 Task: Play online Dominion games in easy mode.
Action: Mouse moved to (681, 528)
Screenshot: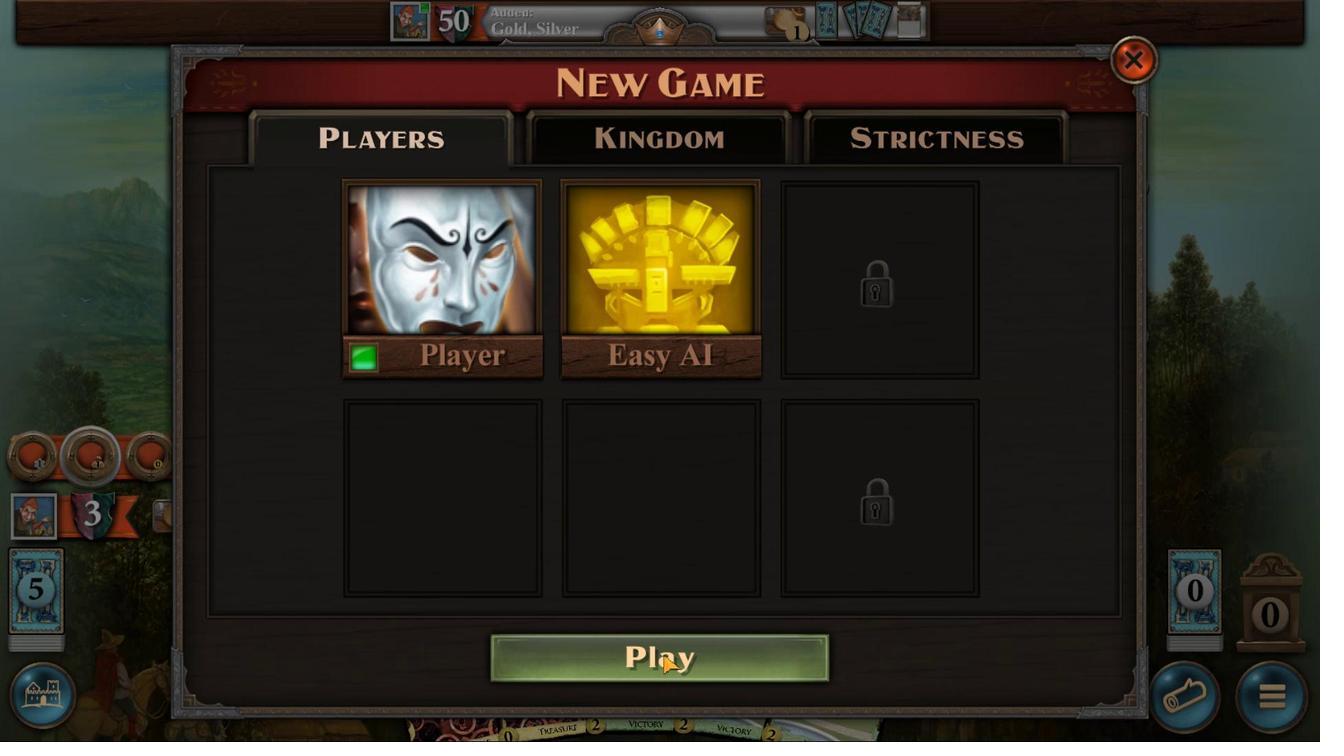 
Action: Mouse pressed left at (681, 528)
Screenshot: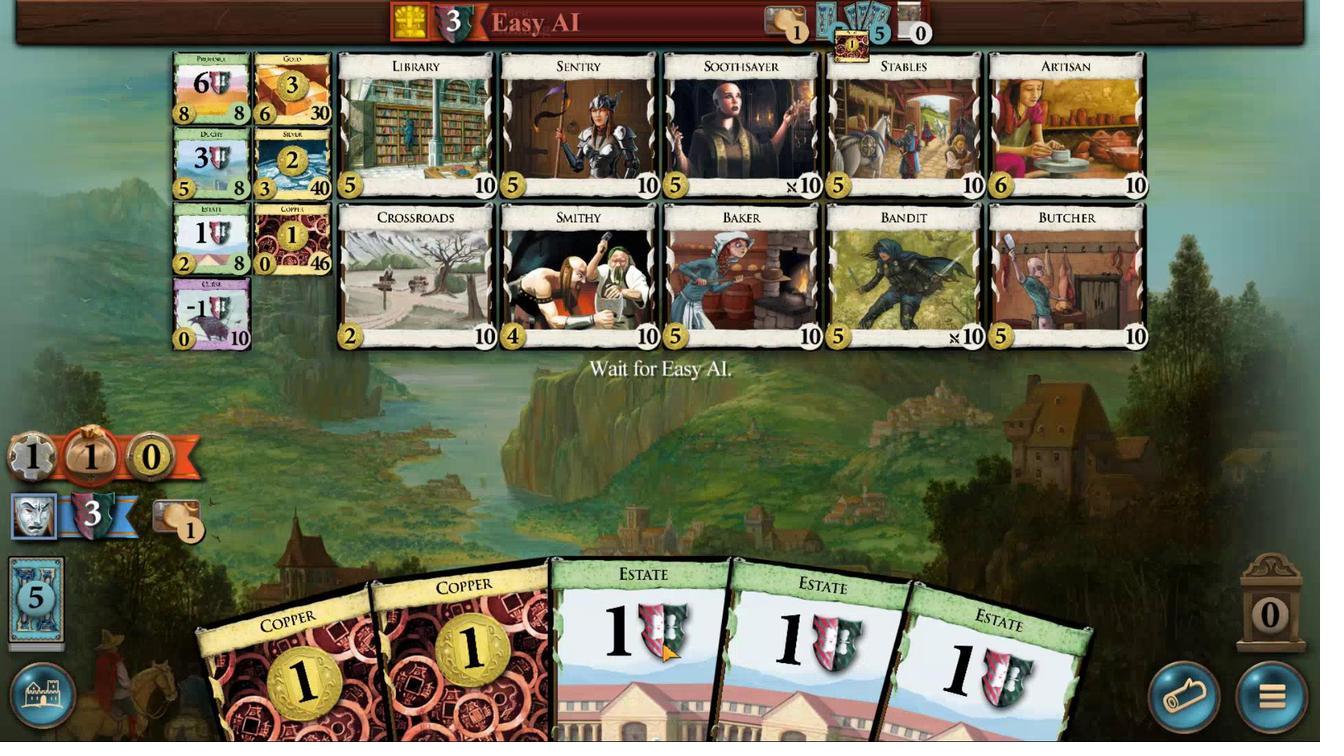 
Action: Mouse moved to (614, 511)
Screenshot: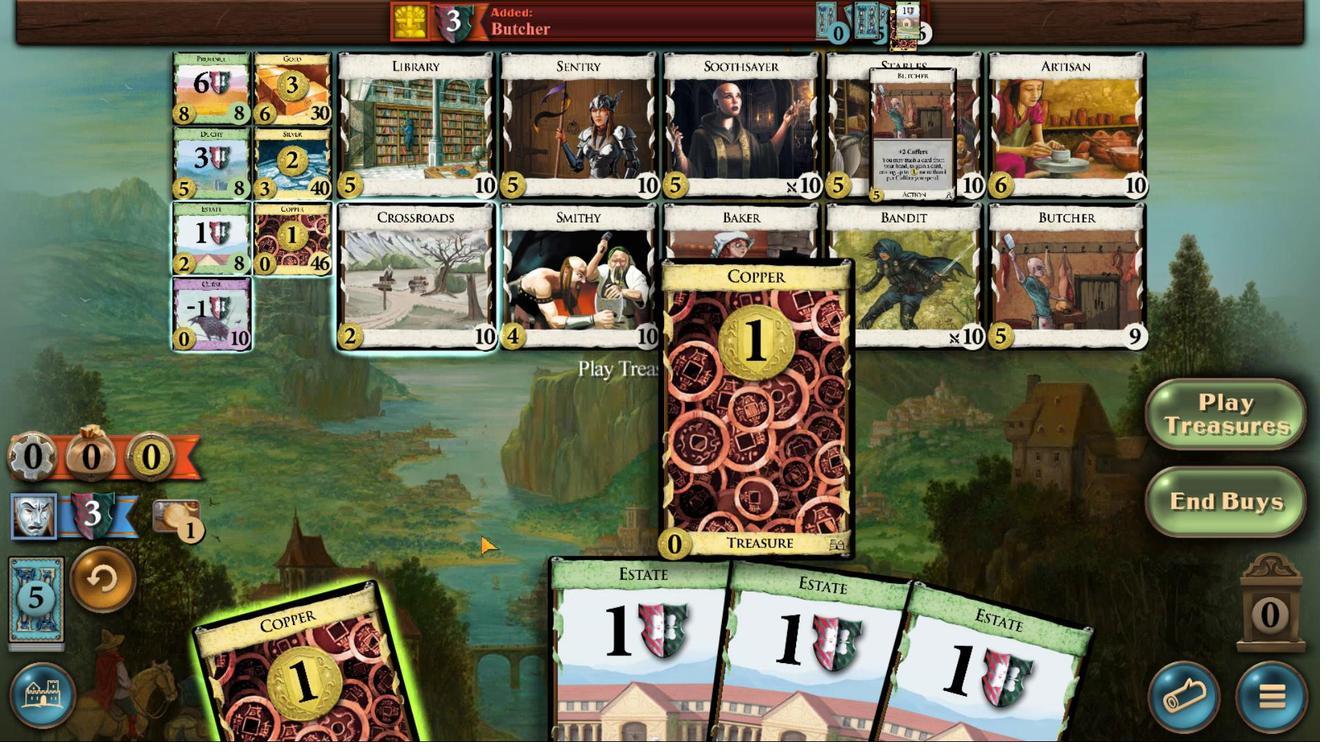 
Action: Mouse pressed left at (614, 511)
Screenshot: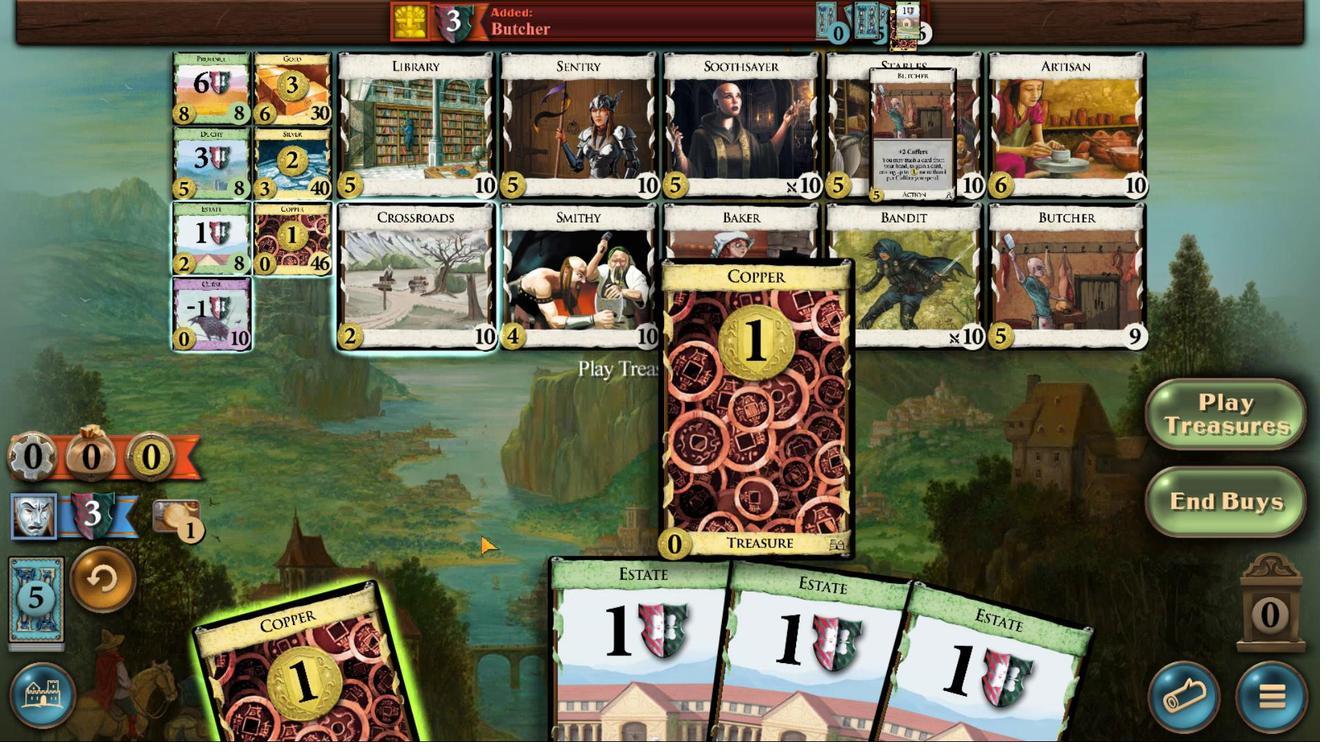 
Action: Mouse moved to (607, 522)
Screenshot: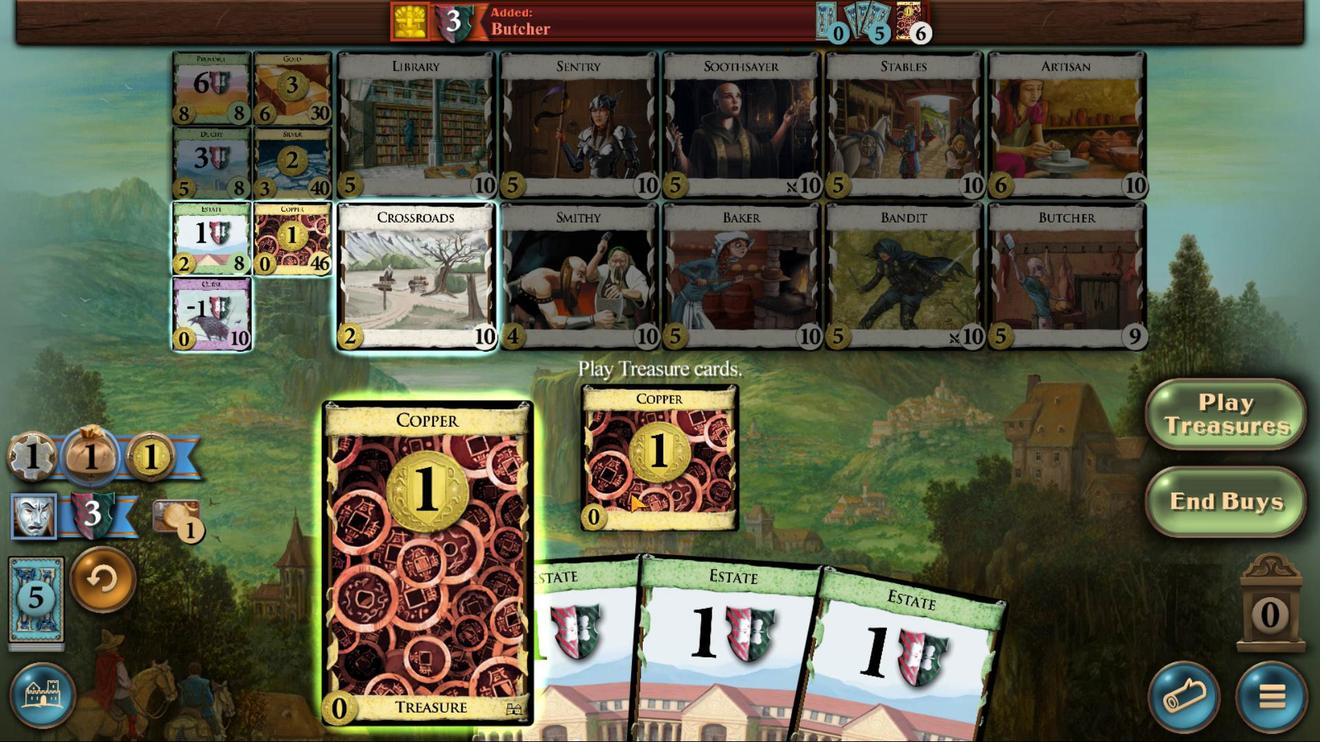
Action: Mouse pressed left at (607, 522)
Screenshot: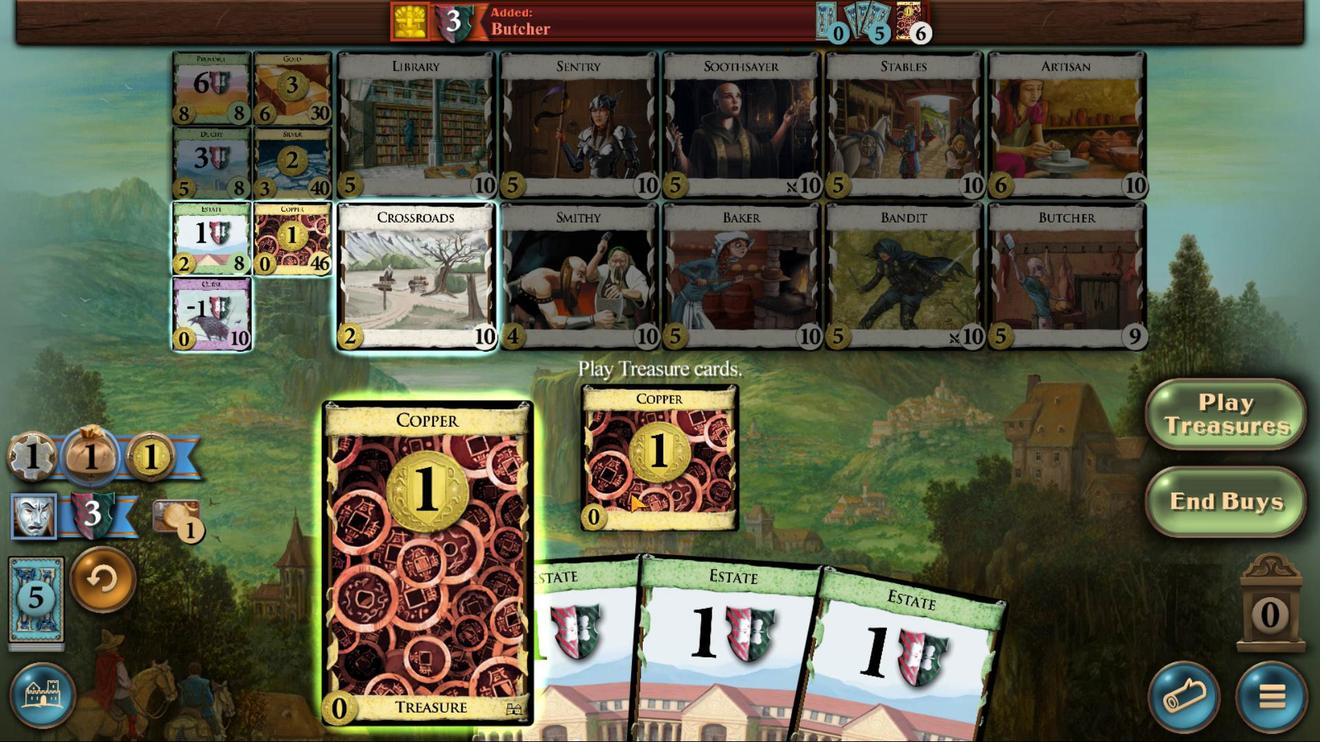 
Action: Mouse moved to (613, 418)
Screenshot: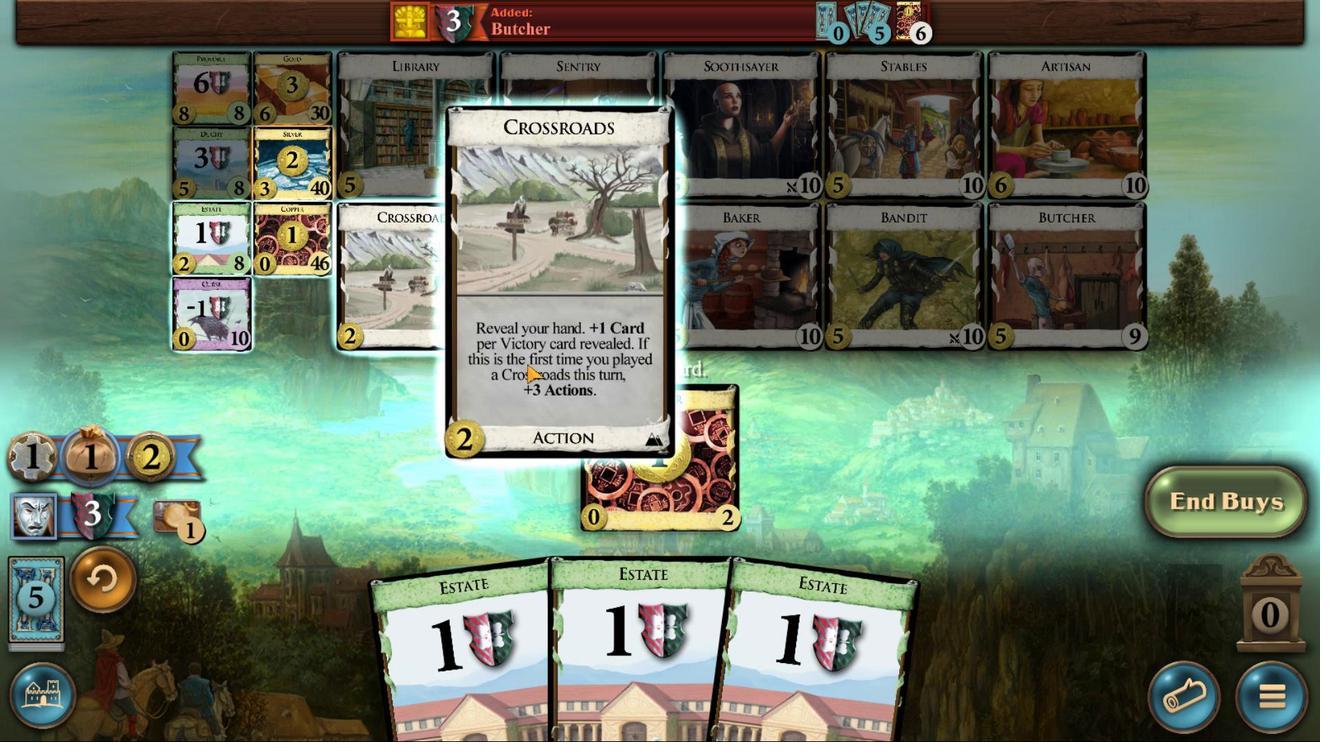 
Action: Mouse pressed left at (613, 418)
Screenshot: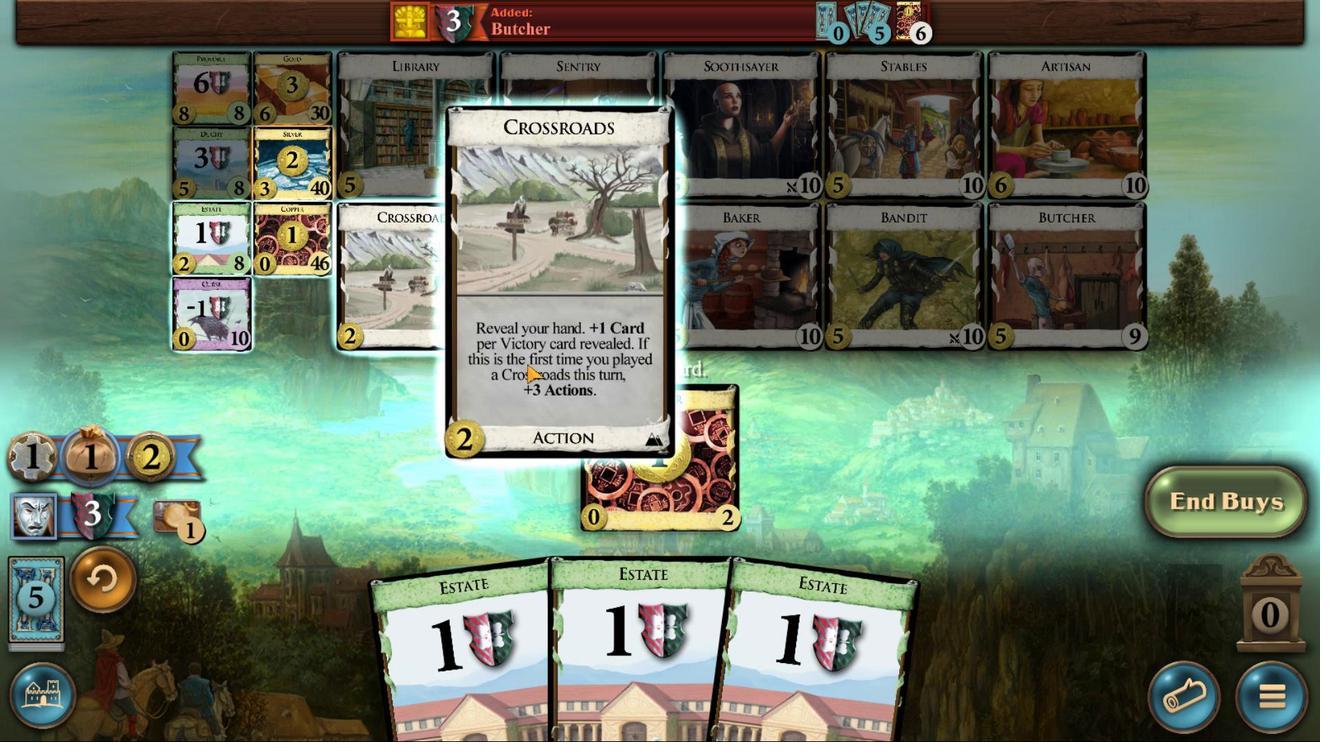 
Action: Mouse moved to (568, 412)
Screenshot: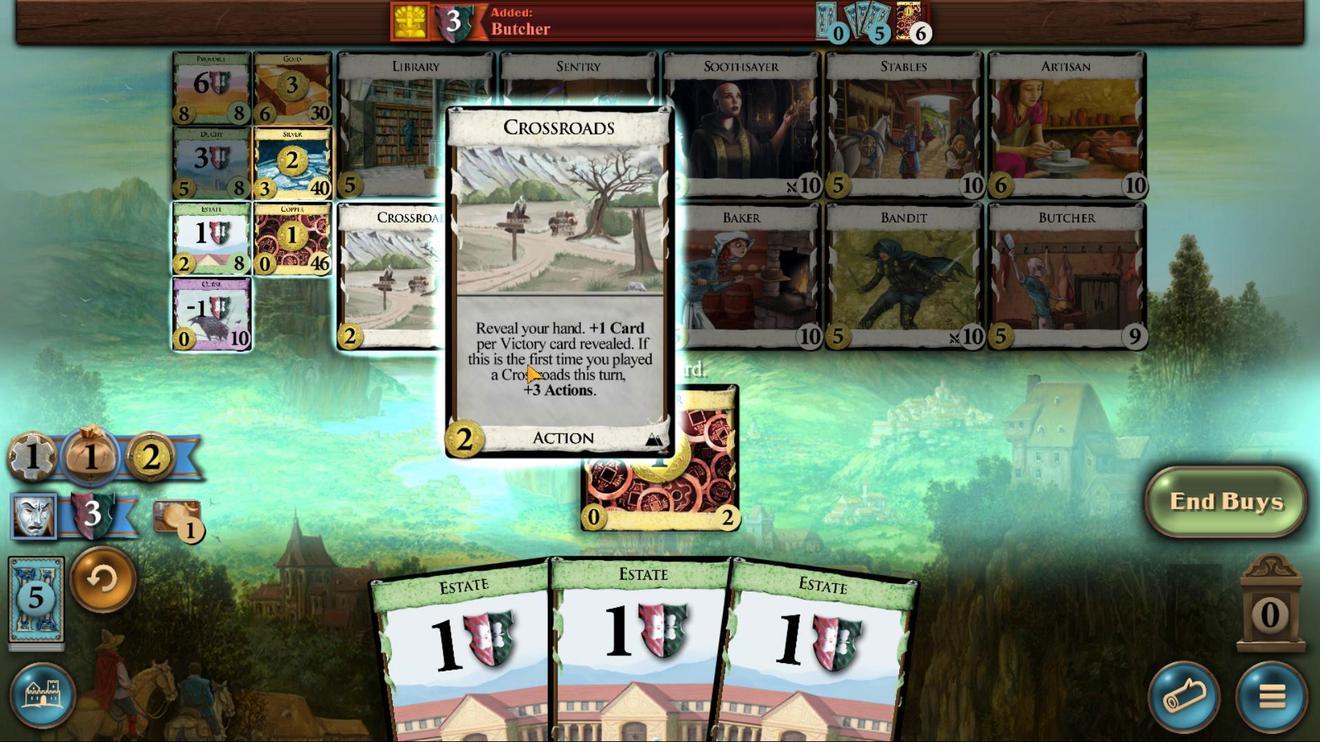 
Action: Mouse pressed left at (568, 412)
Screenshot: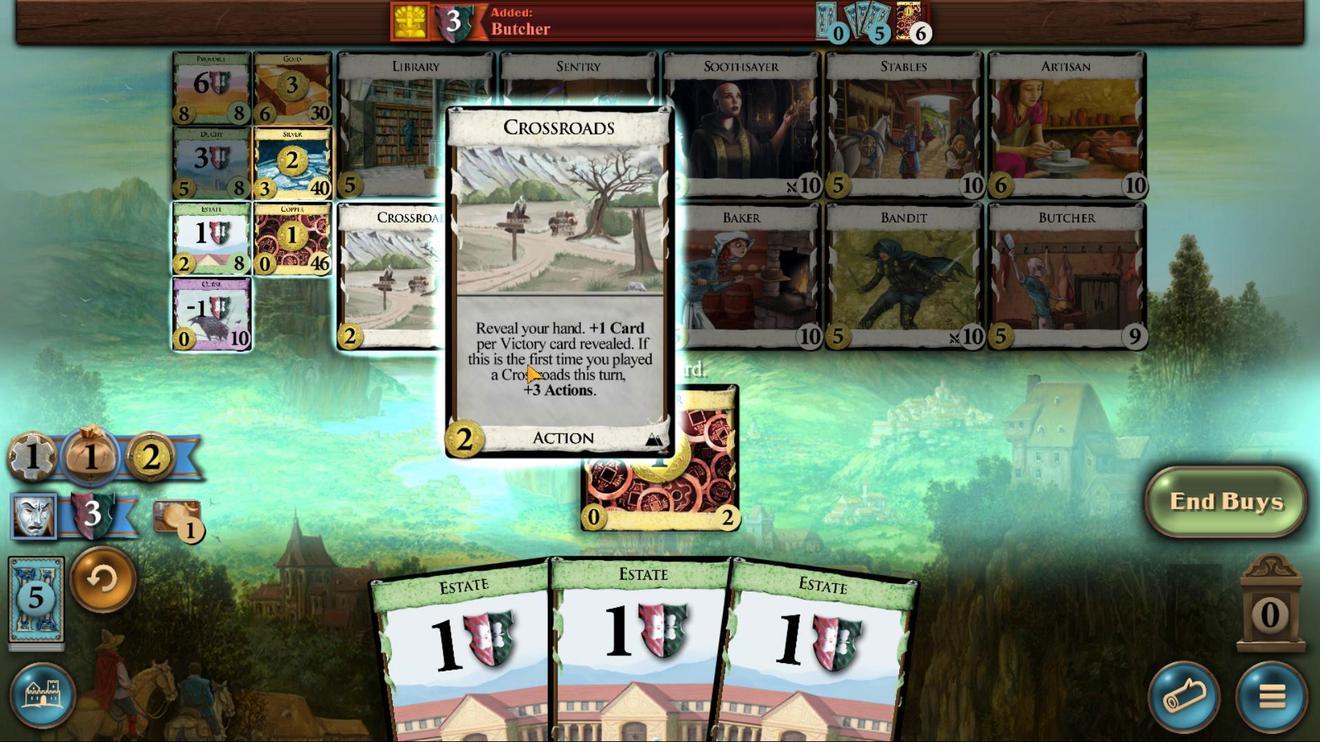 
Action: Mouse moved to (583, 385)
Screenshot: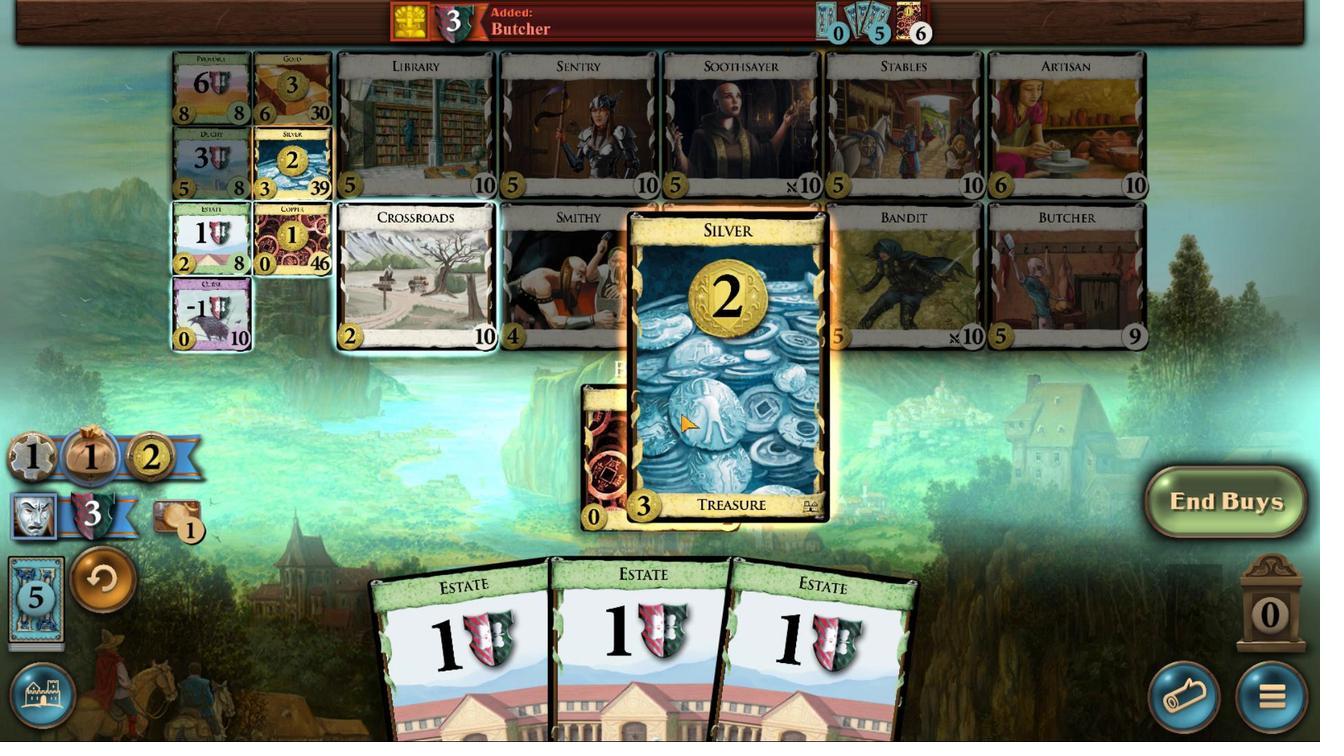 
Action: Mouse pressed left at (583, 385)
Screenshot: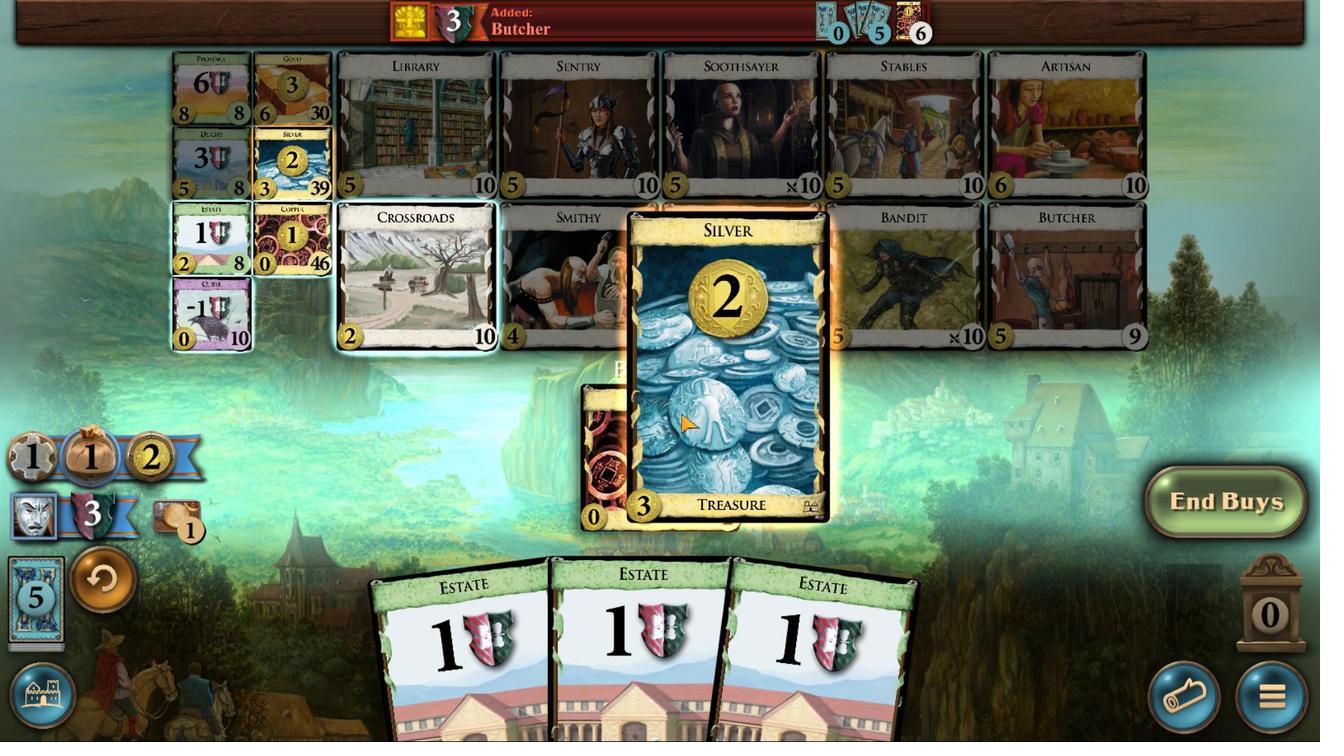 
Action: Mouse moved to (685, 520)
Screenshot: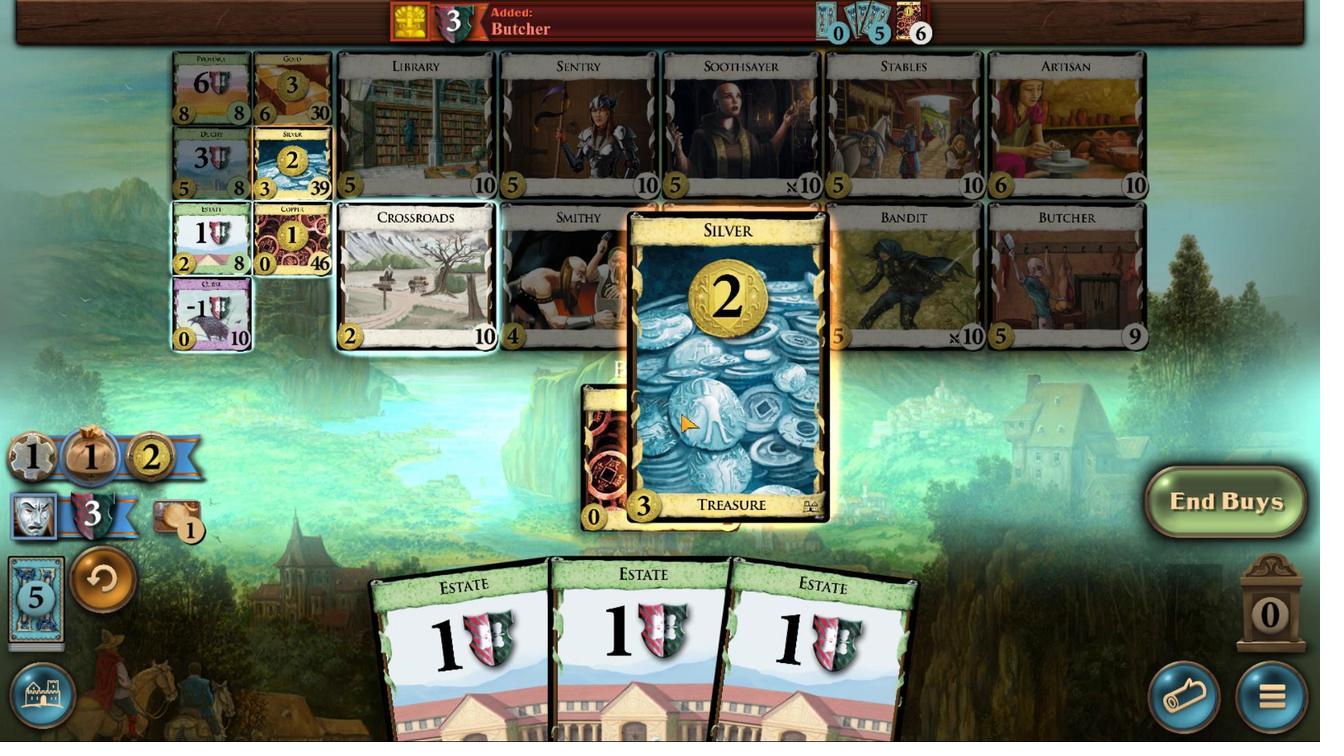 
Action: Mouse pressed left at (685, 520)
Screenshot: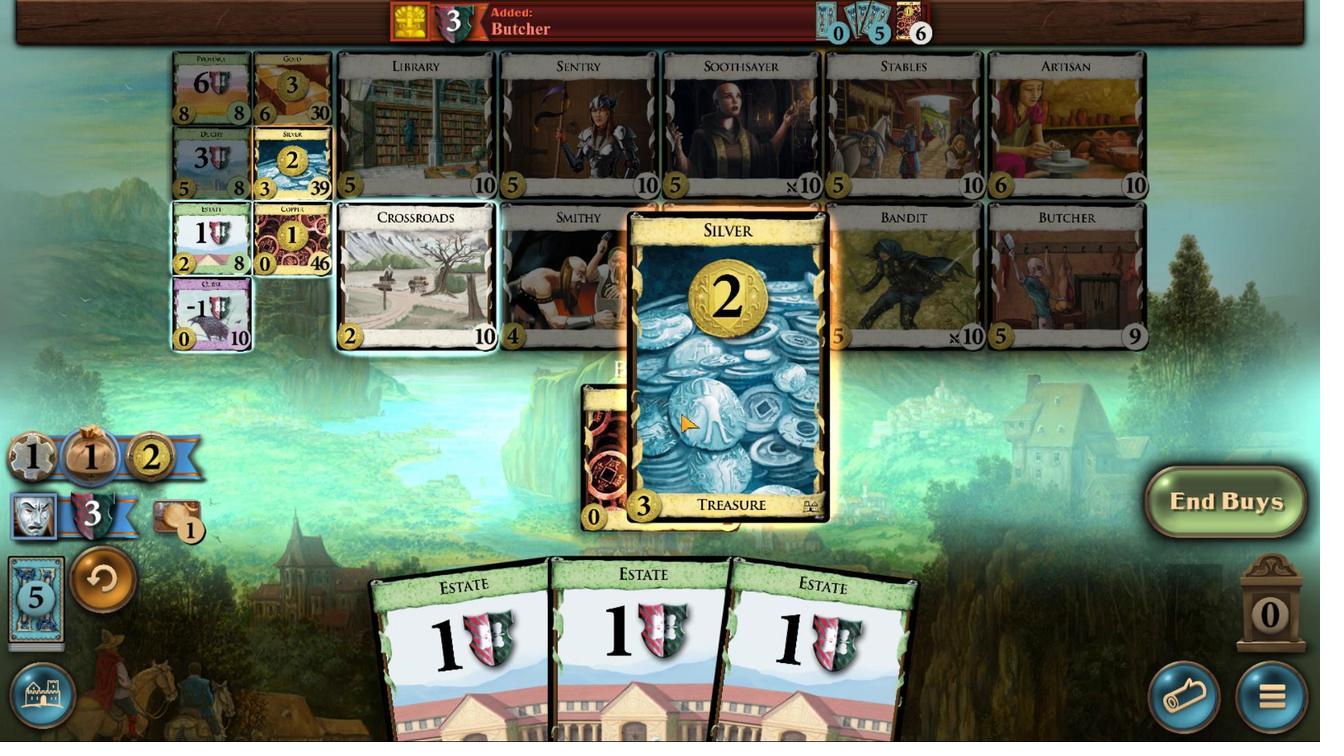 
Action: Mouse moved to (639, 521)
Screenshot: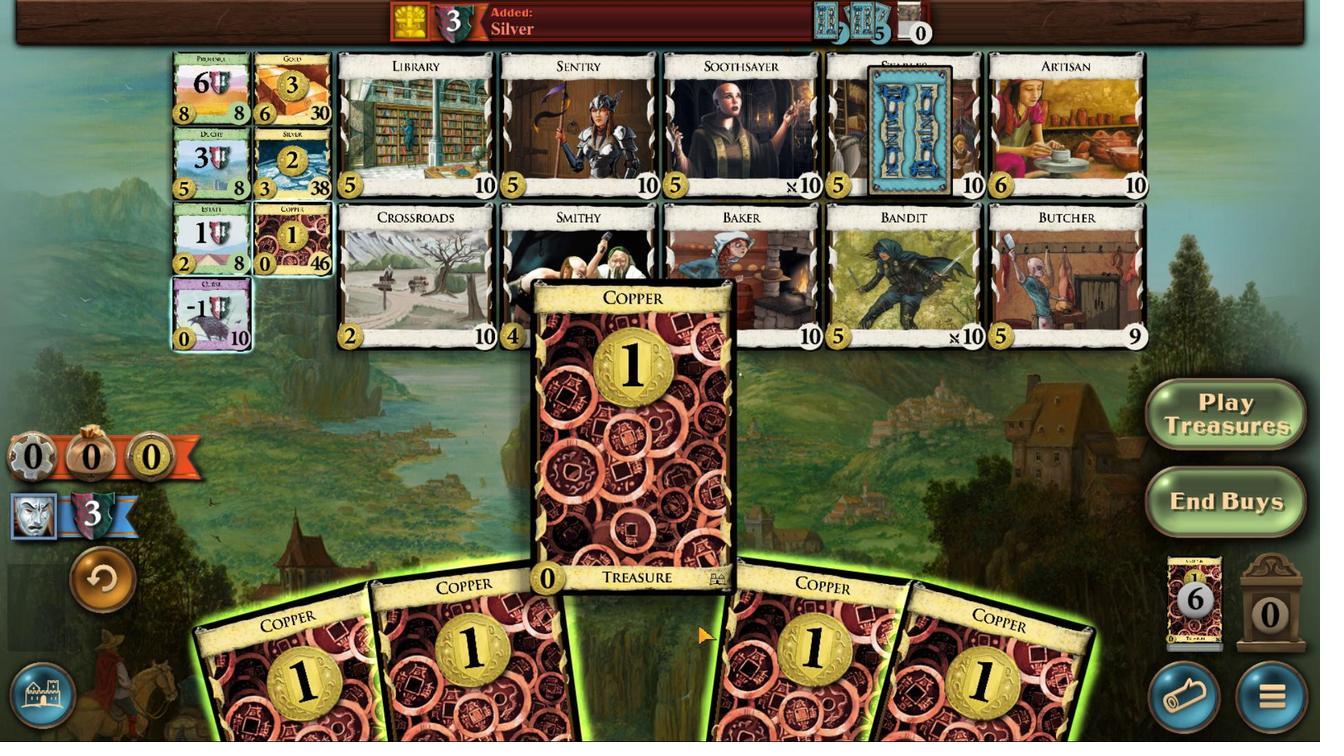 
Action: Mouse pressed left at (639, 522)
Screenshot: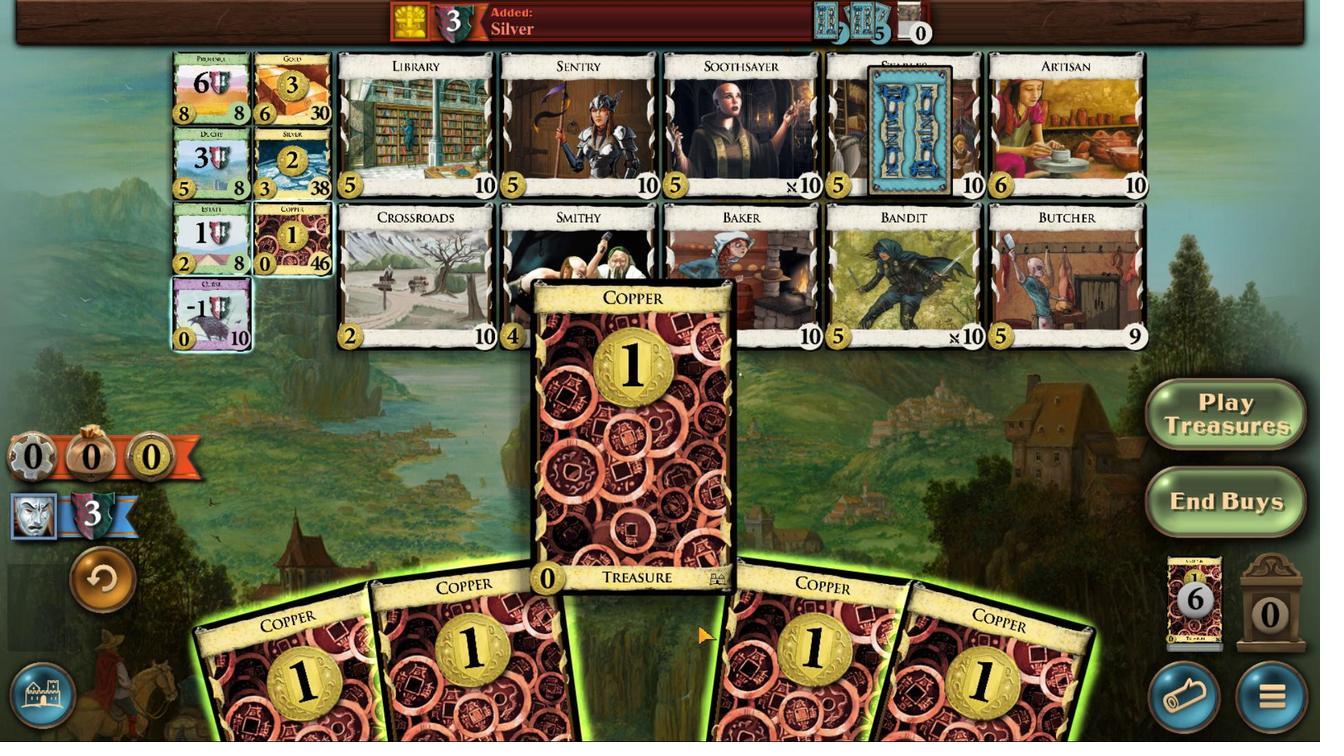 
Action: Mouse moved to (628, 515)
Screenshot: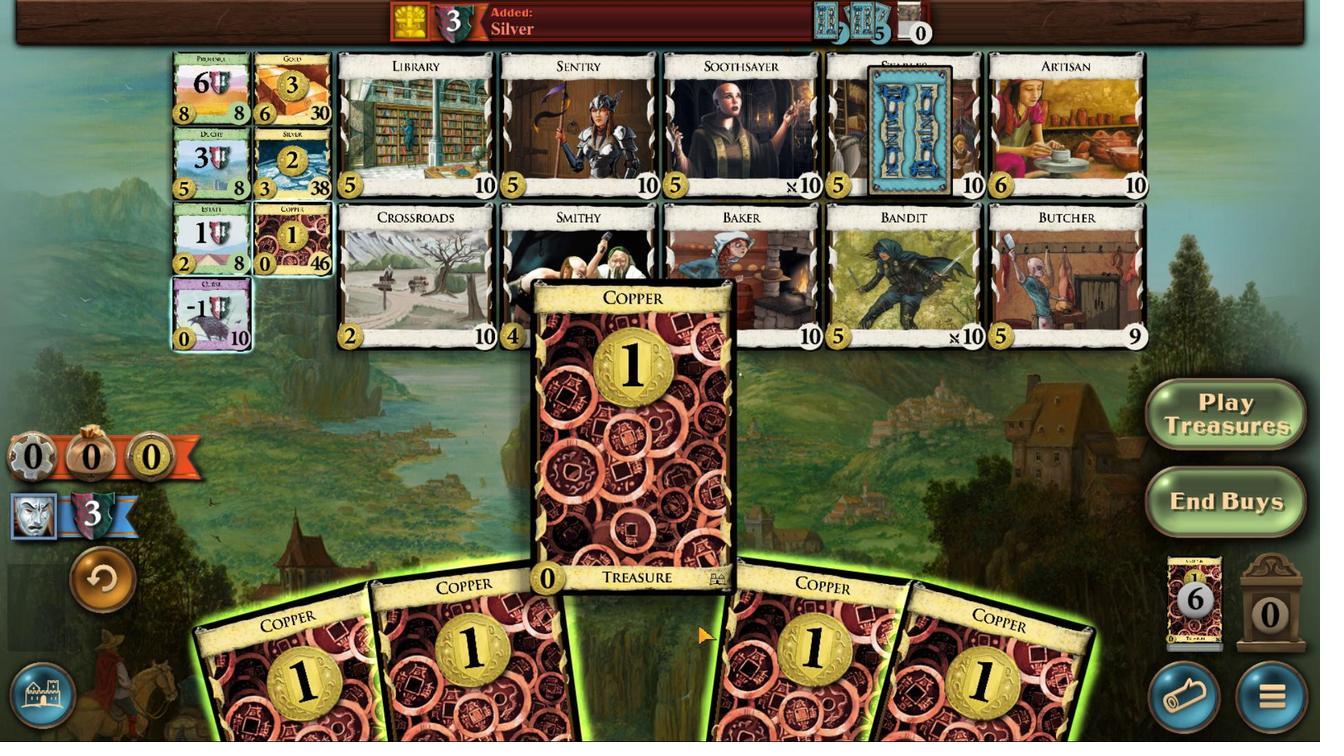 
Action: Mouse pressed left at (628, 515)
Screenshot: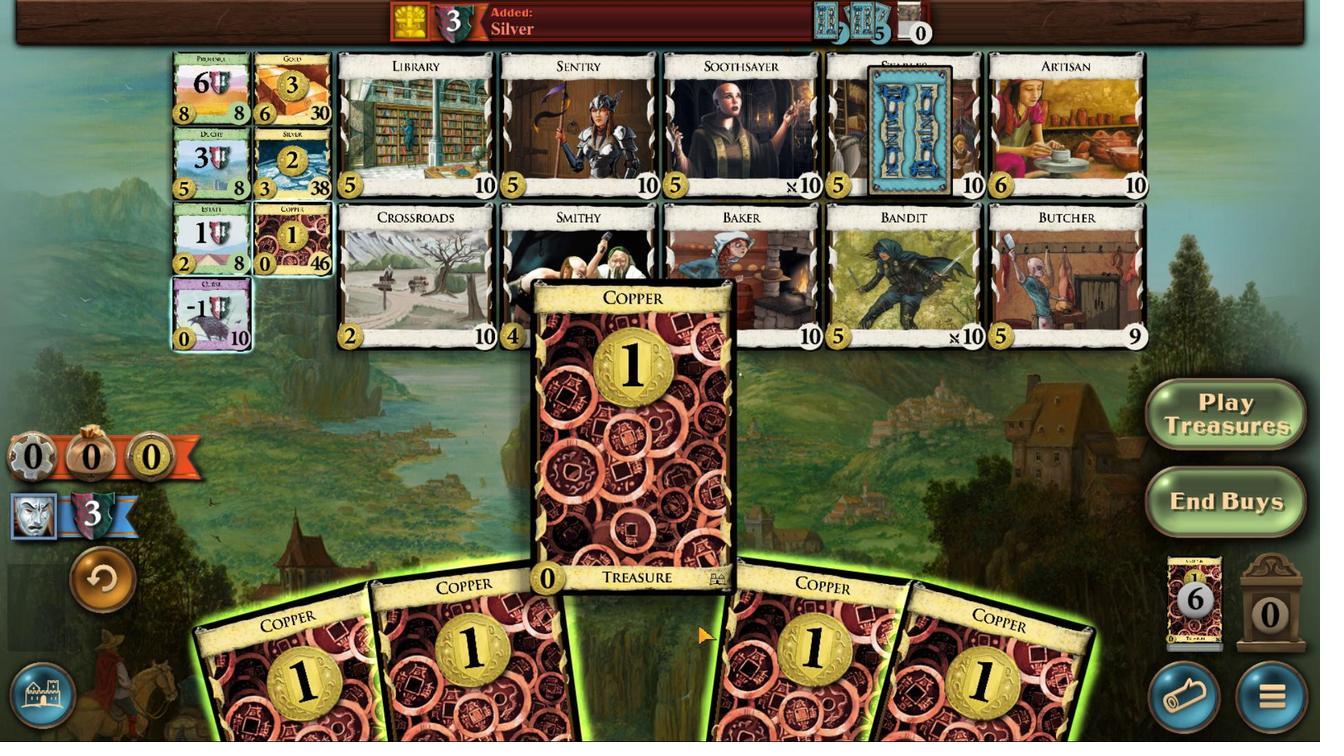 
Action: Mouse moved to (663, 516)
Screenshot: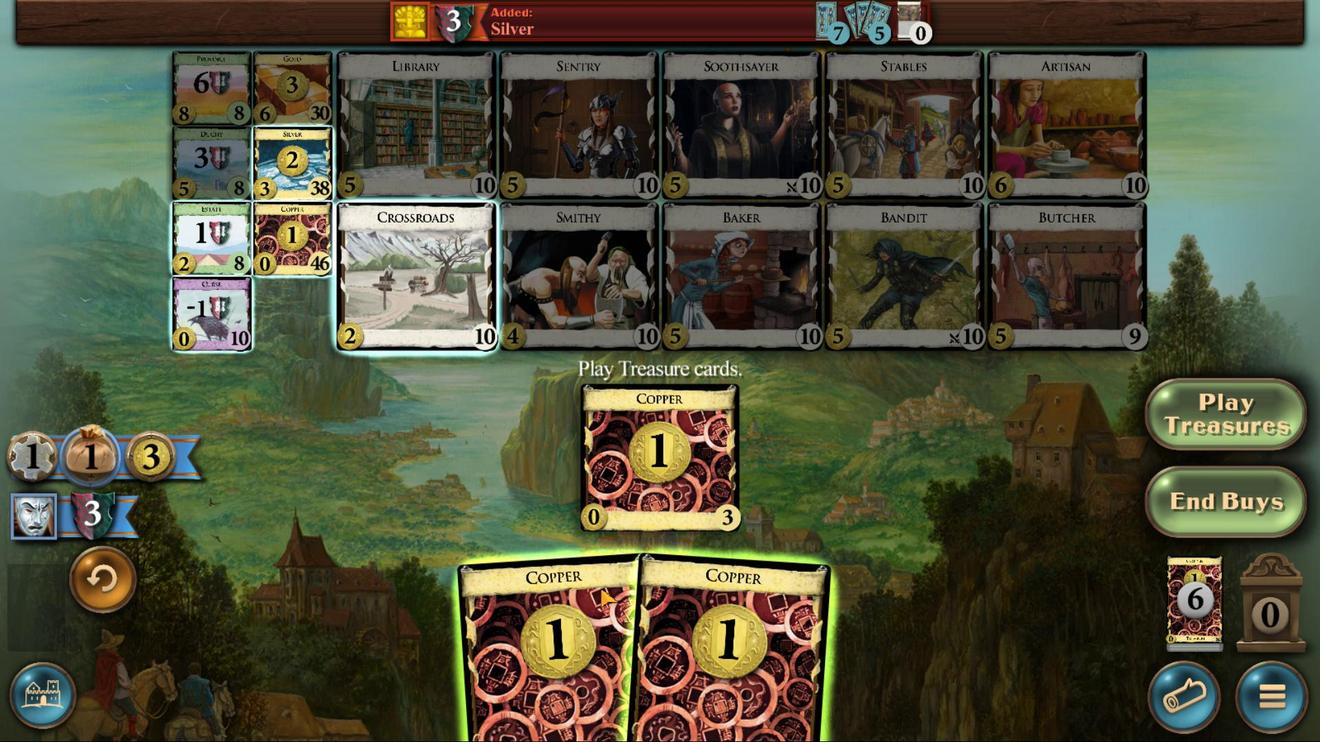 
Action: Mouse pressed left at (663, 516)
Screenshot: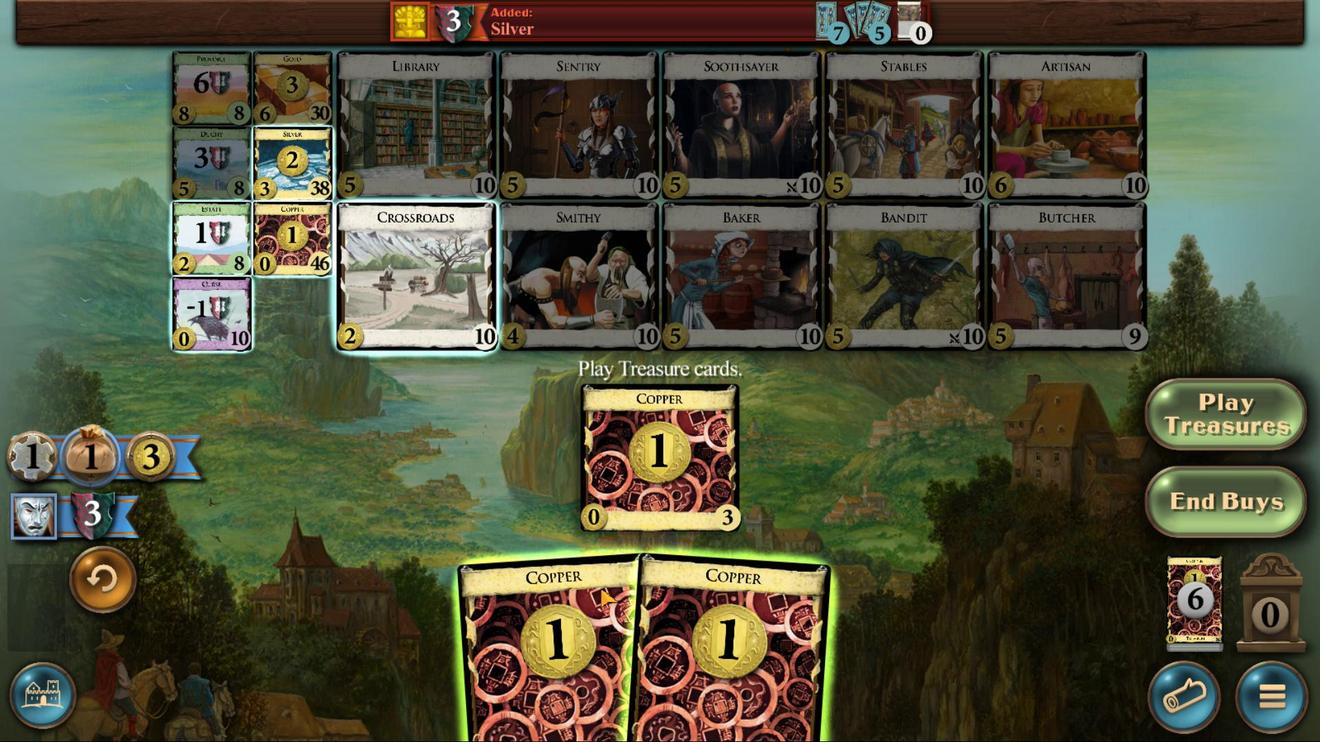 
Action: Mouse moved to (681, 517)
Screenshot: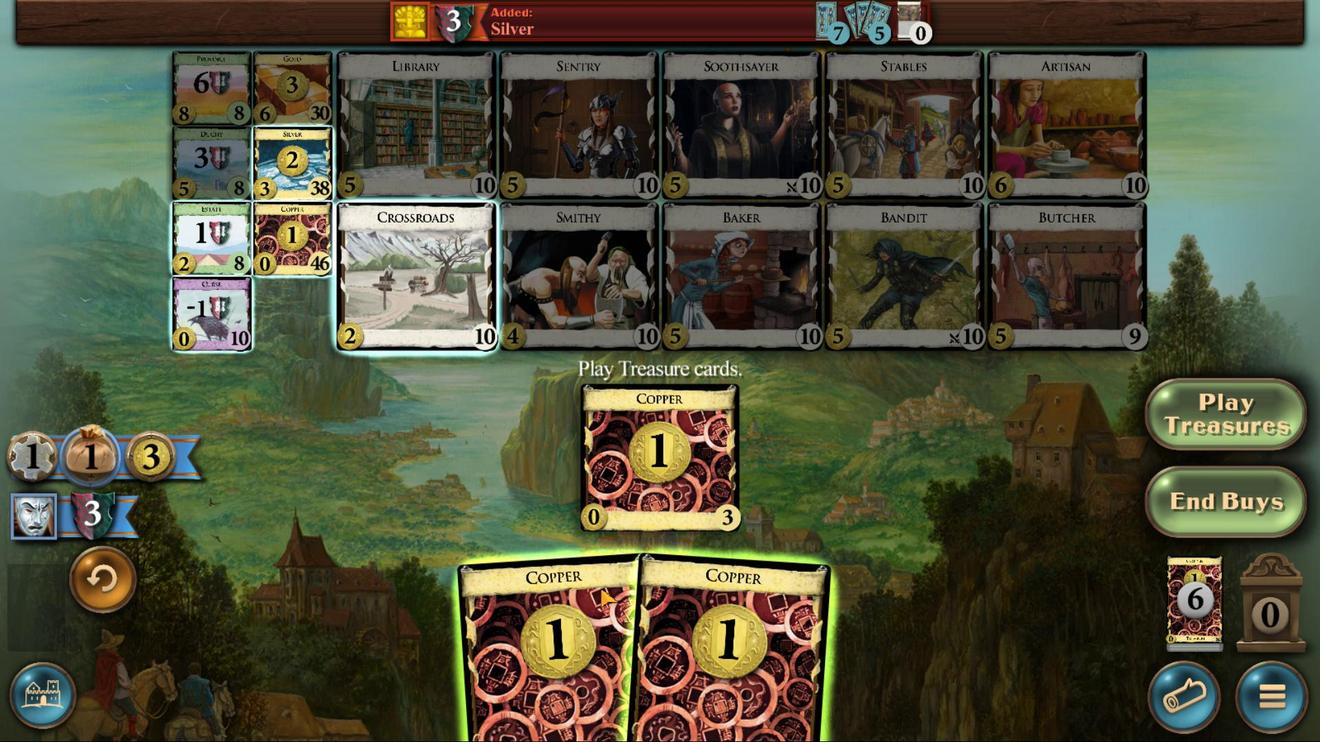 
Action: Mouse pressed left at (681, 517)
Screenshot: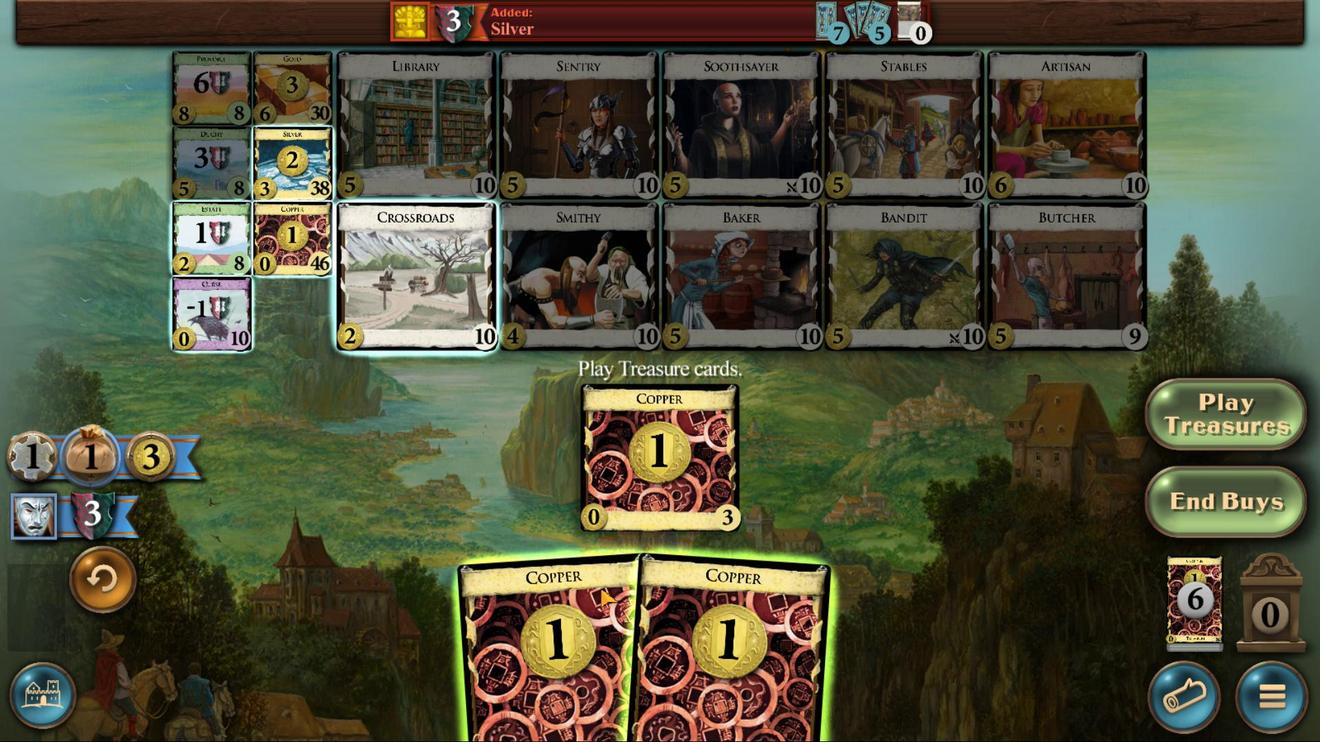 
Action: Mouse moved to (567, 389)
Screenshot: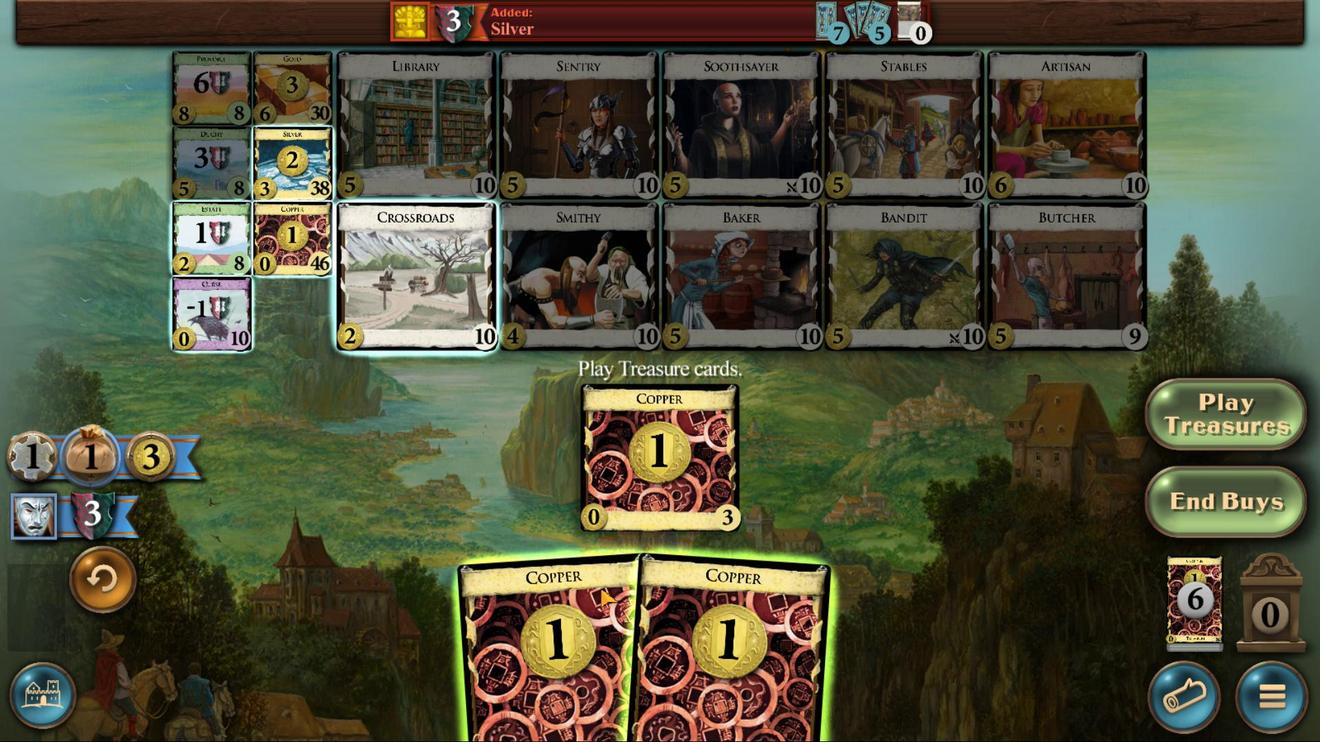 
Action: Mouse pressed left at (566, 389)
Screenshot: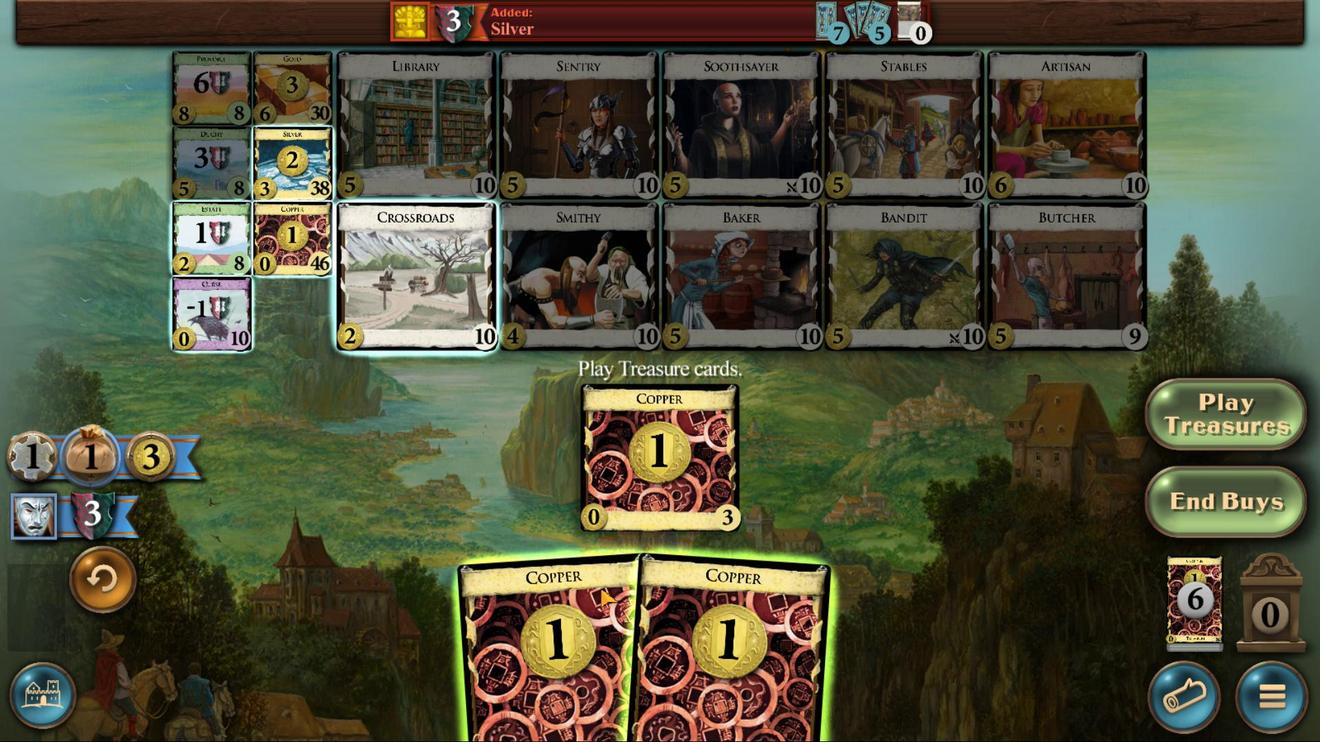 
Action: Mouse moved to (668, 520)
Screenshot: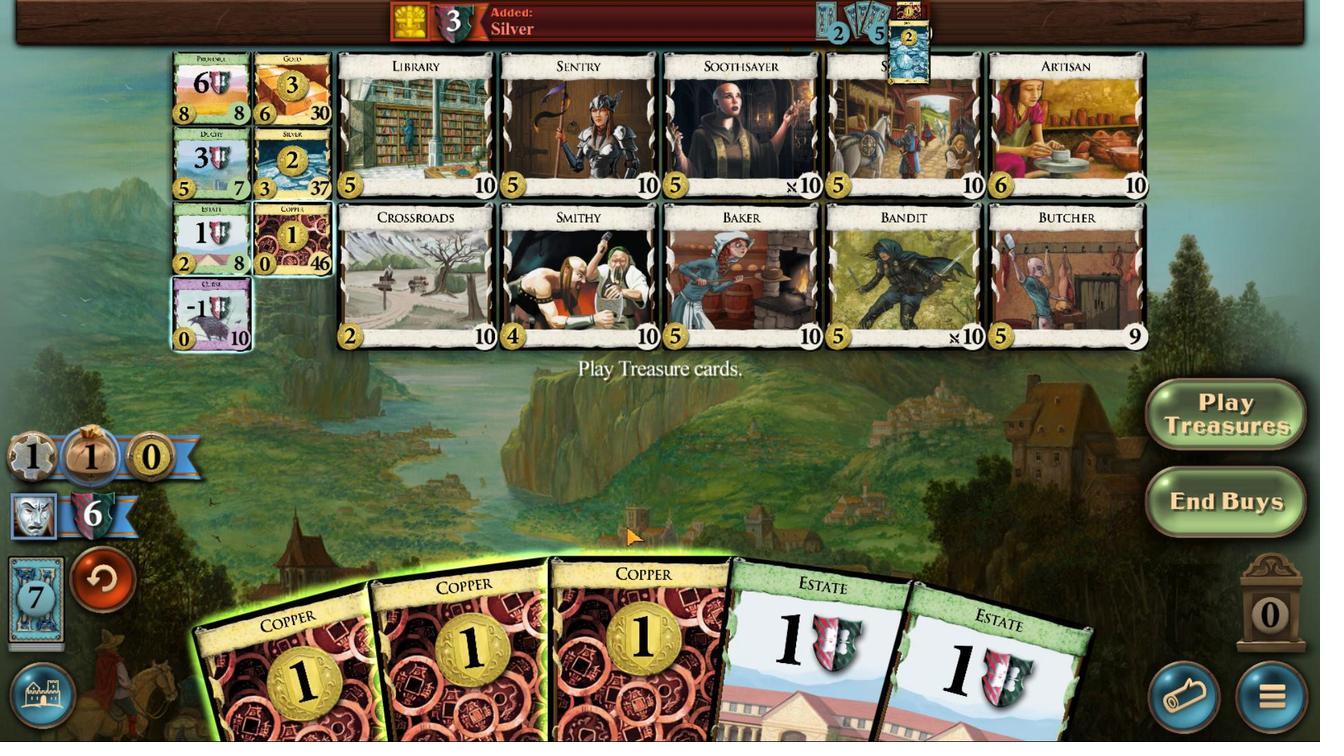 
Action: Mouse pressed left at (668, 520)
Screenshot: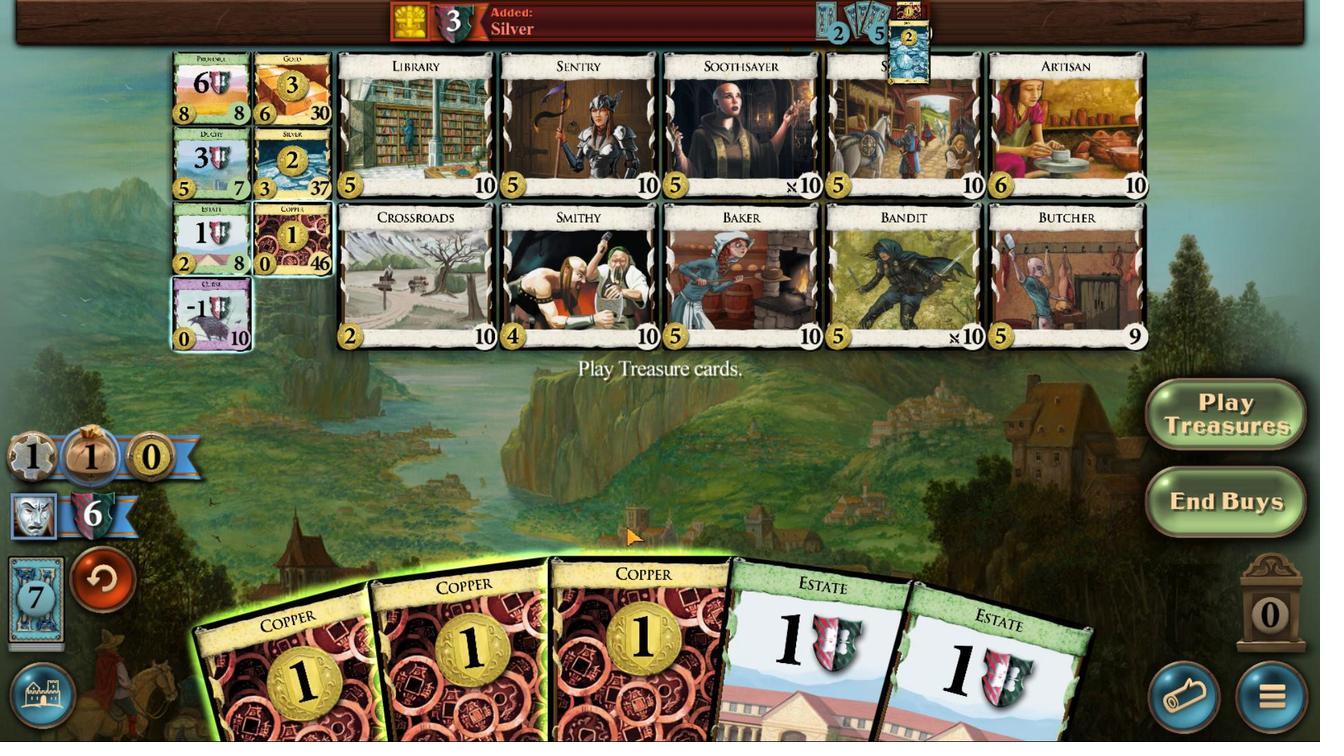 
Action: Mouse moved to (646, 516)
Screenshot: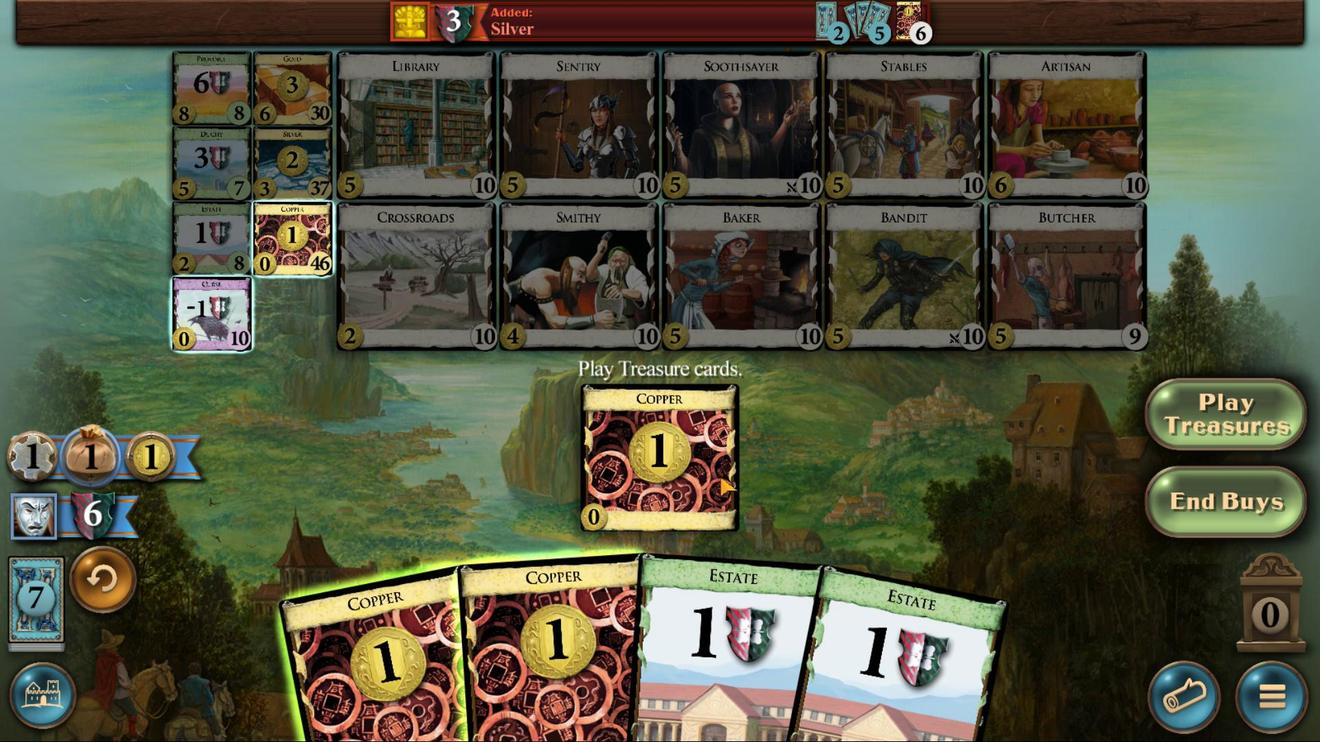 
Action: Mouse pressed left at (646, 516)
Screenshot: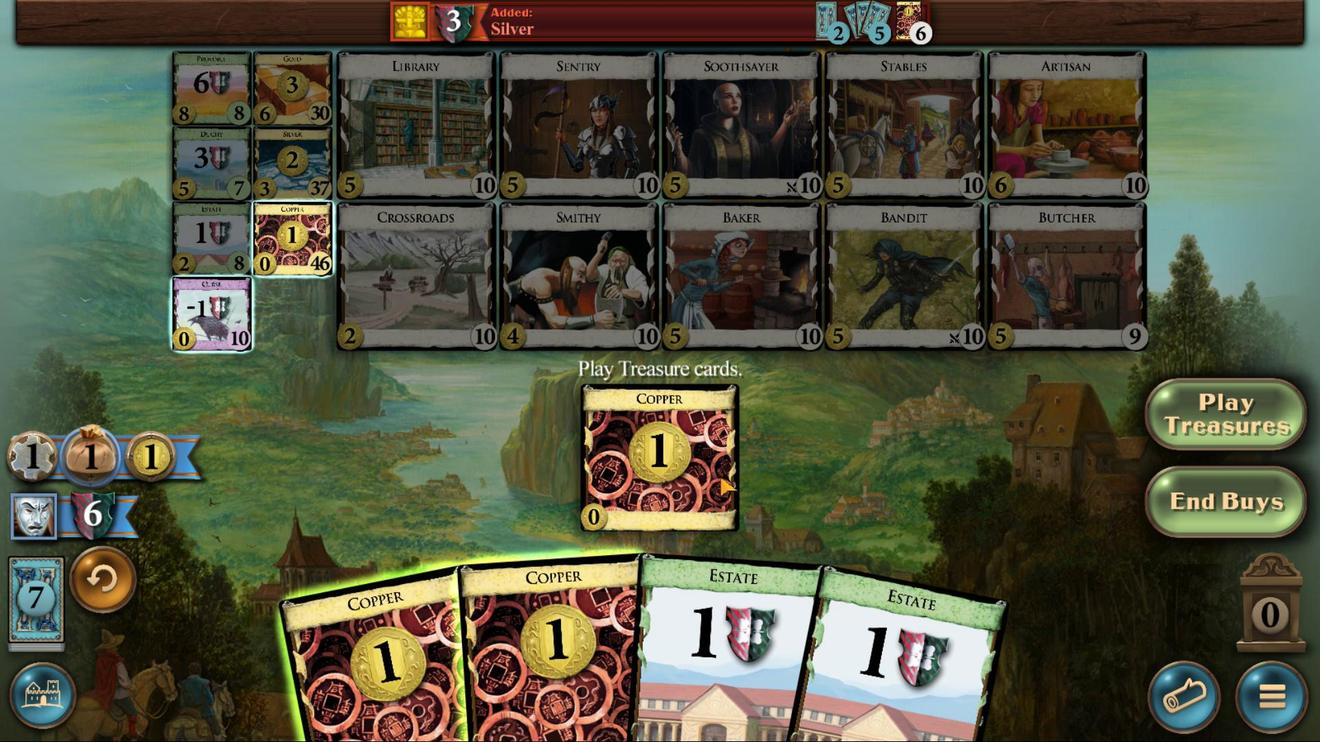 
Action: Mouse moved to (634, 510)
Screenshot: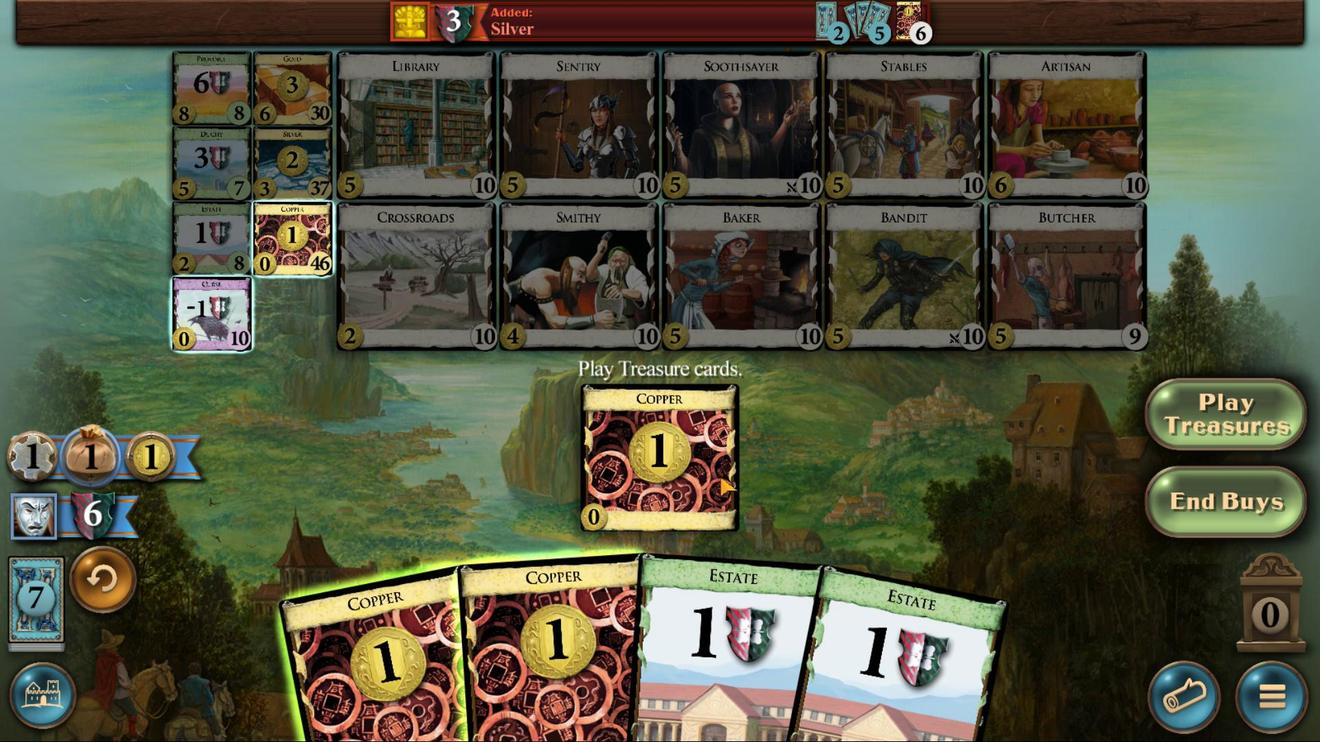 
Action: Mouse pressed left at (634, 510)
Screenshot: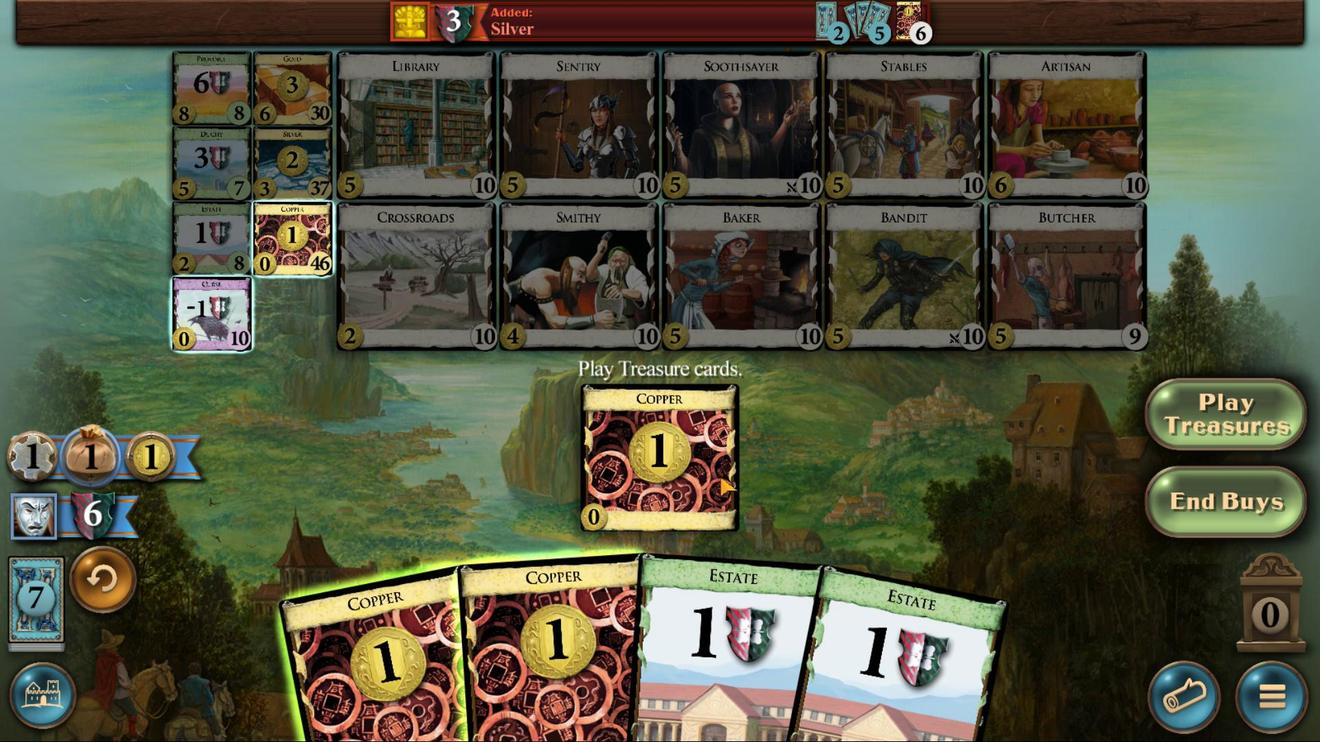 
Action: Mouse moved to (584, 394)
Screenshot: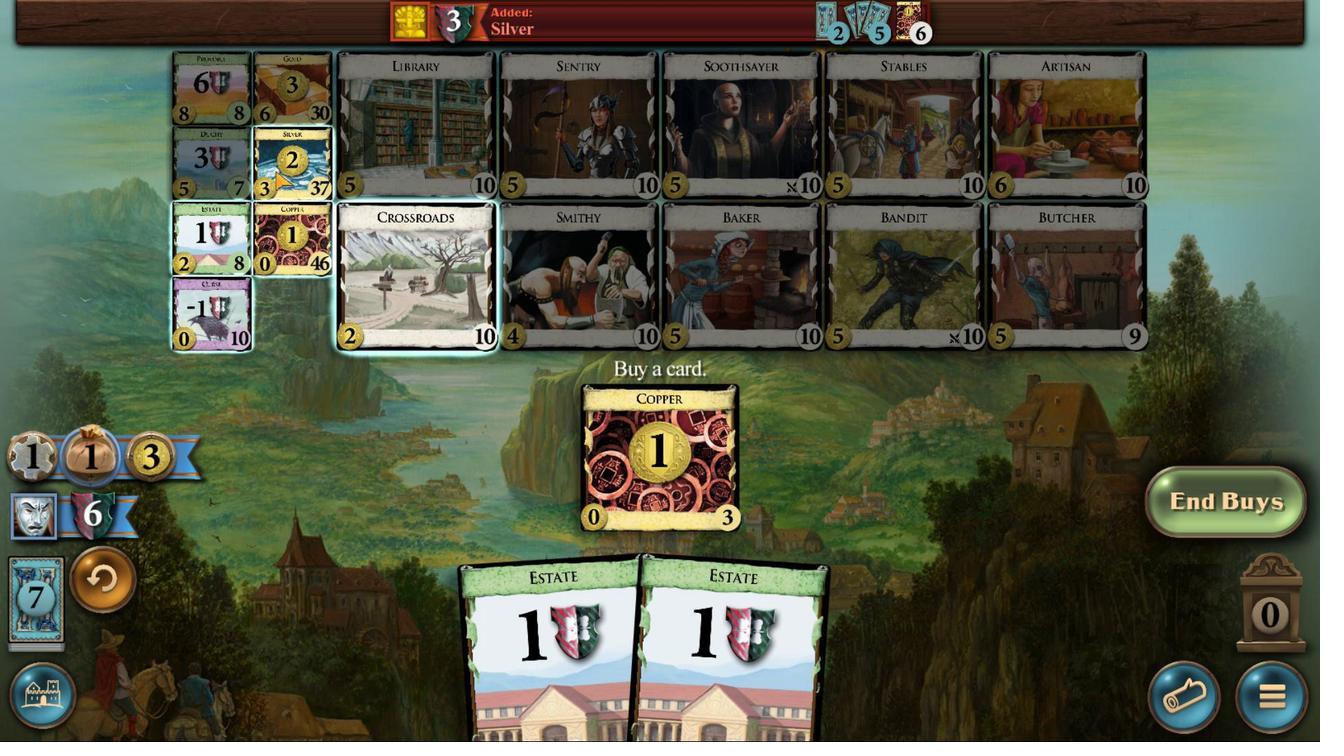 
Action: Mouse pressed left at (584, 394)
Screenshot: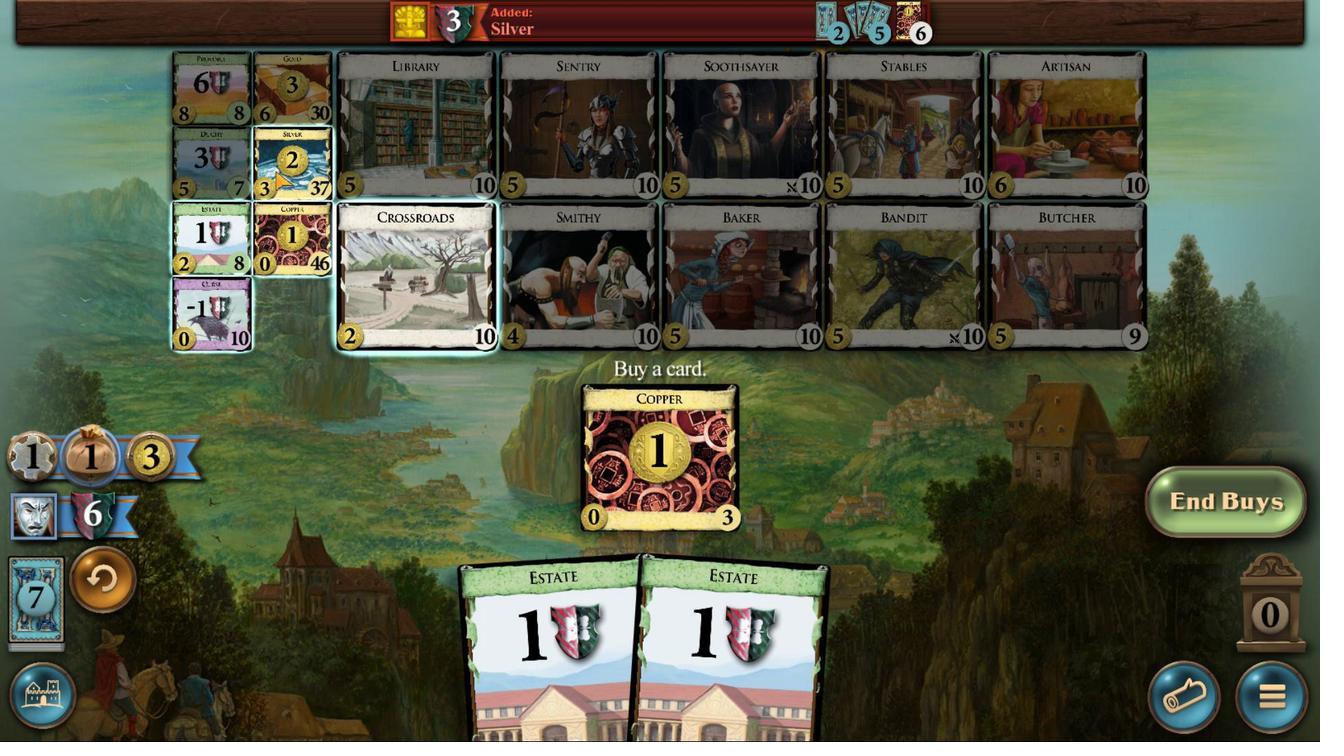 
Action: Mouse moved to (668, 513)
Screenshot: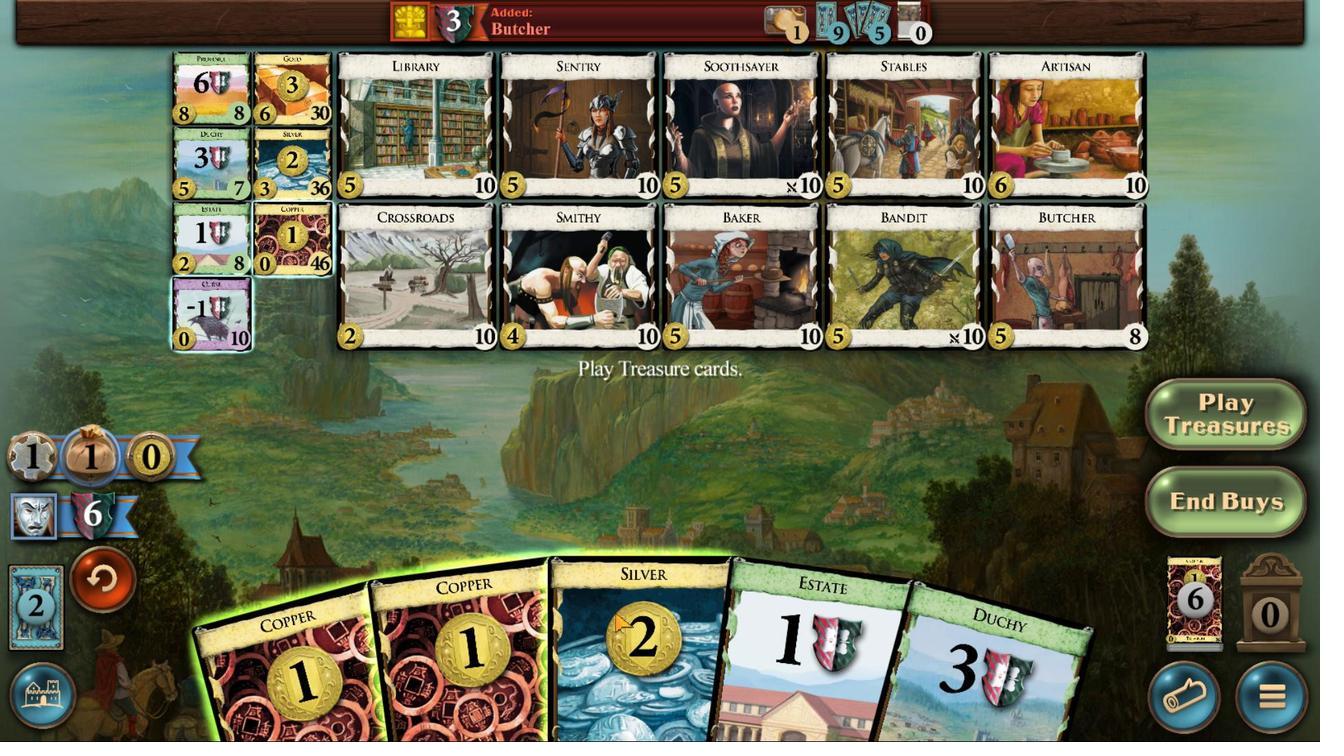 
Action: Mouse pressed left at (668, 513)
Screenshot: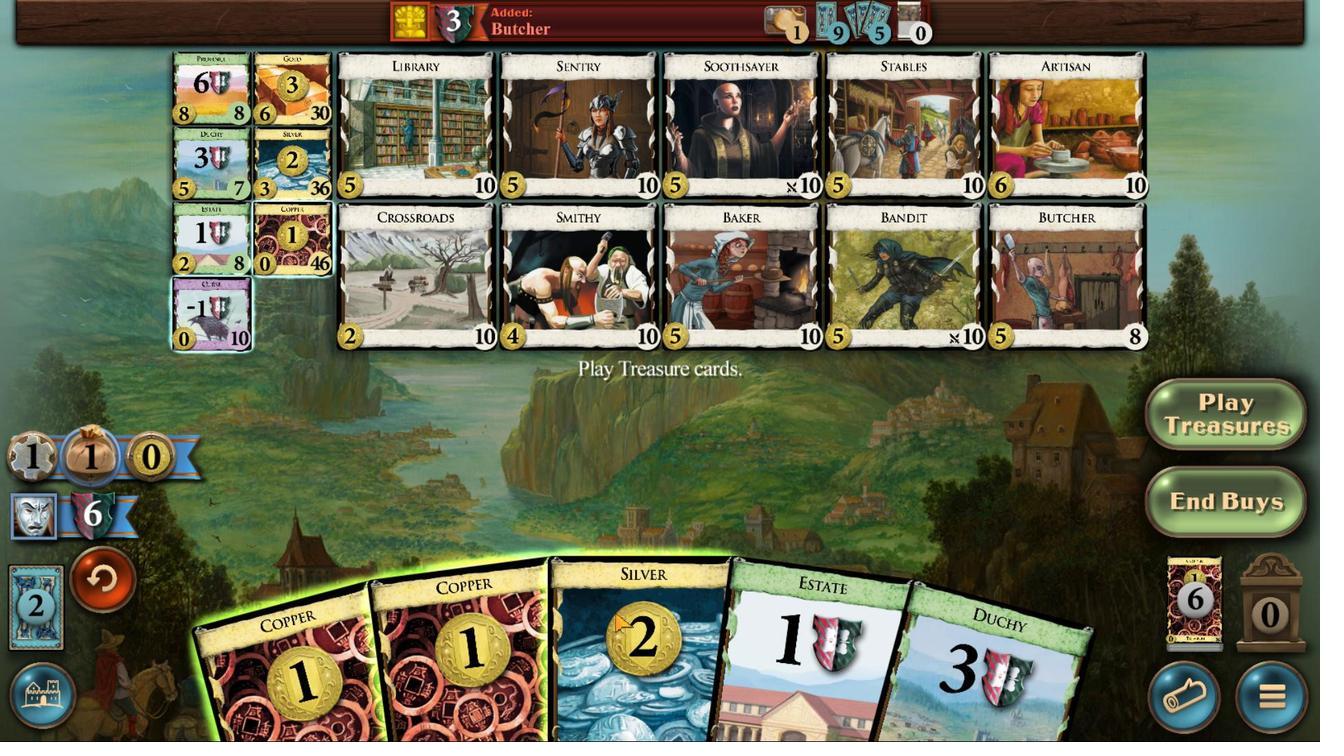
Action: Mouse moved to (654, 516)
Screenshot: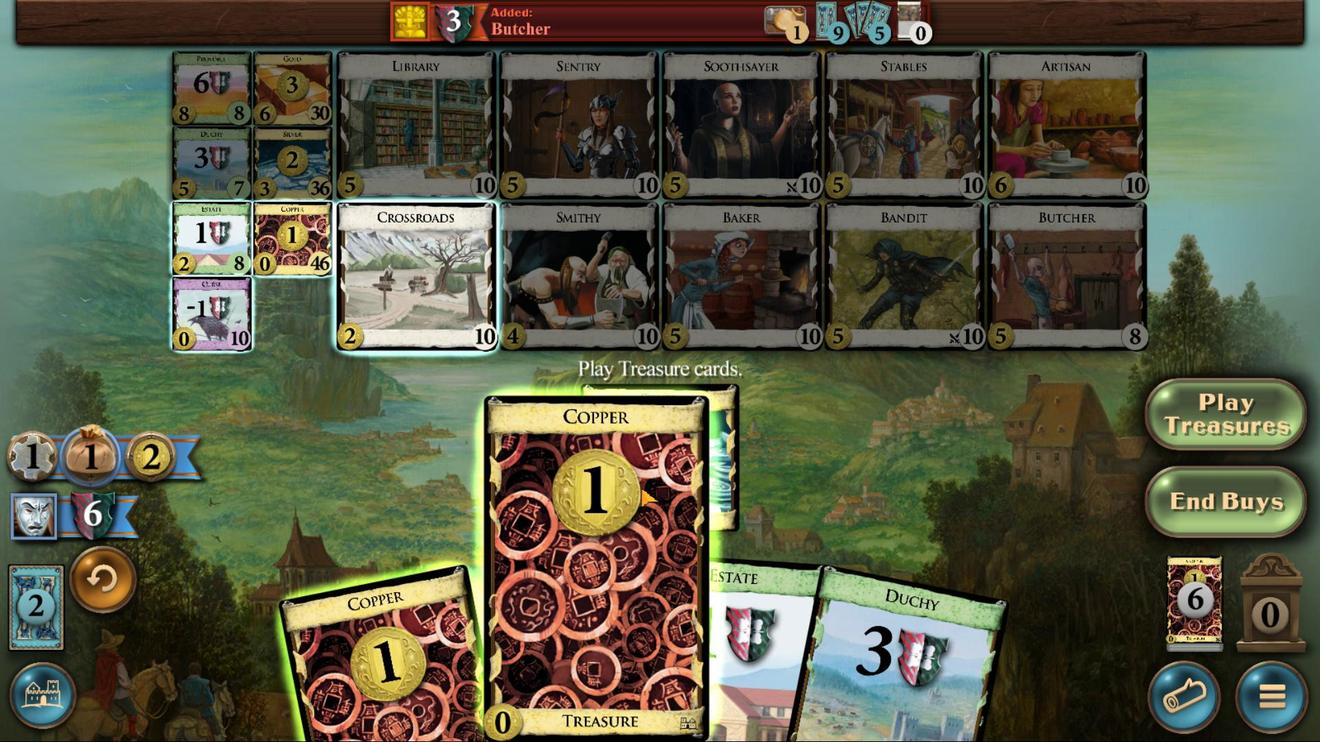 
Action: Mouse pressed left at (654, 516)
Screenshot: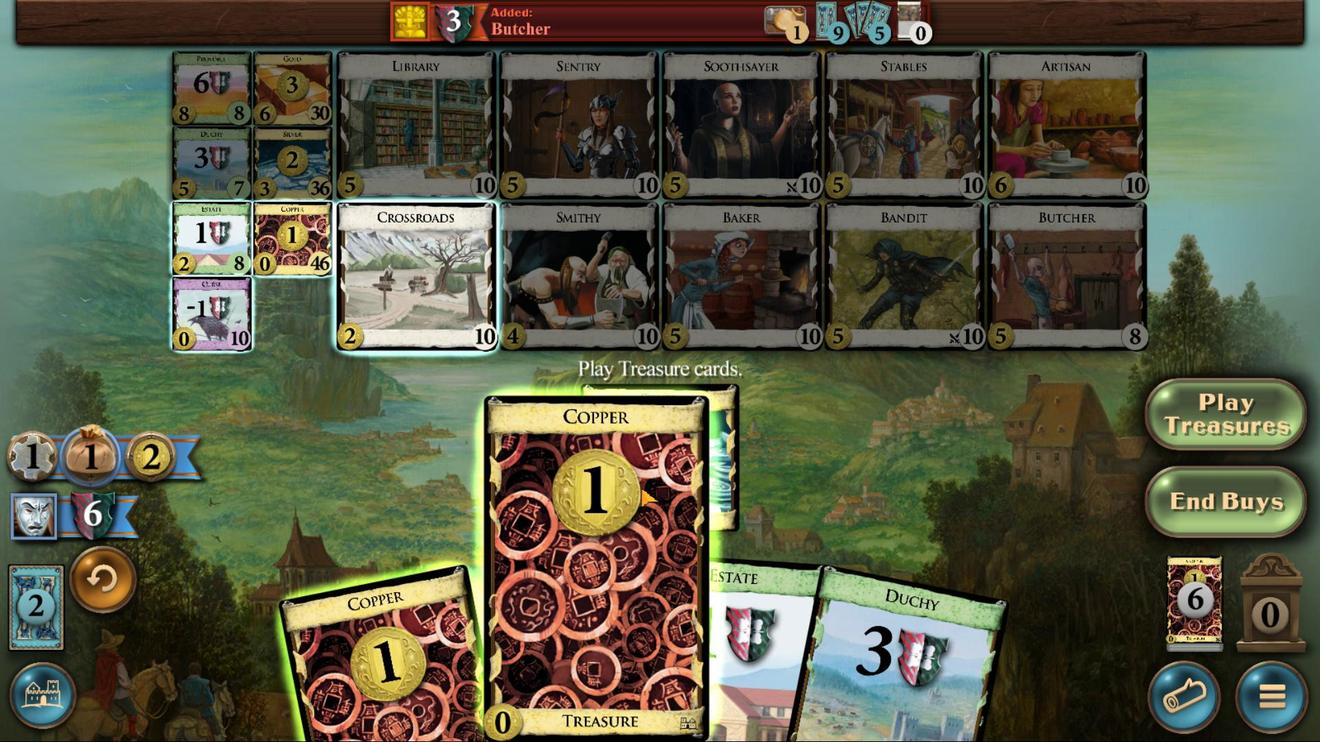 
Action: Mouse moved to (636, 515)
Screenshot: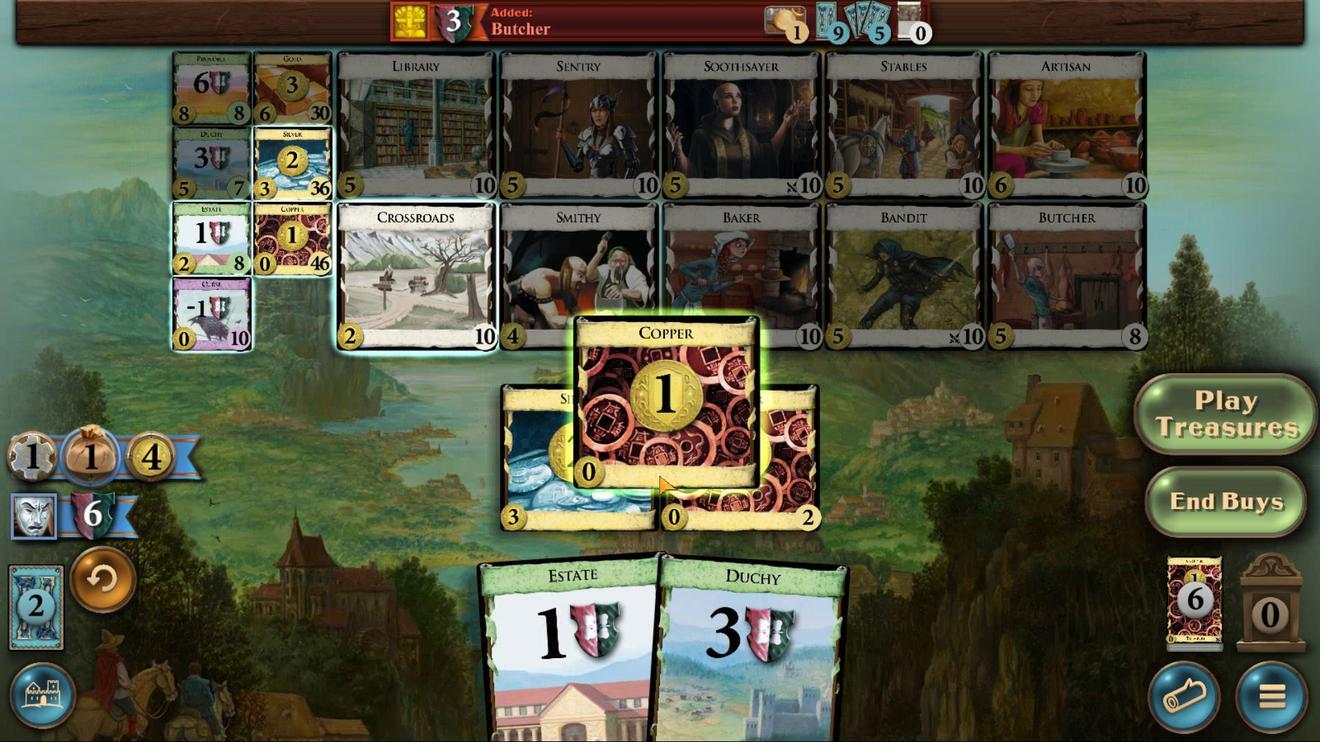 
Action: Mouse pressed left at (636, 515)
Screenshot: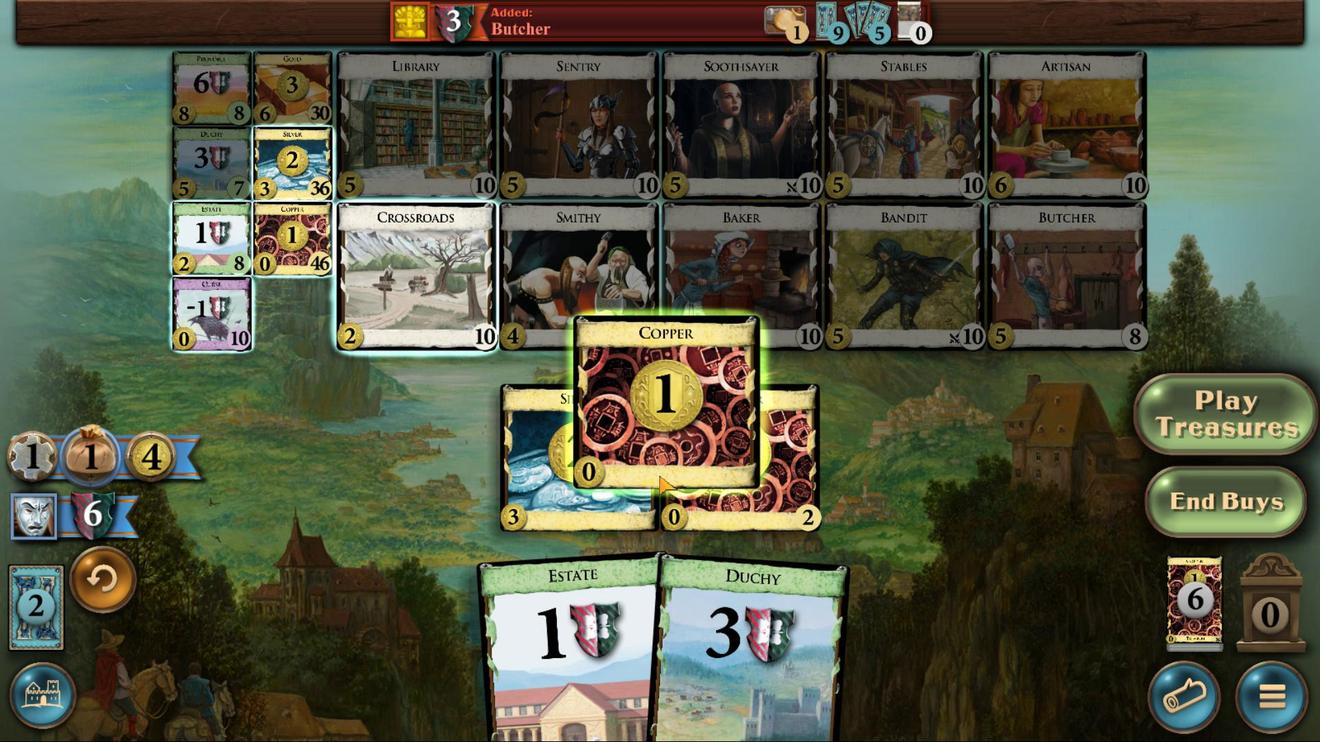 
Action: Mouse moved to (657, 418)
Screenshot: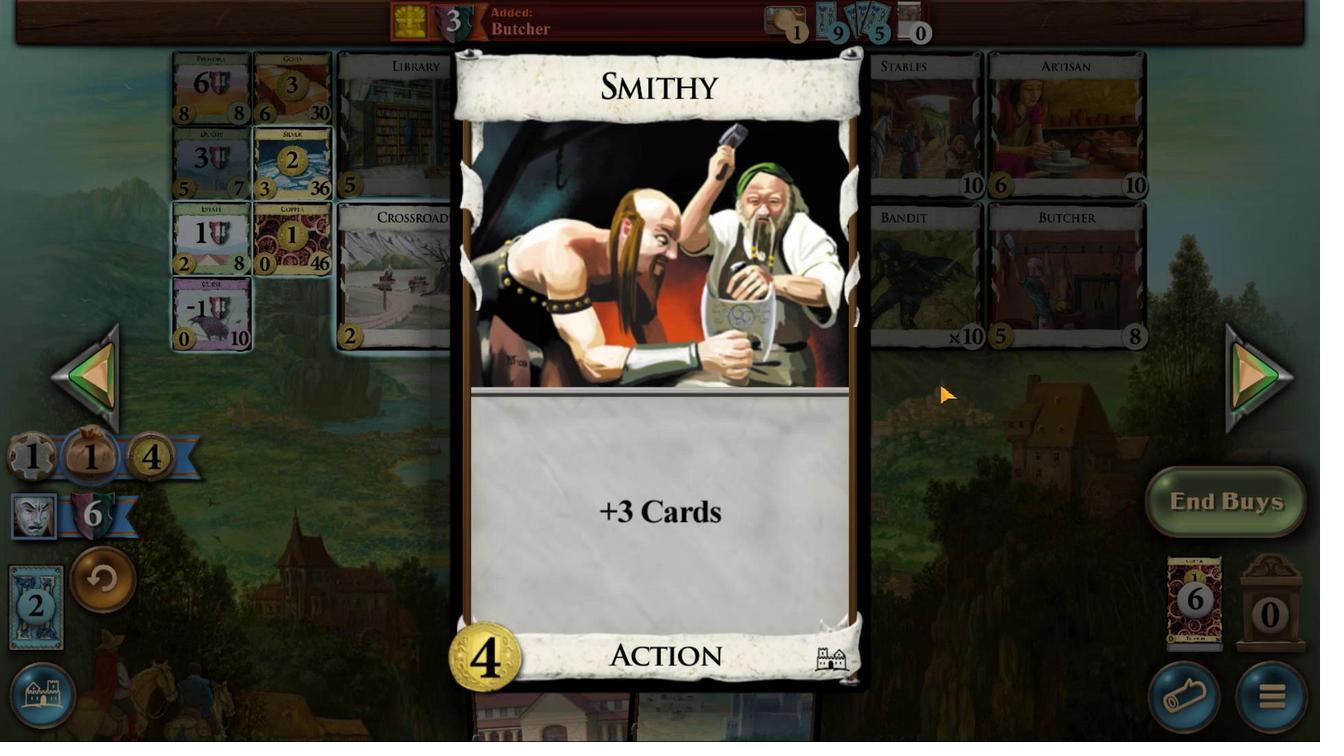 
Action: Mouse pressed left at (657, 418)
Screenshot: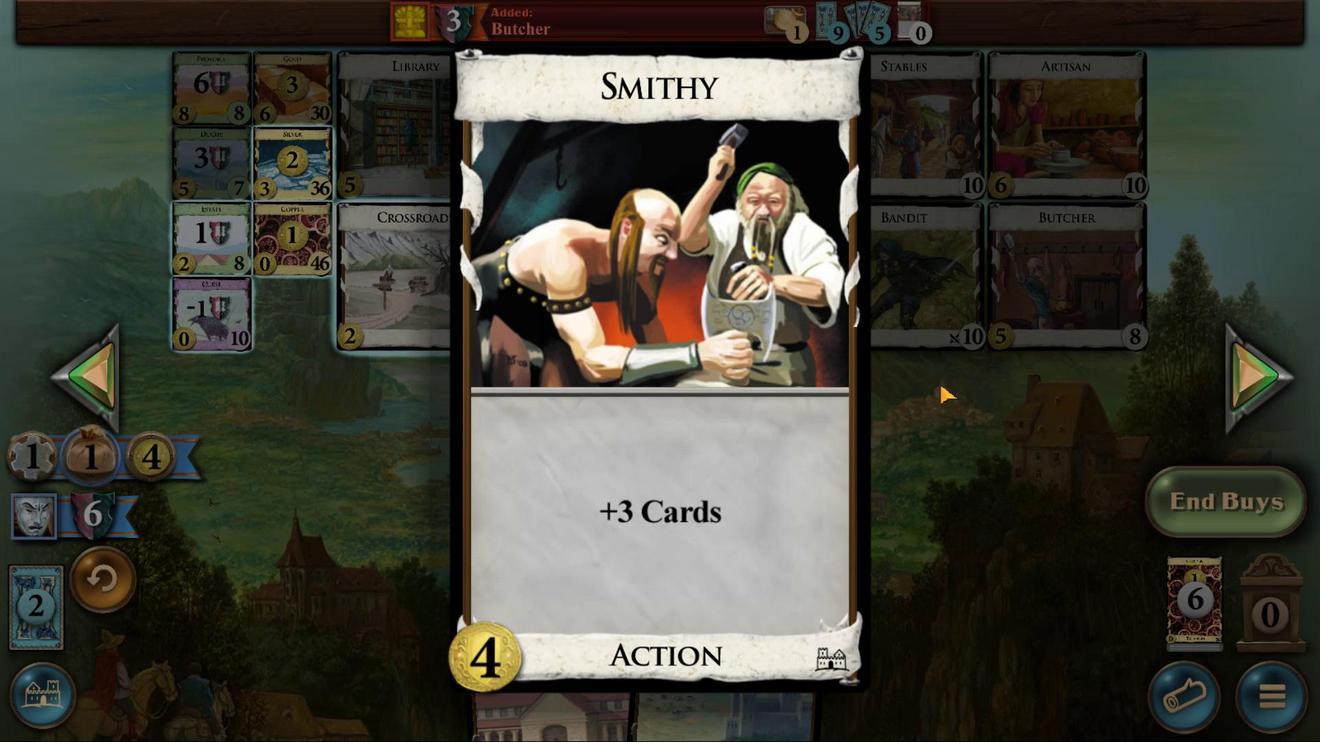 
Action: Mouse moved to (752, 451)
Screenshot: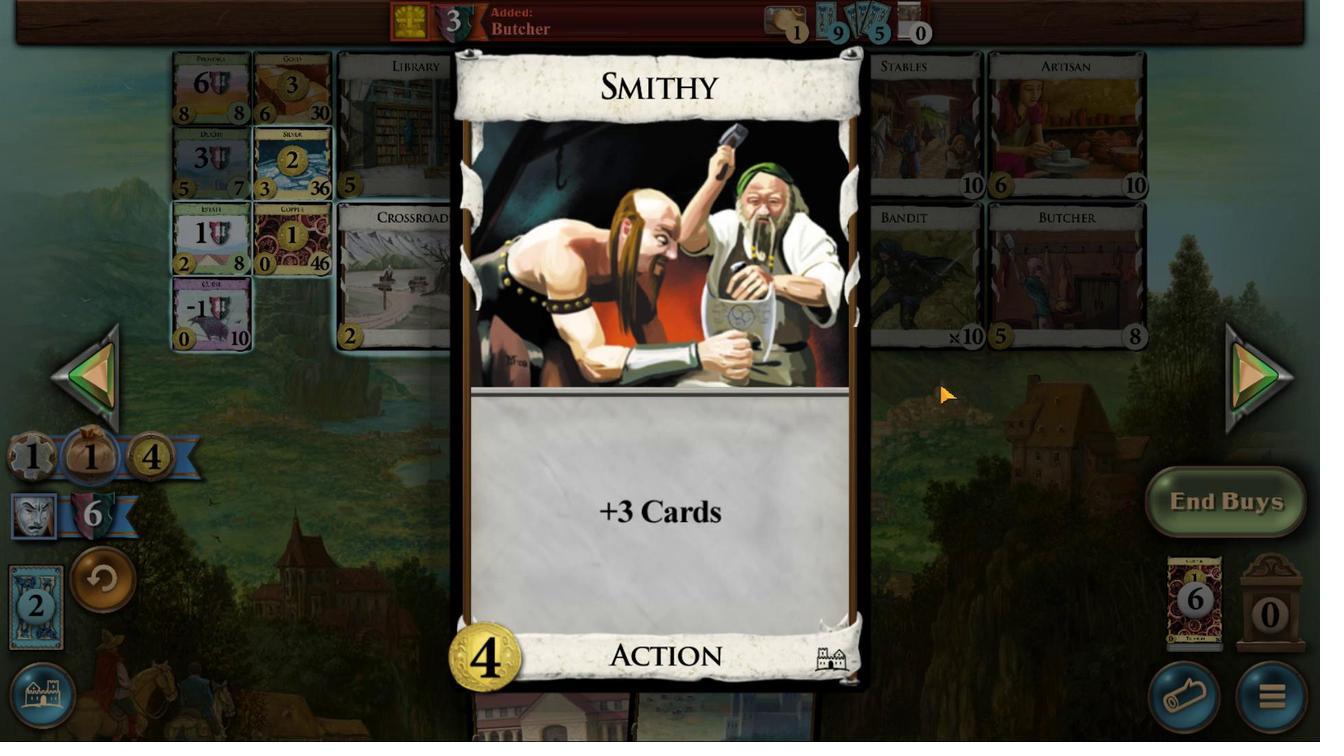 
Action: Mouse pressed left at (752, 451)
Screenshot: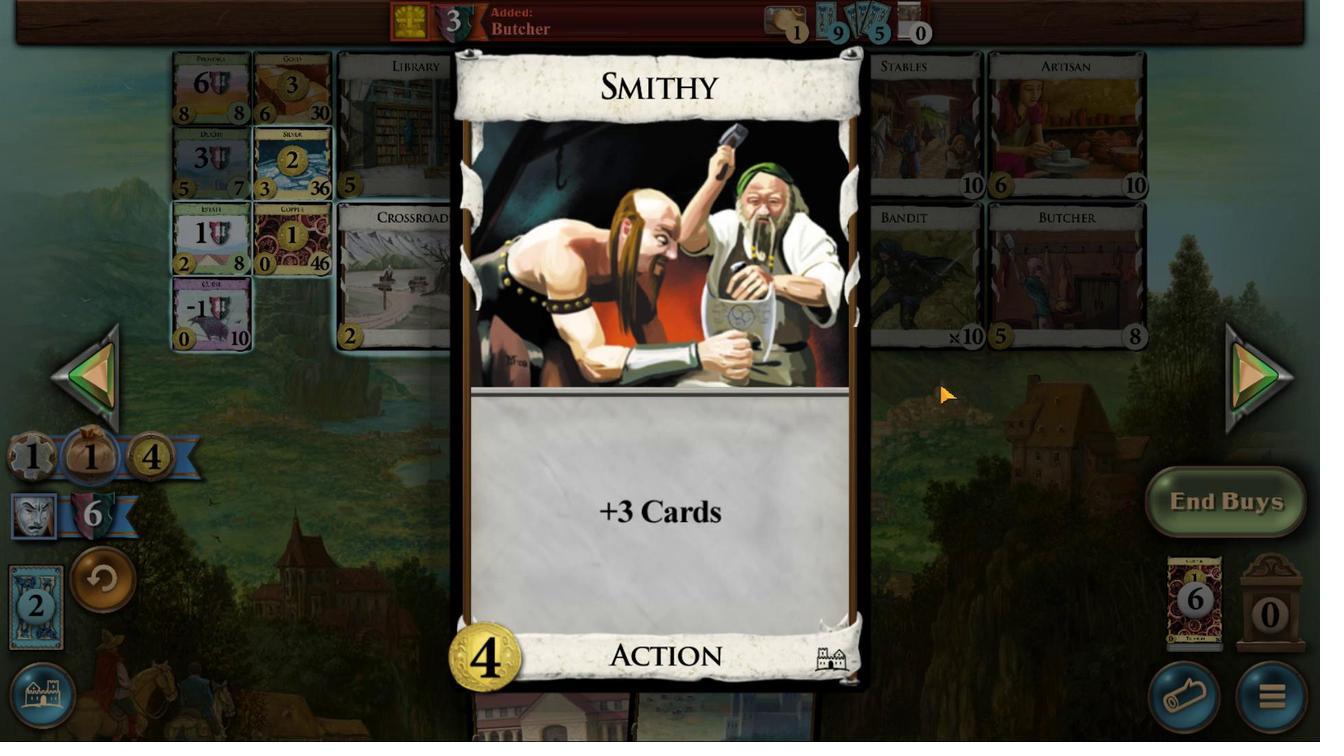 
Action: Mouse moved to (670, 417)
Screenshot: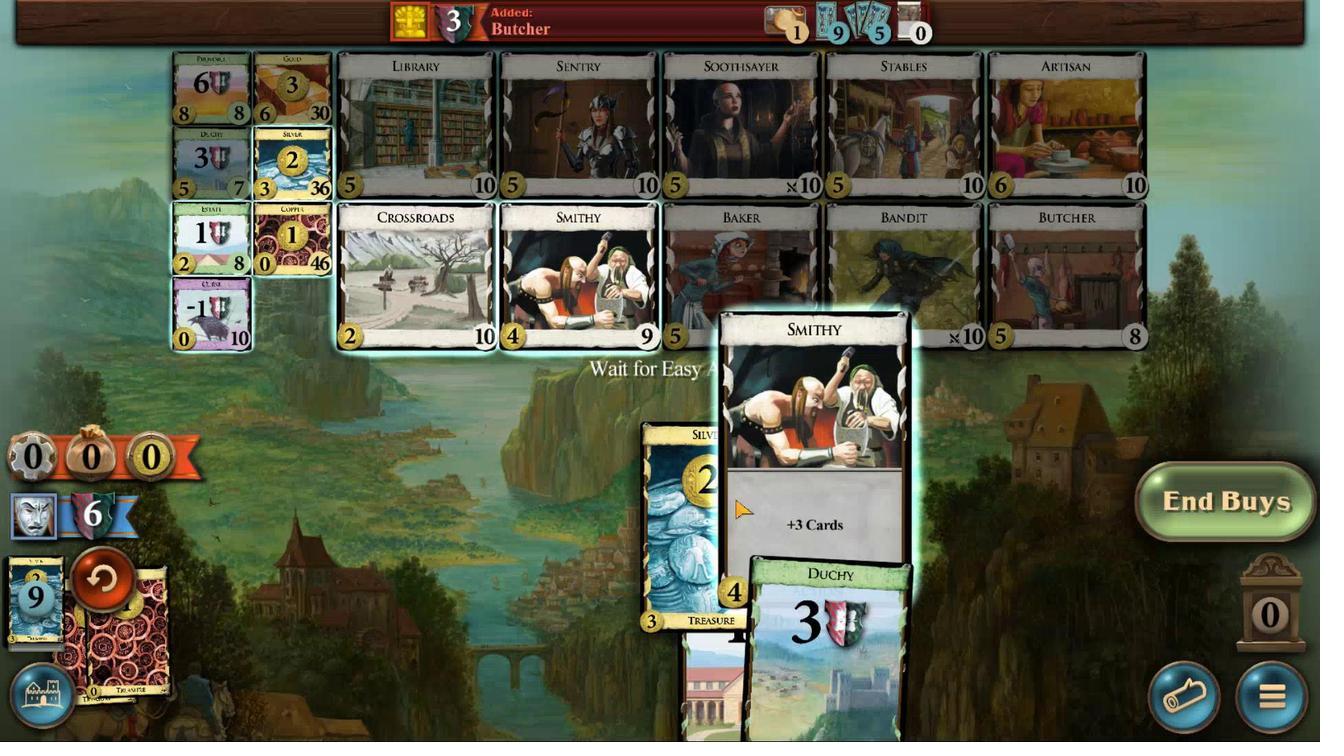 
Action: Mouse pressed left at (670, 417)
Screenshot: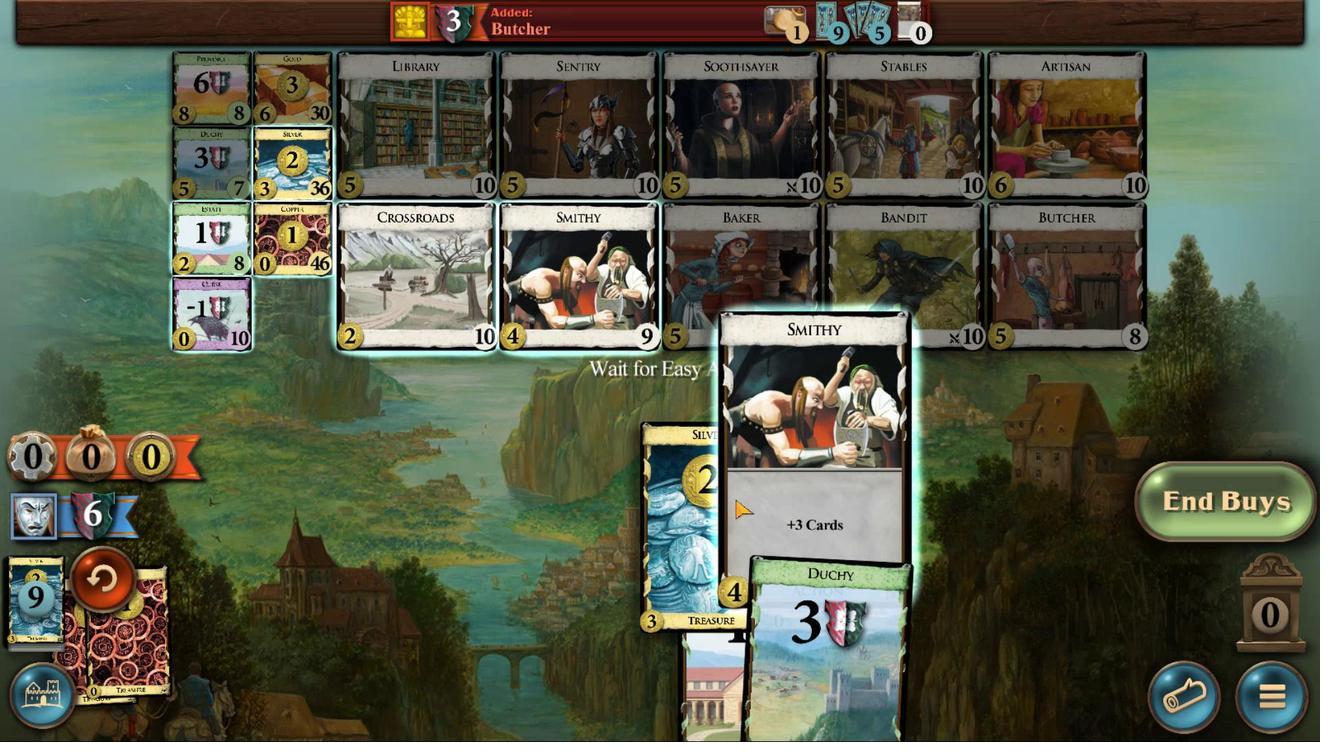 
Action: Mouse moved to (707, 526)
Screenshot: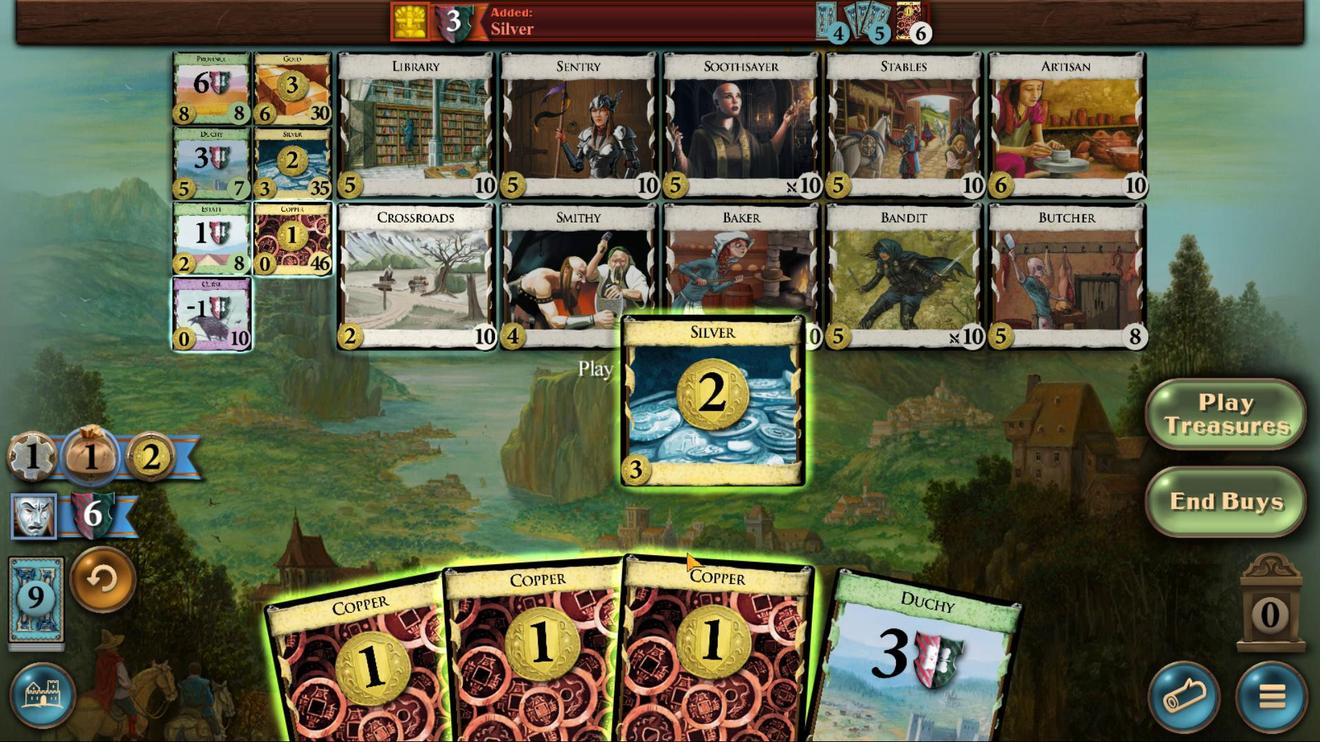
Action: Mouse pressed left at (707, 526)
Screenshot: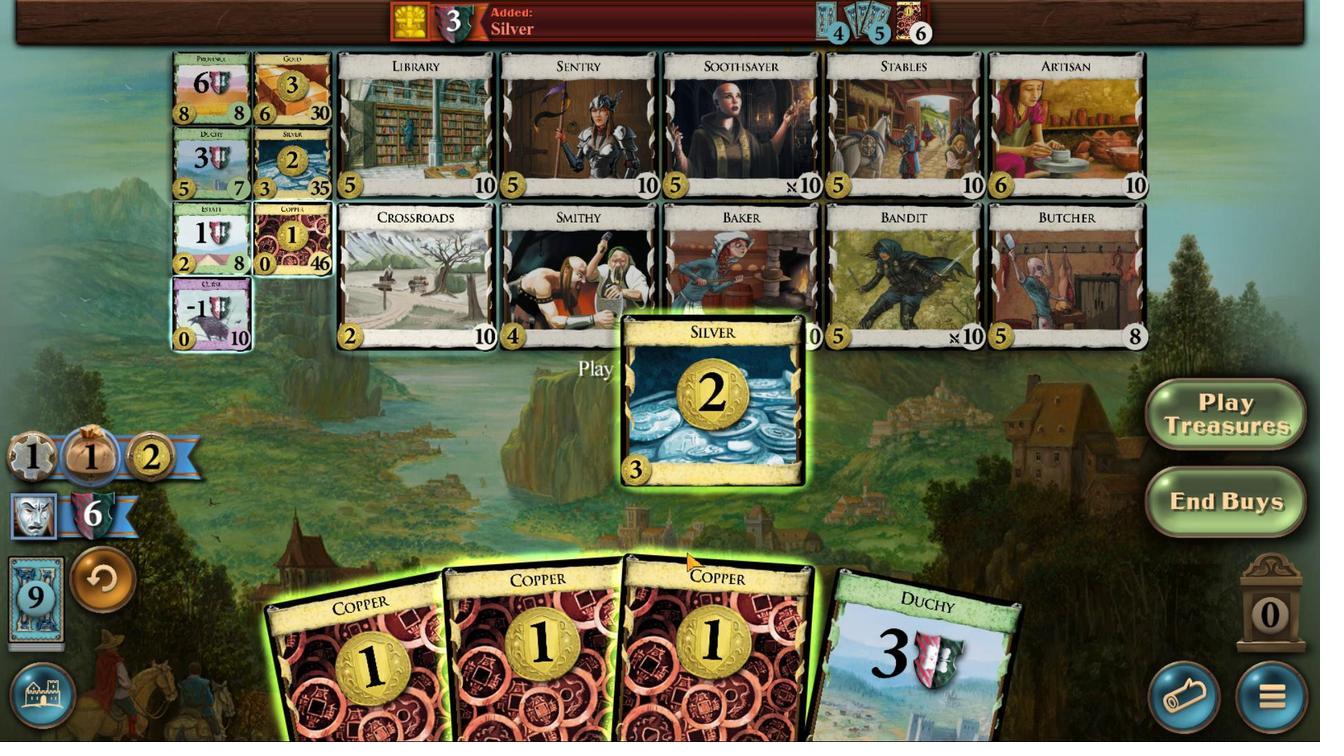 
Action: Mouse moved to (691, 521)
Screenshot: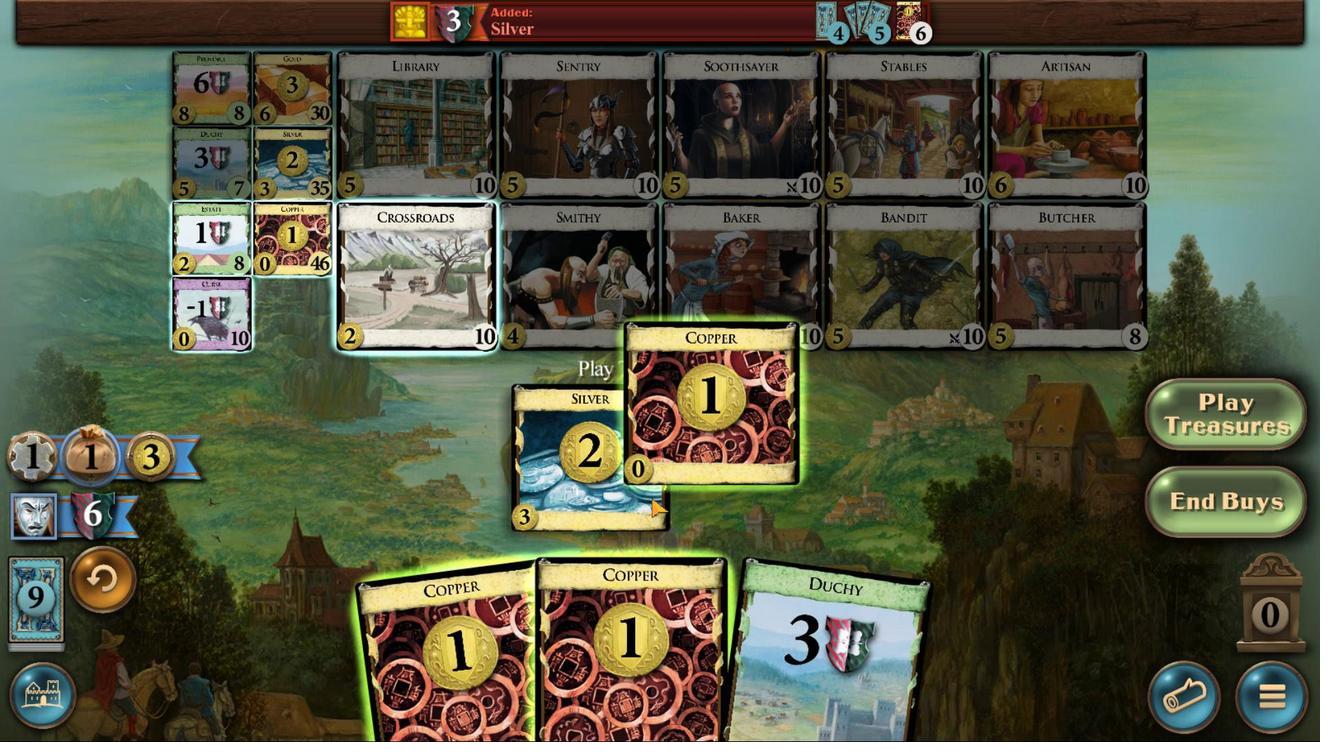 
Action: Mouse pressed left at (691, 521)
Screenshot: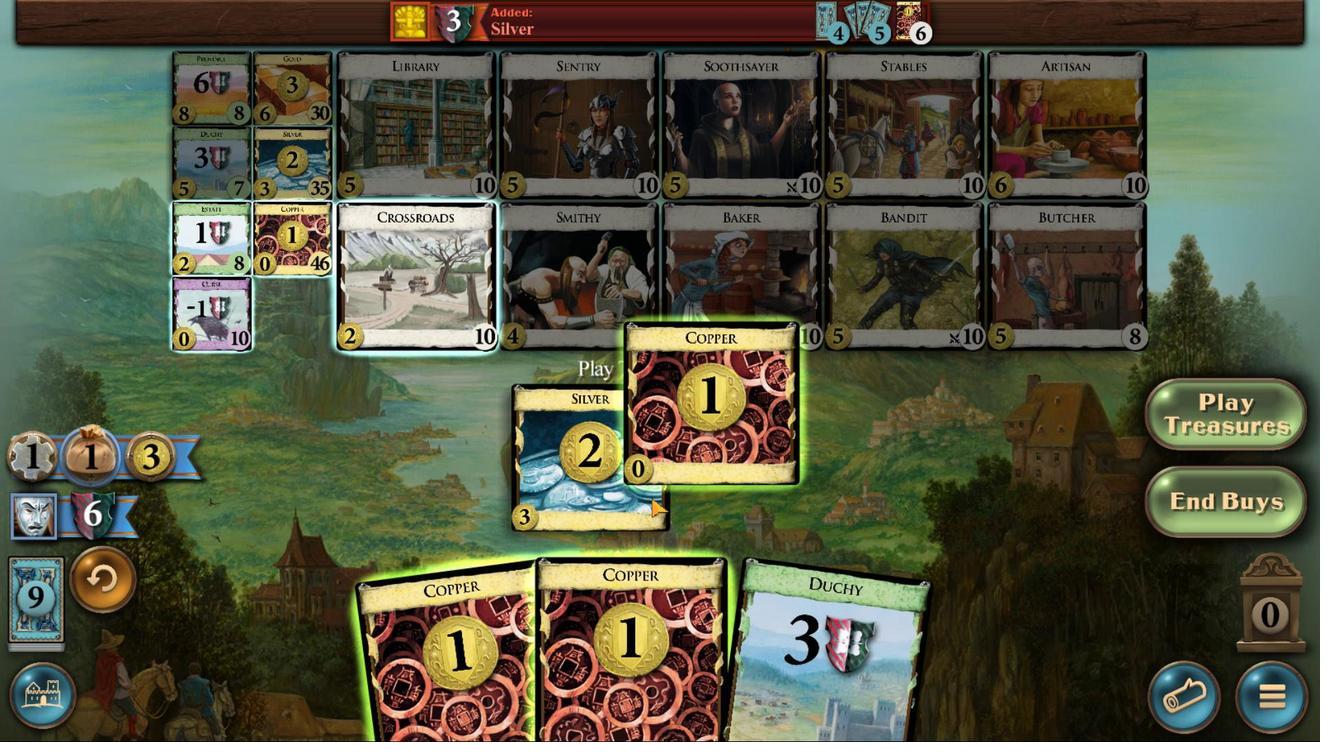 
Action: Mouse moved to (670, 511)
Screenshot: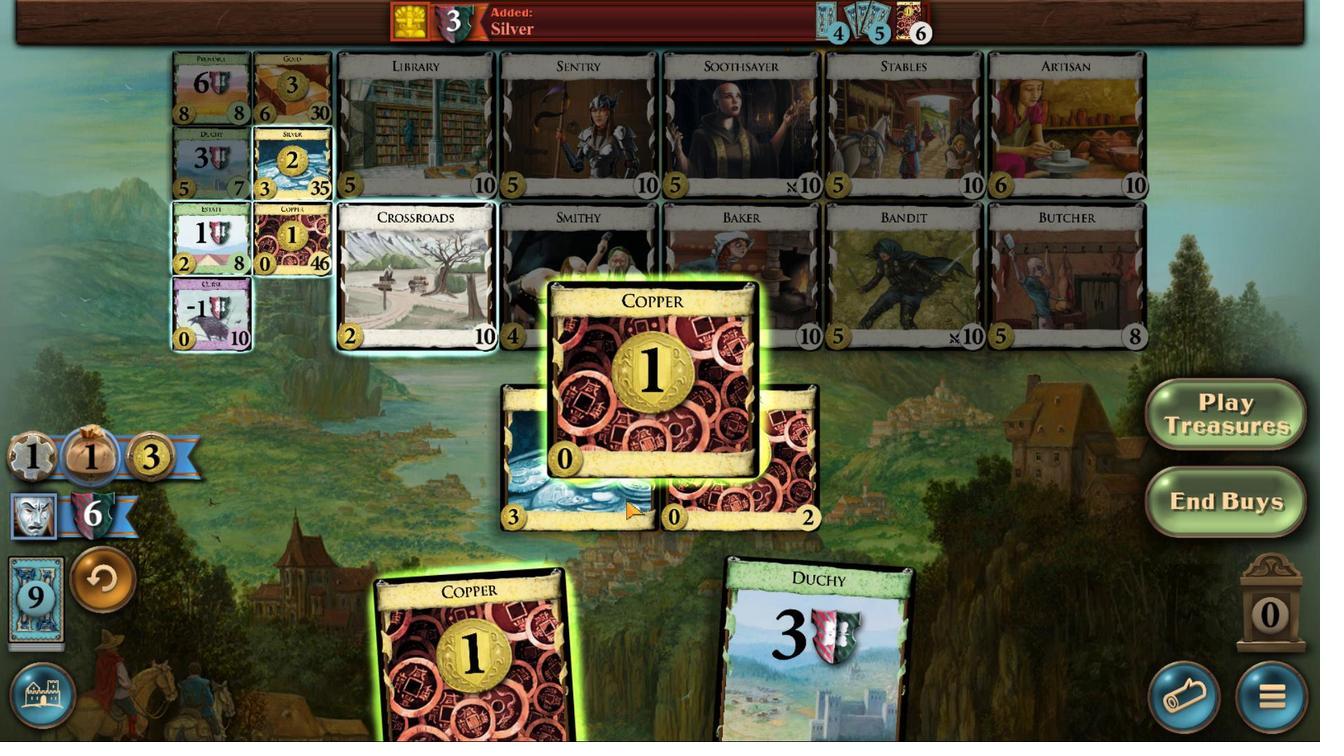 
Action: Mouse pressed left at (670, 511)
Screenshot: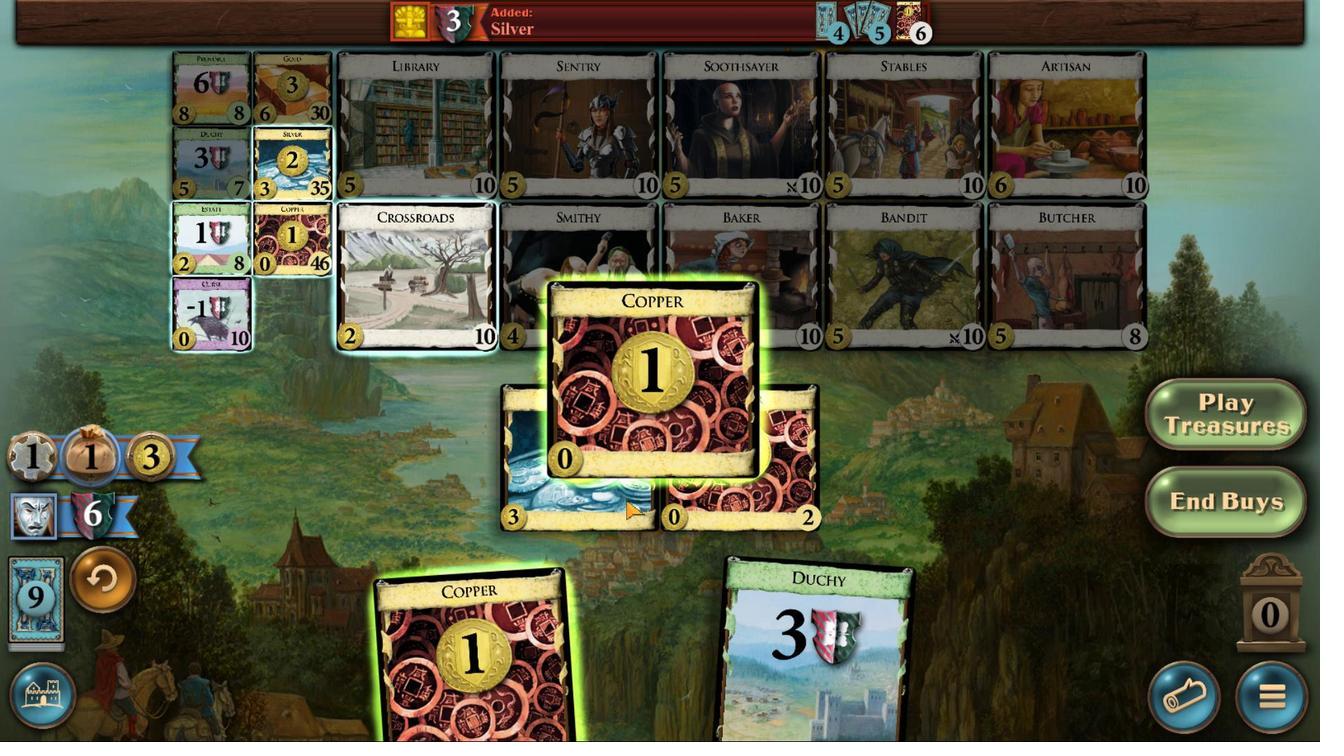 
Action: Mouse moved to (649, 517)
Screenshot: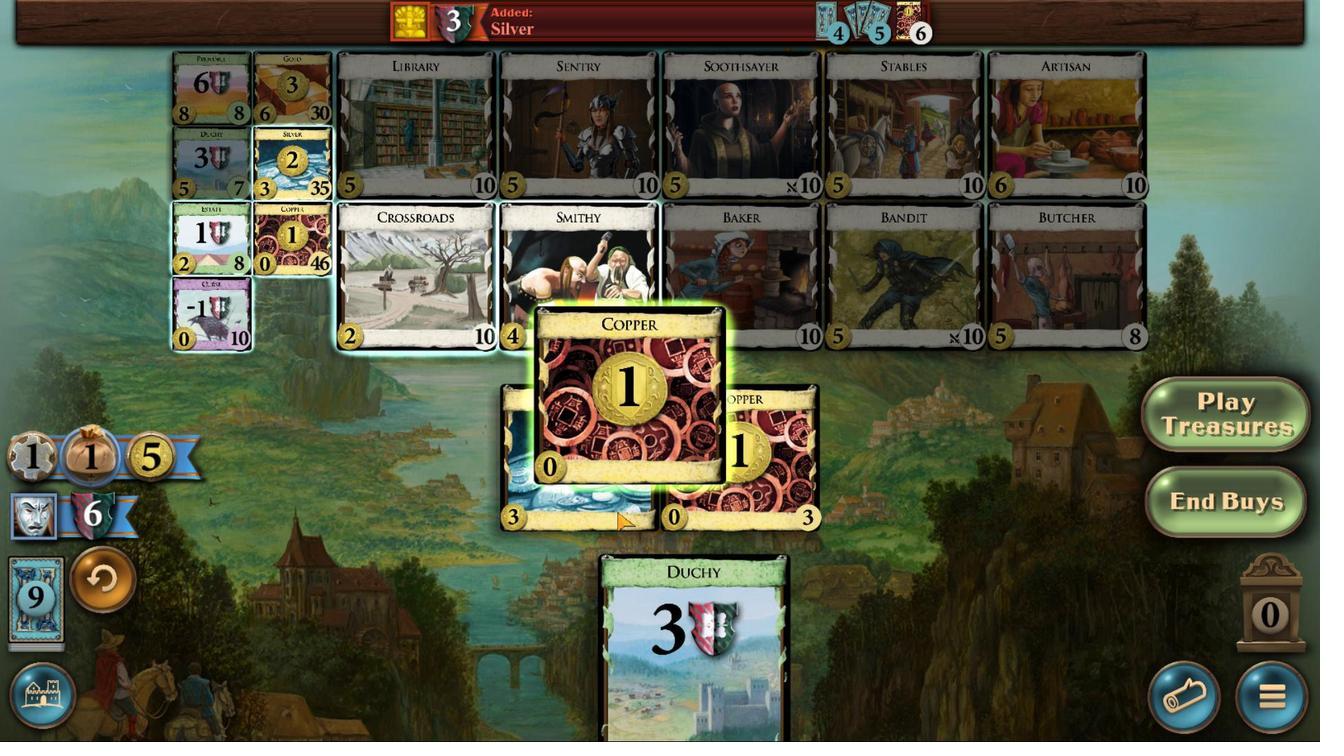 
Action: Mouse pressed left at (649, 517)
Screenshot: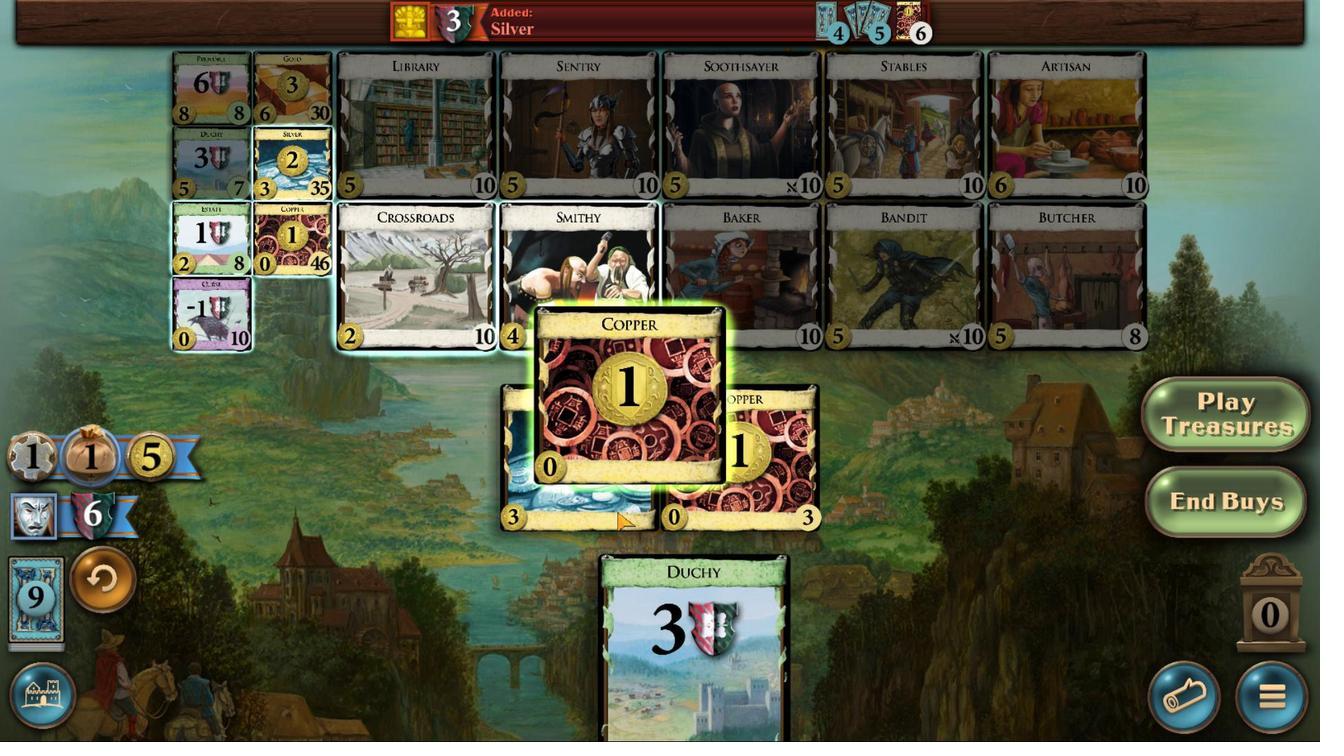 
Action: Mouse moved to (570, 388)
Screenshot: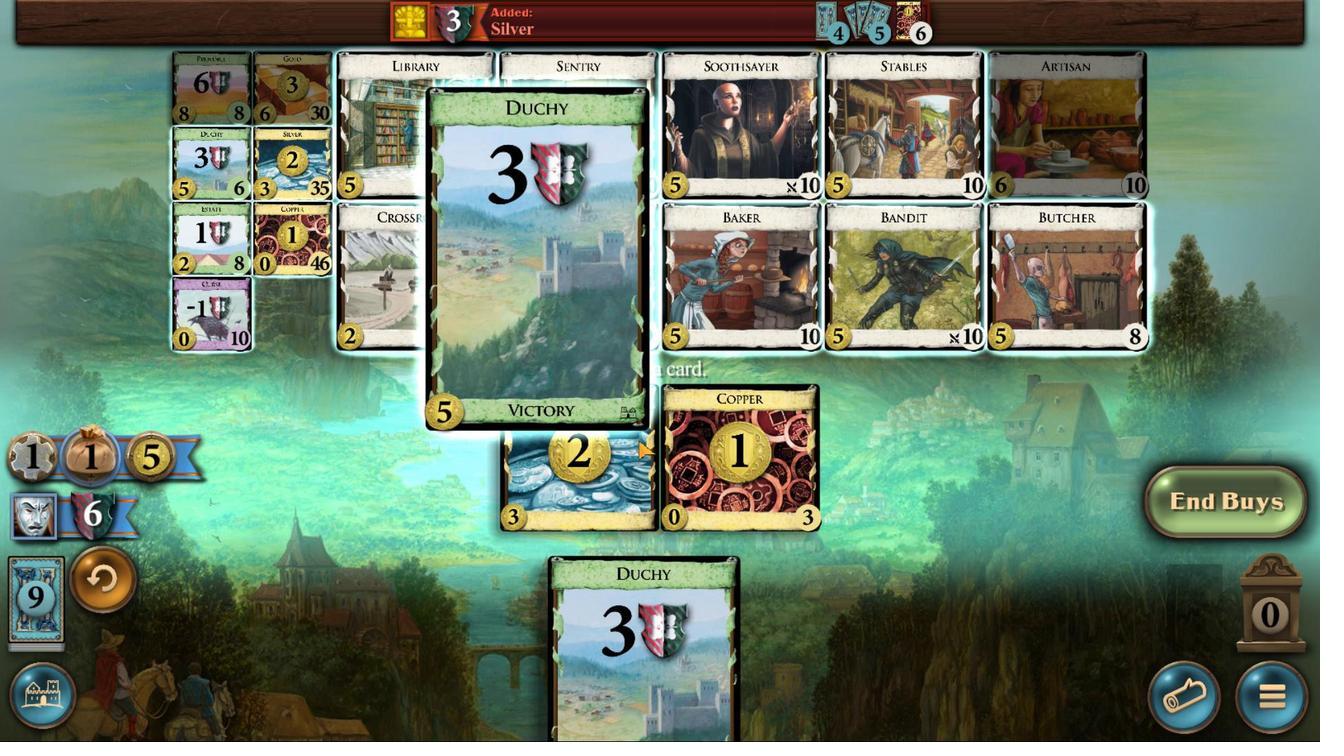 
Action: Mouse pressed left at (570, 388)
Screenshot: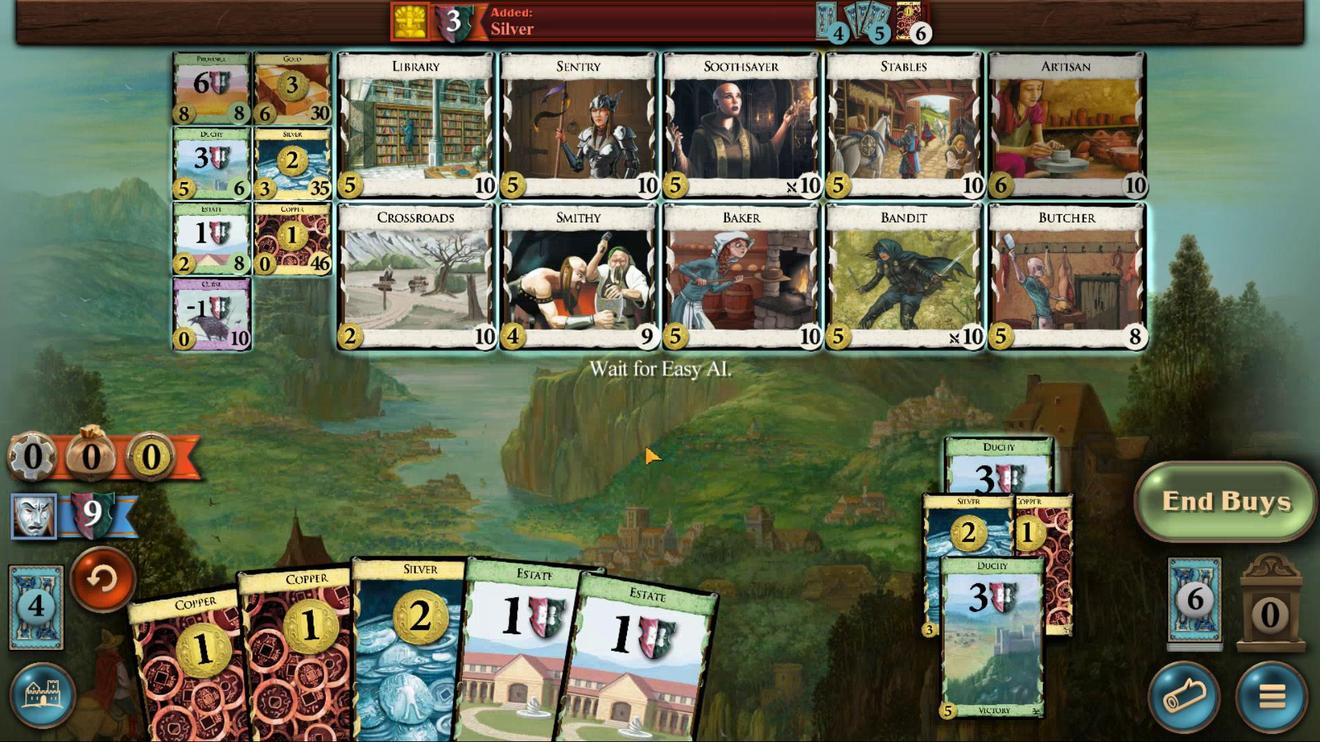 
Action: Mouse moved to (678, 515)
Screenshot: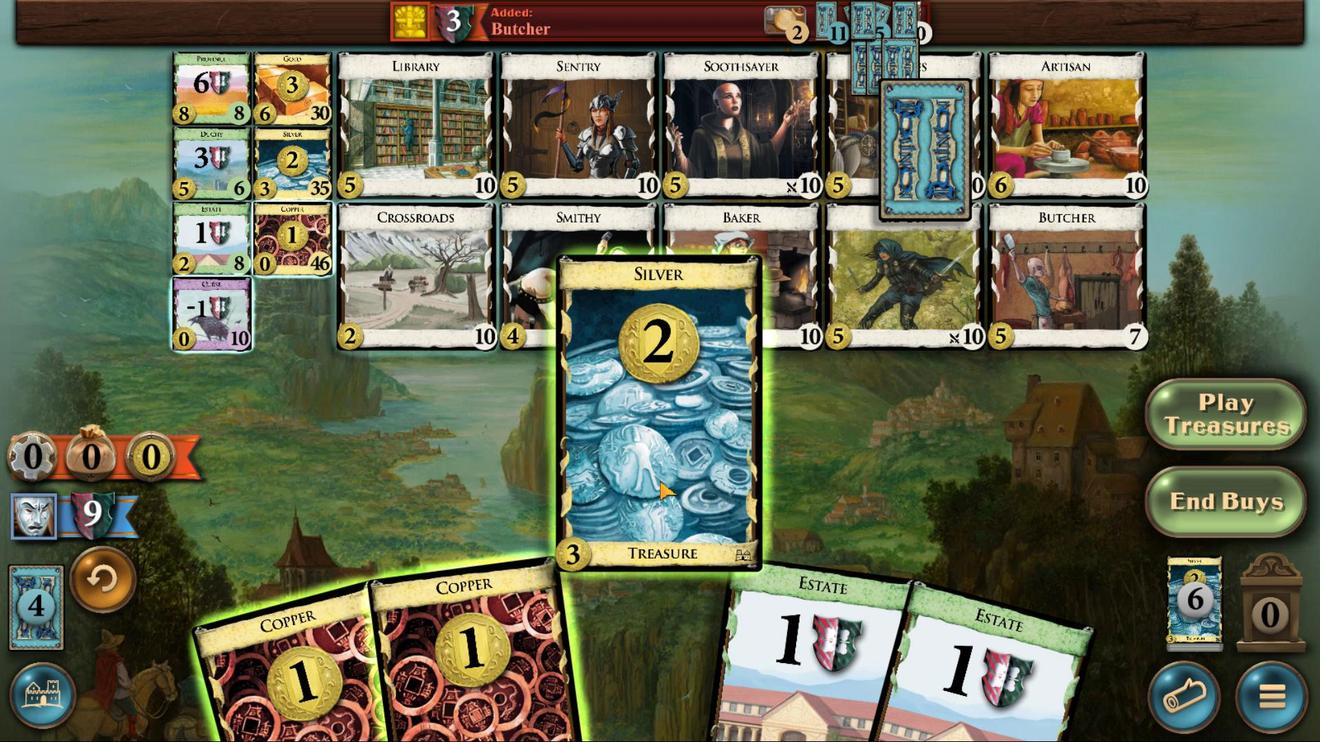 
Action: Mouse pressed left at (678, 515)
Screenshot: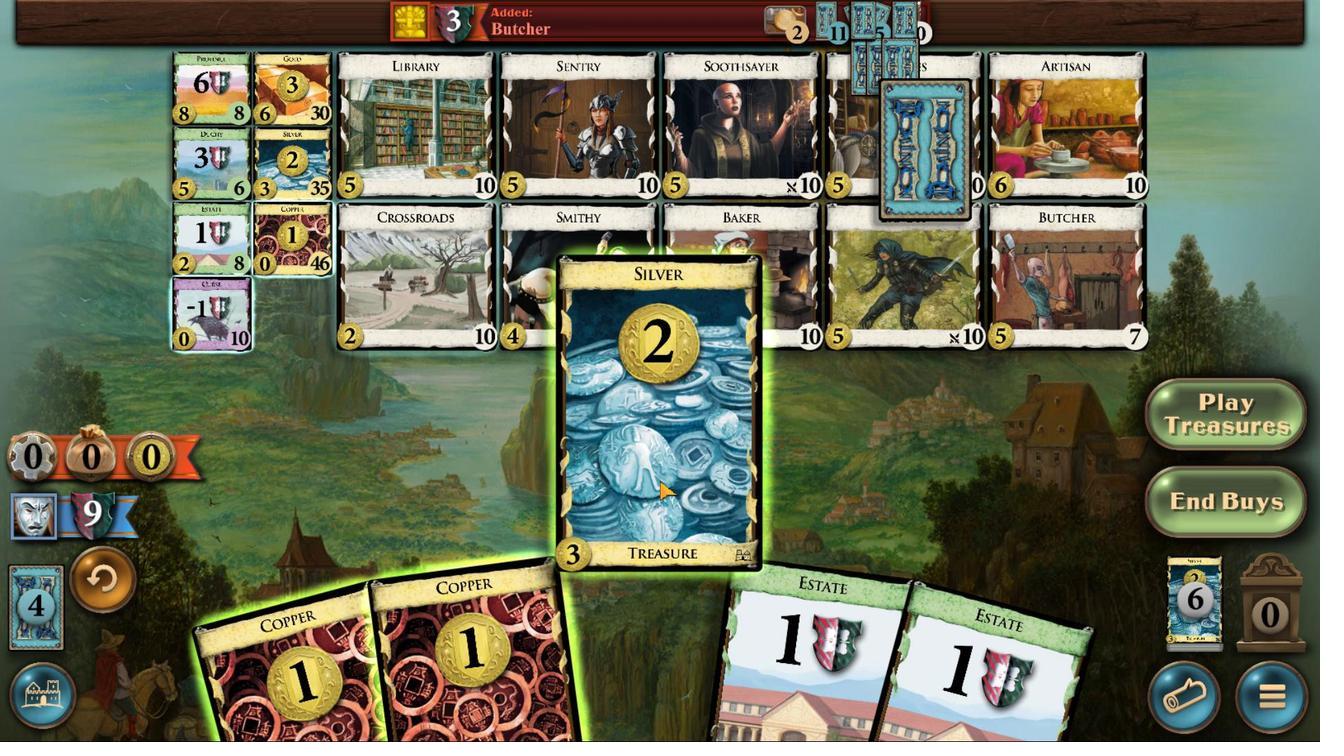 
Action: Mouse moved to (641, 522)
Screenshot: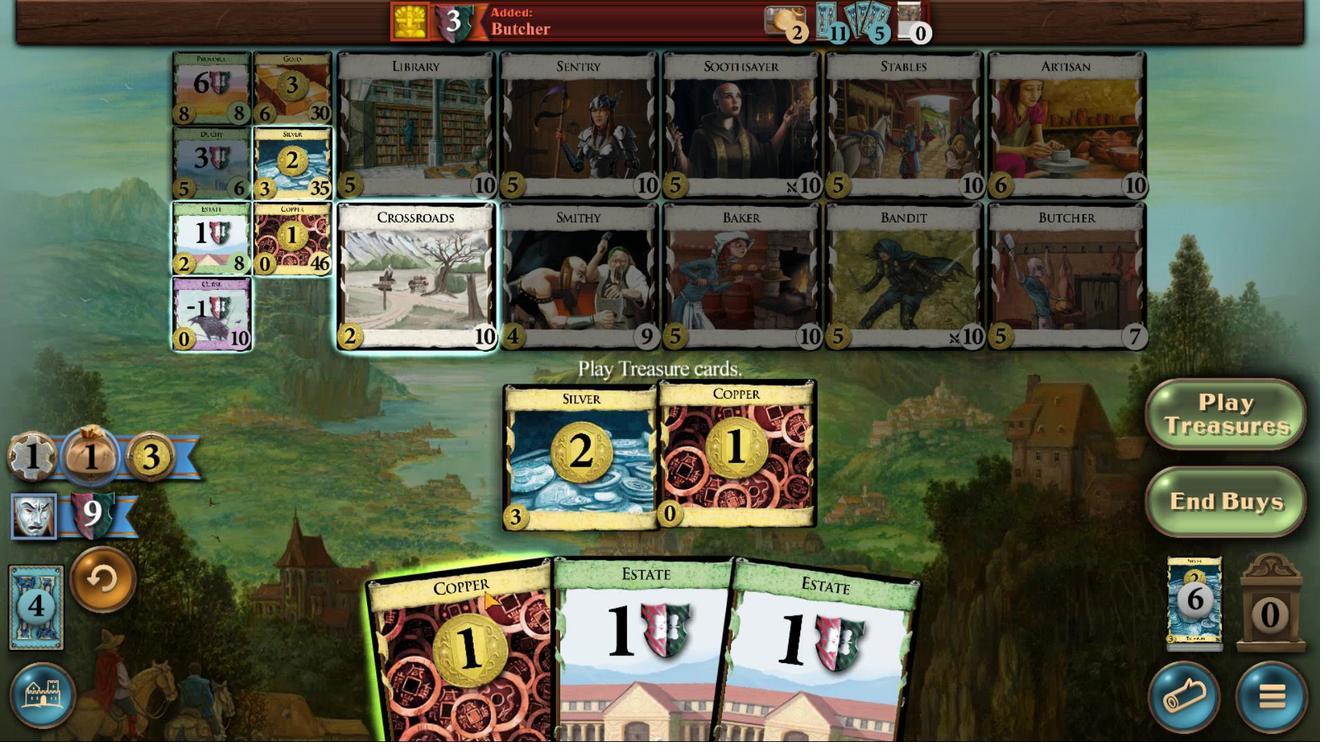 
Action: Mouse pressed left at (641, 522)
Screenshot: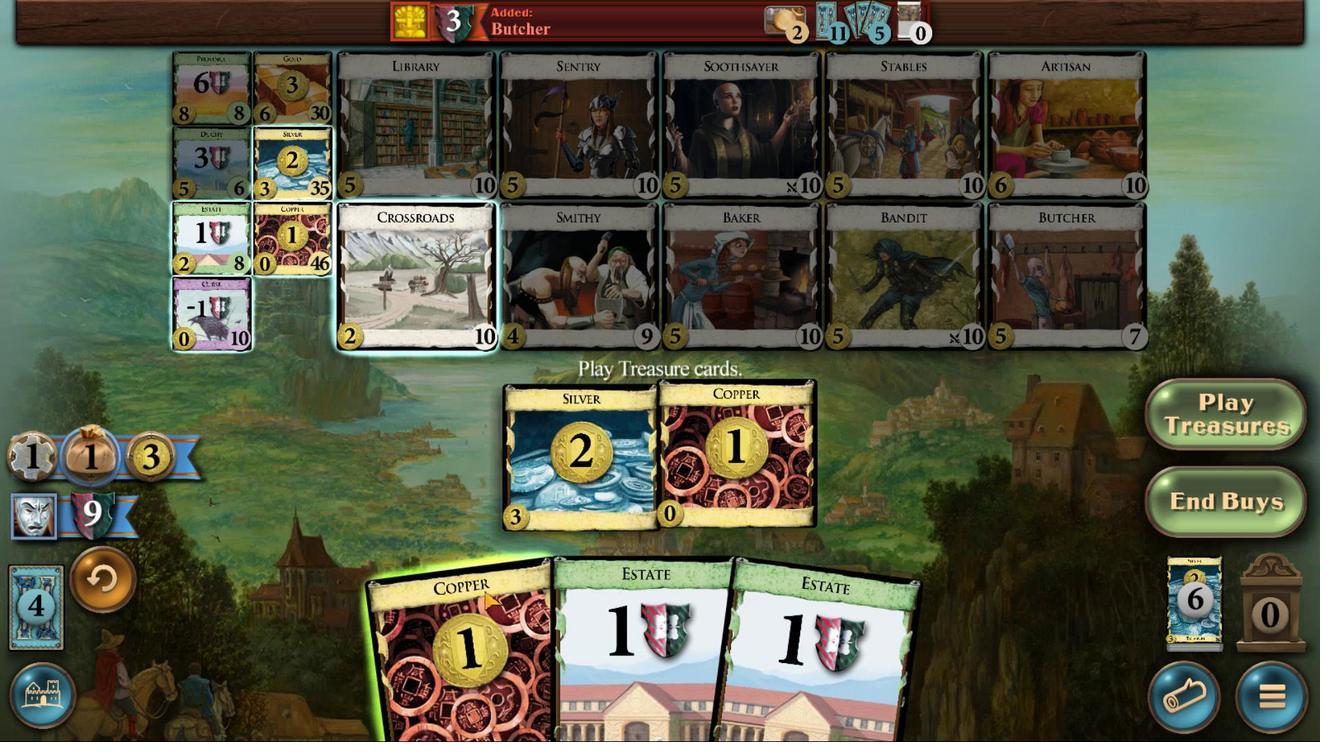 
Action: Mouse moved to (628, 518)
Screenshot: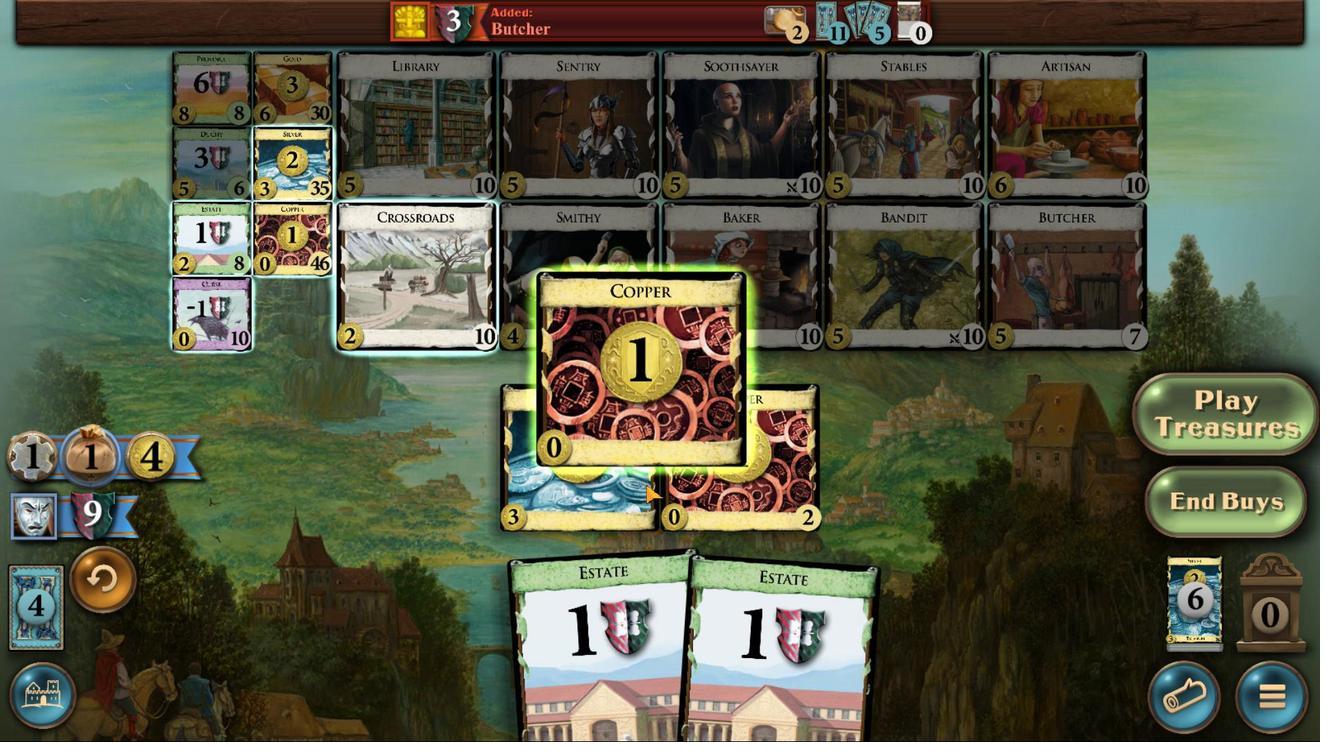 
Action: Mouse pressed left at (628, 518)
Screenshot: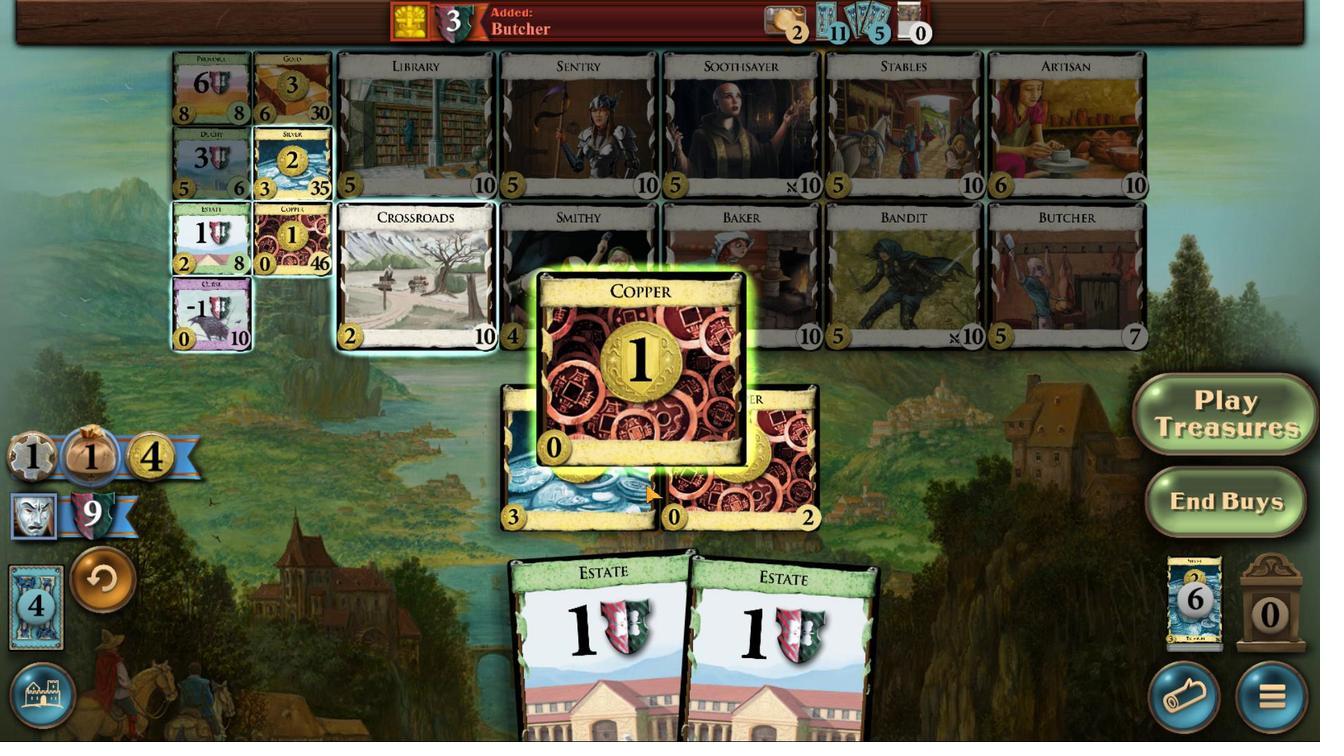 
Action: Mouse moved to (659, 422)
Screenshot: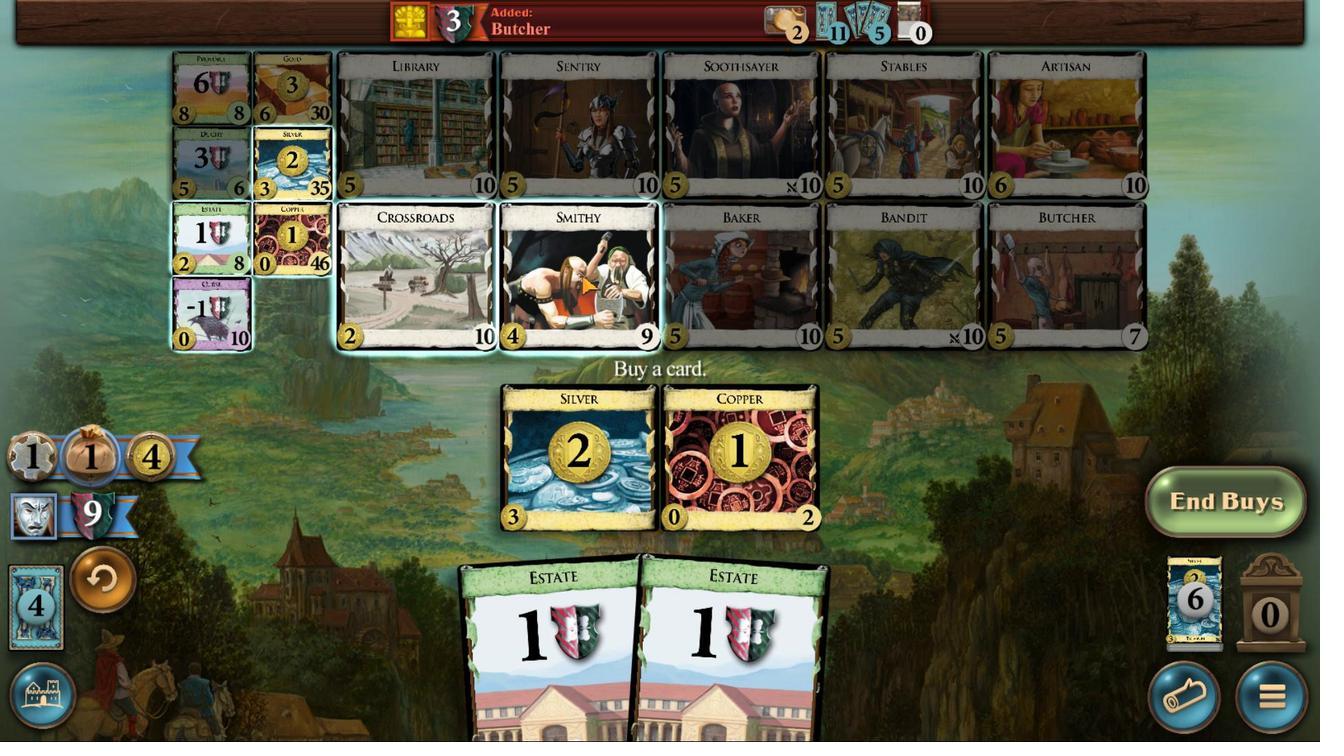 
Action: Mouse pressed left at (659, 422)
Screenshot: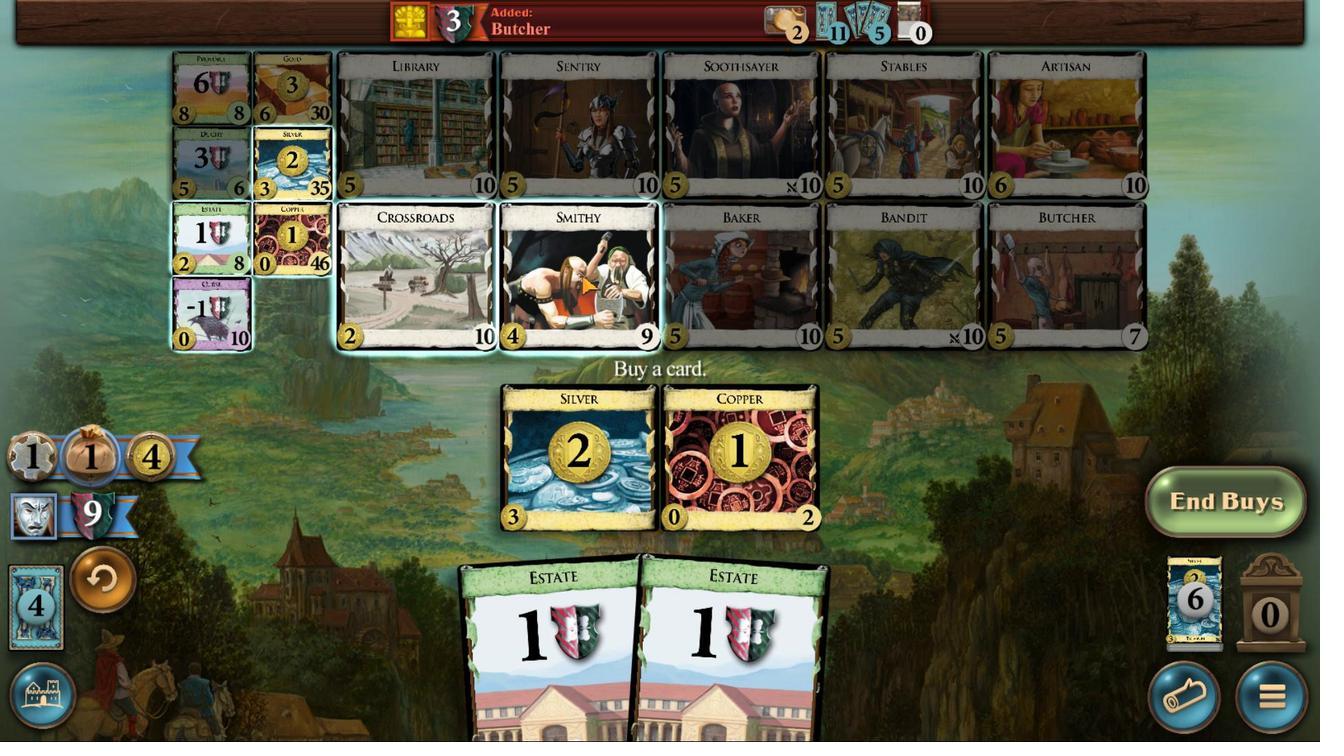 
Action: Mouse moved to (592, 522)
Screenshot: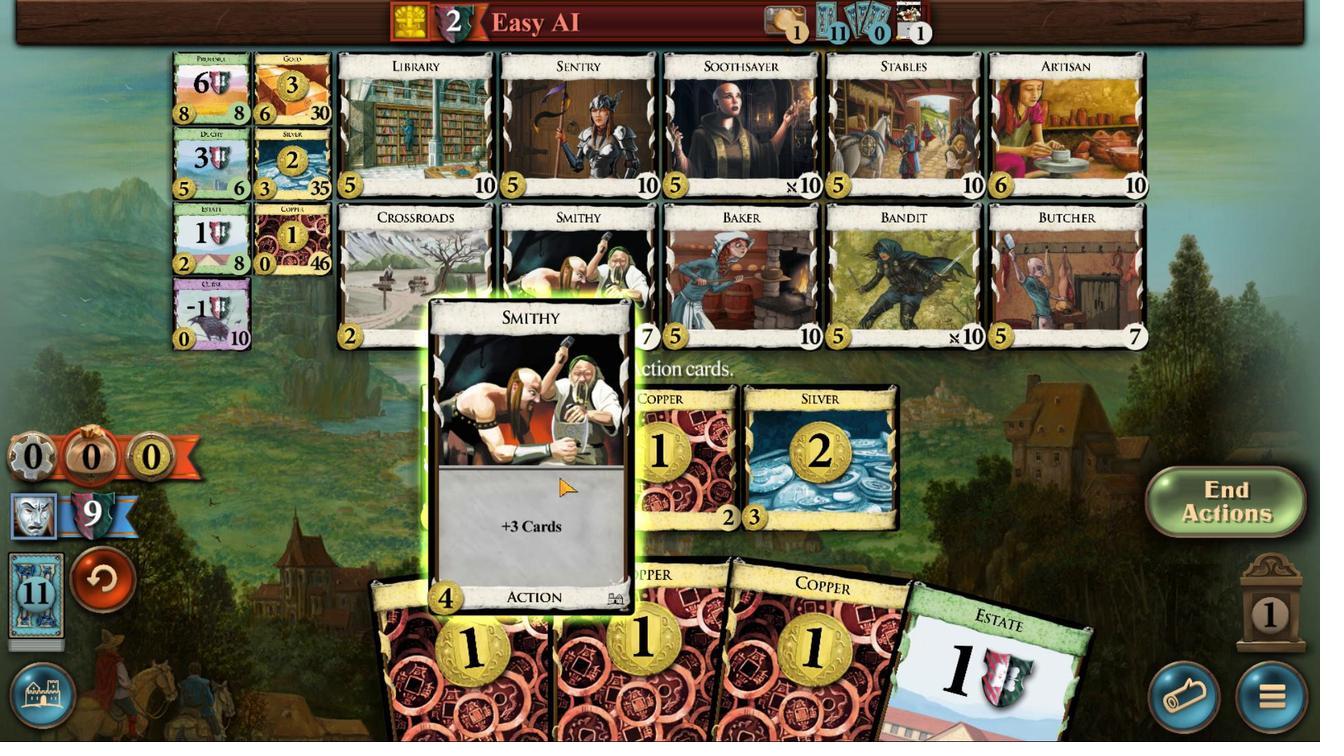
Action: Mouse pressed left at (592, 522)
Screenshot: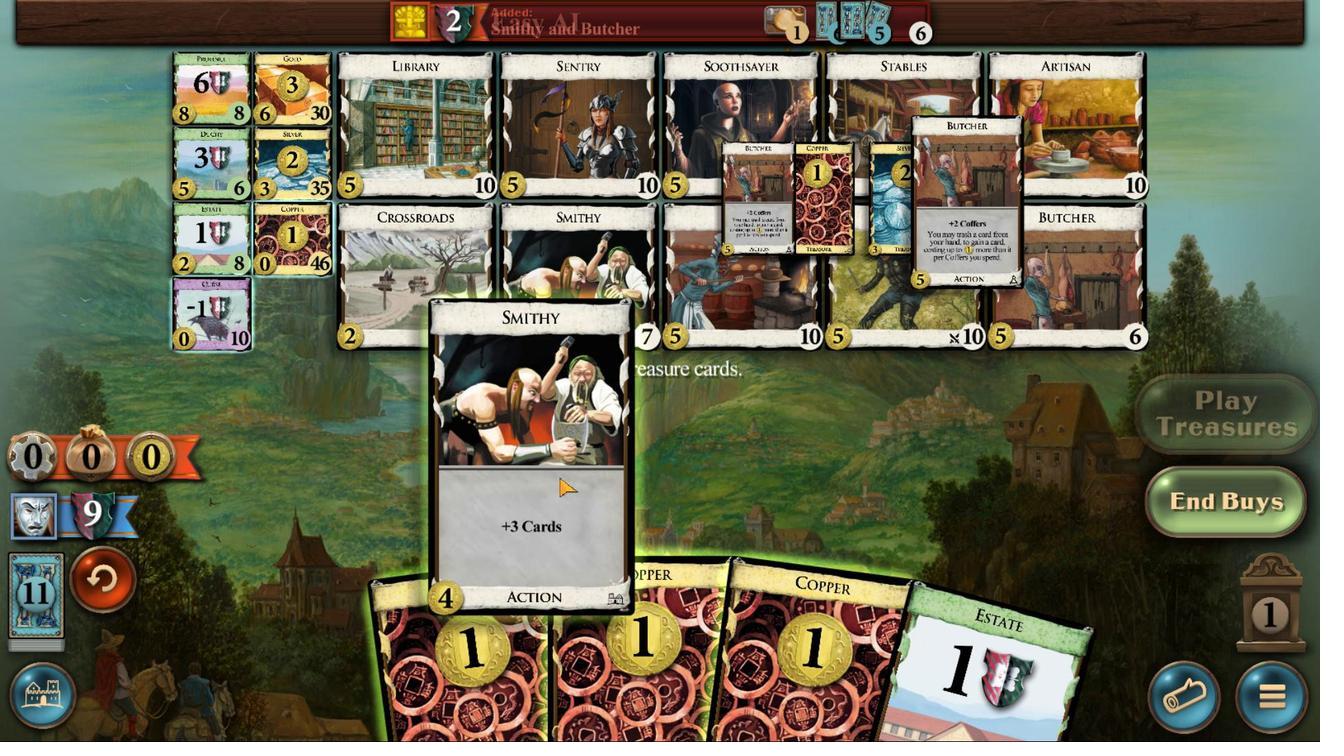 
Action: Mouse moved to (596, 522)
Screenshot: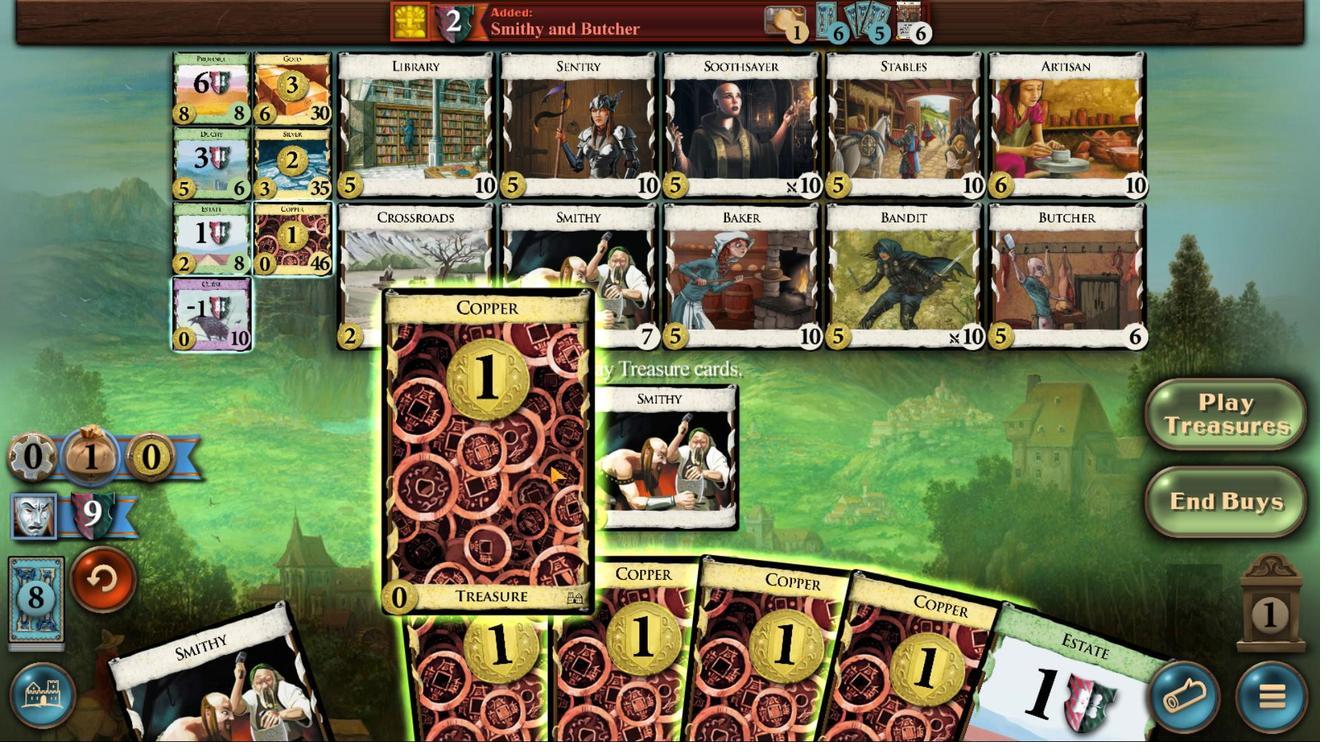 
Action: Mouse pressed left at (596, 522)
Screenshot: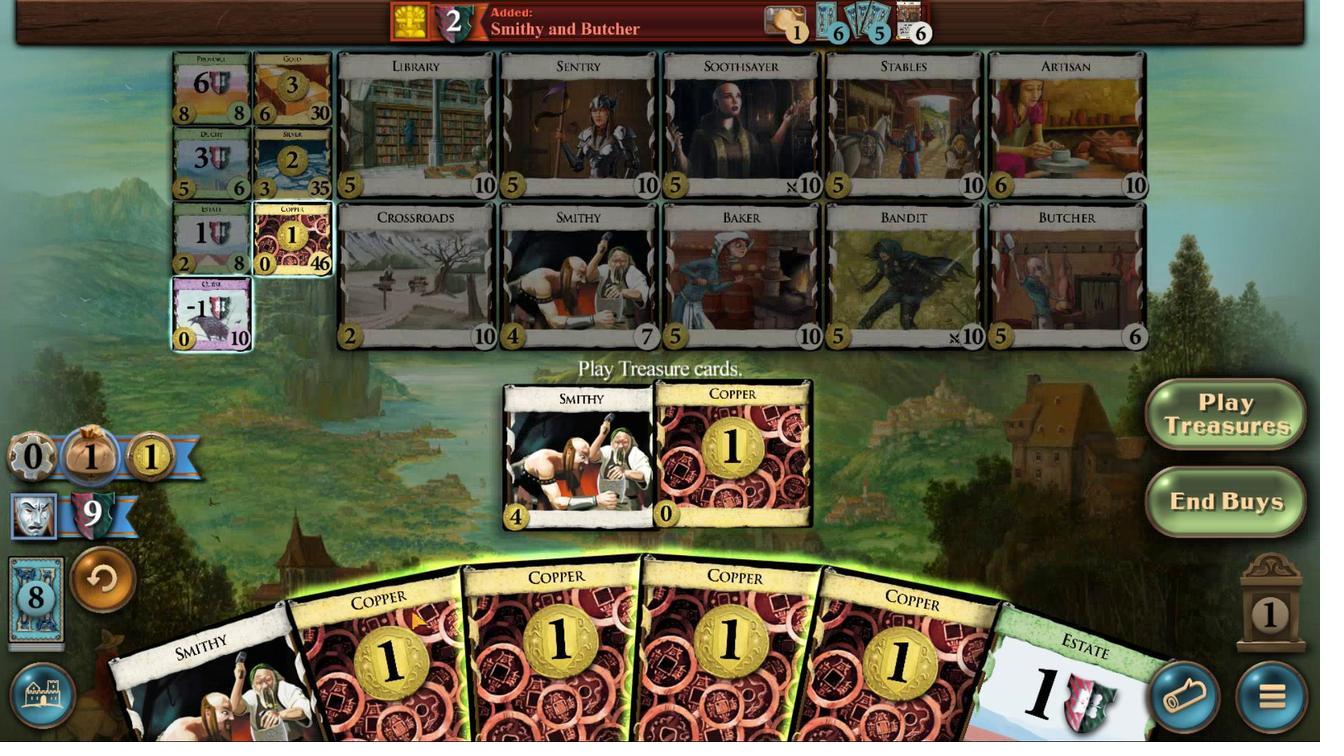 
Action: Mouse moved to (608, 515)
Screenshot: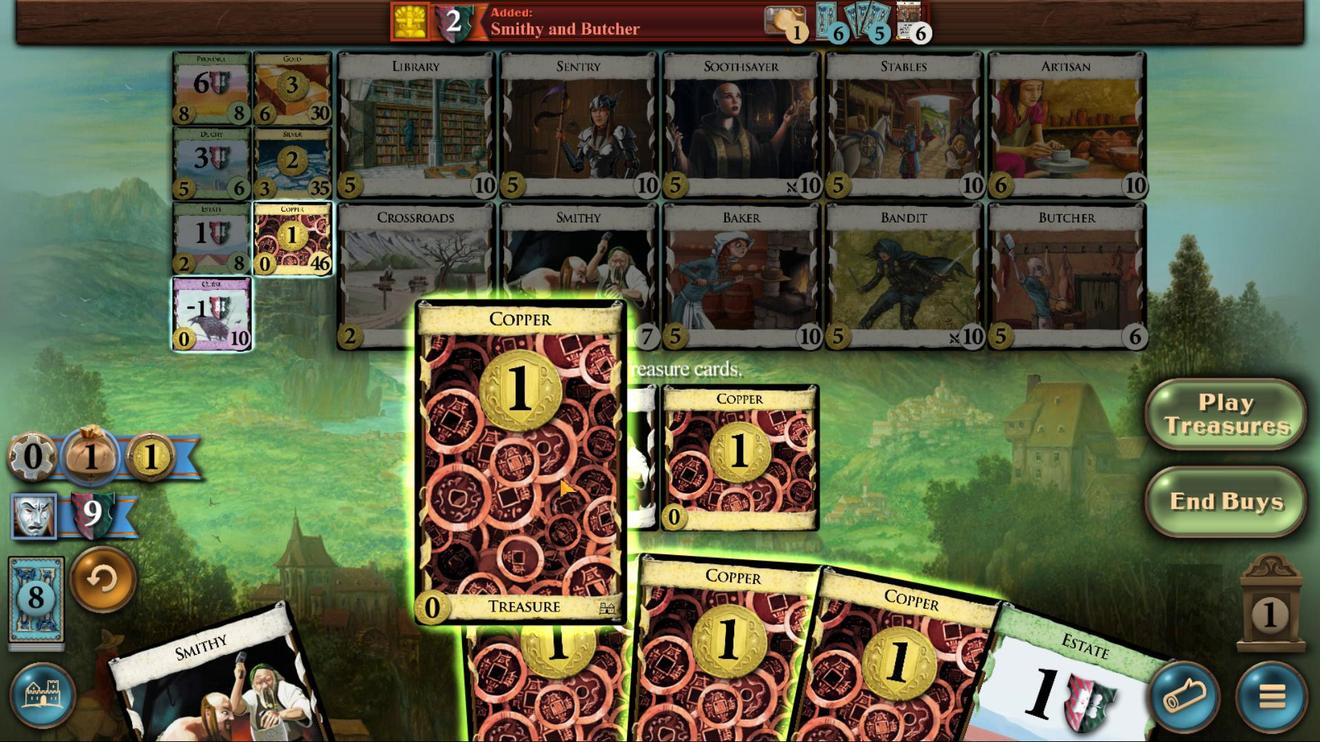 
Action: Mouse pressed left at (608, 515)
Screenshot: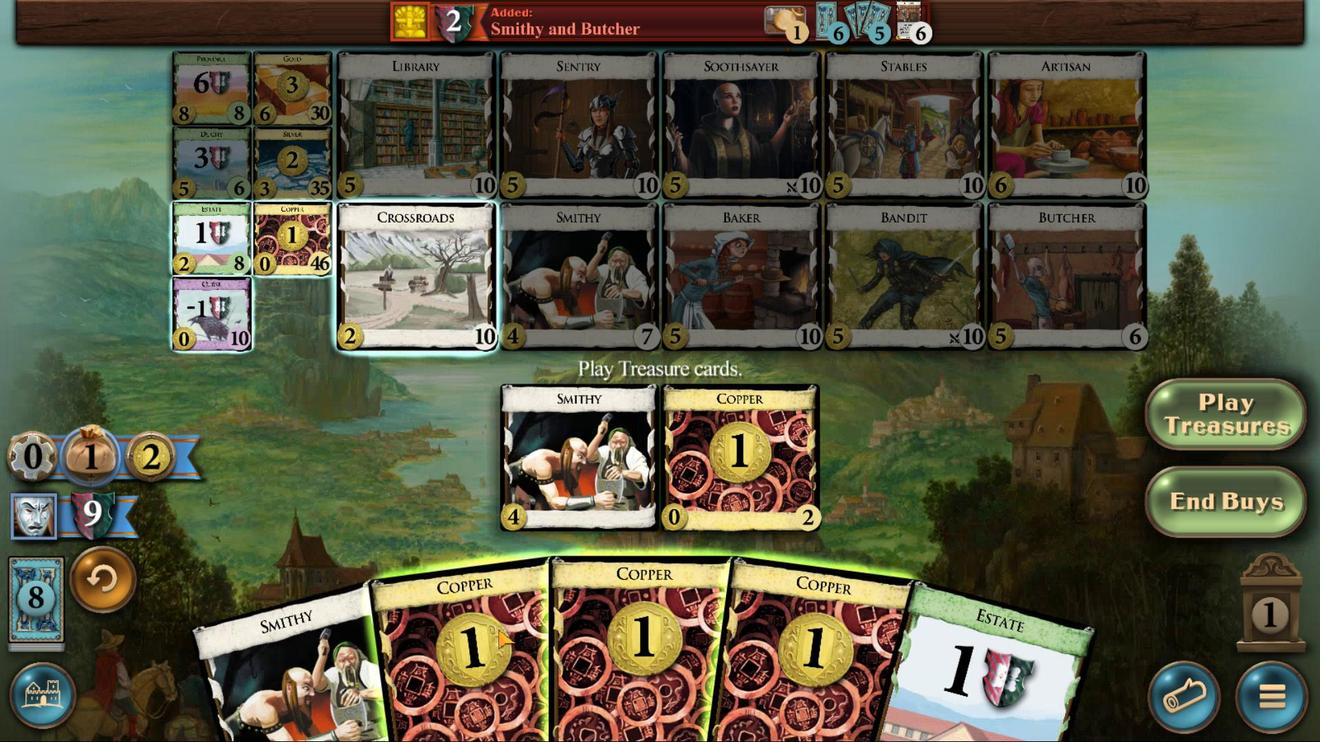 
Action: Mouse moved to (639, 517)
Screenshot: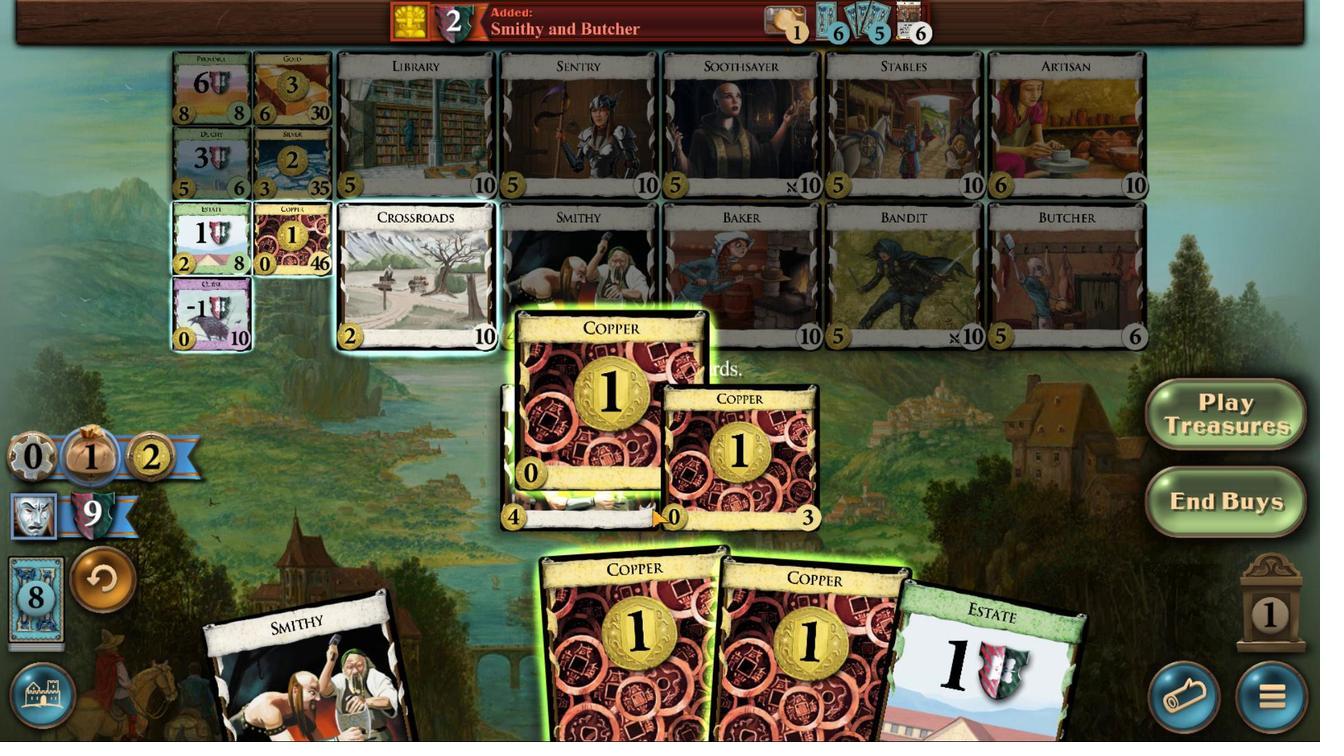 
Action: Mouse pressed left at (639, 517)
Screenshot: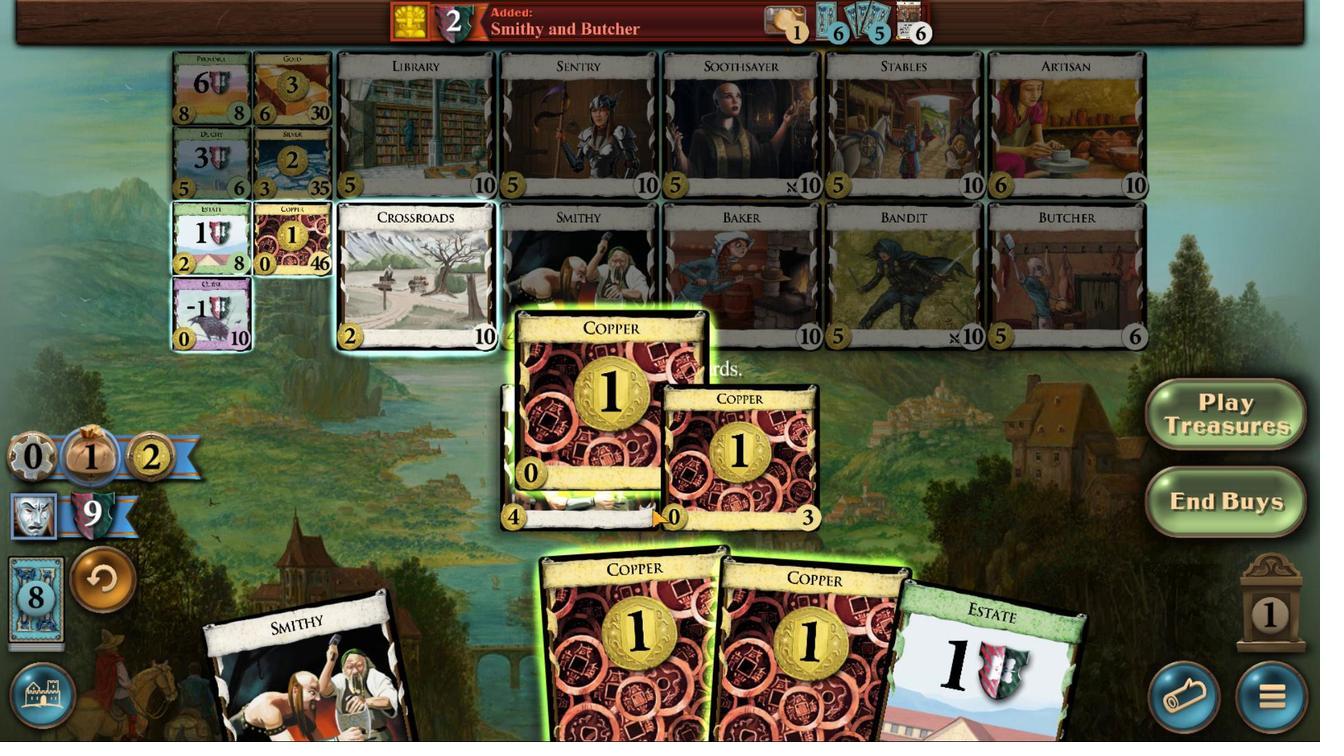 
Action: Mouse moved to (659, 520)
Screenshot: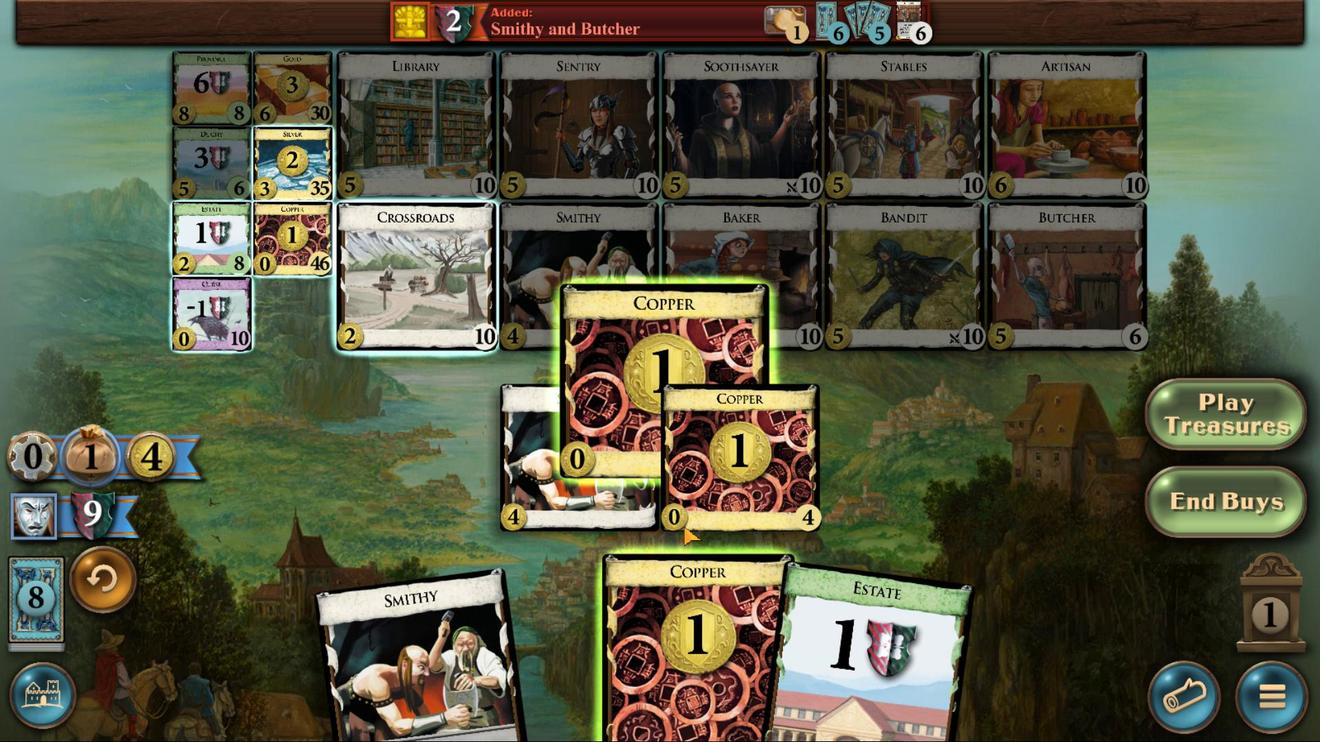 
Action: Mouse pressed left at (659, 520)
Screenshot: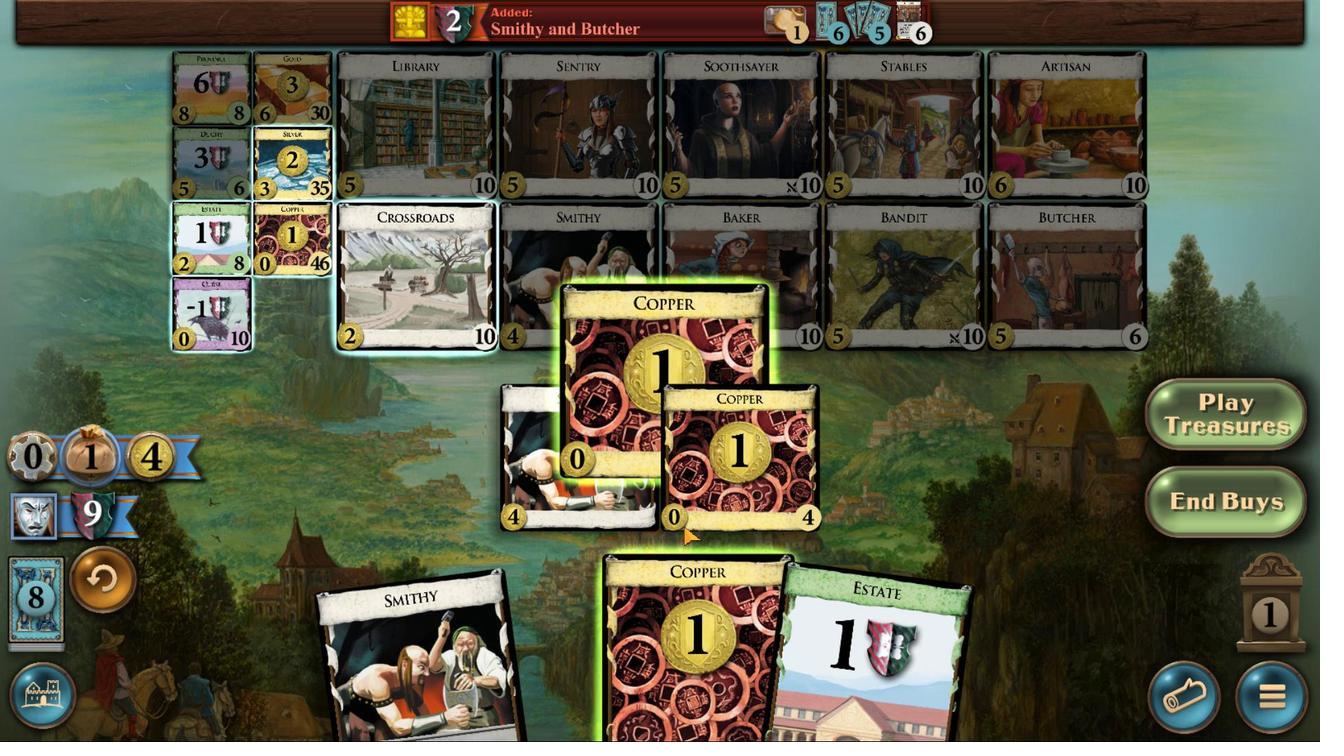 
Action: Mouse moved to (678, 518)
Screenshot: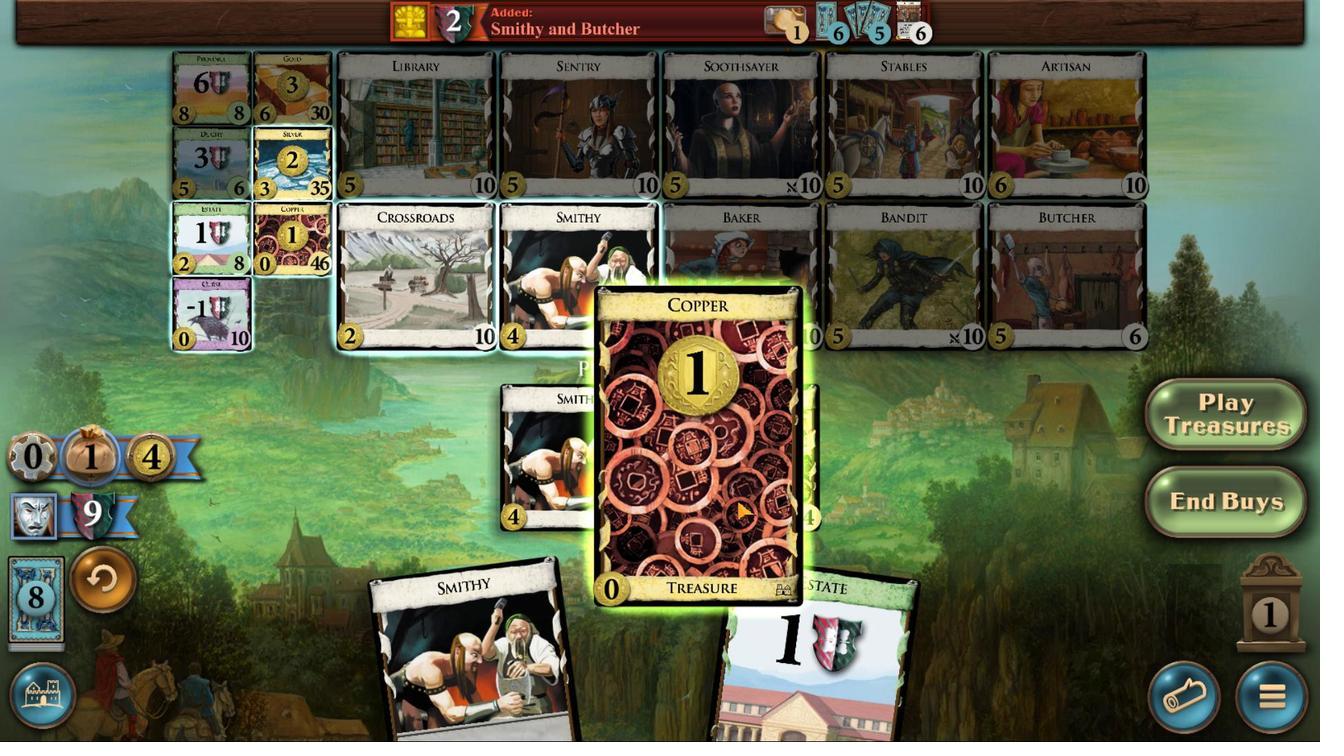 
Action: Mouse pressed left at (678, 518)
Screenshot: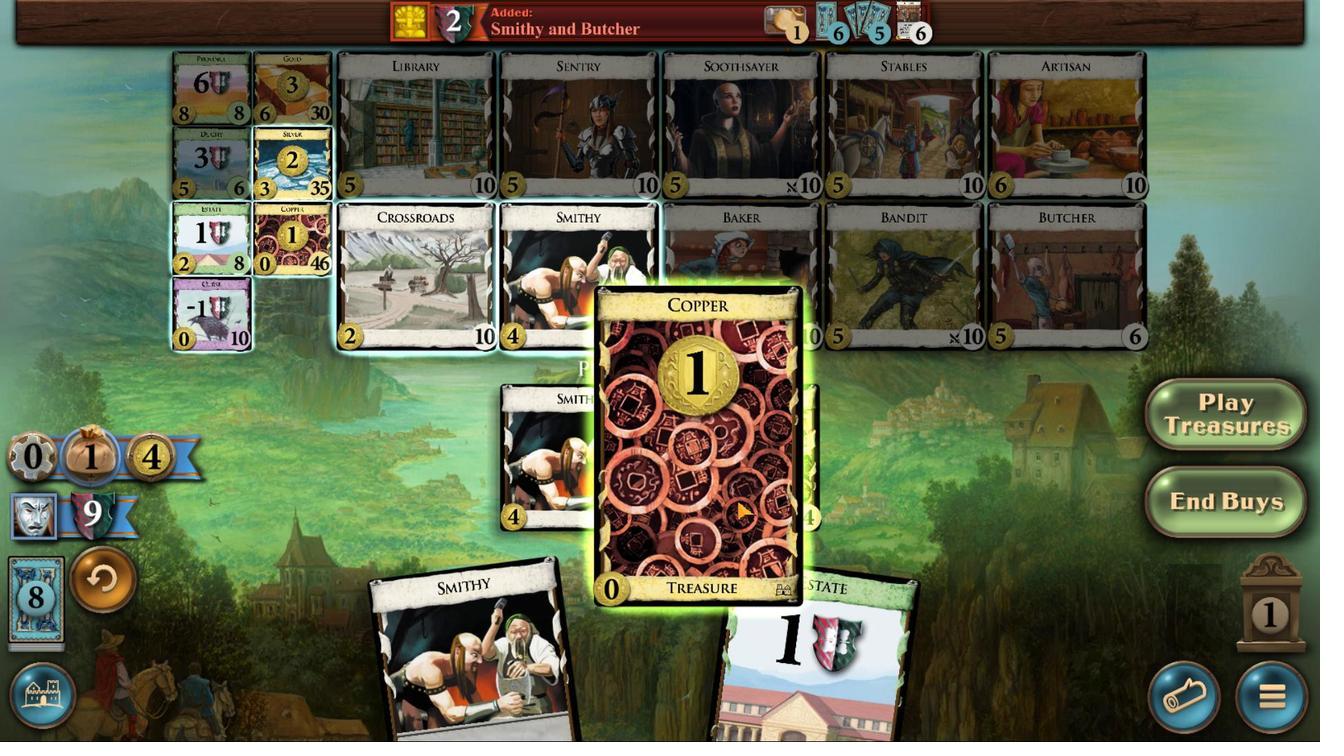 
Action: Mouse moved to (568, 394)
Screenshot: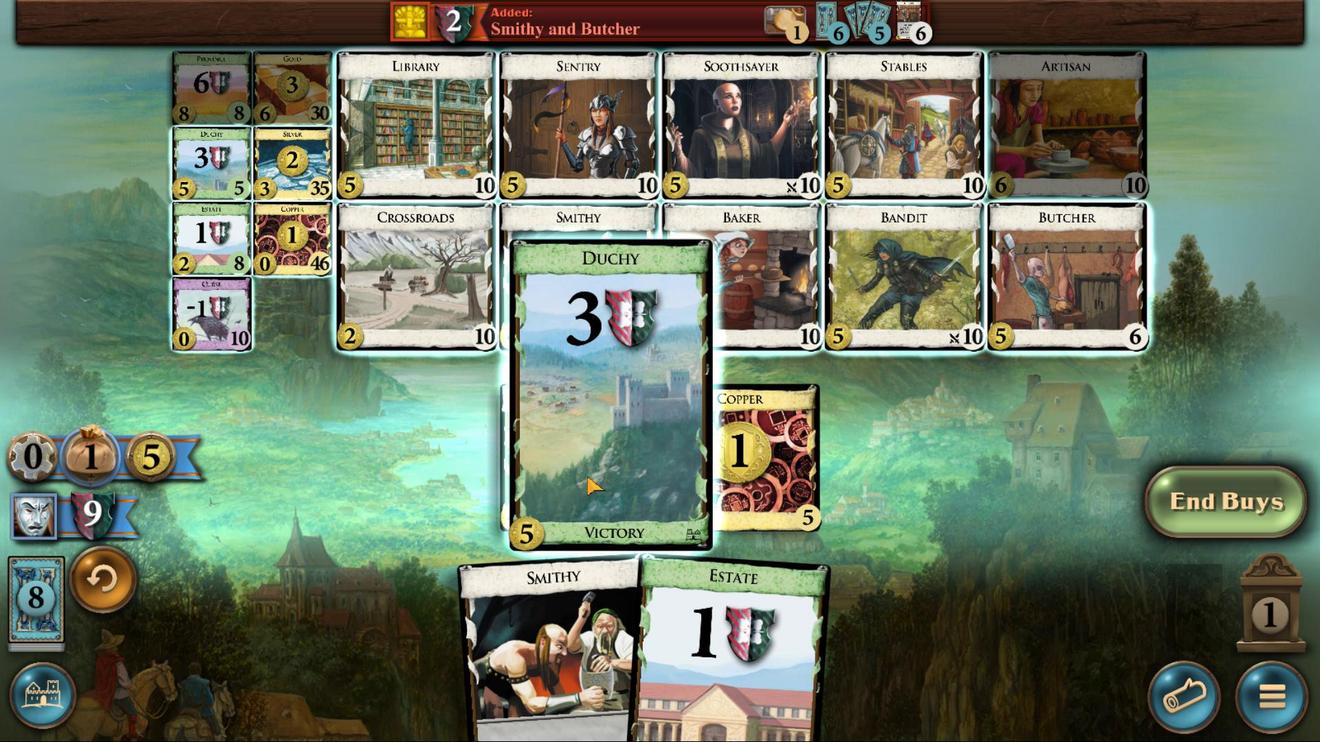 
Action: Mouse pressed left at (568, 394)
Screenshot: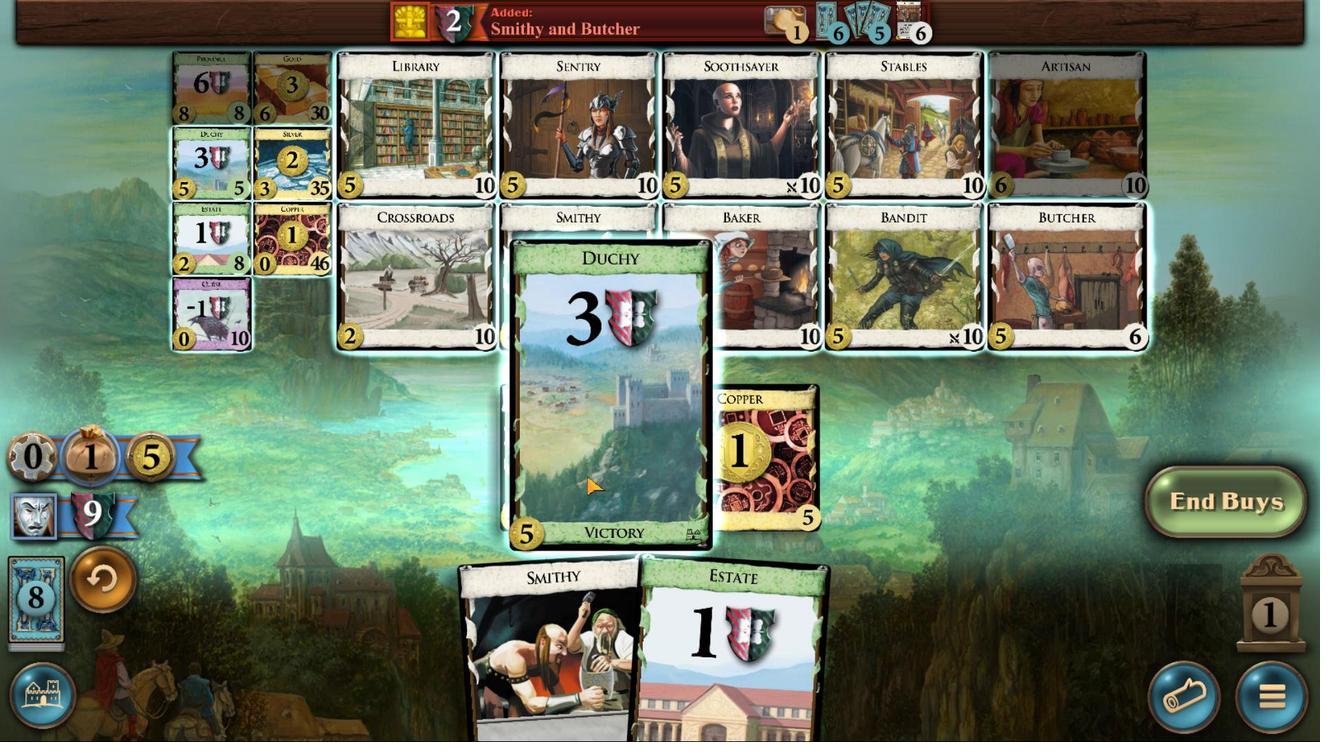 
Action: Mouse moved to (632, 521)
Screenshot: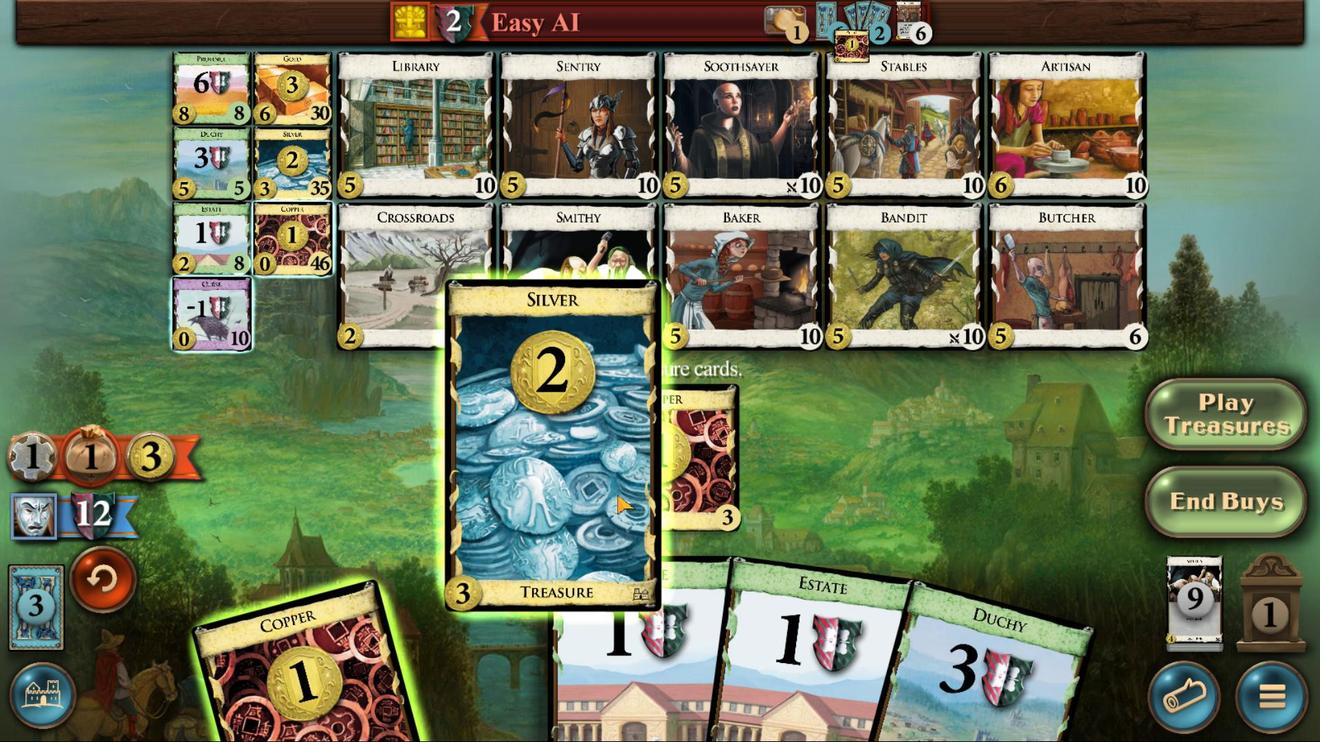
Action: Mouse pressed left at (632, 521)
Screenshot: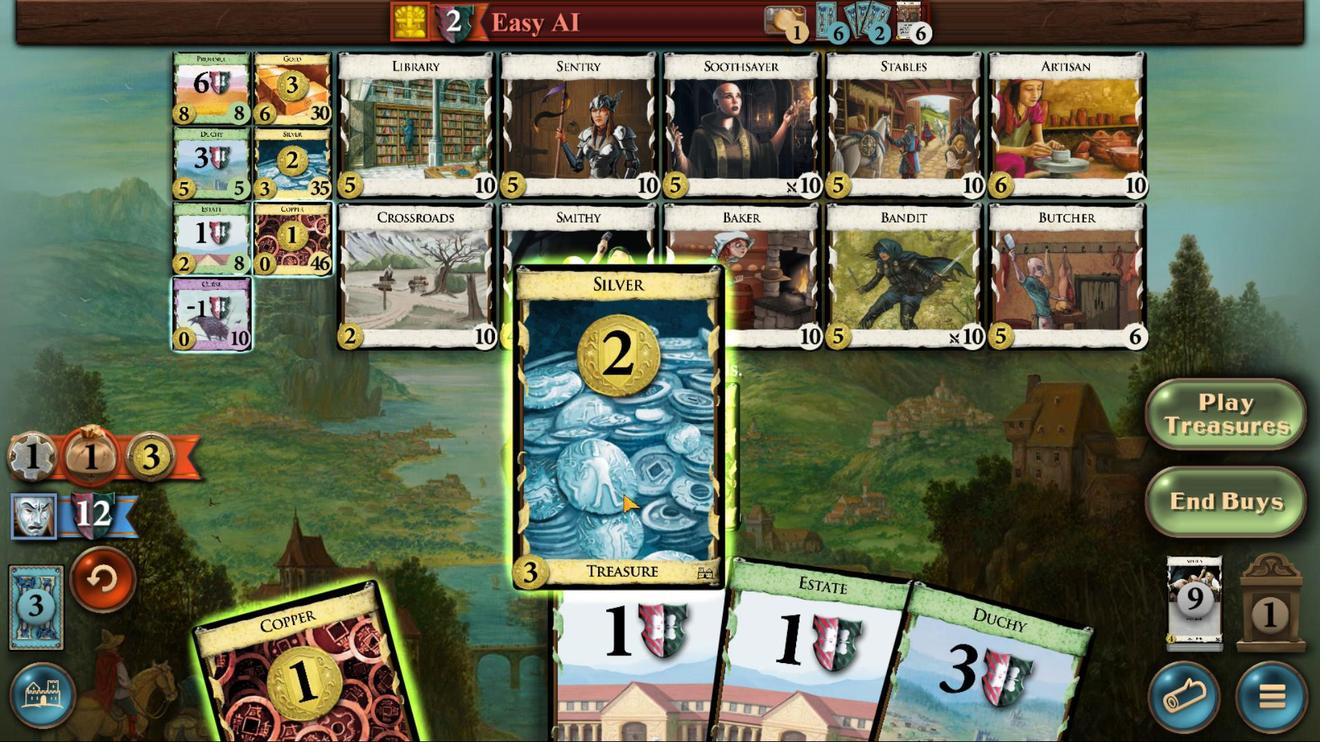 
Action: Mouse moved to (596, 522)
Screenshot: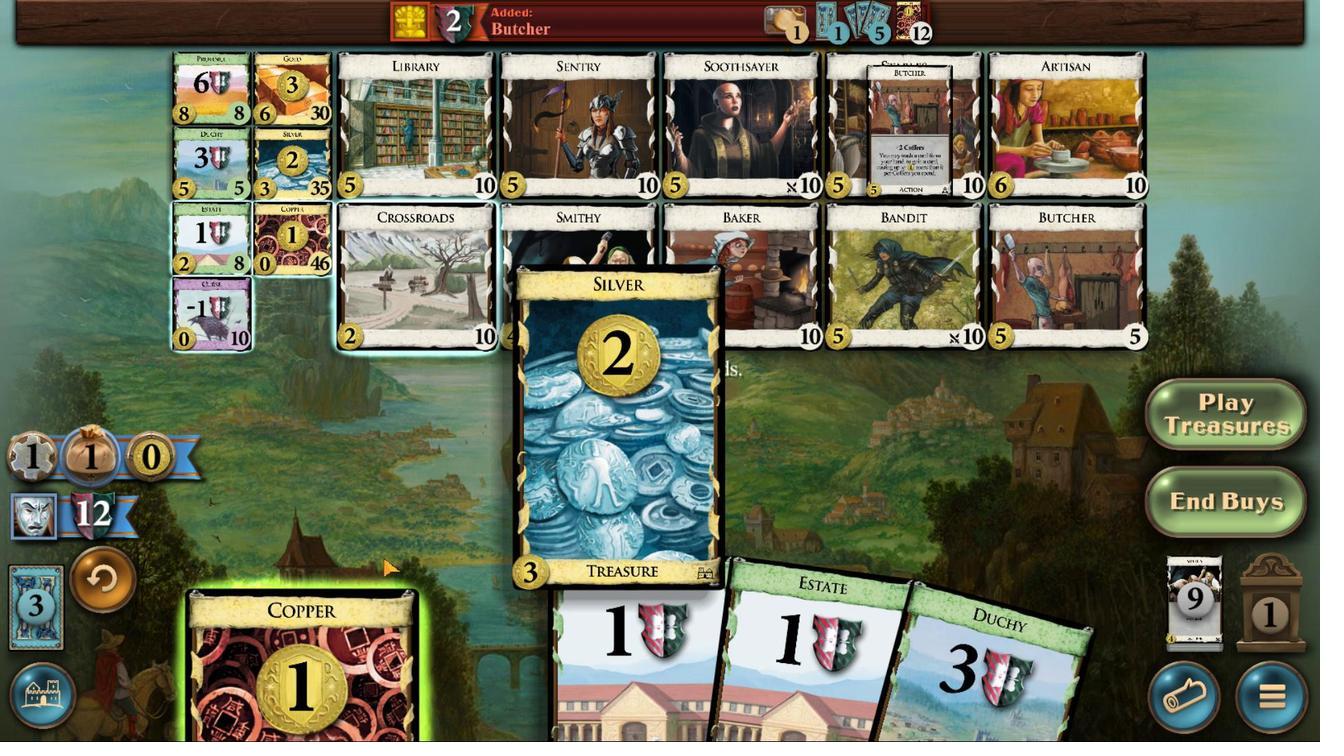 
Action: Mouse pressed left at (596, 522)
Screenshot: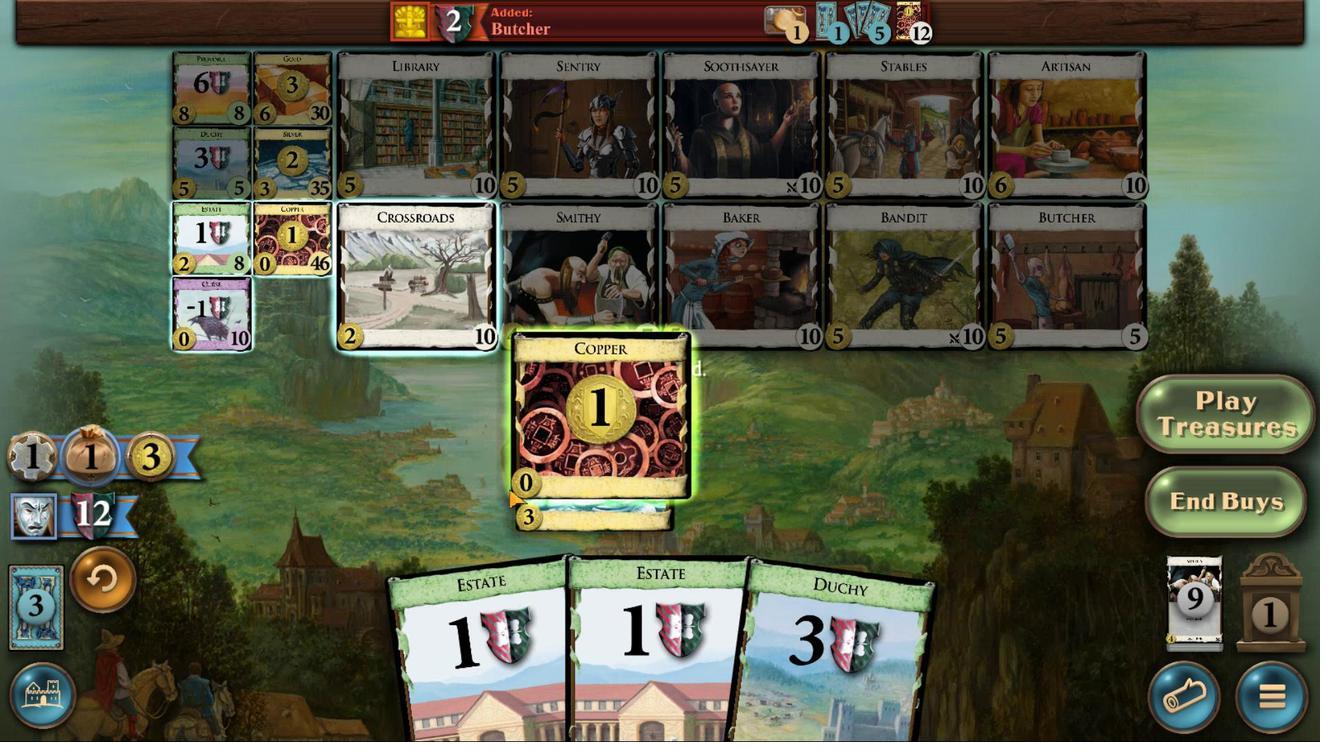 
Action: Mouse moved to (584, 388)
Screenshot: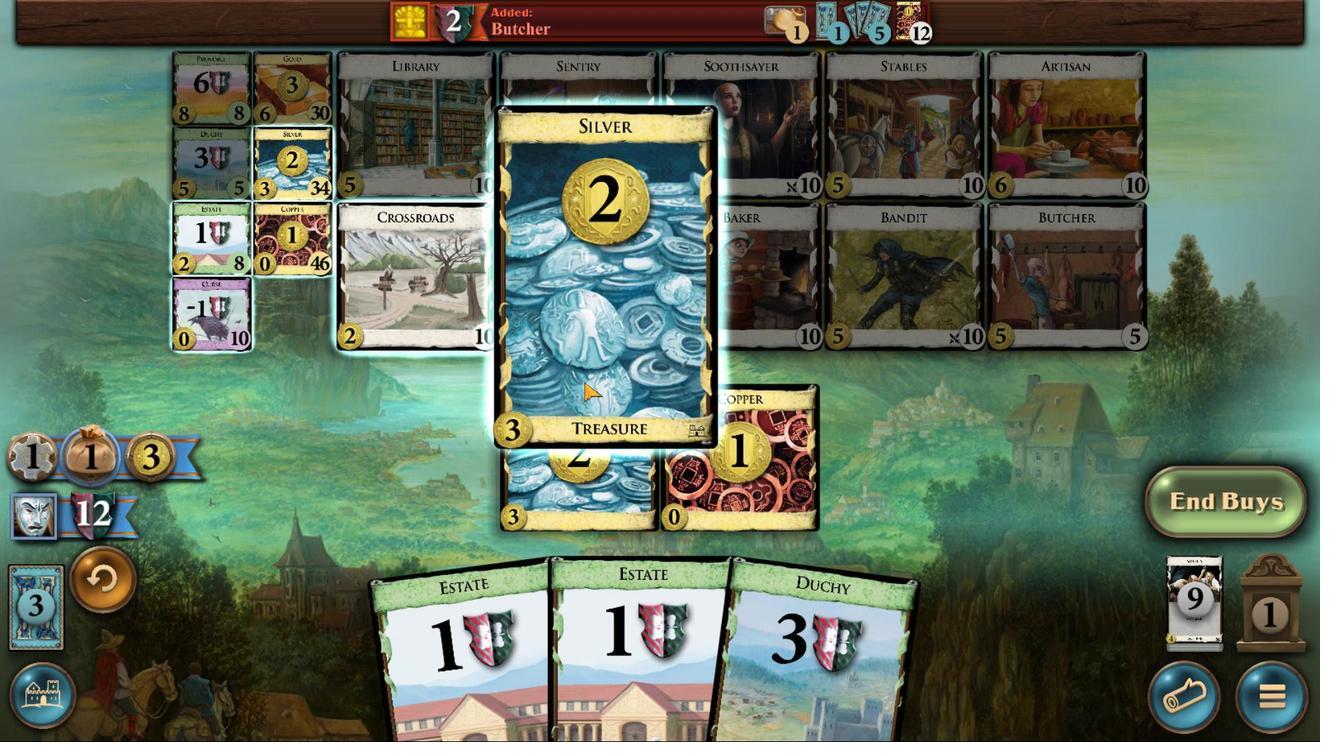 
Action: Mouse pressed left at (584, 388)
Screenshot: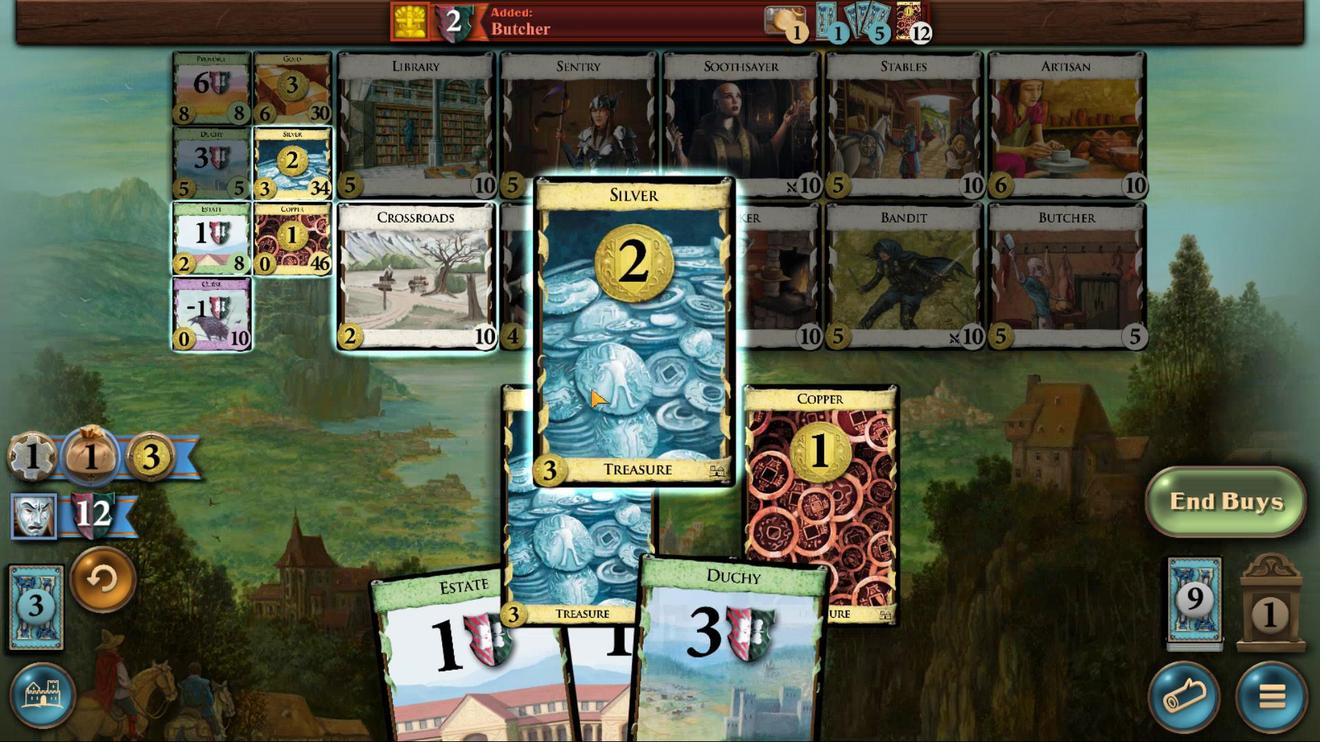 
Action: Mouse moved to (670, 513)
Screenshot: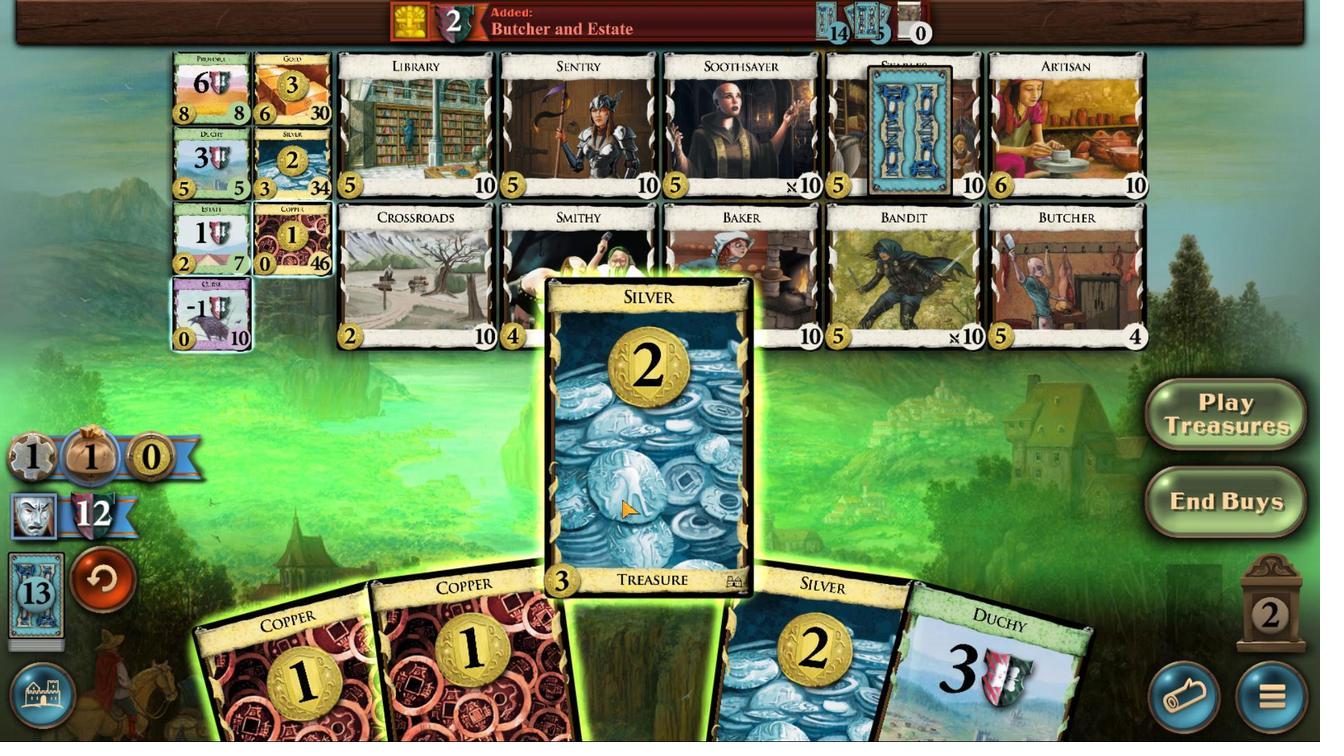 
Action: Mouse pressed left at (670, 513)
Screenshot: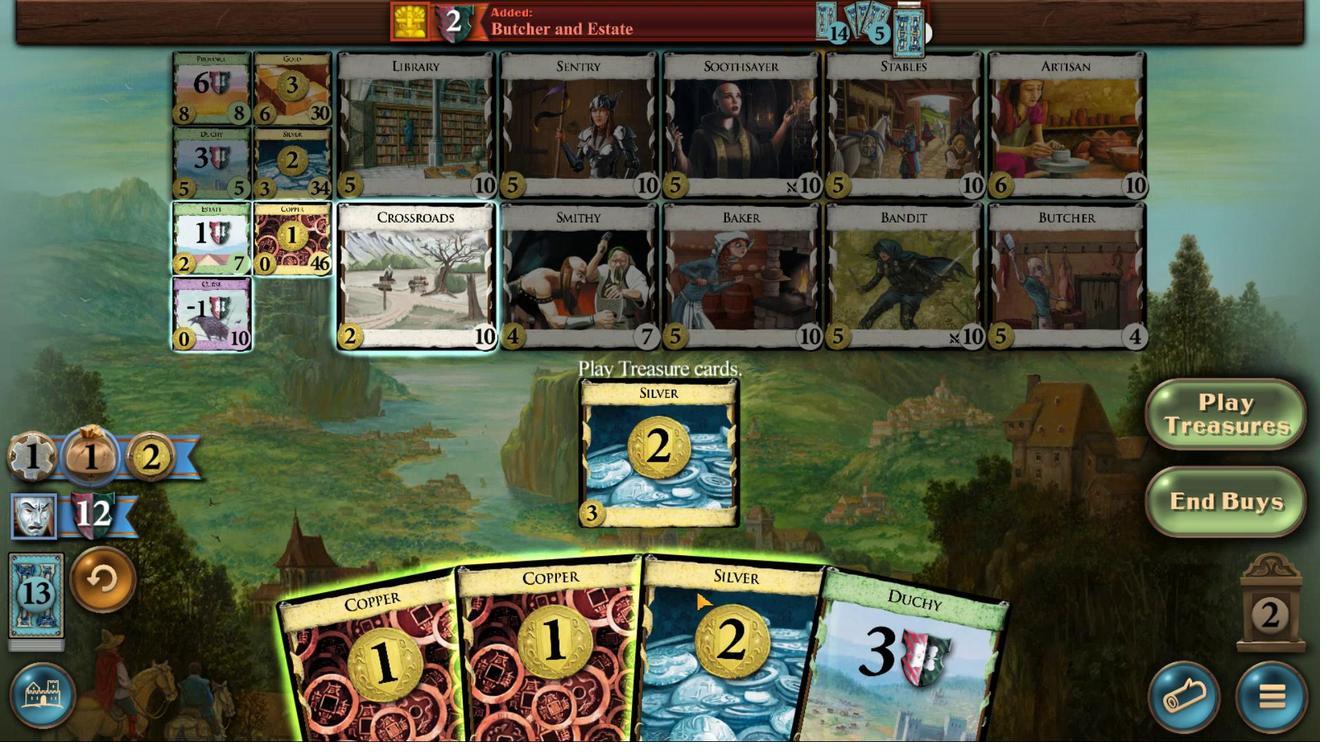 
Action: Mouse moved to (690, 516)
Screenshot: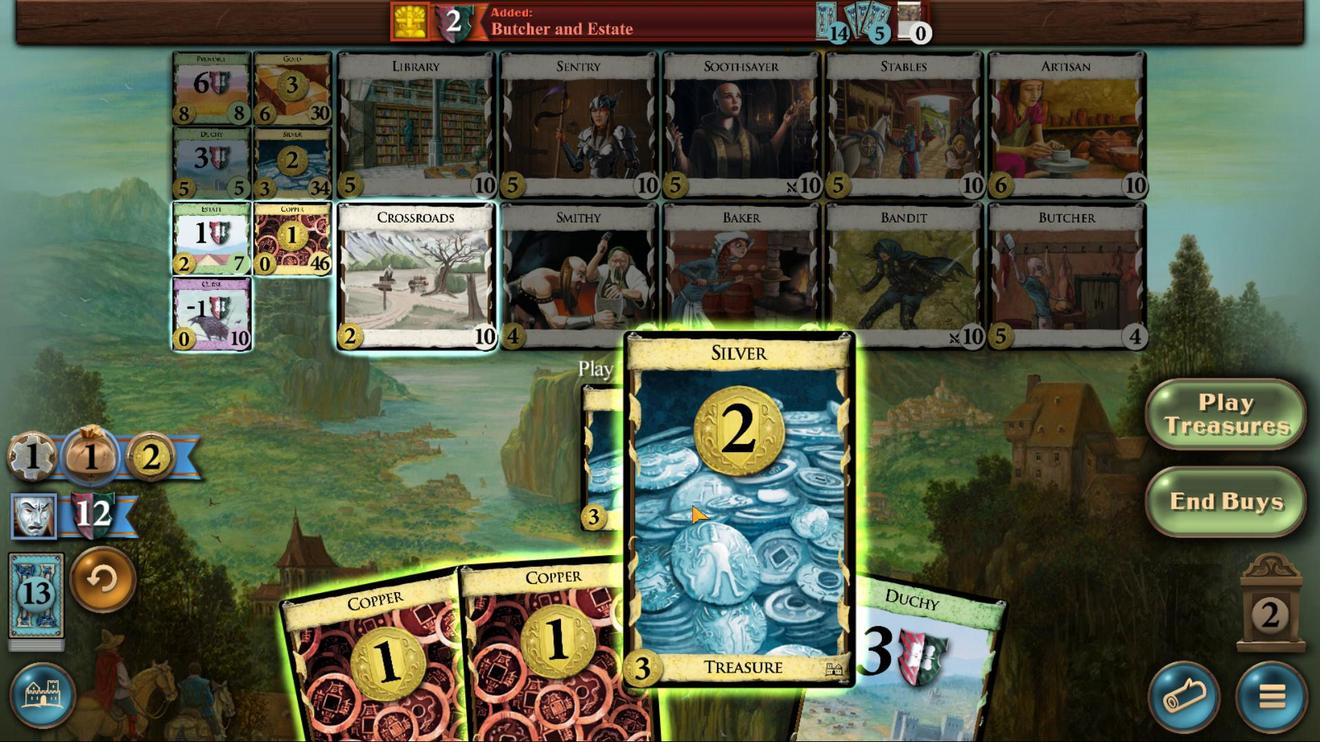 
Action: Mouse pressed left at (690, 516)
Screenshot: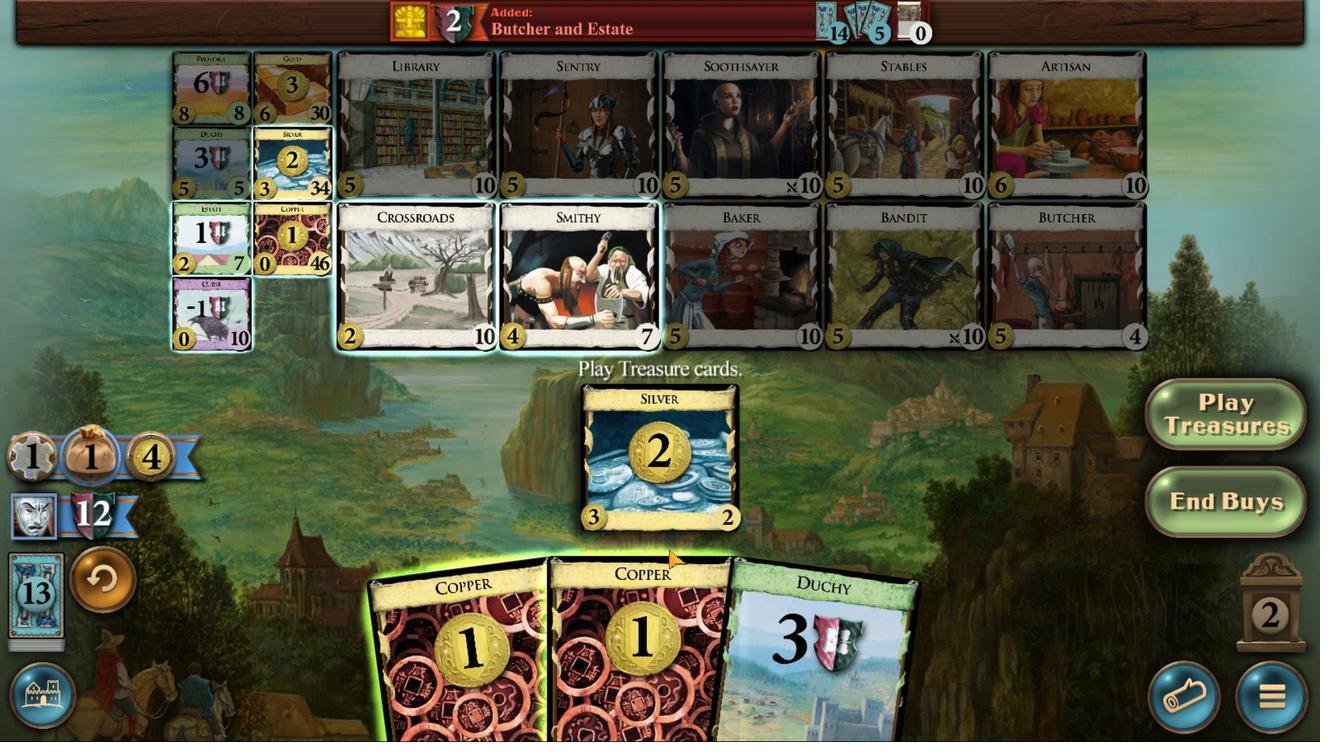 
Action: Mouse moved to (673, 516)
Screenshot: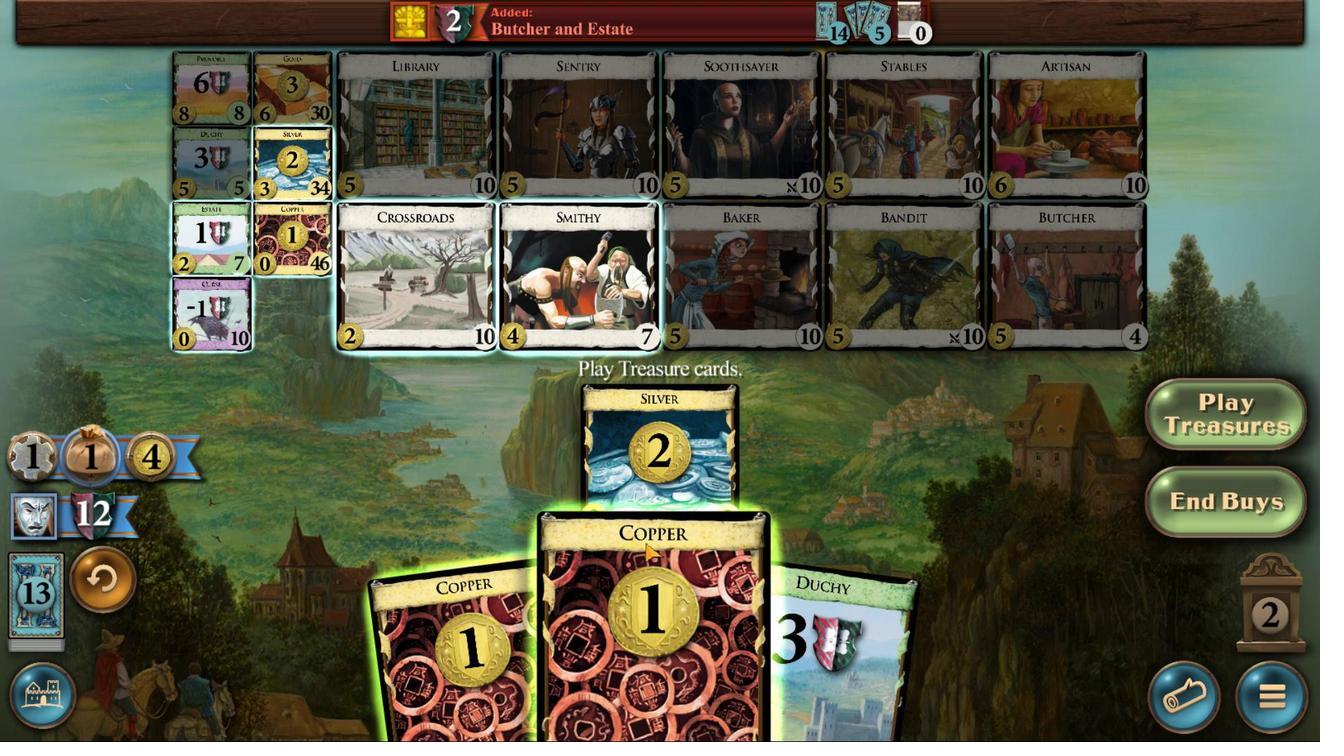 
Action: Mouse pressed left at (673, 516)
Screenshot: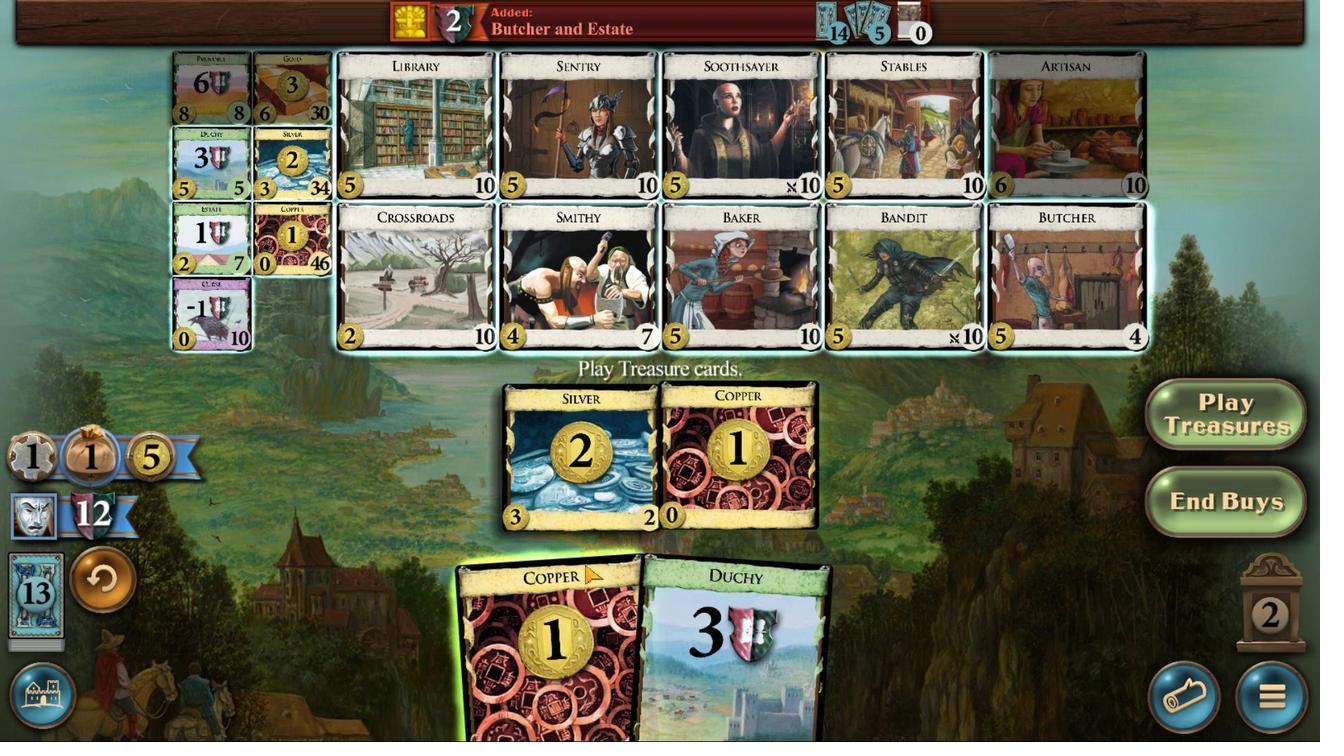 
Action: Mouse moved to (565, 394)
Screenshot: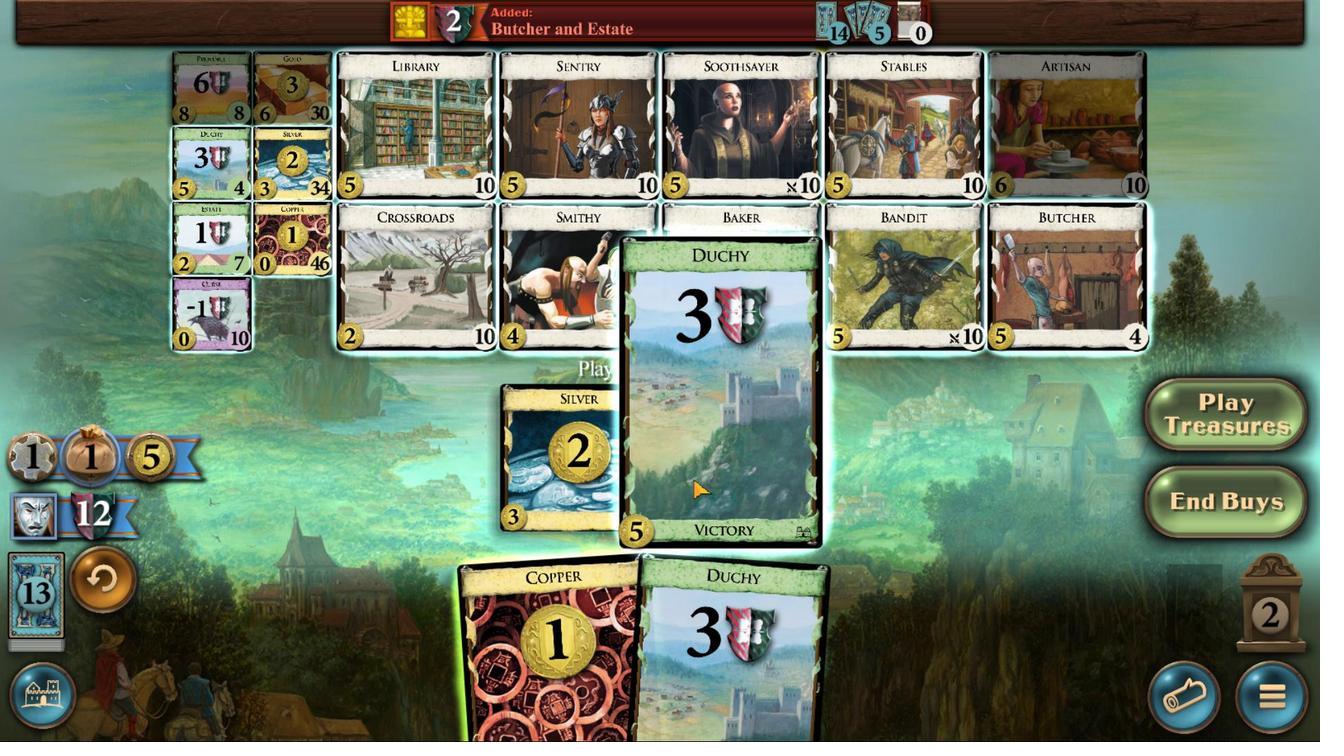 
Action: Mouse pressed left at (565, 394)
Screenshot: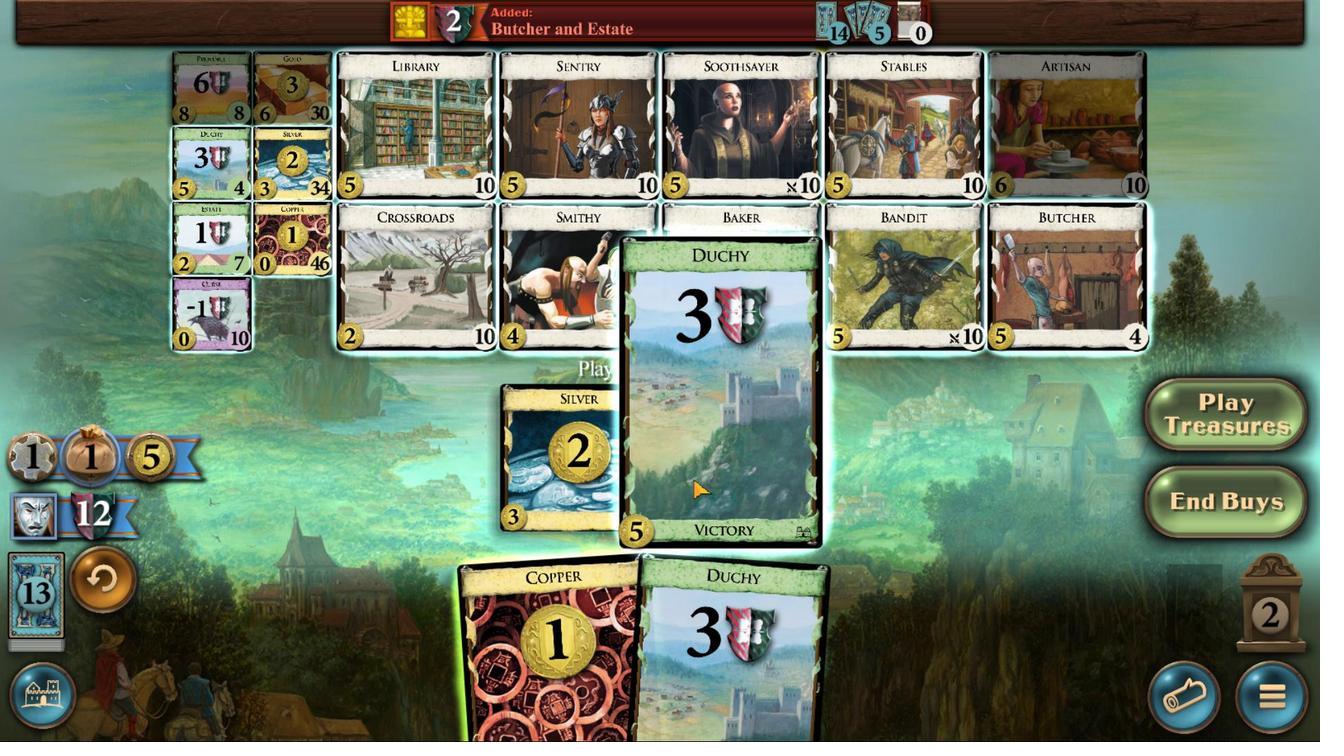 
Action: Mouse moved to (589, 529)
Screenshot: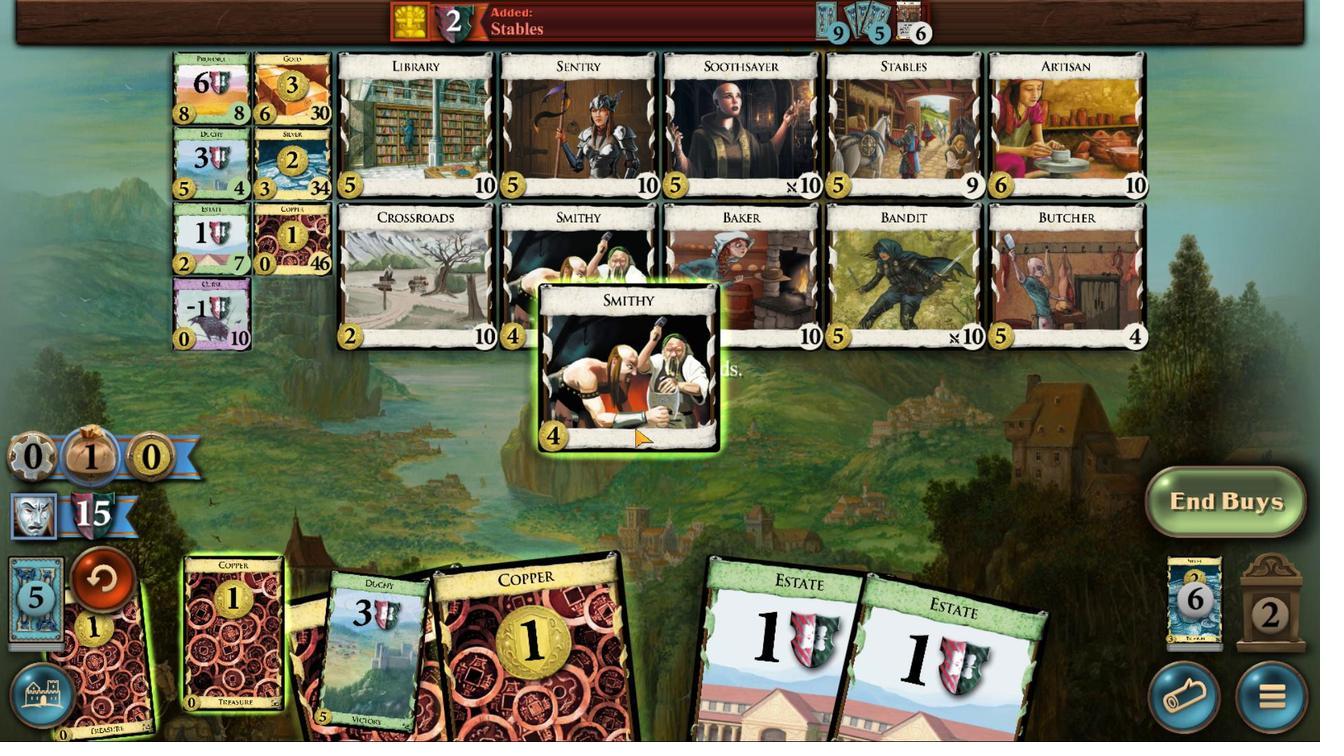 
Action: Mouse pressed left at (589, 529)
Screenshot: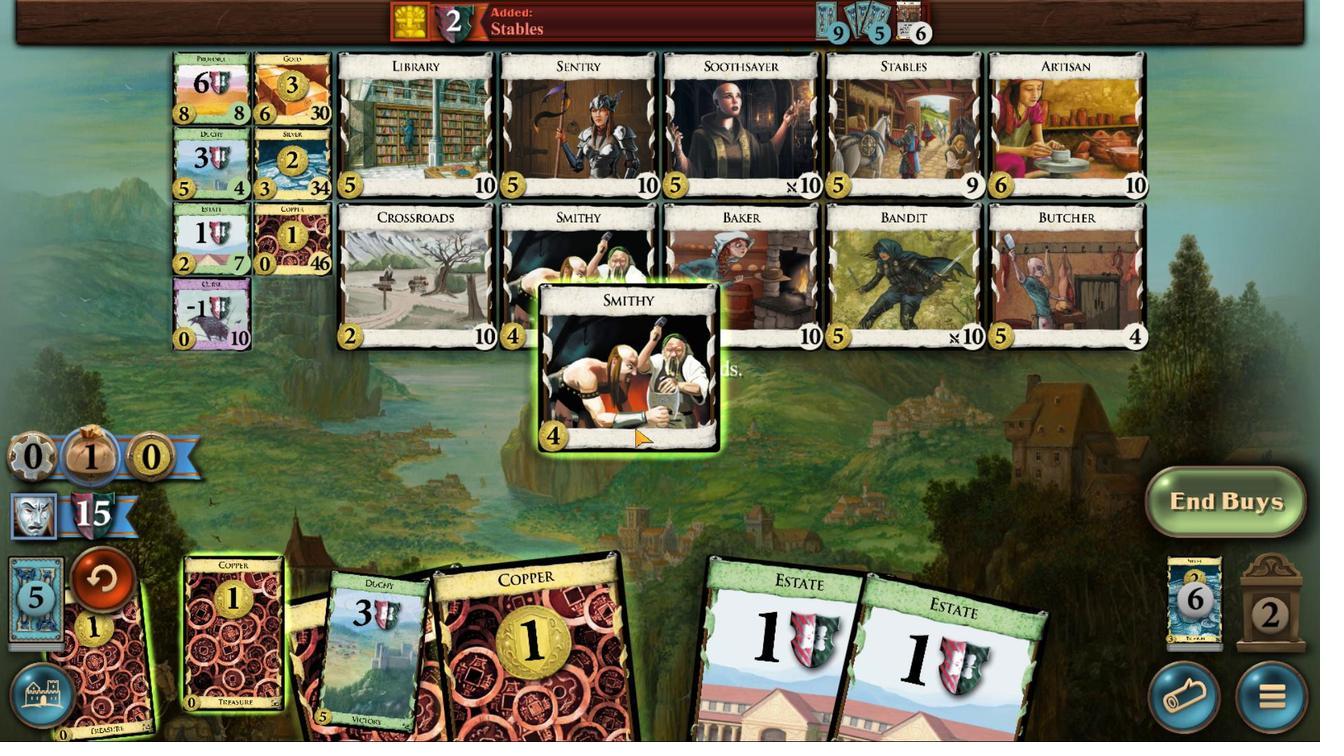 
Action: Mouse moved to (667, 523)
Screenshot: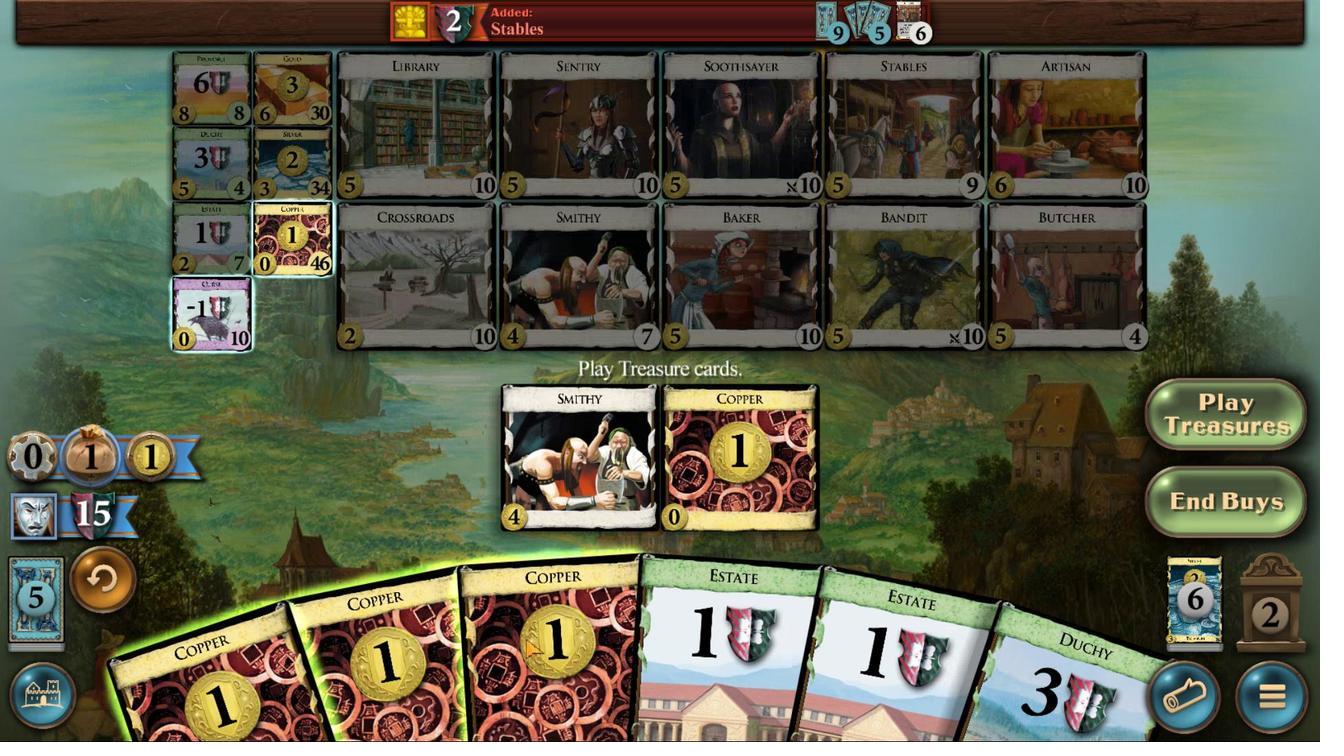 
Action: Mouse pressed left at (667, 523)
Screenshot: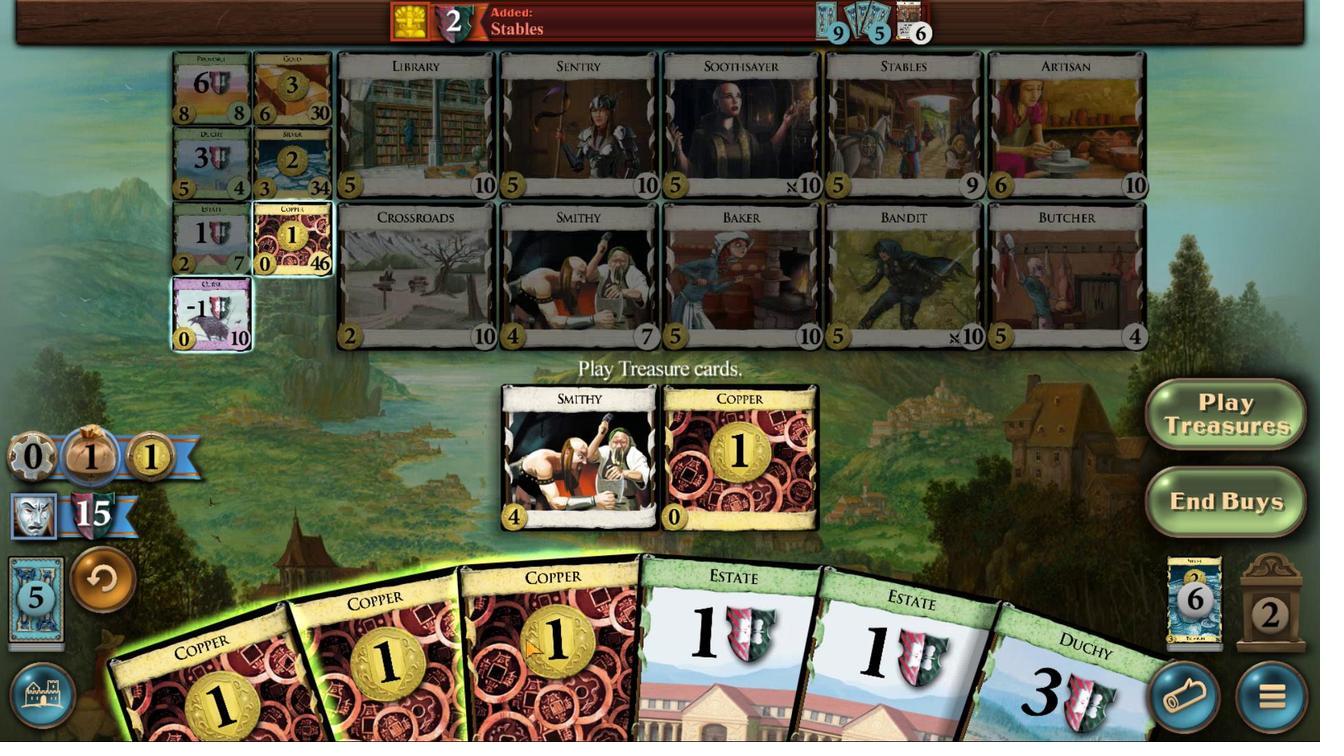 
Action: Mouse moved to (645, 520)
Screenshot: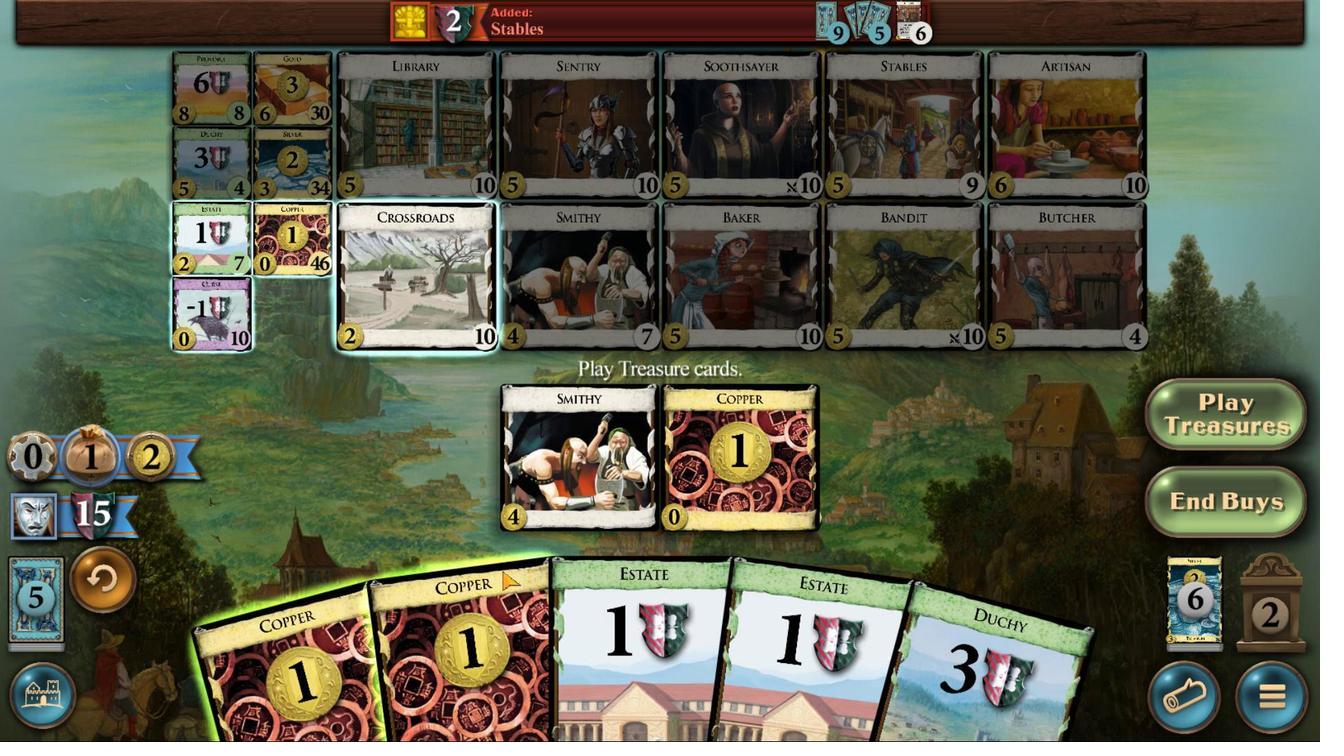 
Action: Mouse pressed left at (645, 520)
Screenshot: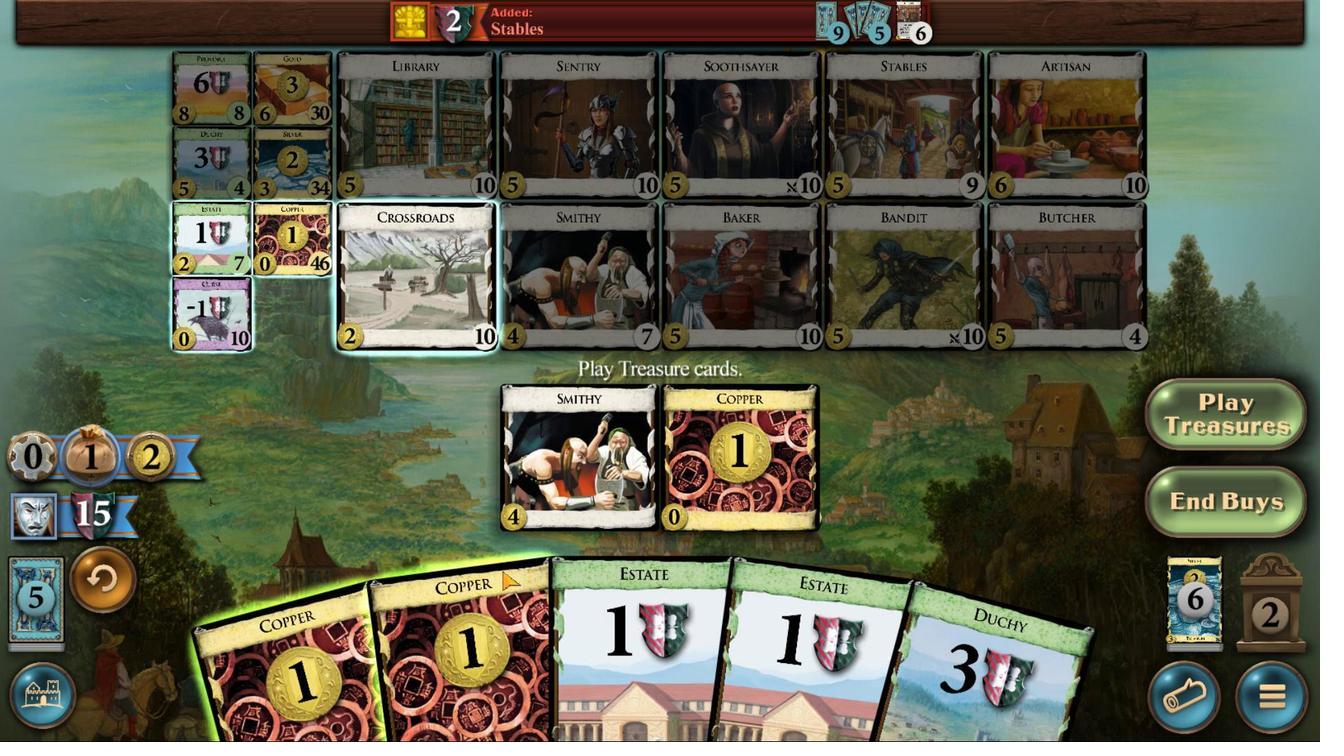 
Action: Mouse moved to (568, 414)
Screenshot: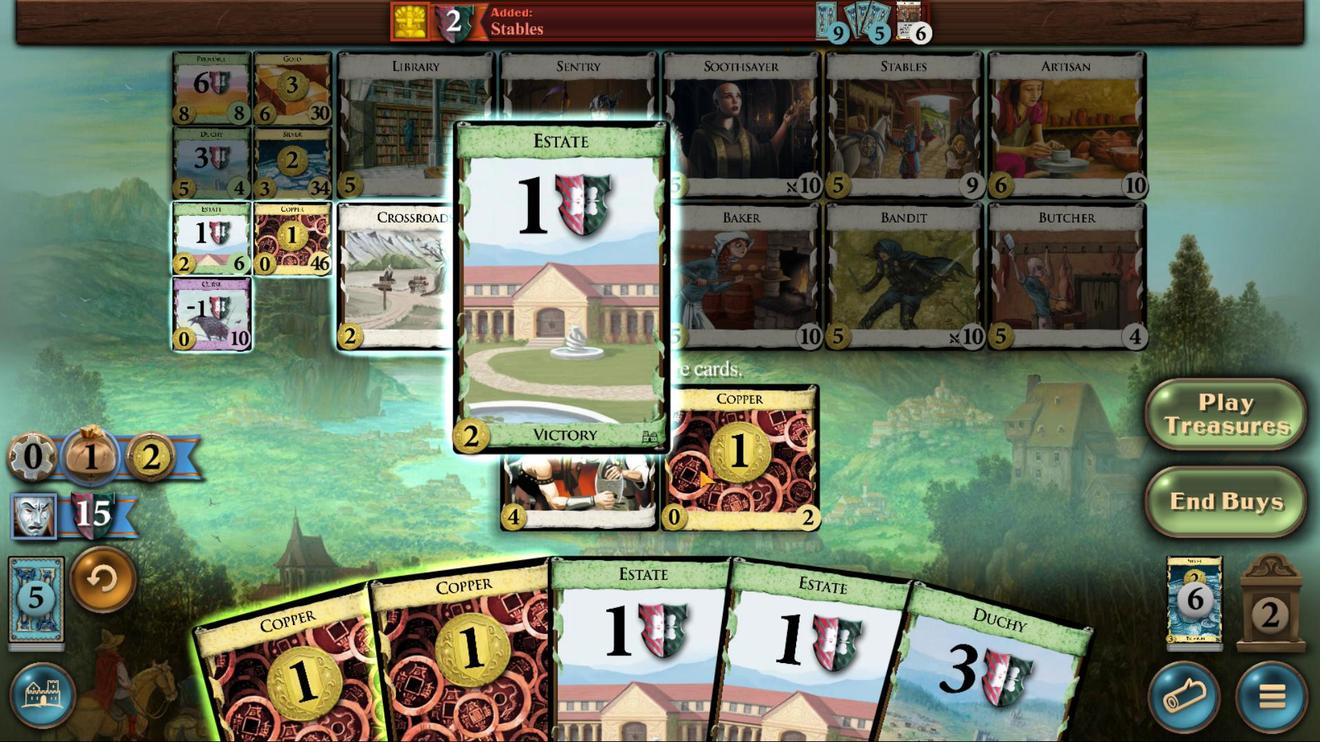 
Action: Mouse pressed left at (568, 414)
Screenshot: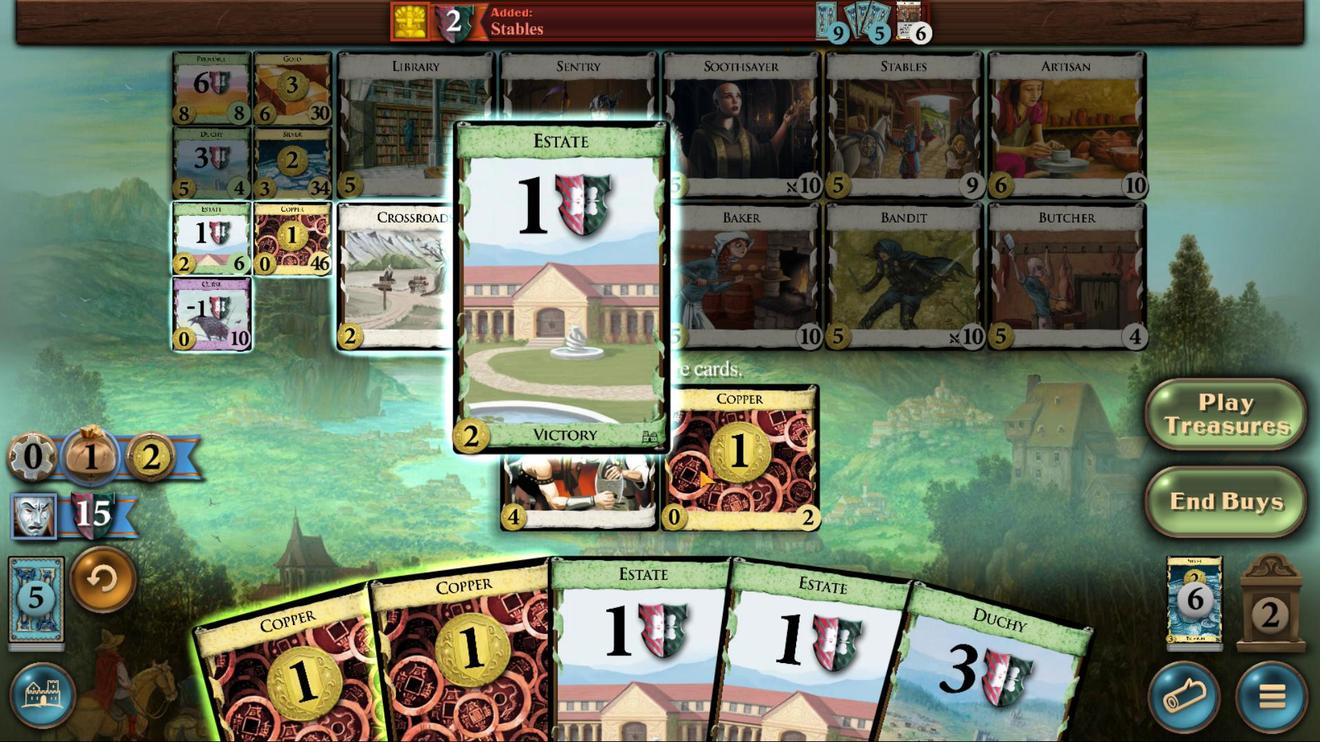 
Action: Mouse moved to (586, 526)
Screenshot: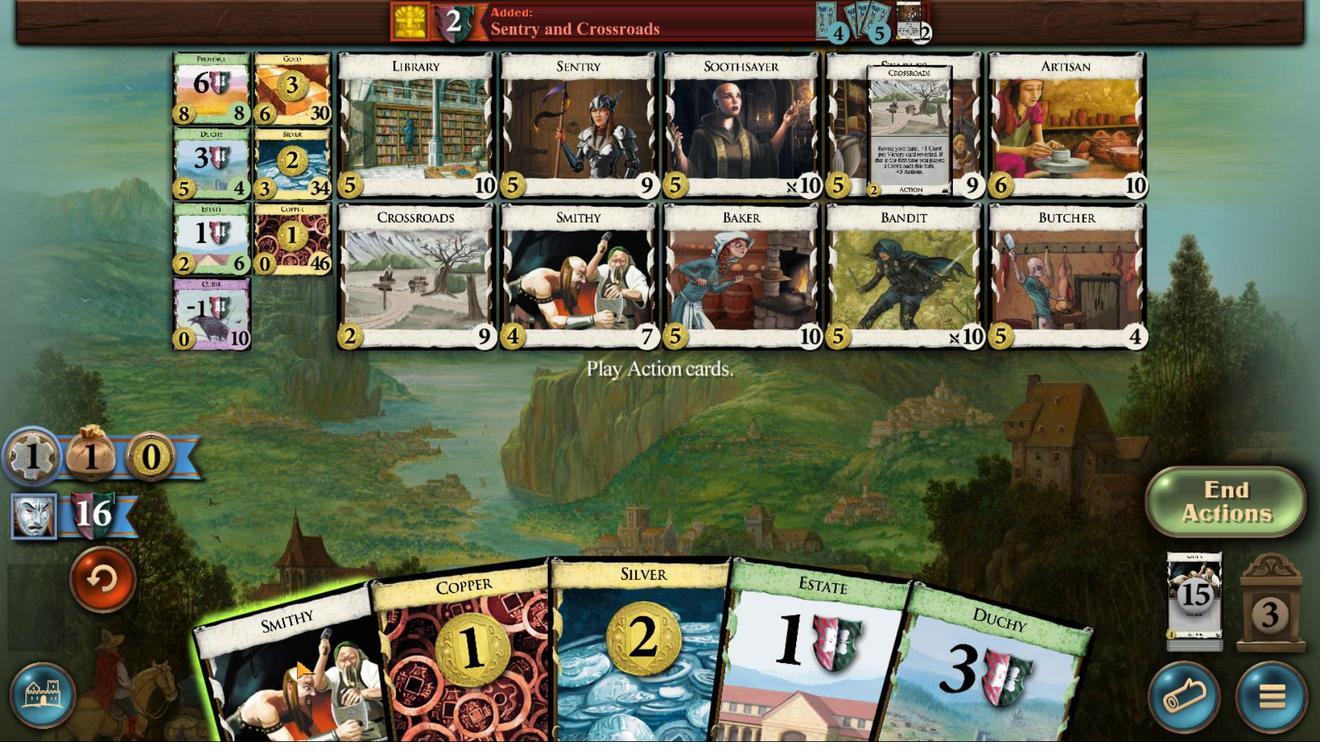 
Action: Mouse pressed left at (586, 526)
Screenshot: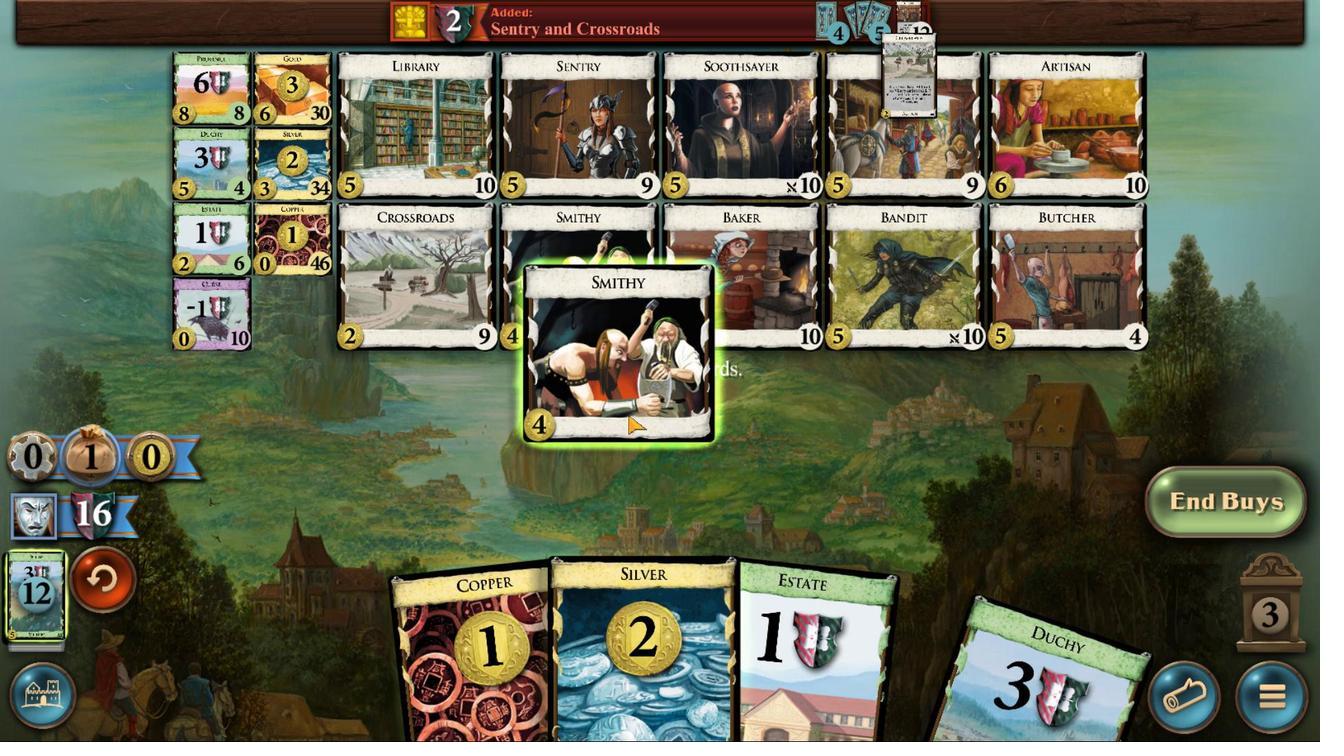
Action: Mouse moved to (664, 512)
Screenshot: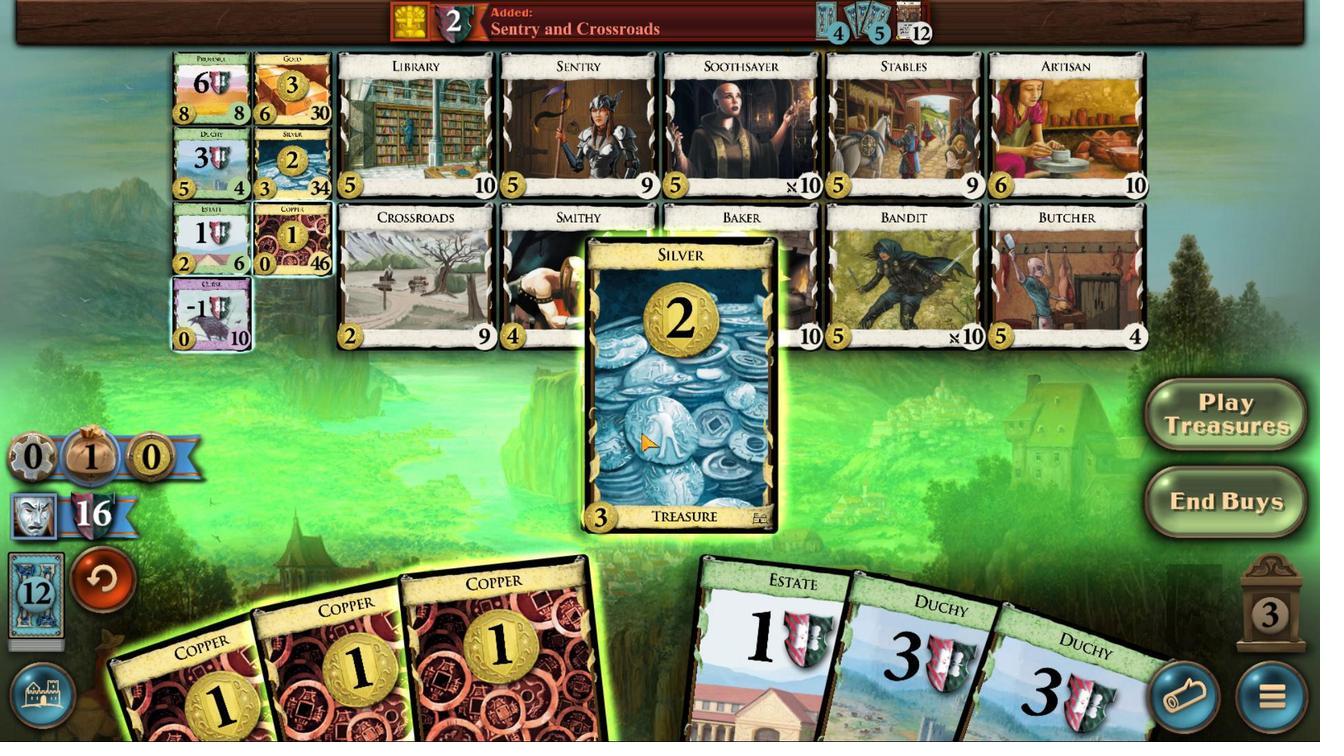 
Action: Mouse pressed left at (664, 512)
Screenshot: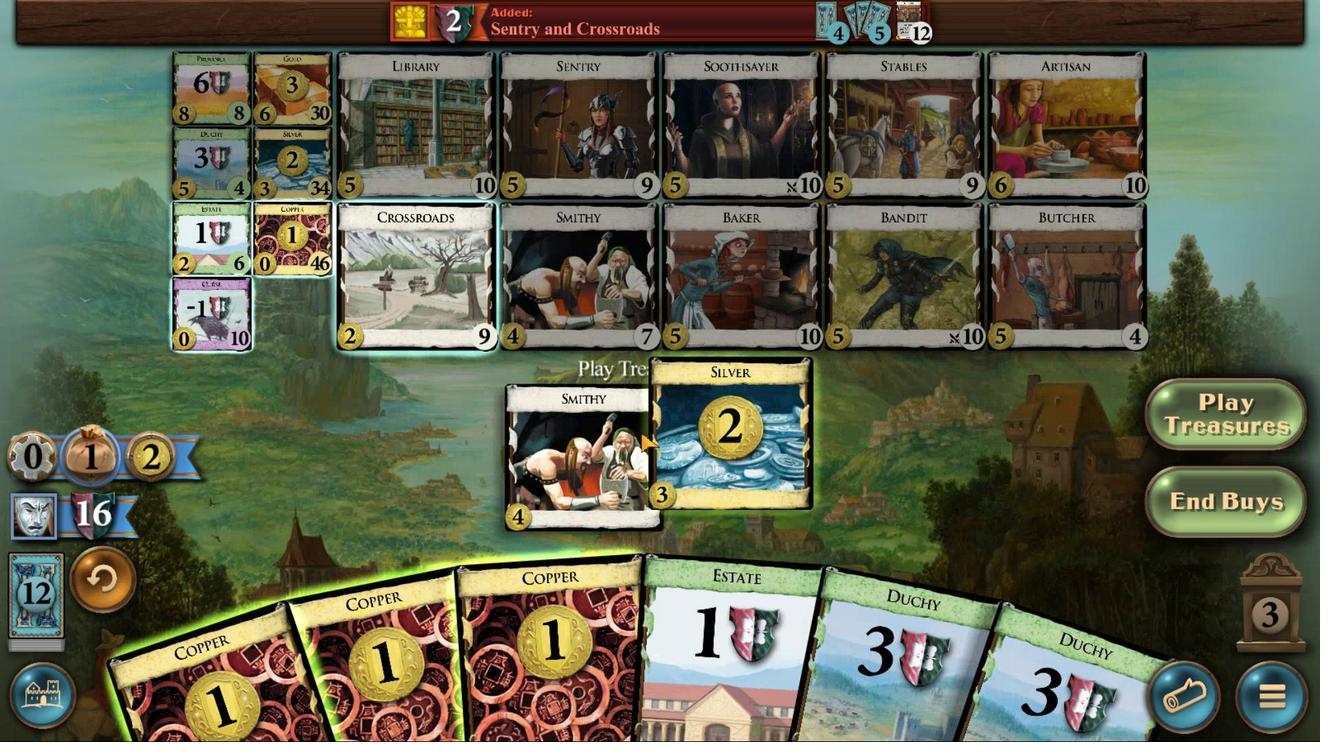 
Action: Mouse moved to (675, 465)
Screenshot: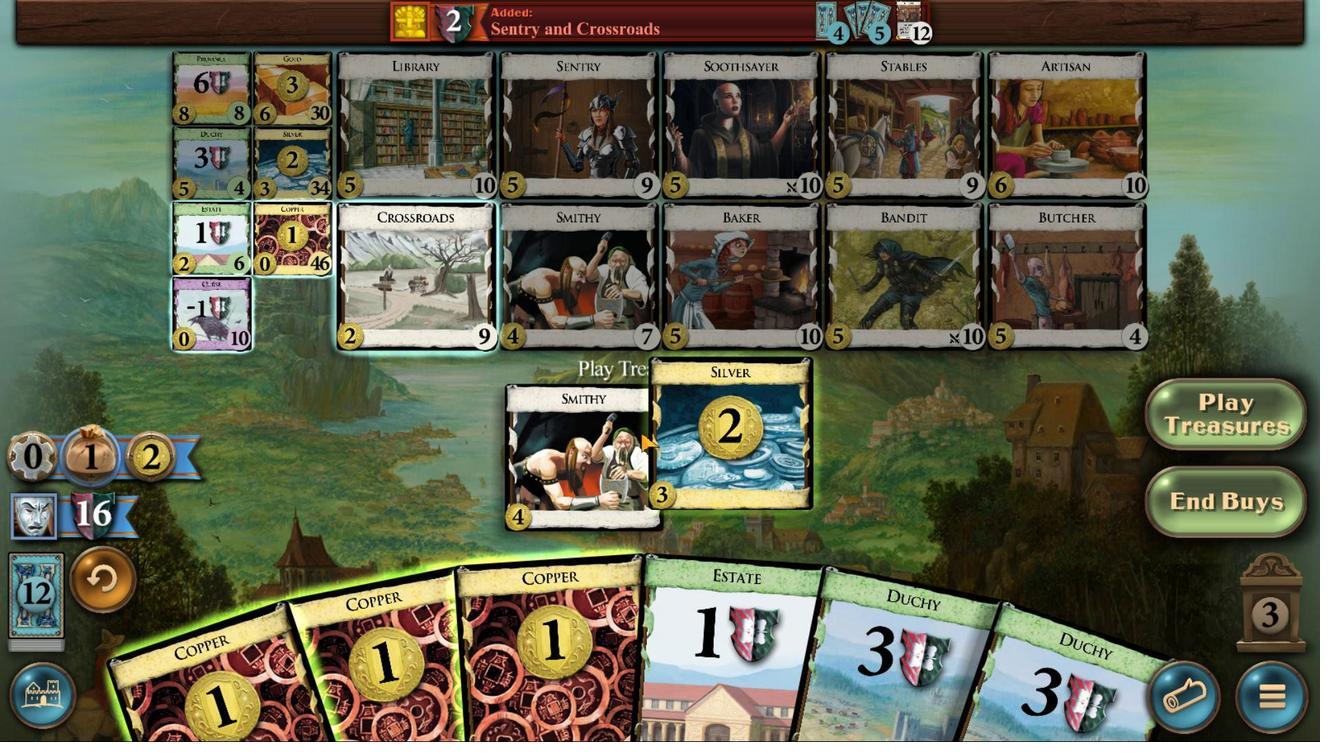 
Action: Mouse pressed left at (675, 465)
Screenshot: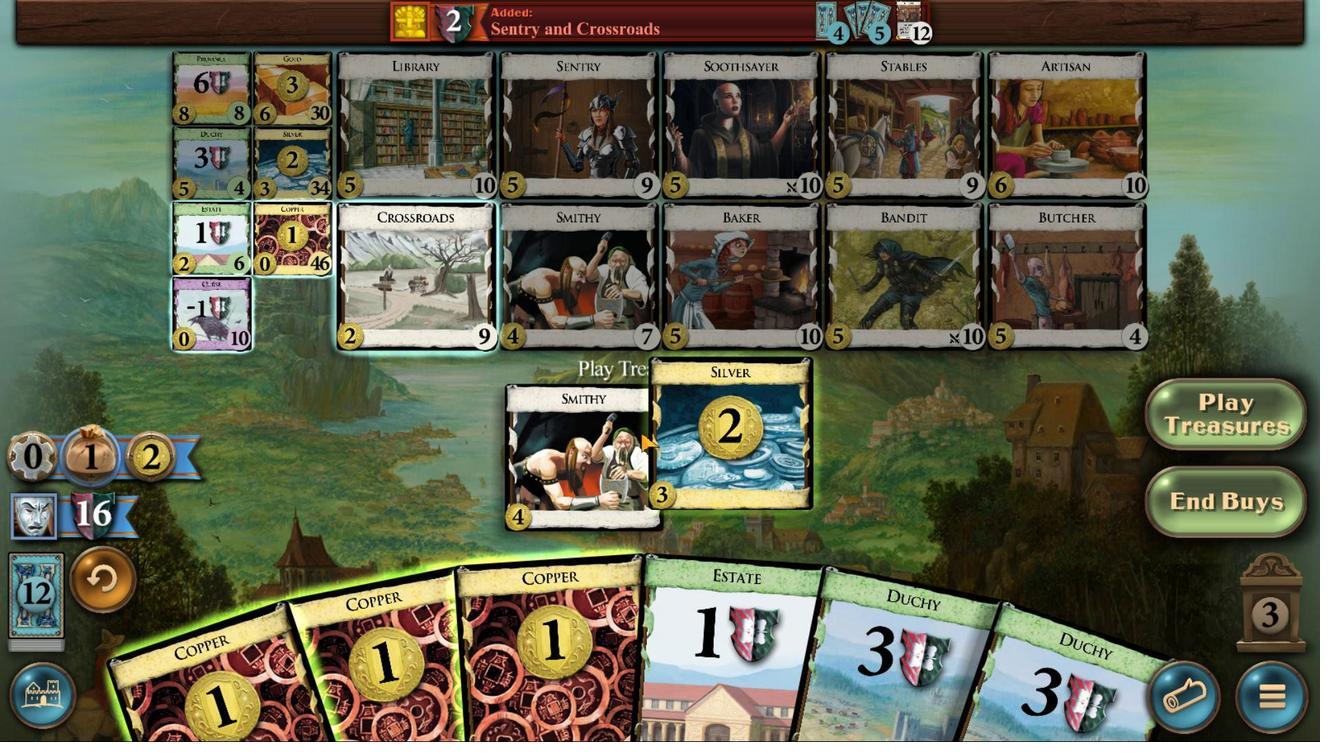 
Action: Mouse moved to (643, 508)
Screenshot: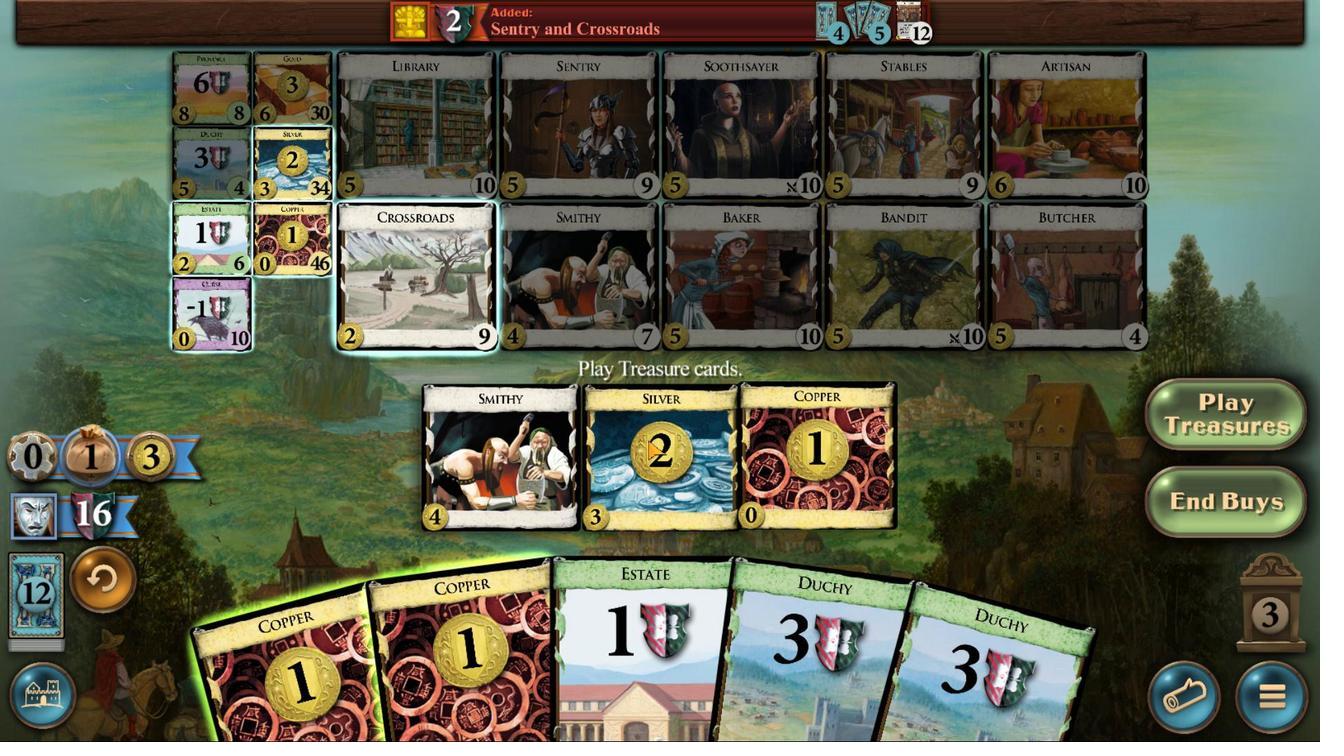 
Action: Mouse pressed left at (643, 508)
Screenshot: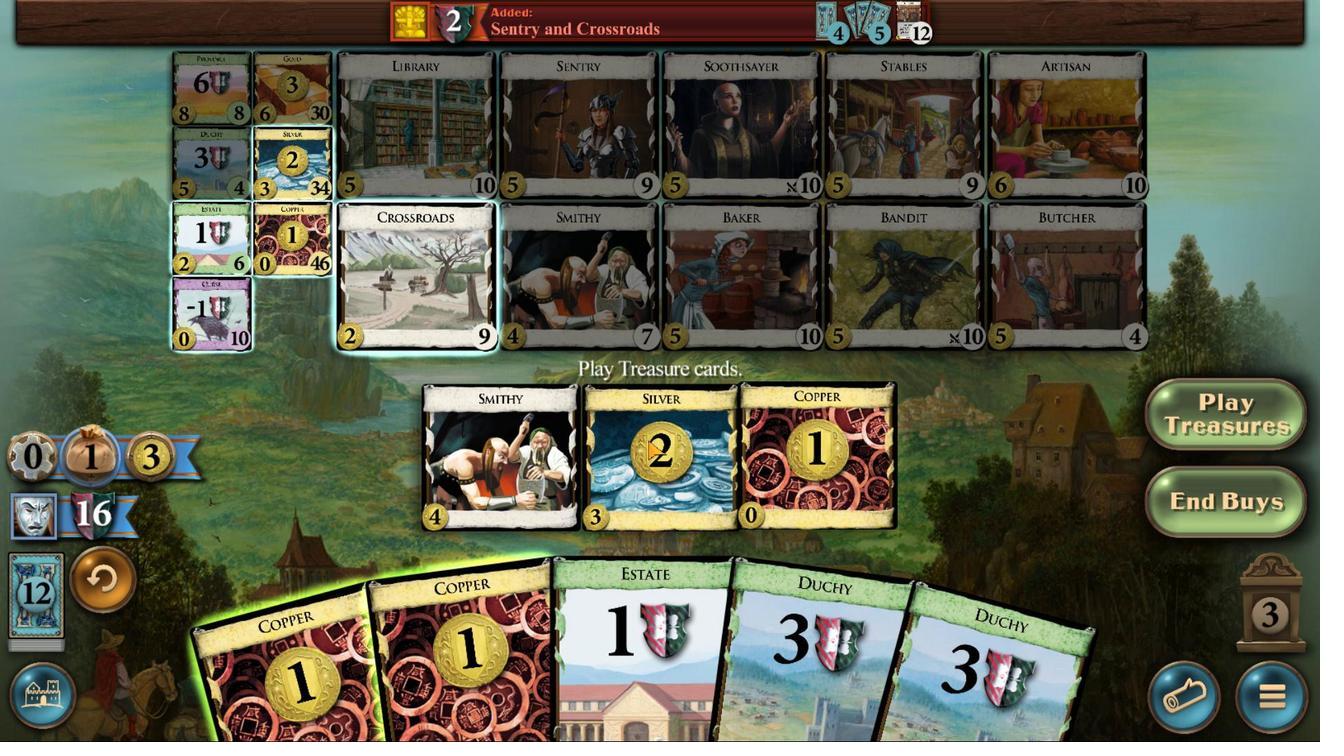 
Action: Mouse moved to (613, 514)
Screenshot: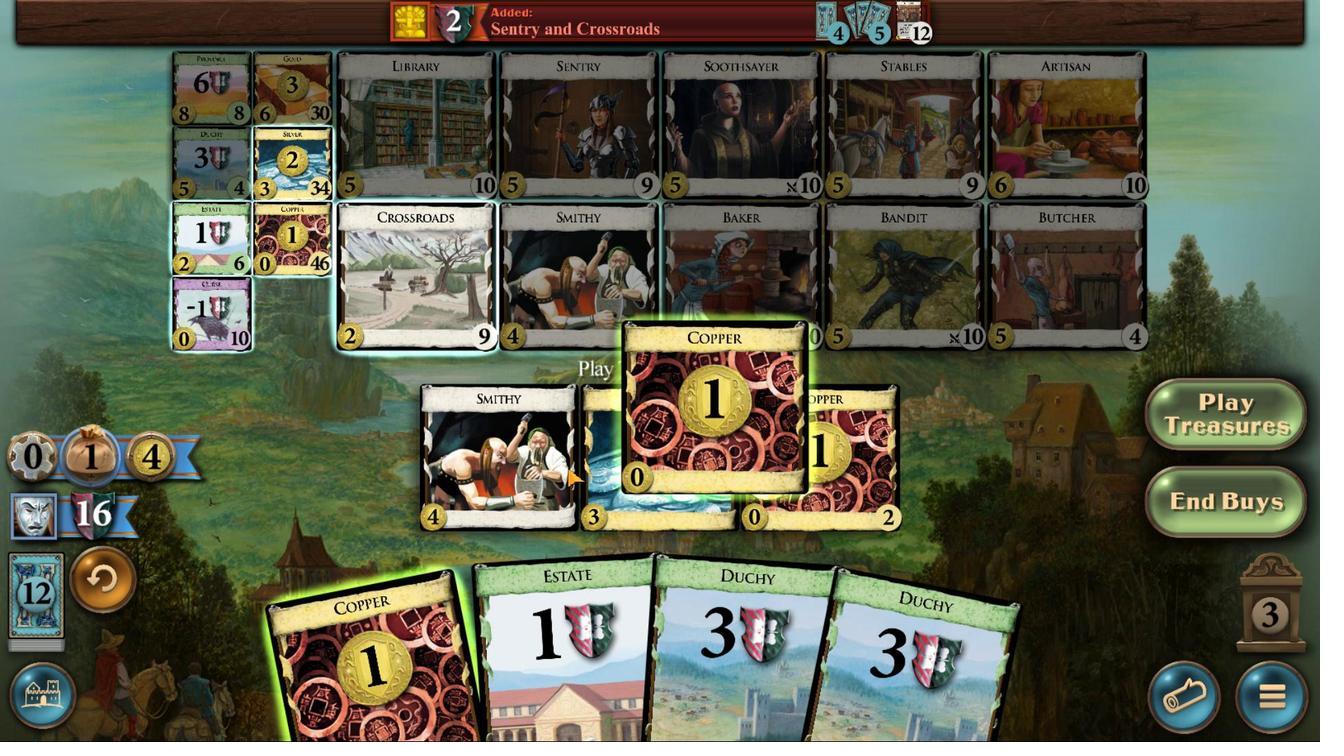 
Action: Mouse pressed left at (613, 514)
Screenshot: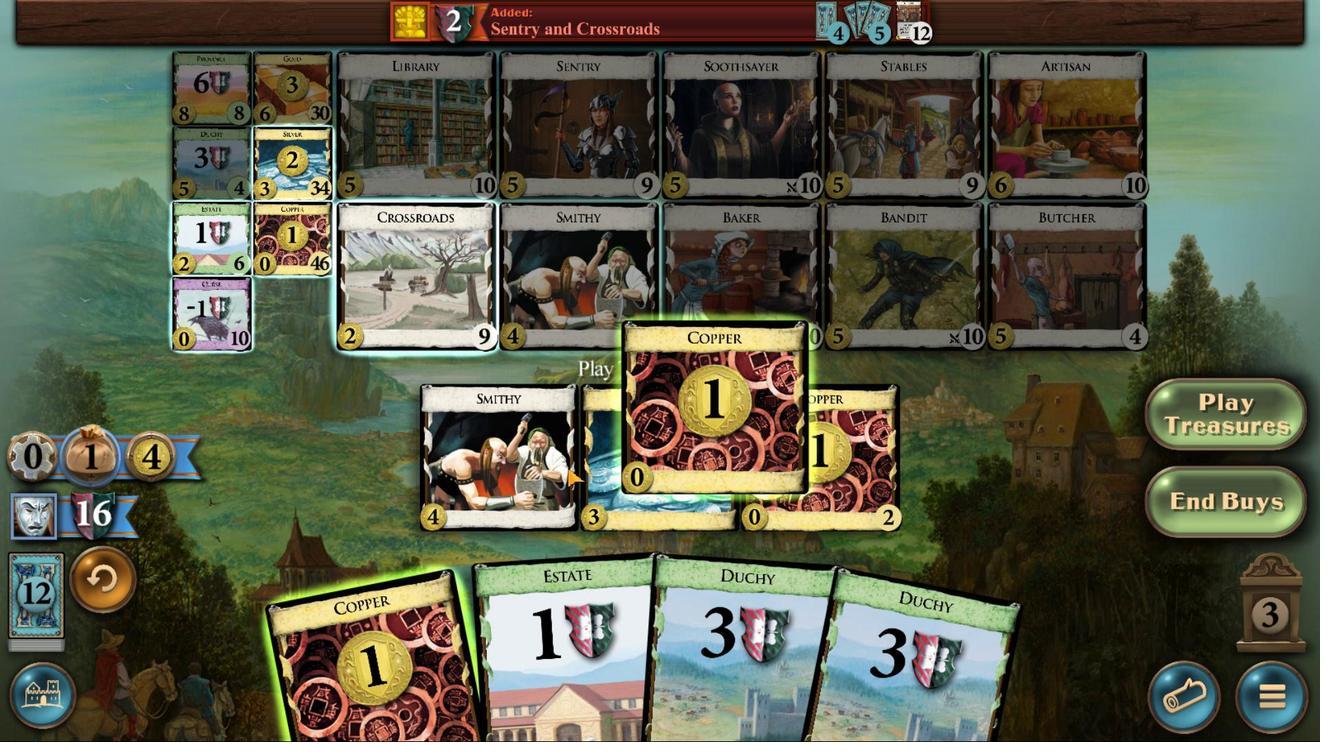 
Action: Mouse moved to (570, 406)
Screenshot: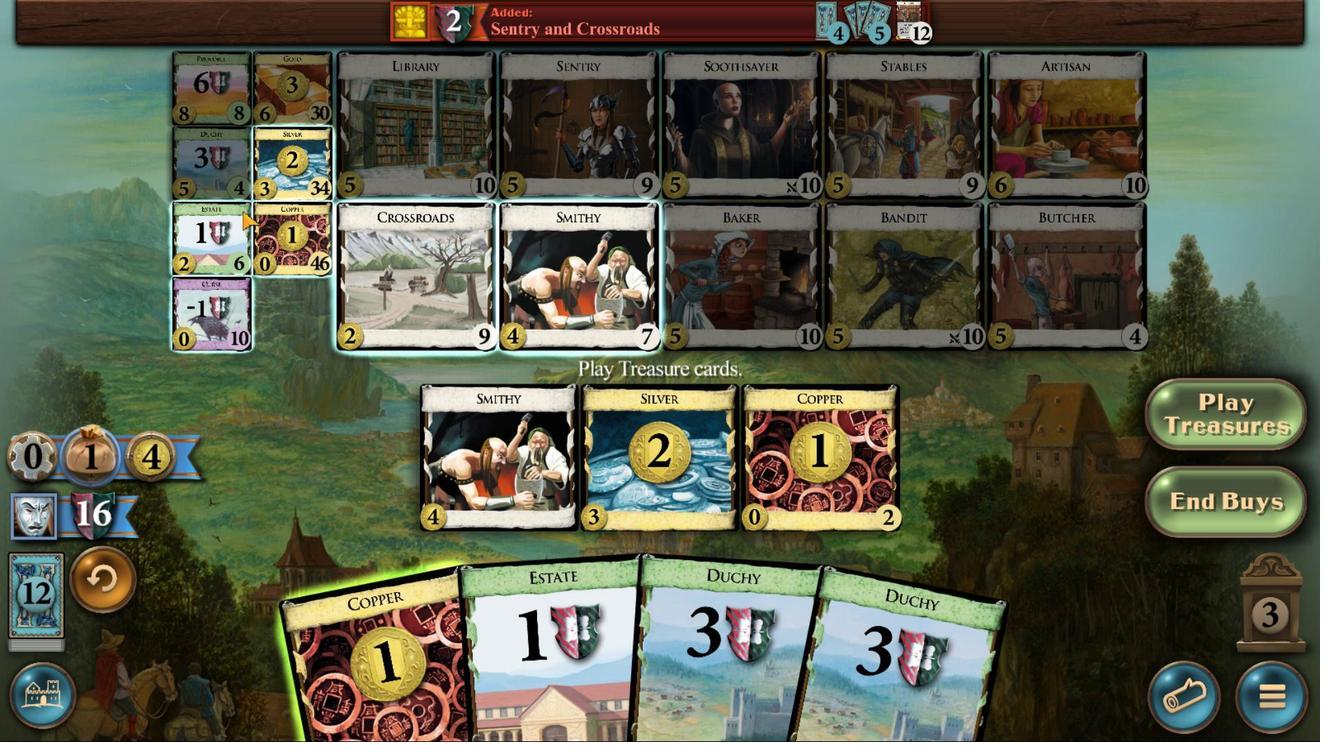 
Action: Mouse pressed left at (570, 406)
Screenshot: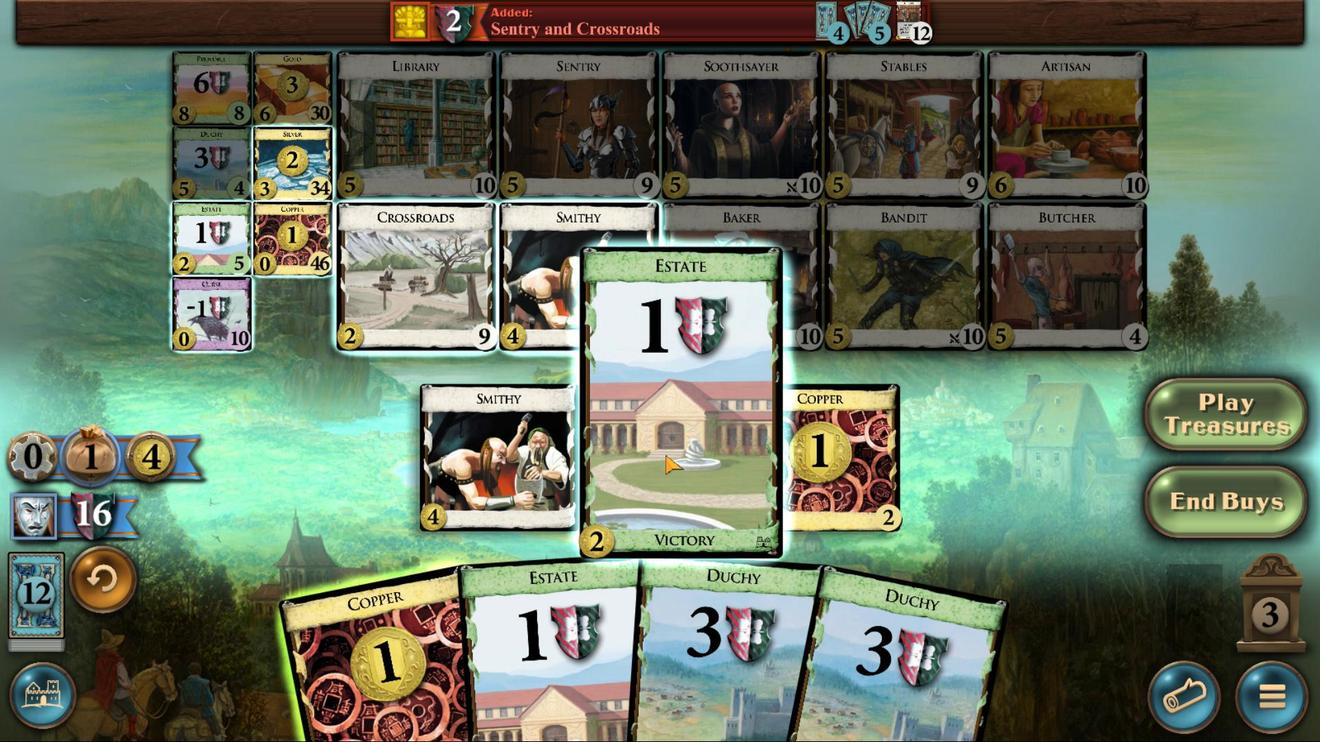 
Action: Mouse moved to (597, 524)
Screenshot: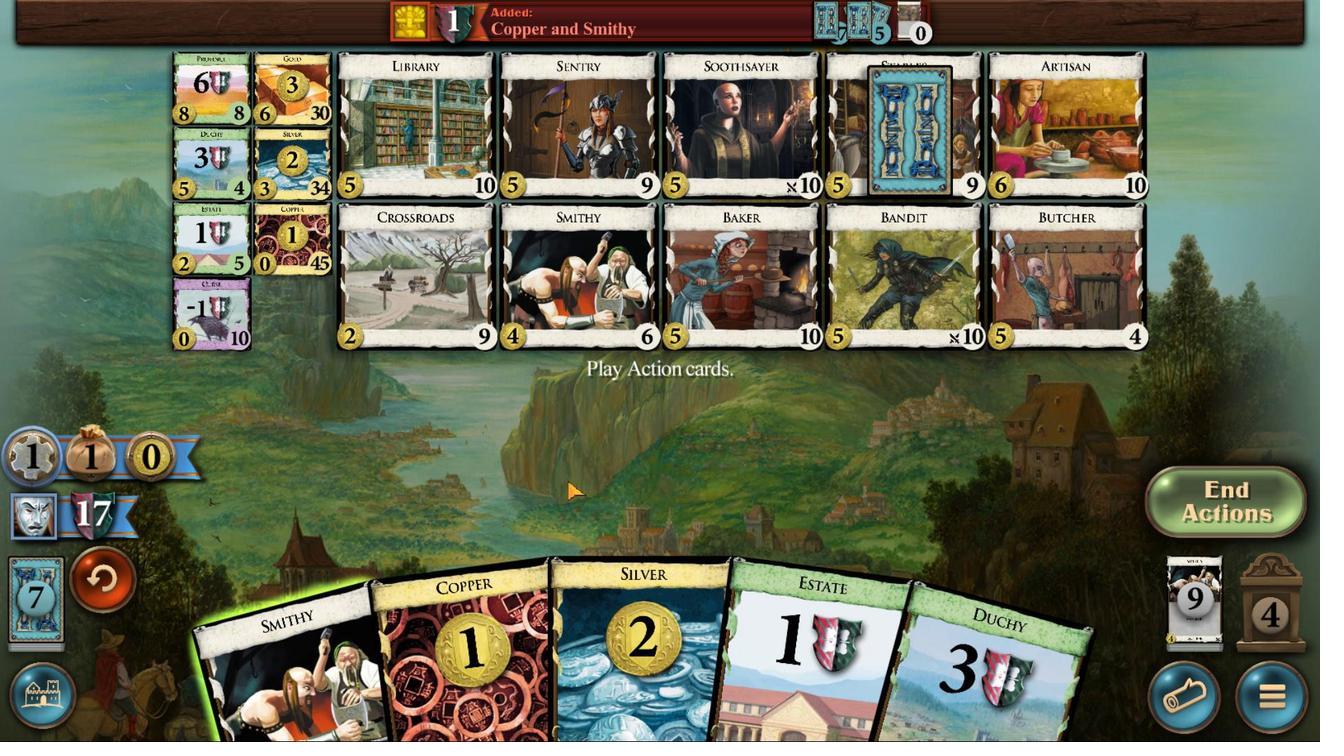
Action: Mouse pressed left at (597, 524)
Screenshot: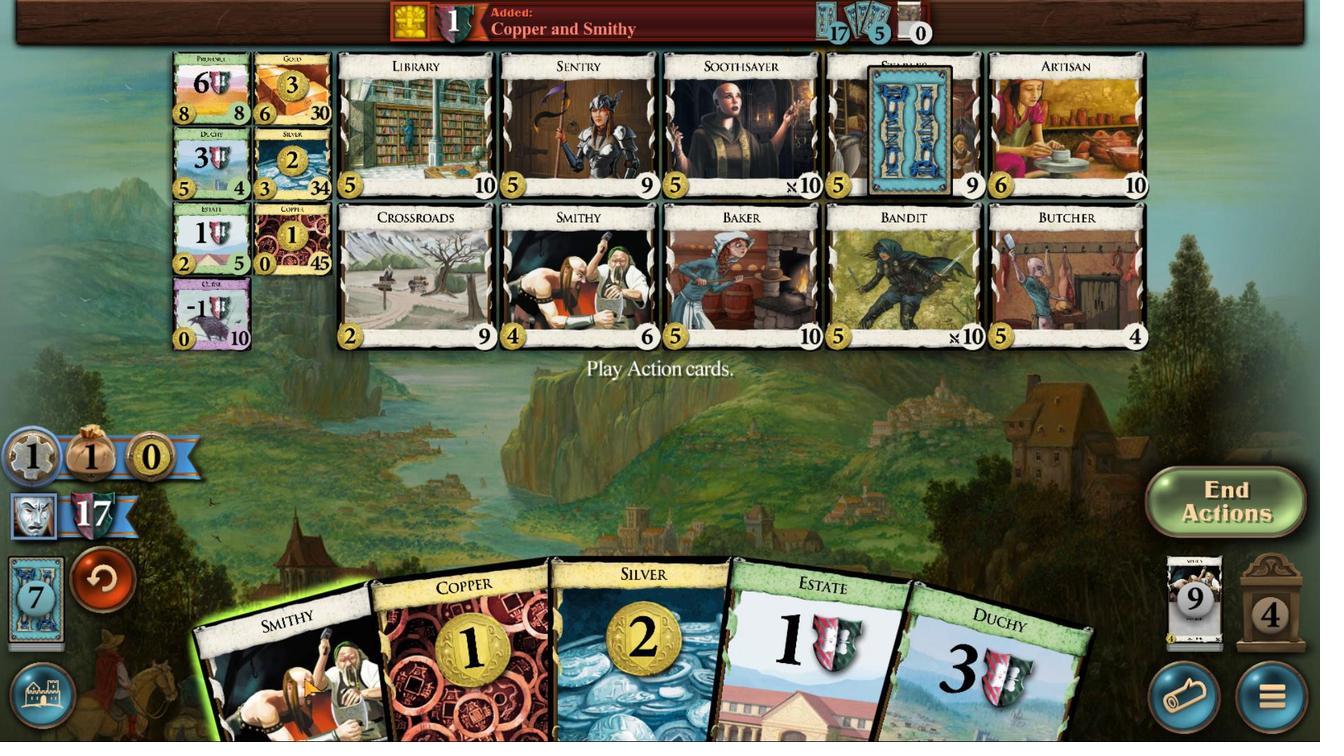 
Action: Mouse moved to (585, 529)
Screenshot: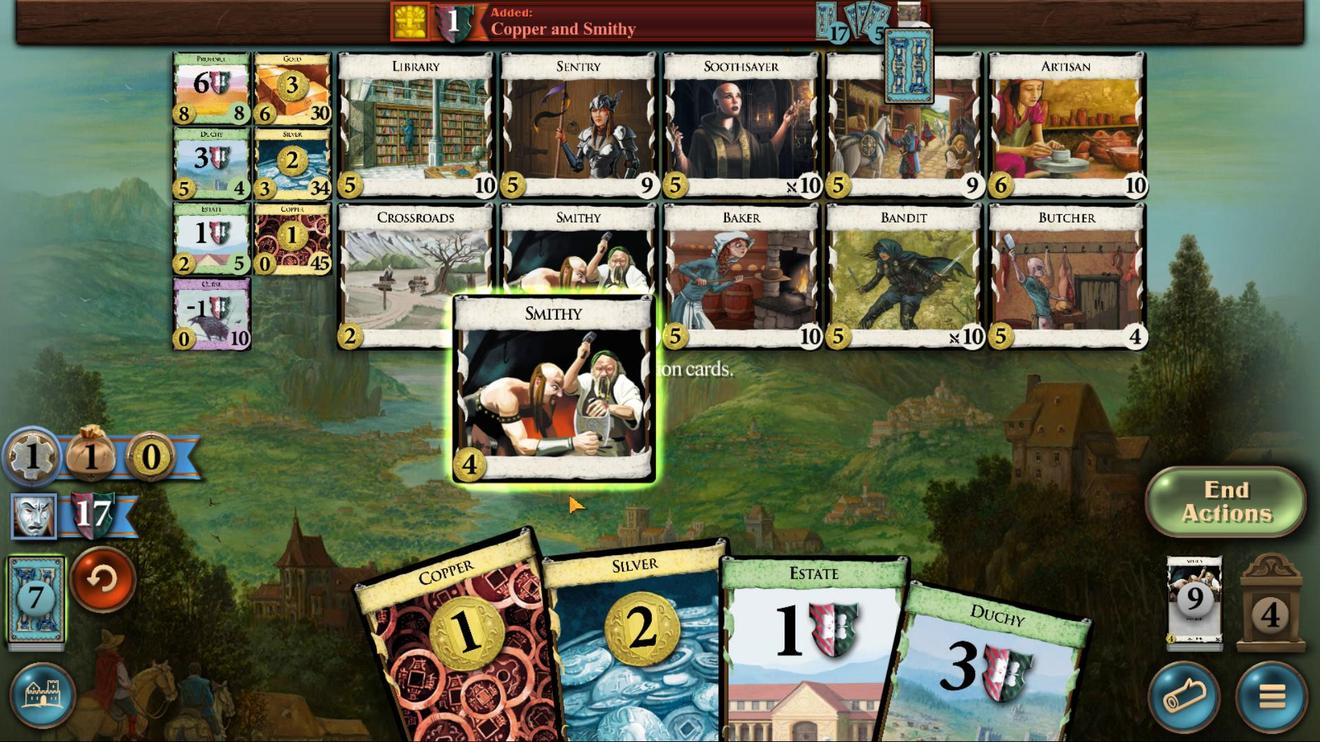 
Action: Mouse pressed left at (585, 529)
Screenshot: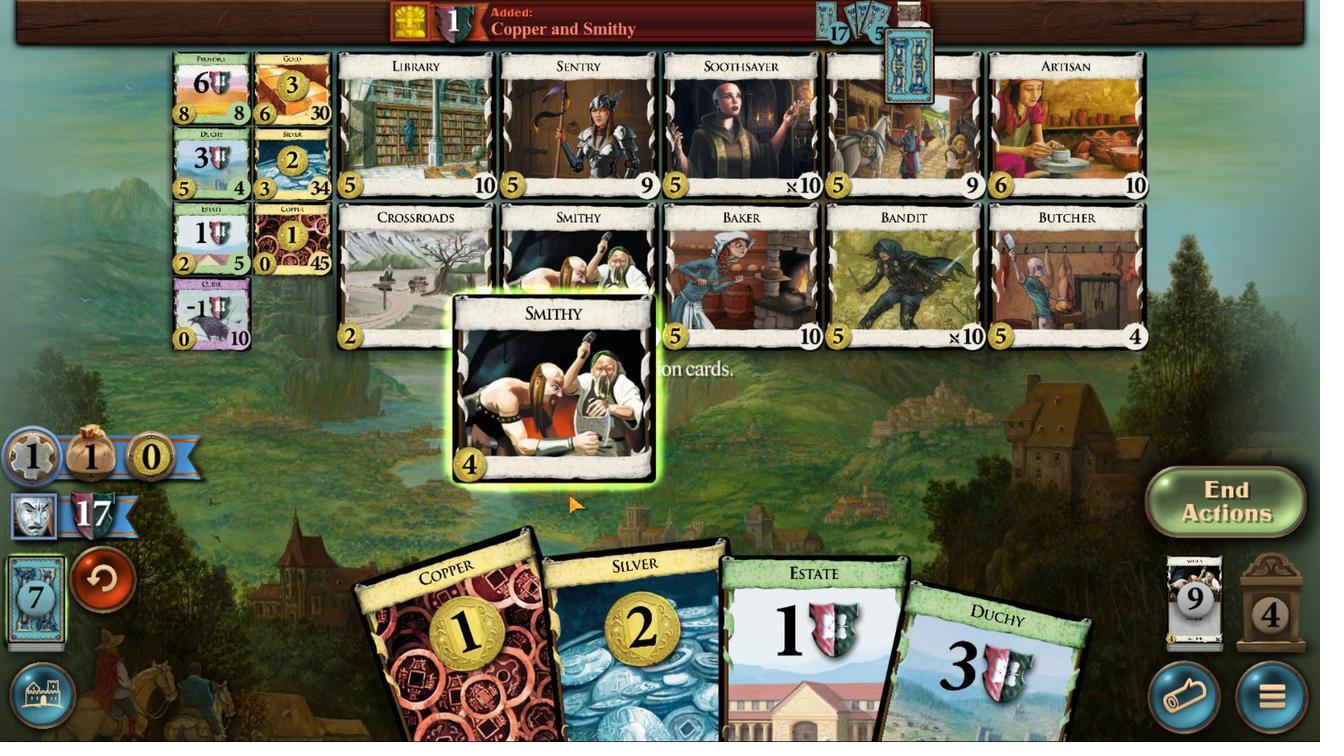 
Action: Mouse moved to (628, 519)
Screenshot: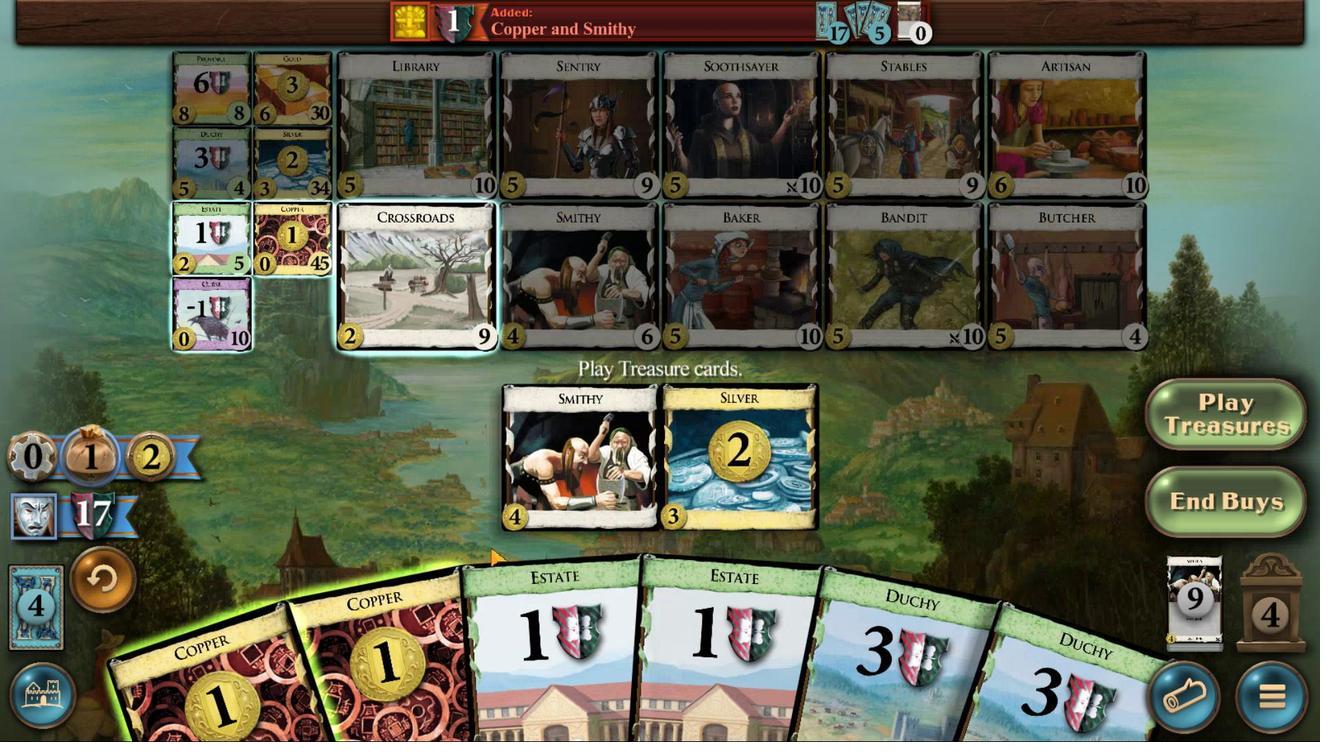 
Action: Mouse pressed left at (628, 519)
Screenshot: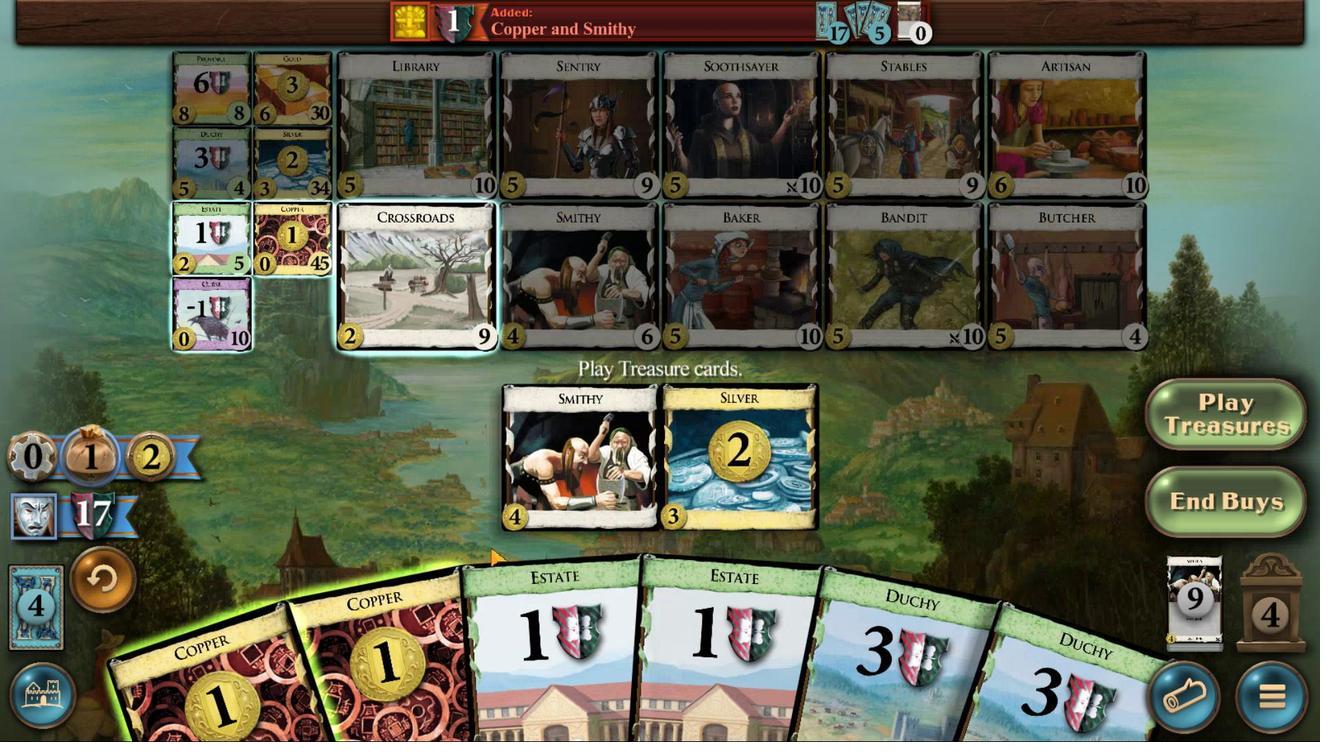 
Action: Mouse moved to (612, 520)
Screenshot: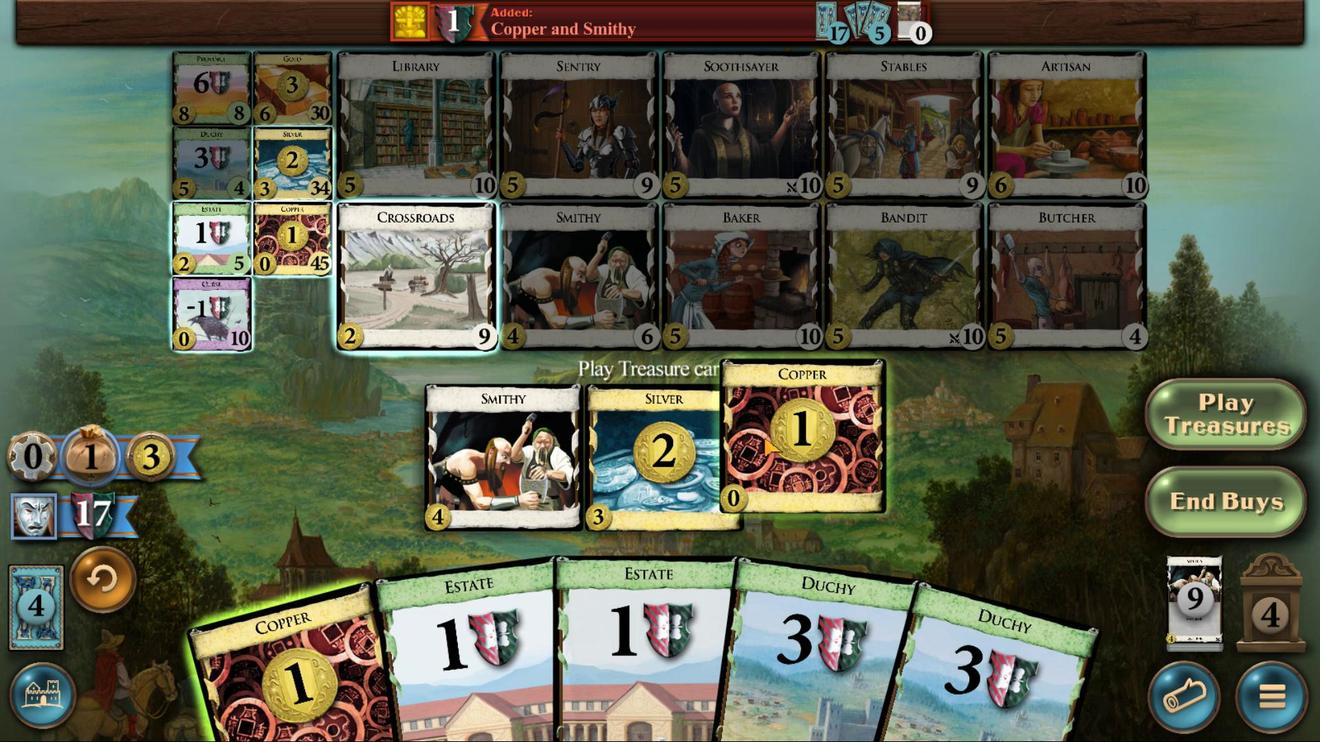 
Action: Mouse pressed left at (612, 520)
Screenshot: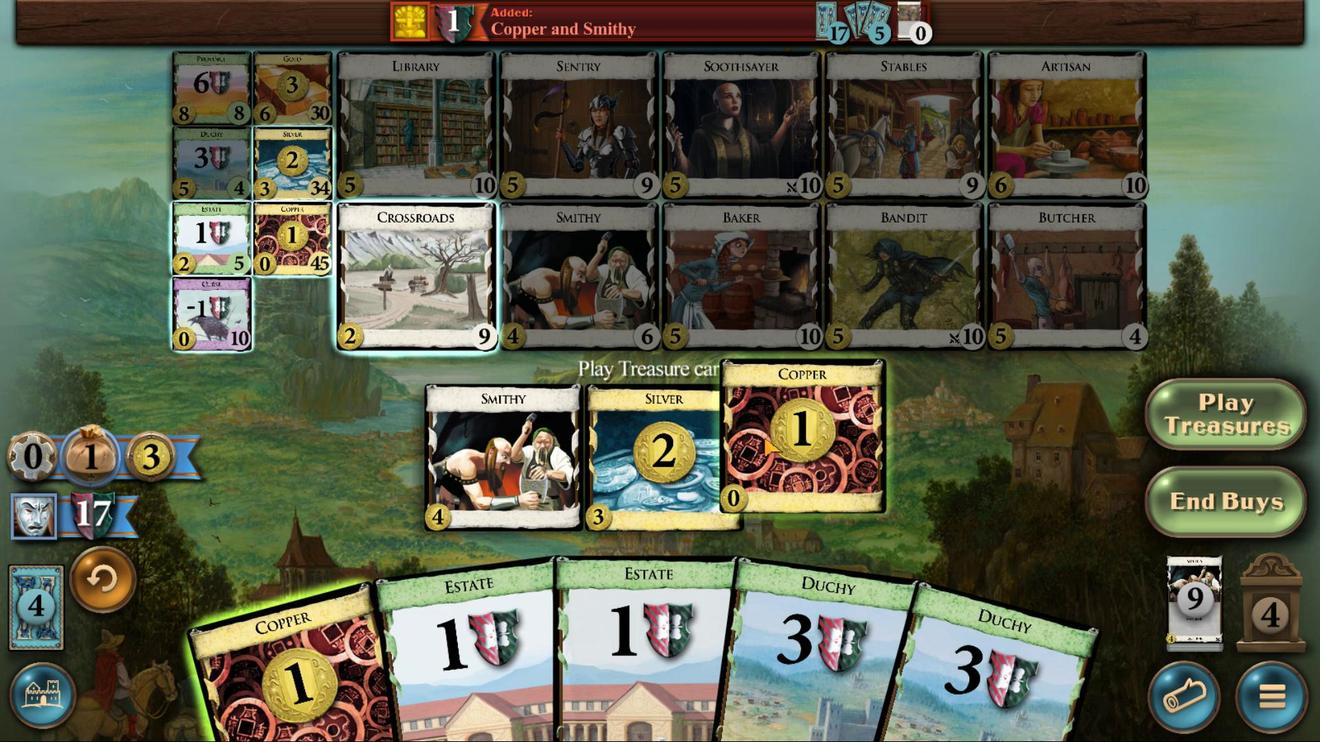 
Action: Mouse moved to (591, 523)
Screenshot: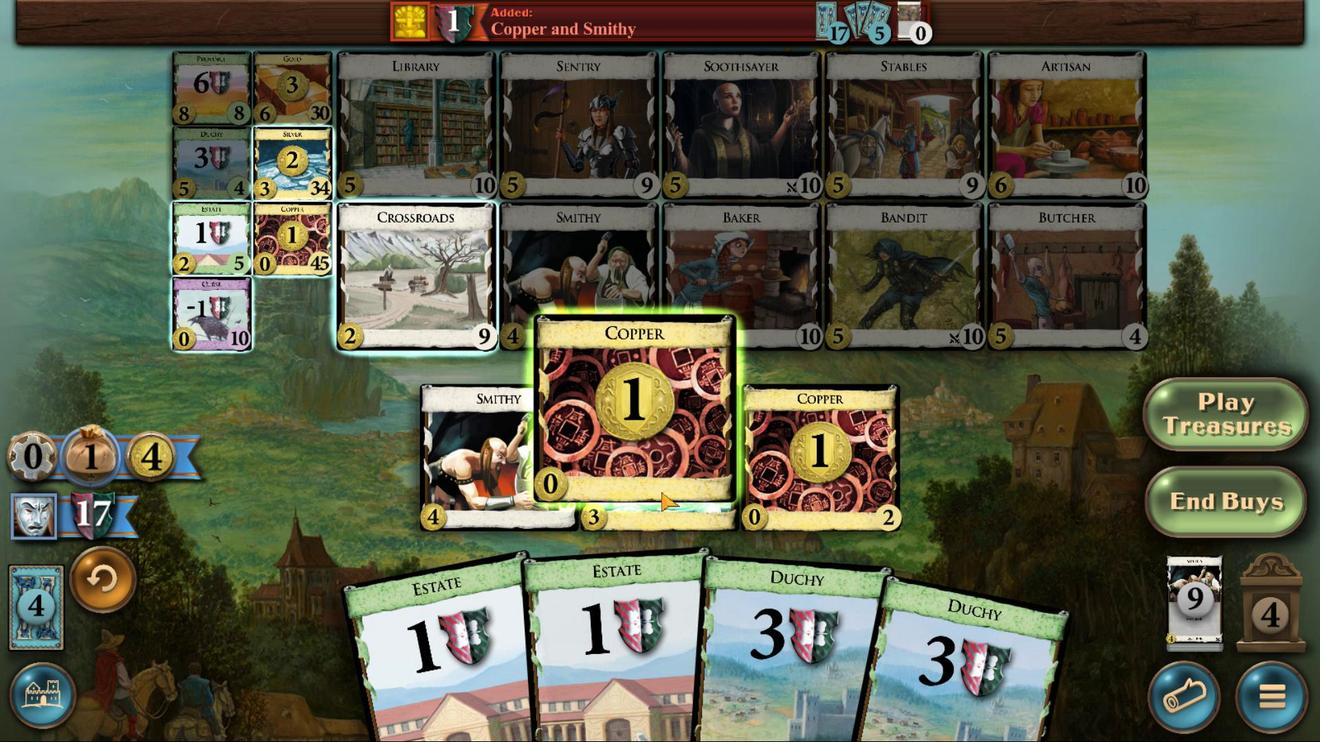 
Action: Mouse pressed left at (591, 523)
Screenshot: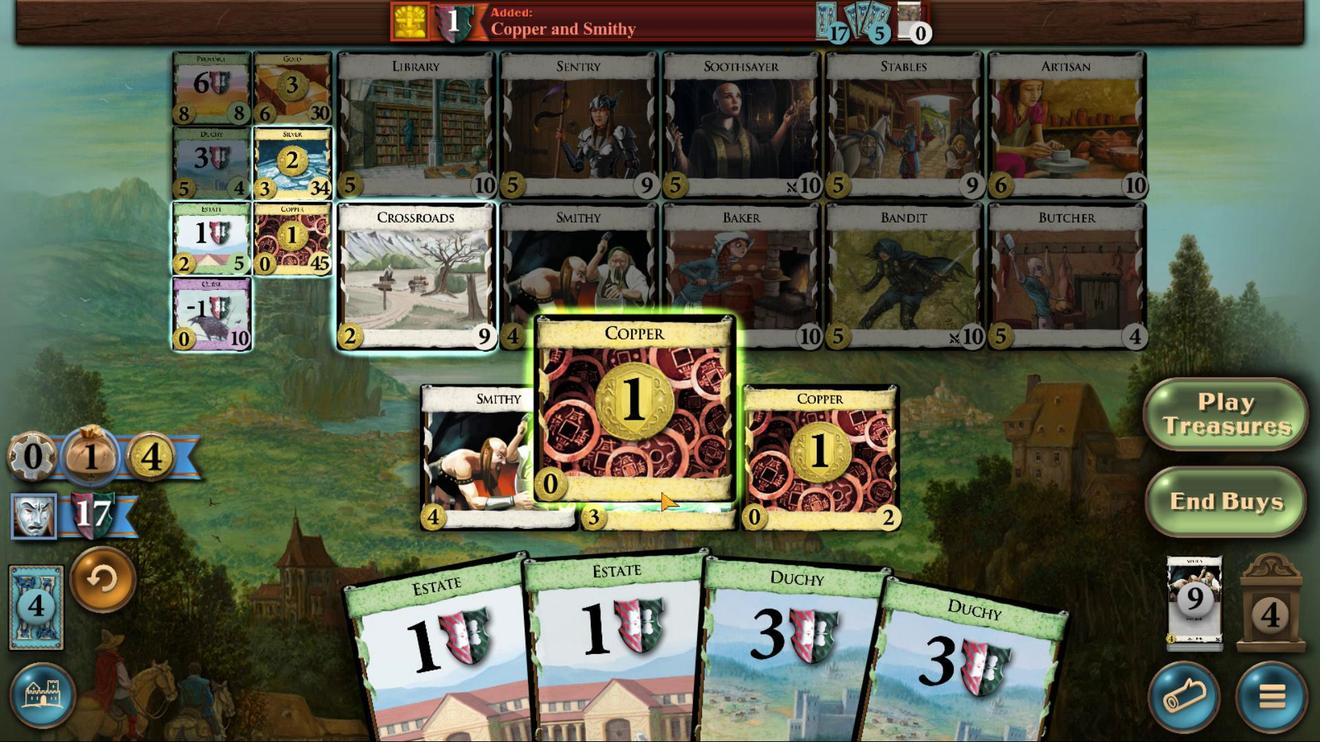 
Action: Mouse moved to (654, 425)
Screenshot: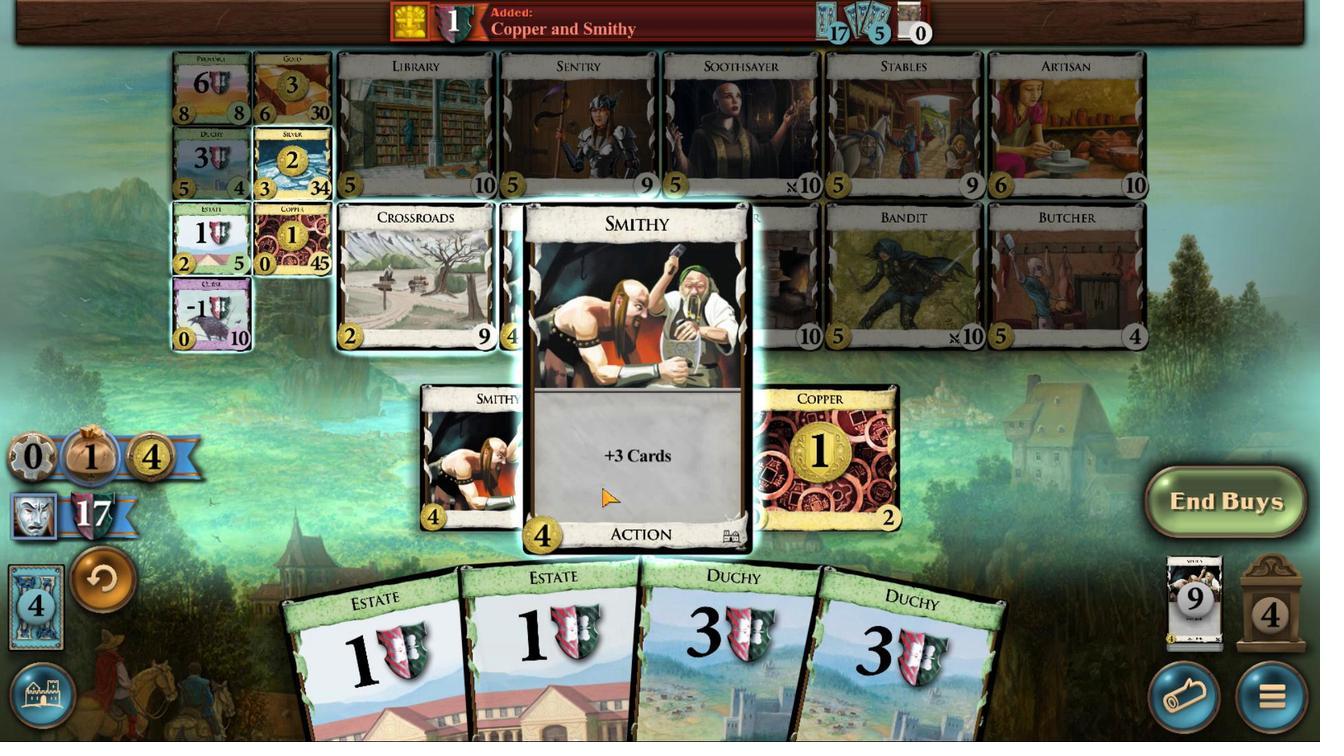 
Action: Mouse pressed left at (654, 425)
Screenshot: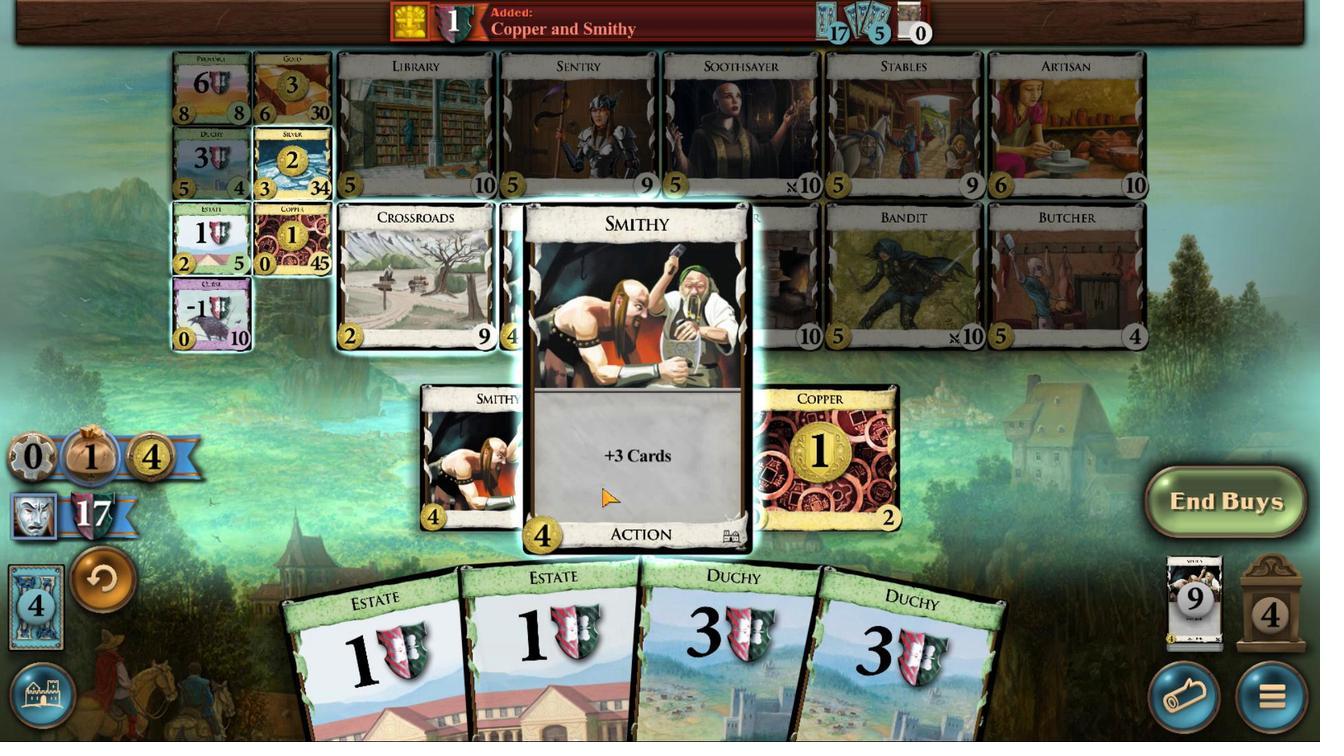
Action: Mouse moved to (670, 518)
Screenshot: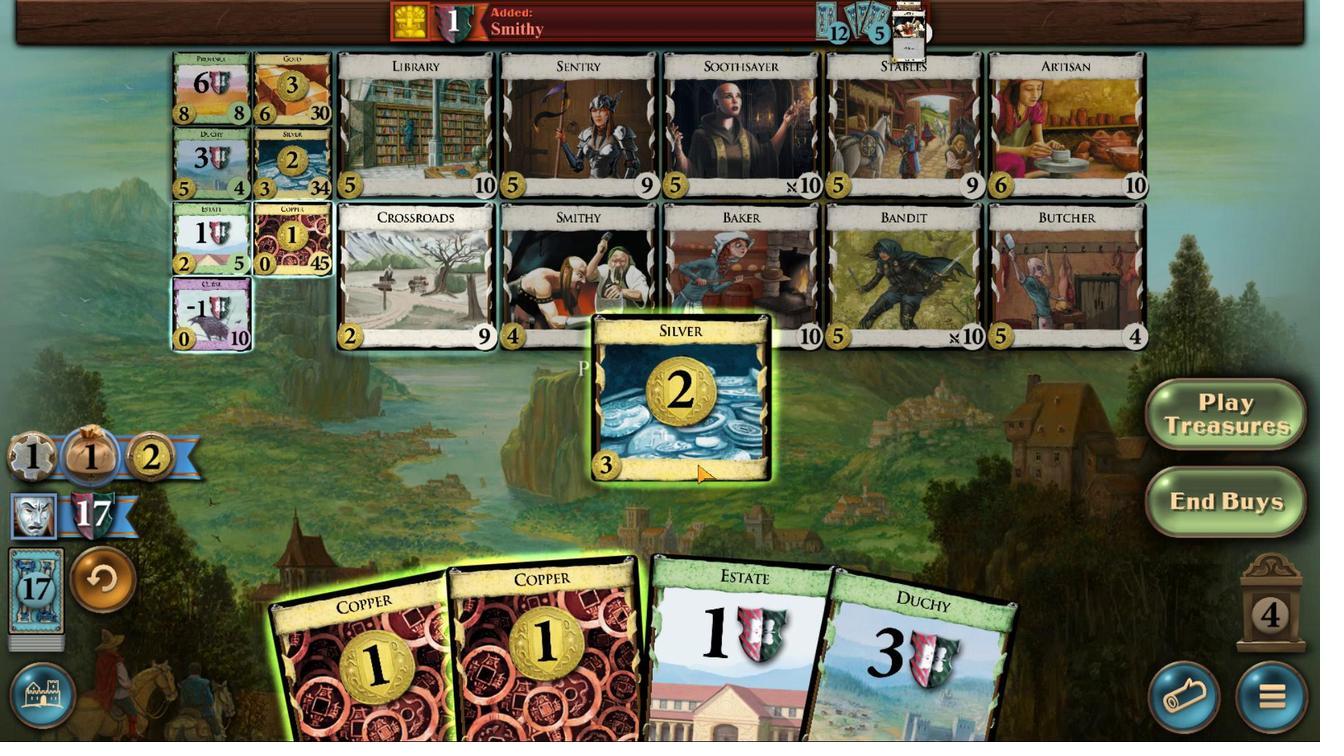 
Action: Mouse pressed left at (670, 518)
Screenshot: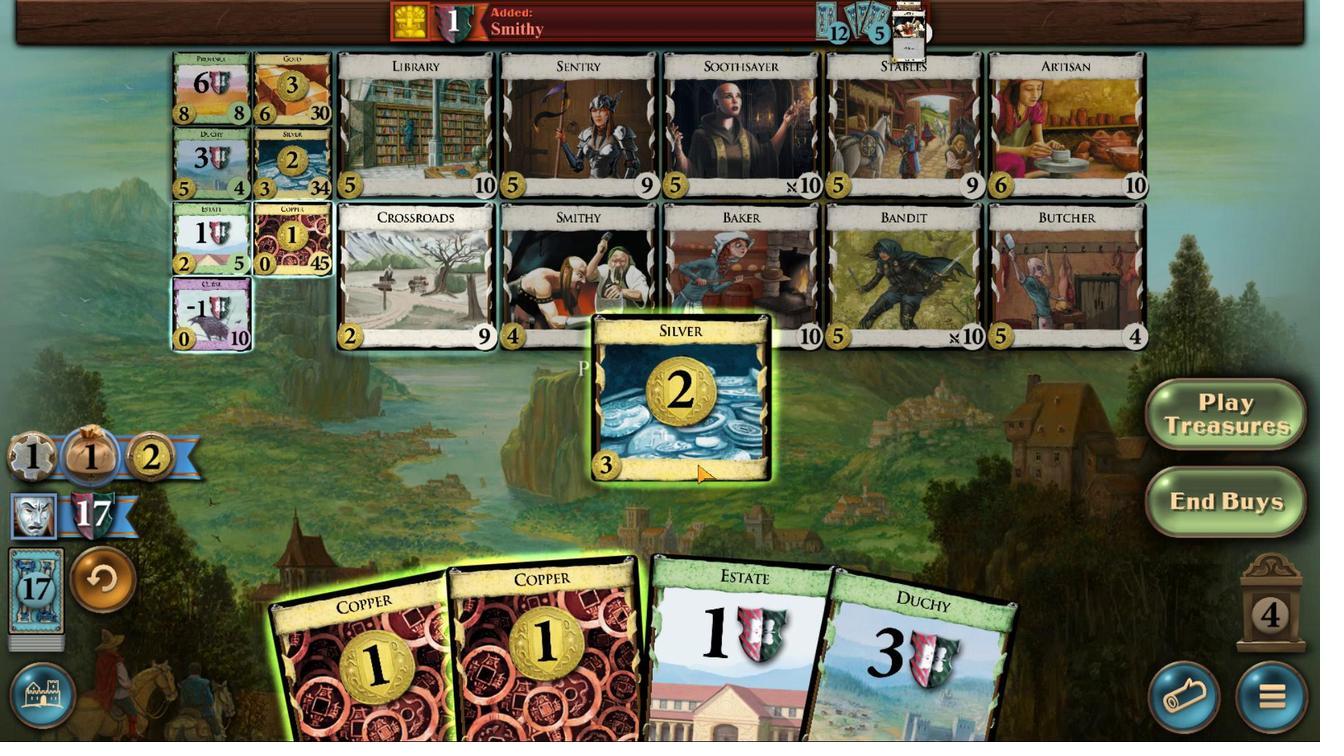 
Action: Mouse moved to (653, 513)
Screenshot: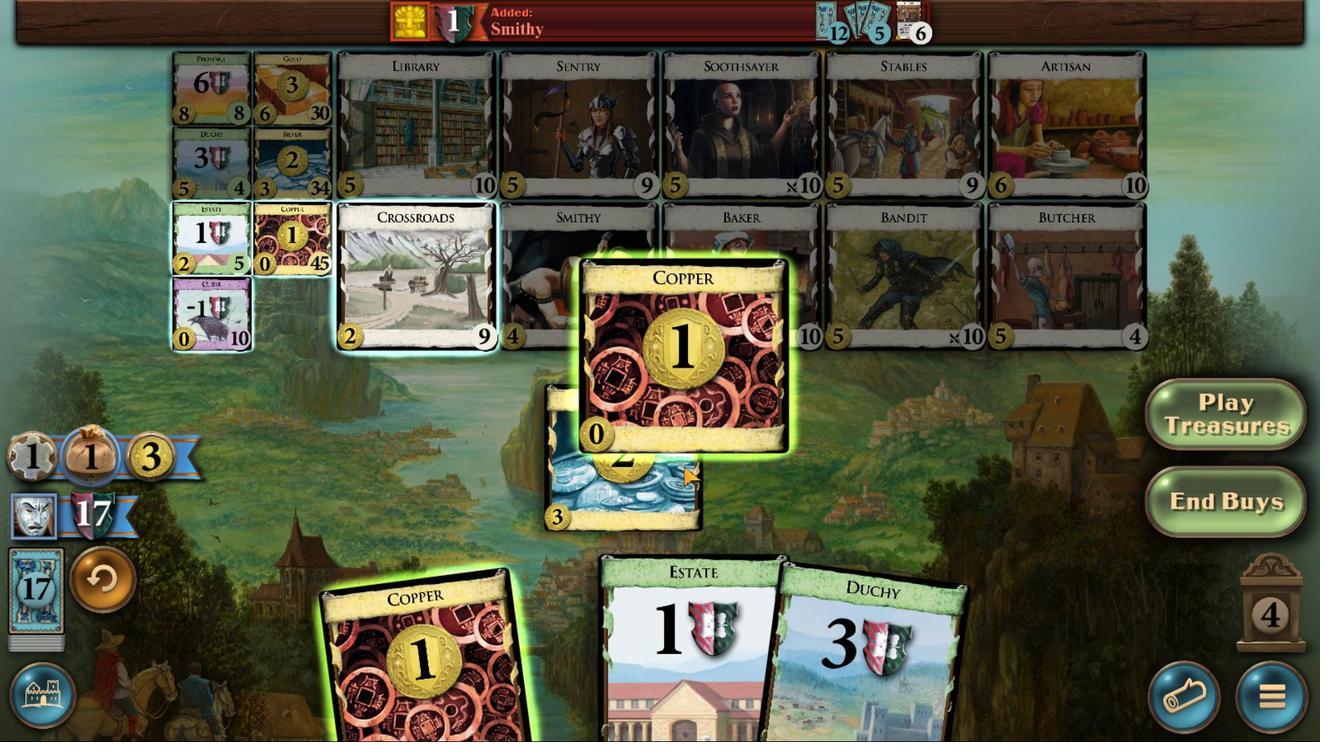 
Action: Mouse pressed left at (653, 513)
Screenshot: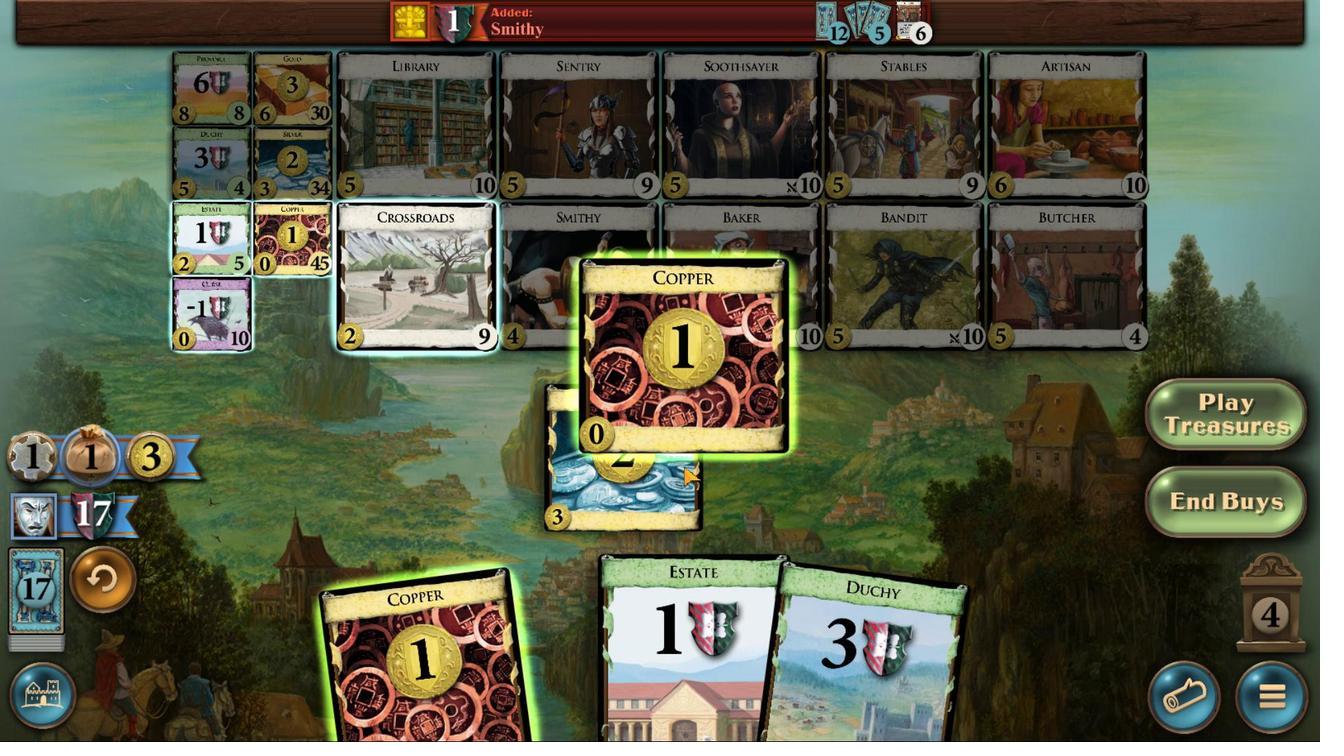 
Action: Mouse moved to (635, 512)
Screenshot: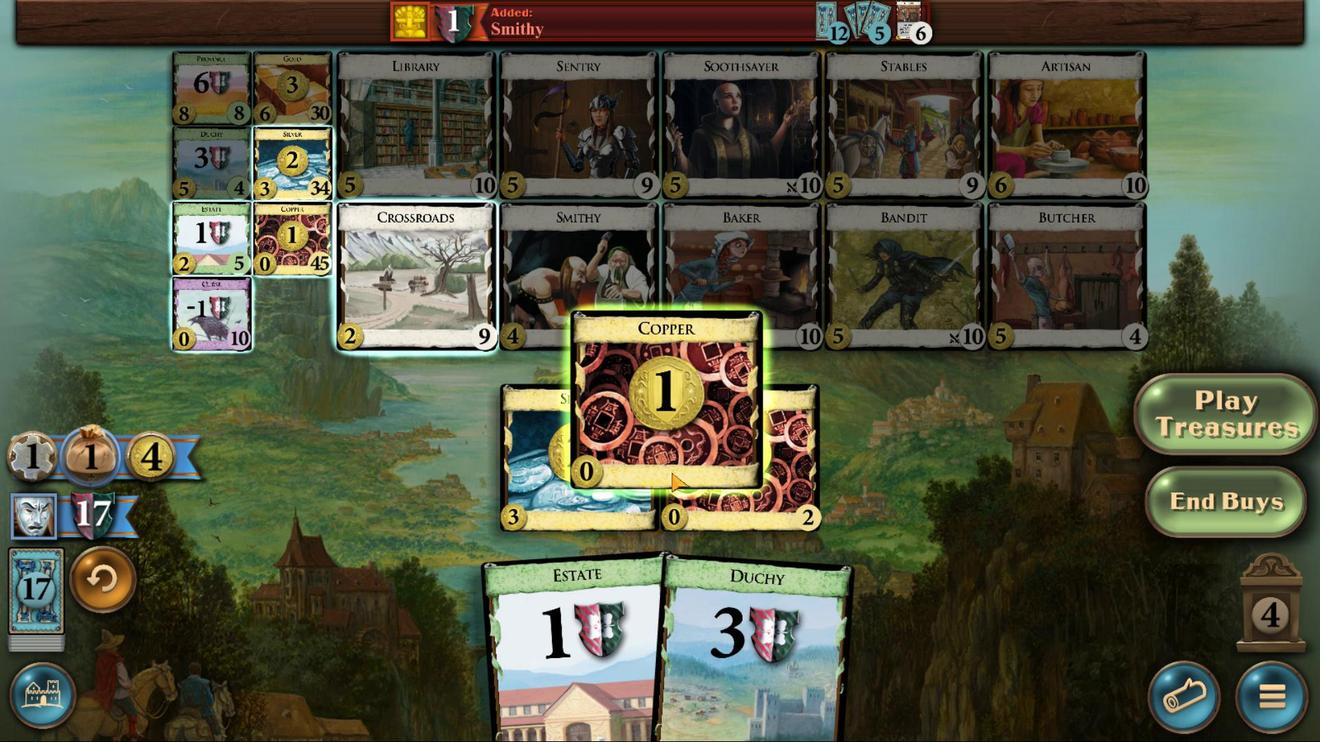 
Action: Mouse pressed left at (635, 512)
Screenshot: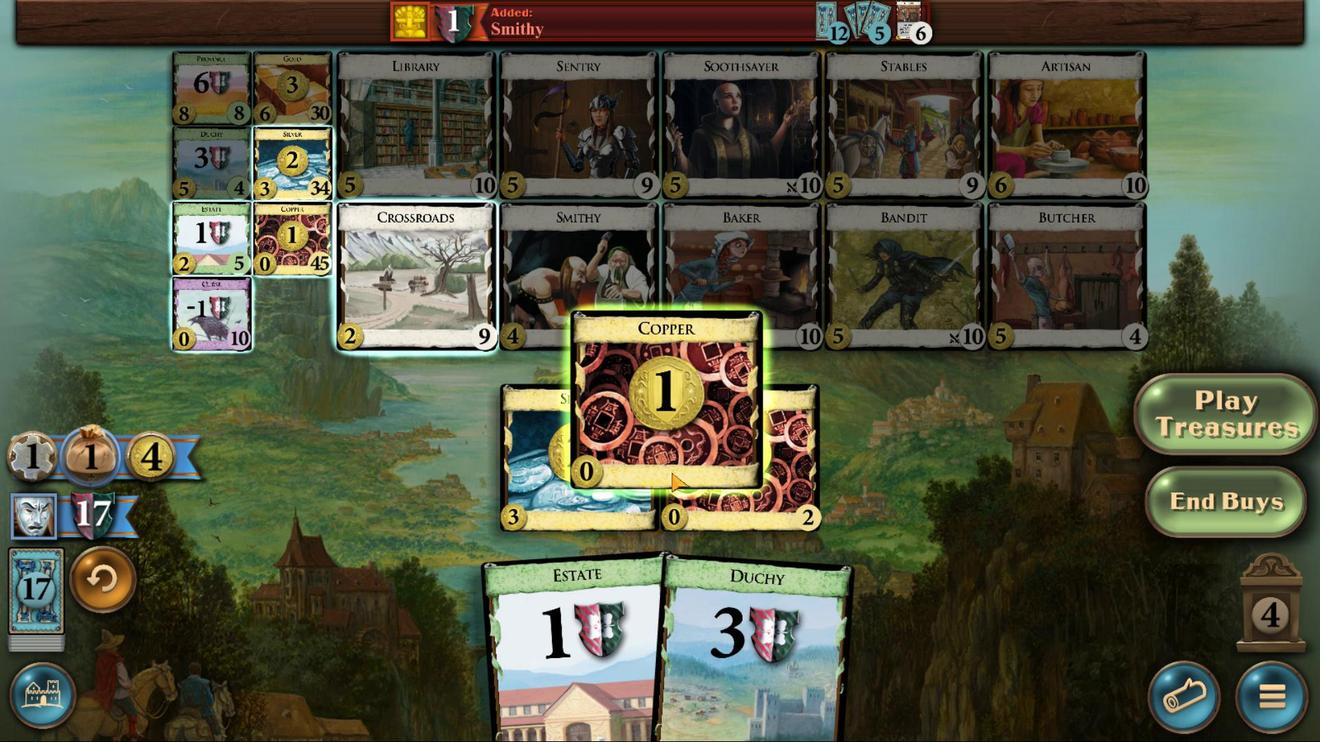 
Action: Mouse moved to (590, 390)
Screenshot: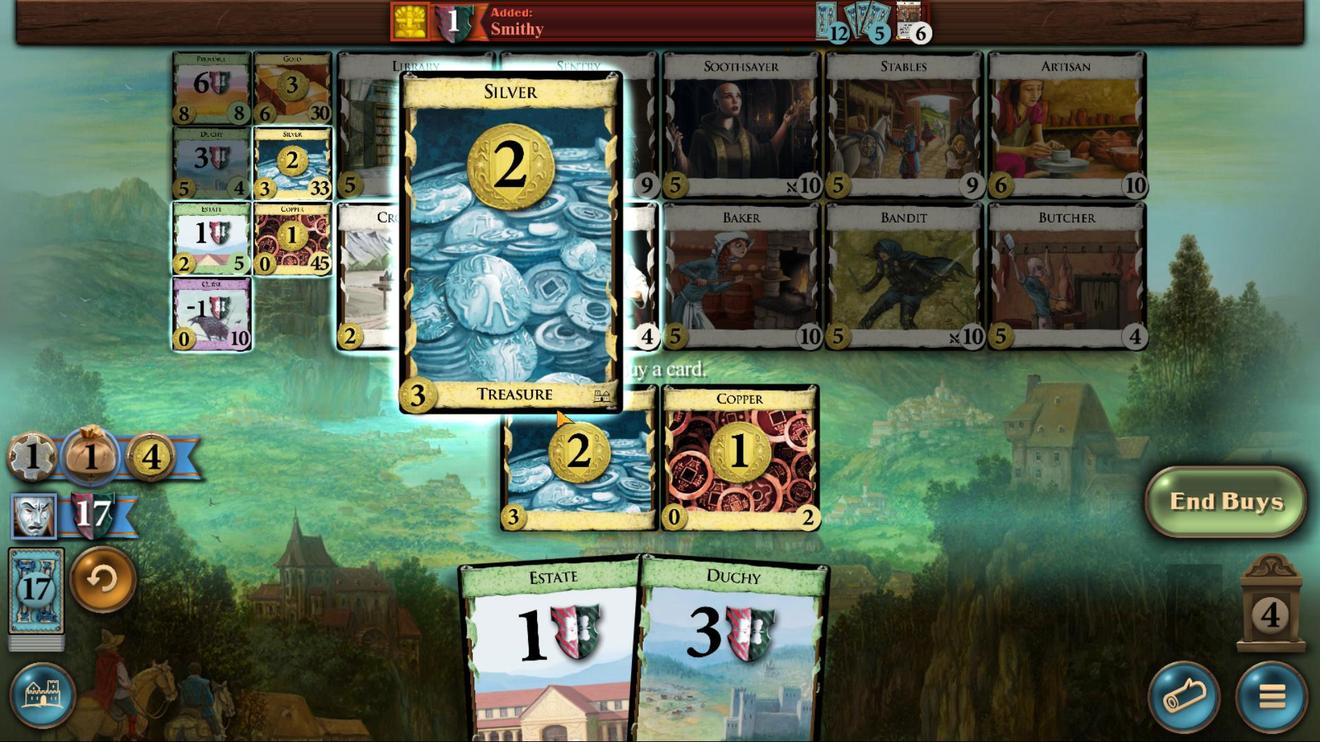 
Action: Mouse pressed left at (590, 390)
Screenshot: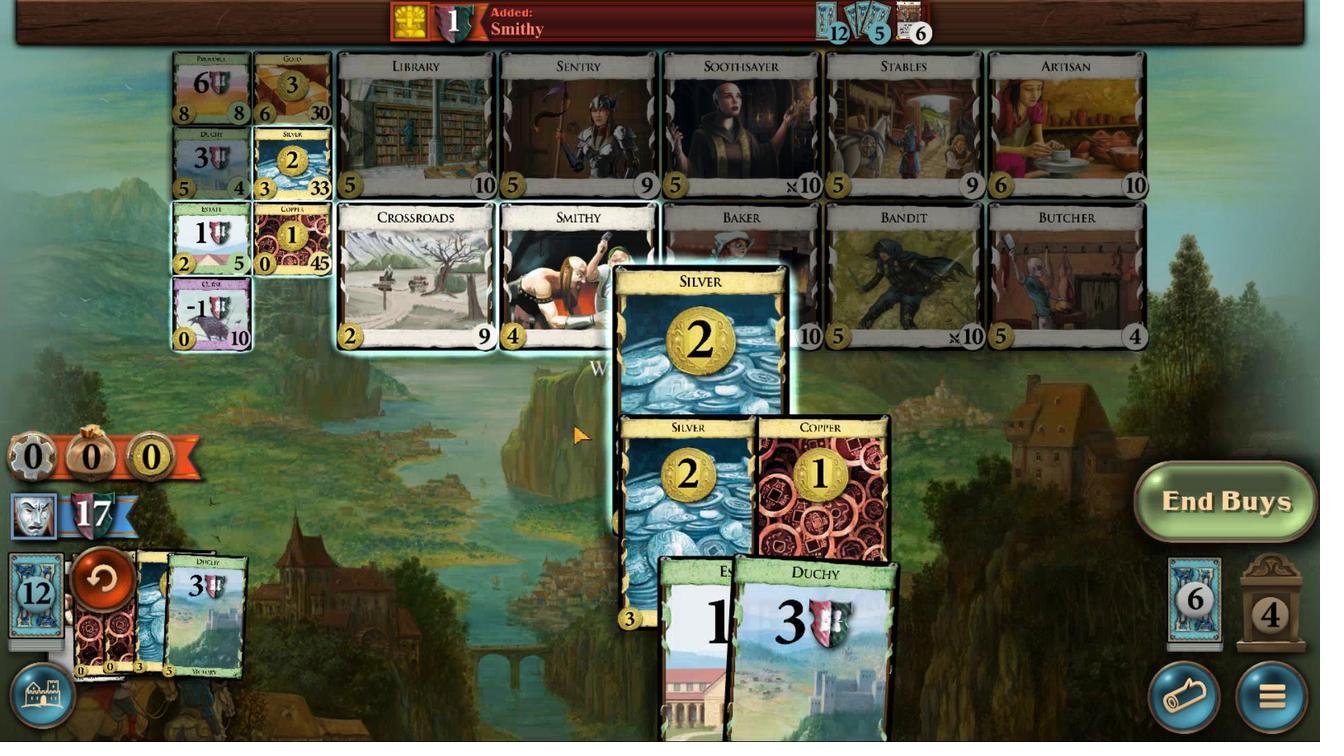 
Action: Mouse moved to (577, 532)
Screenshot: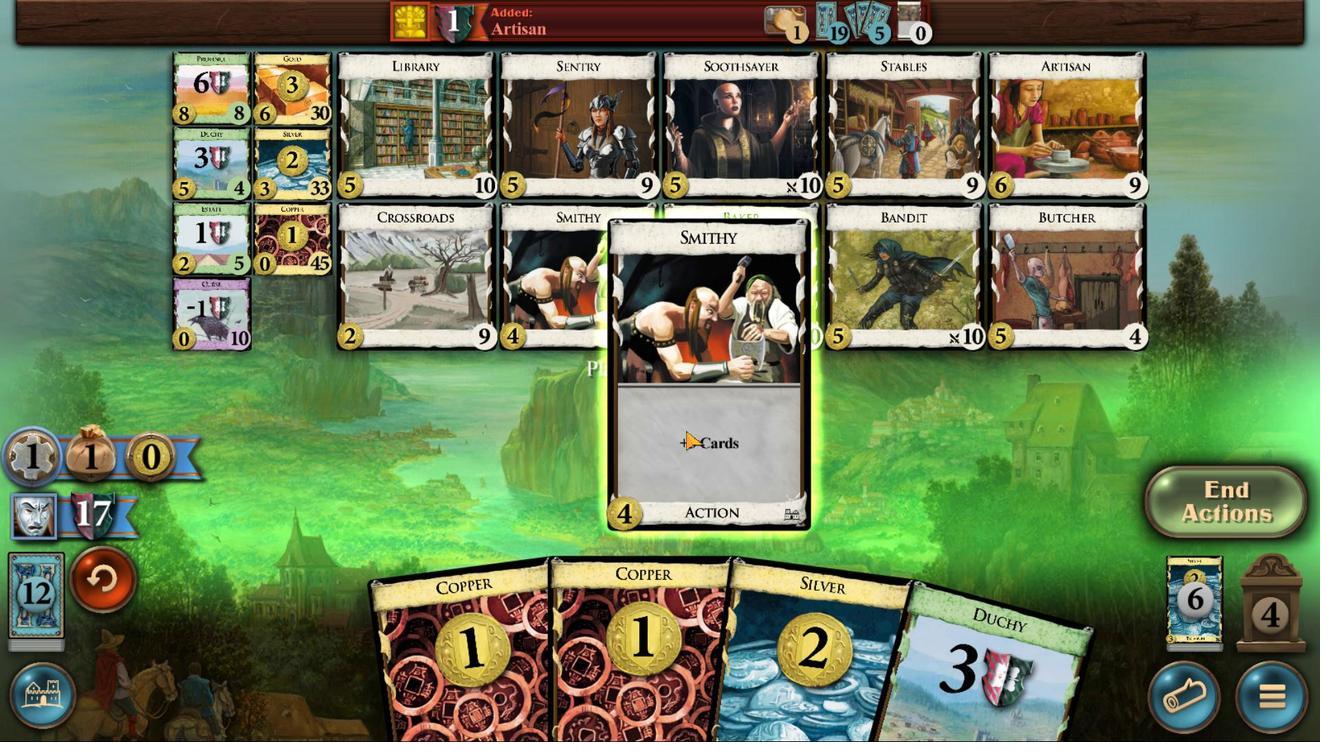 
Action: Mouse pressed left at (577, 532)
Screenshot: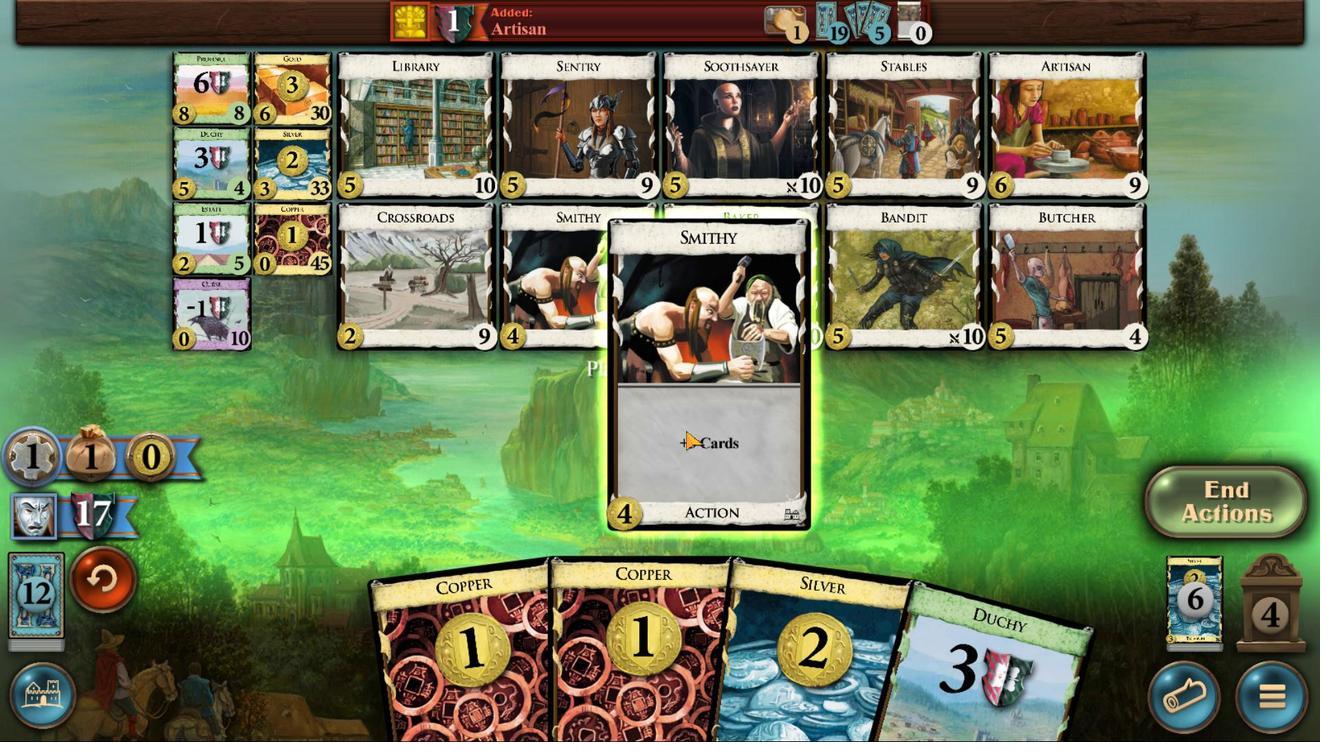 
Action: Mouse moved to (662, 524)
Screenshot: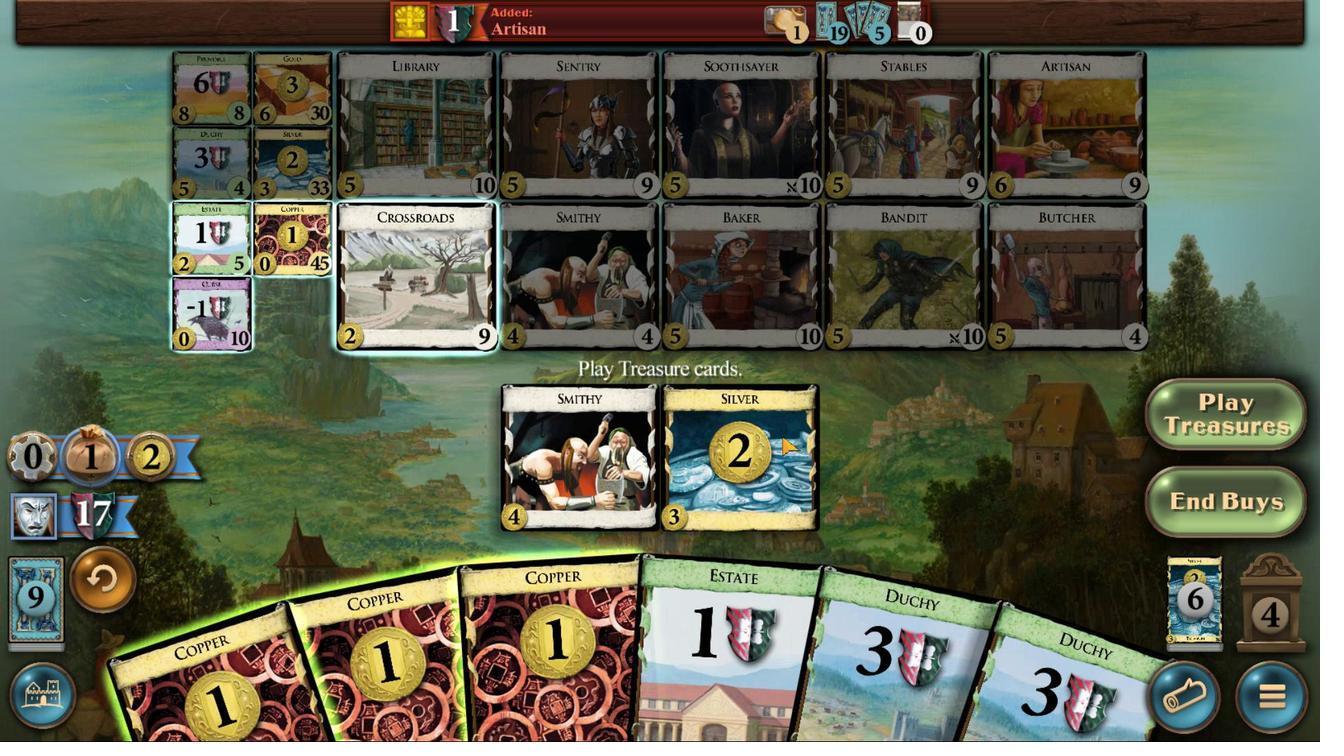 
Action: Mouse pressed left at (662, 524)
Screenshot: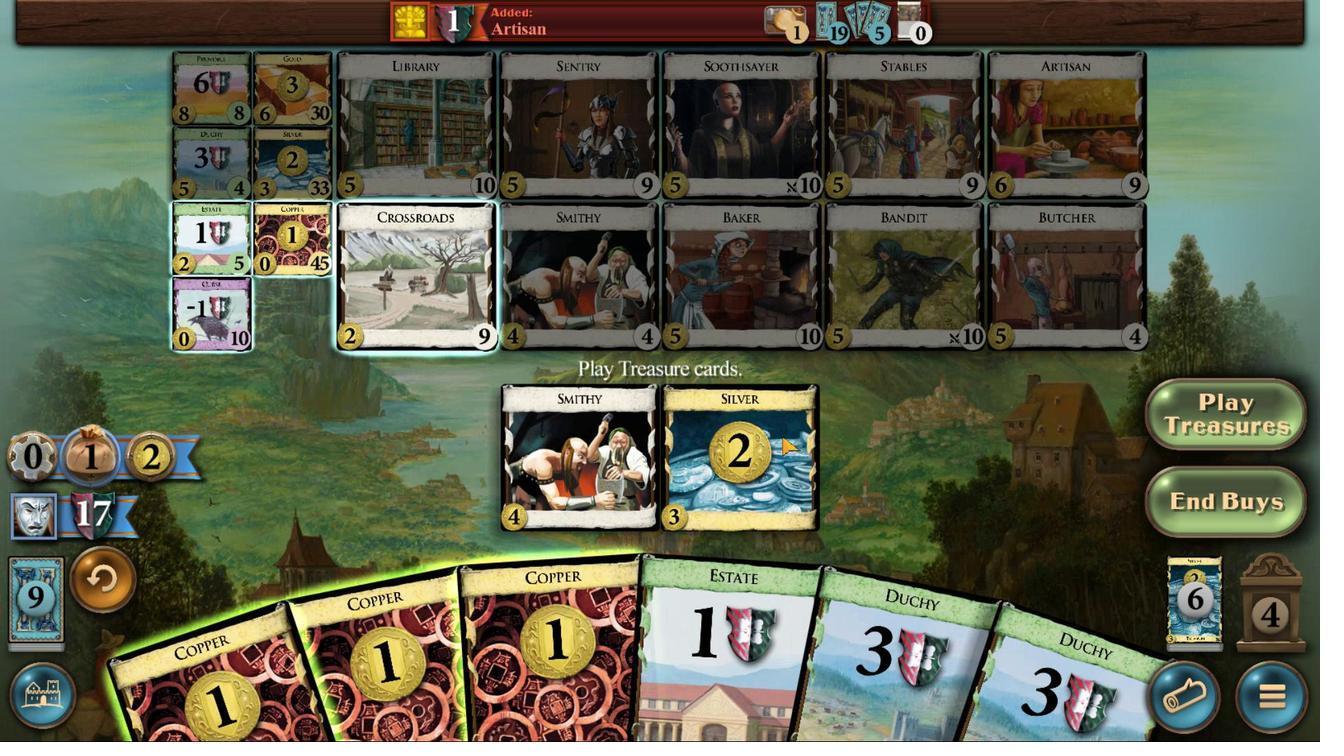 
Action: Mouse moved to (656, 511)
Screenshot: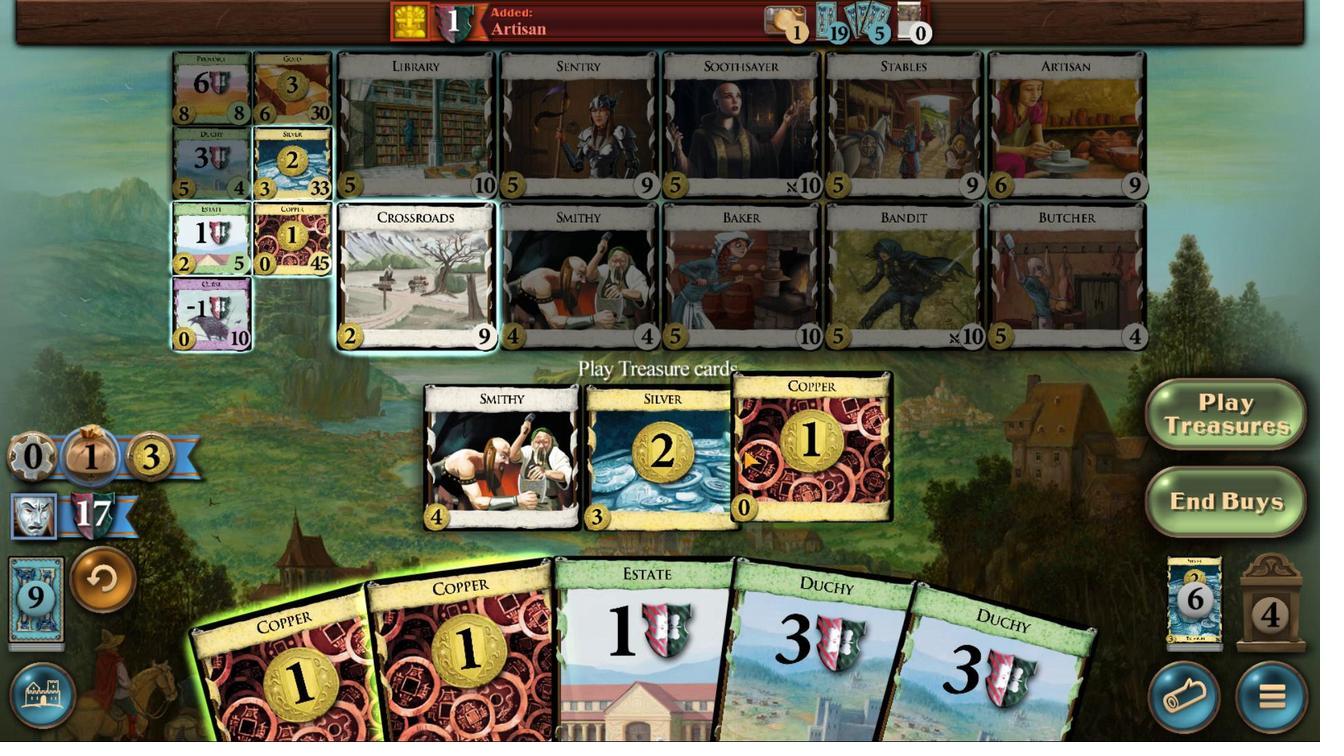 
Action: Mouse pressed left at (656, 511)
Screenshot: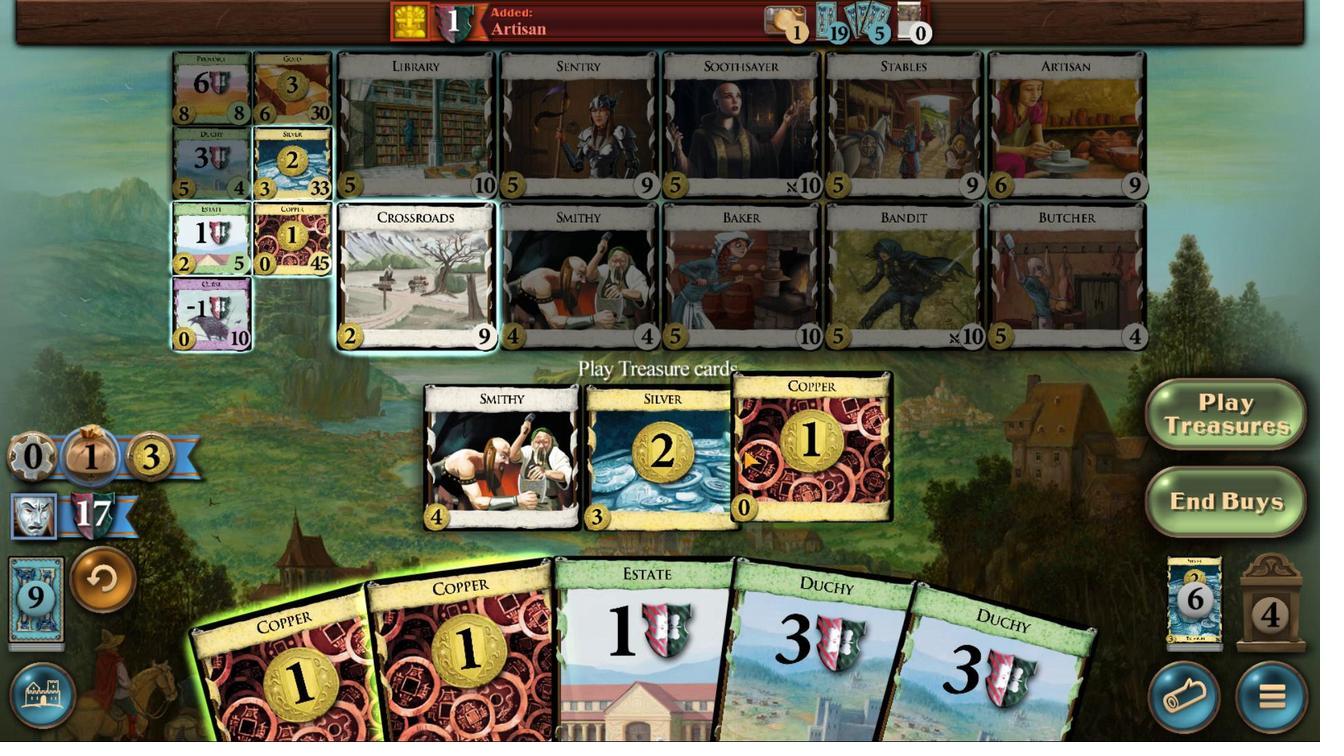 
Action: Mouse moved to (636, 519)
Screenshot: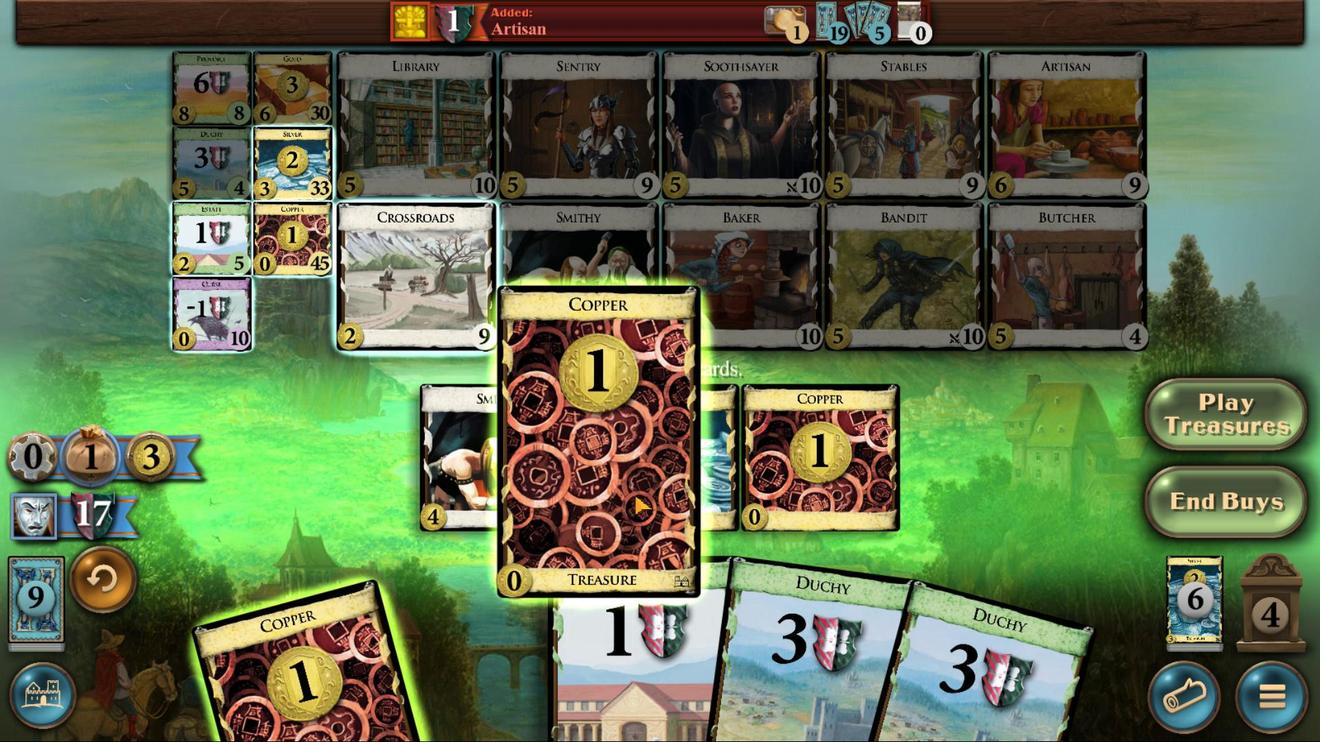 
Action: Mouse pressed left at (636, 519)
Screenshot: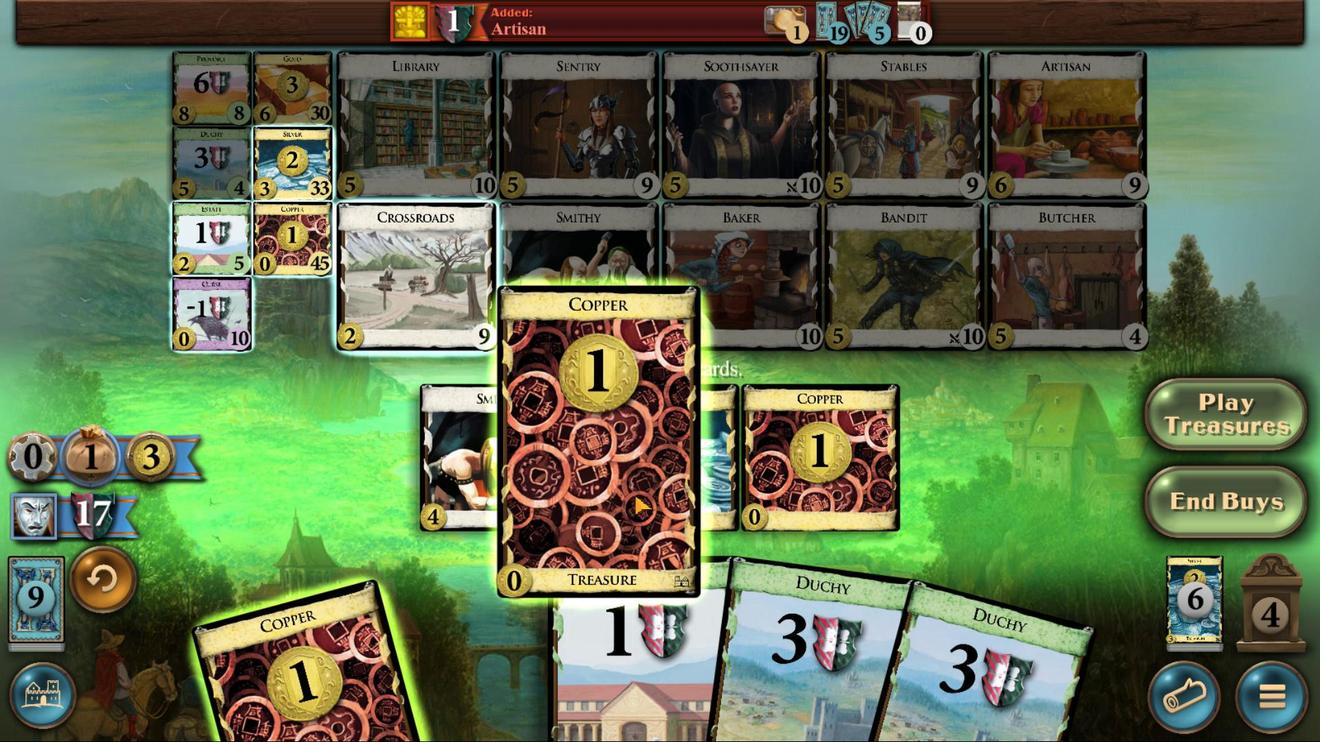 
Action: Mouse moved to (599, 524)
Screenshot: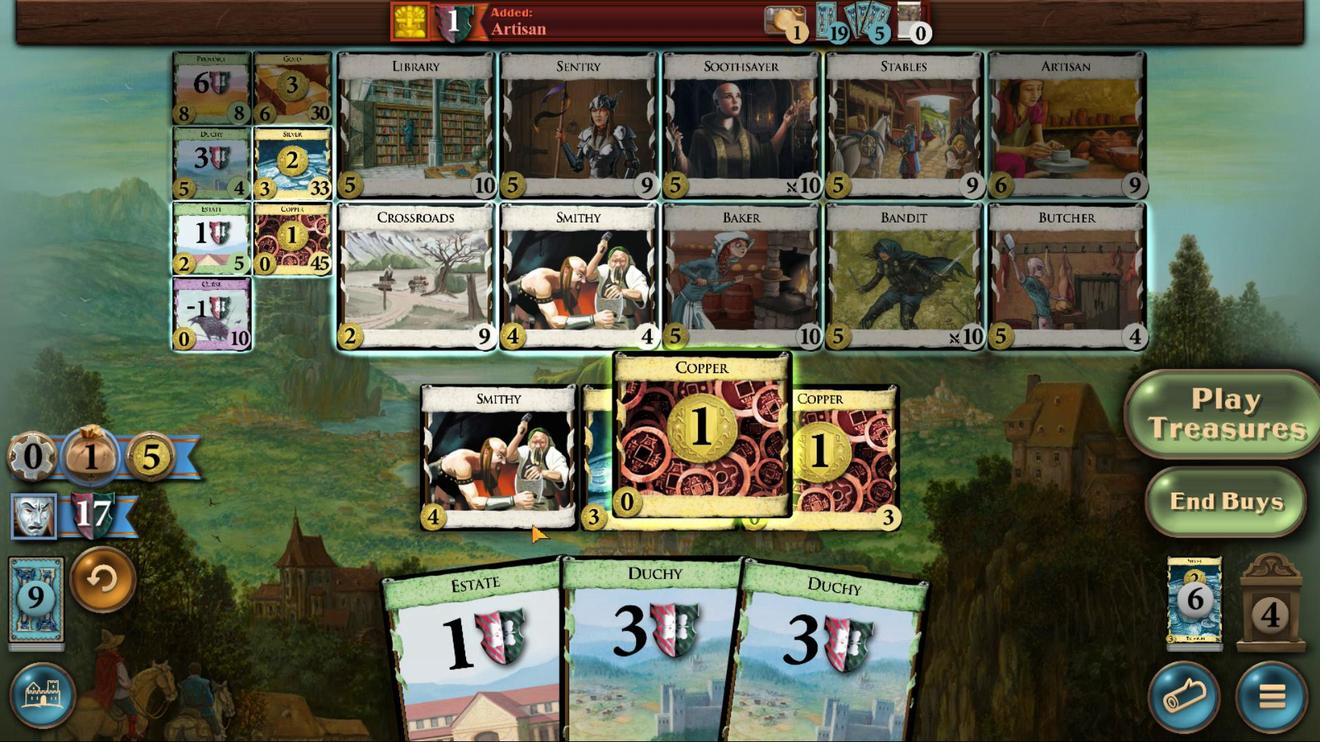 
Action: Mouse pressed left at (599, 524)
Screenshot: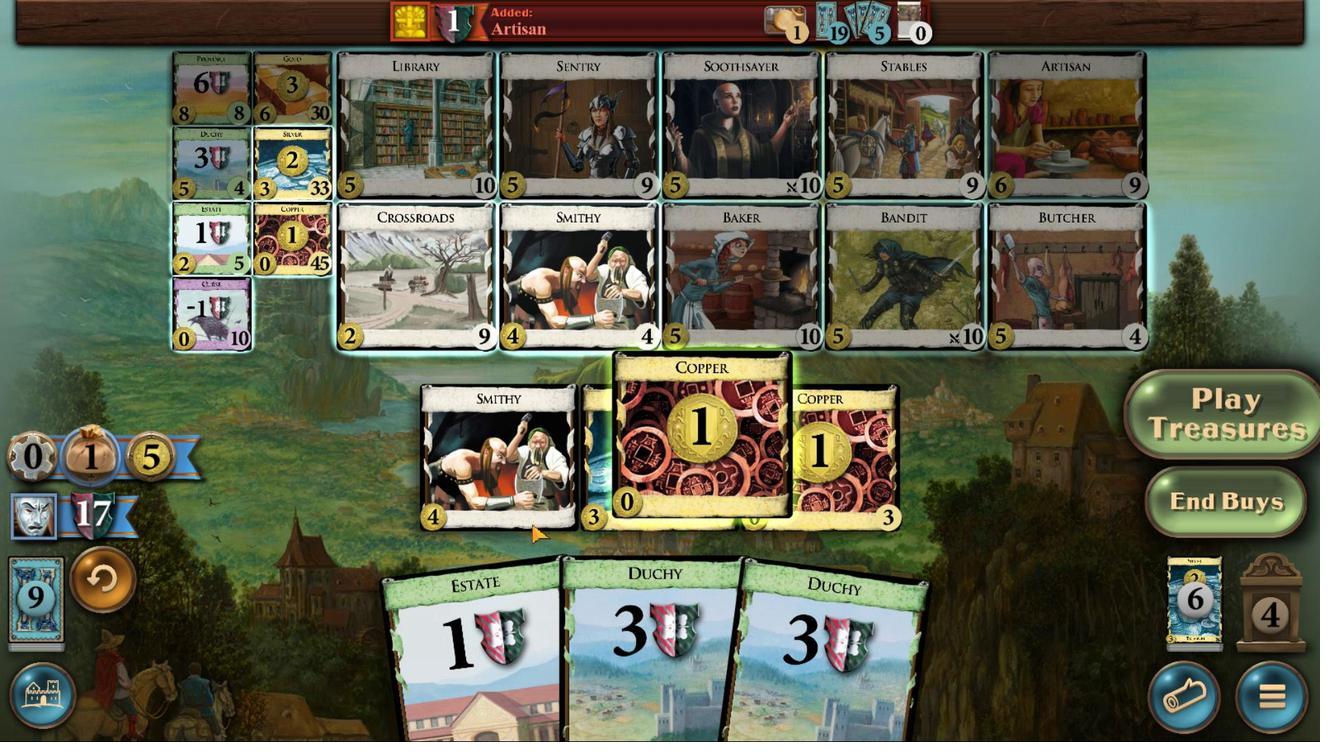 
Action: Mouse moved to (559, 392)
Screenshot: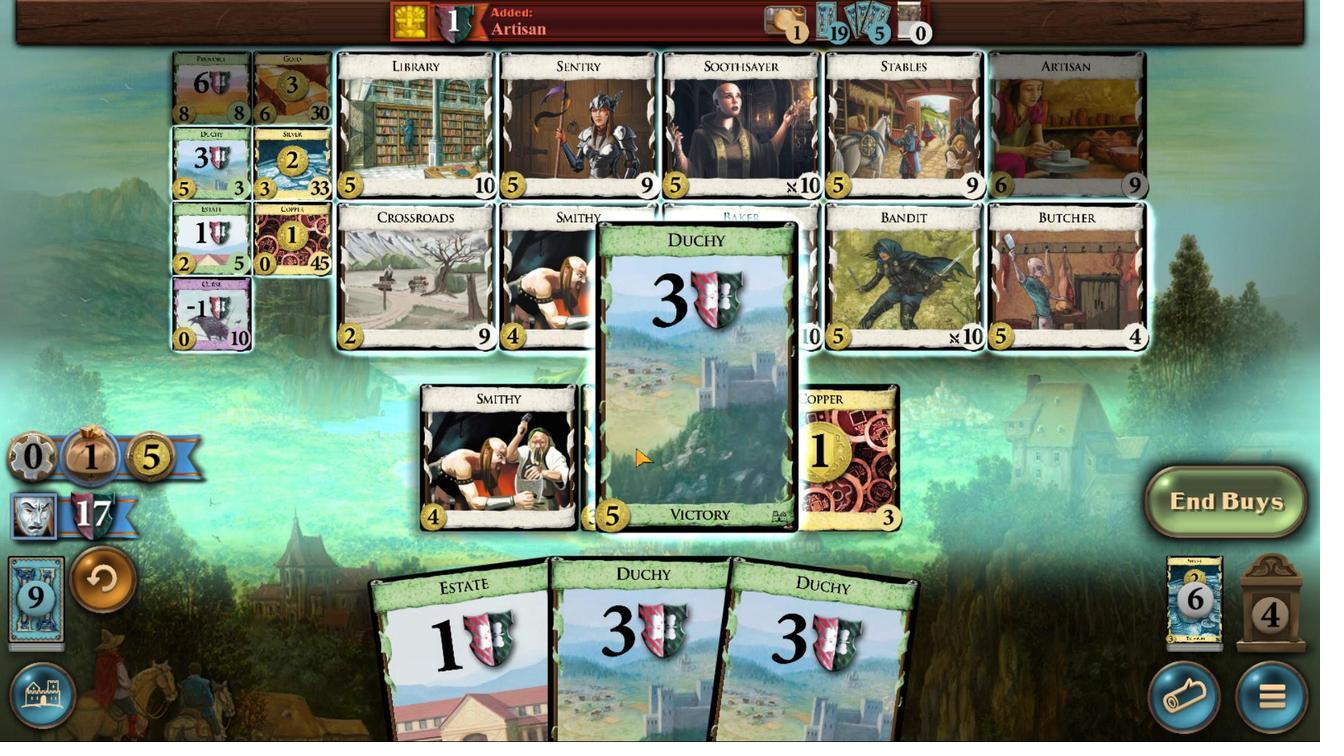 
Action: Mouse pressed left at (559, 392)
Screenshot: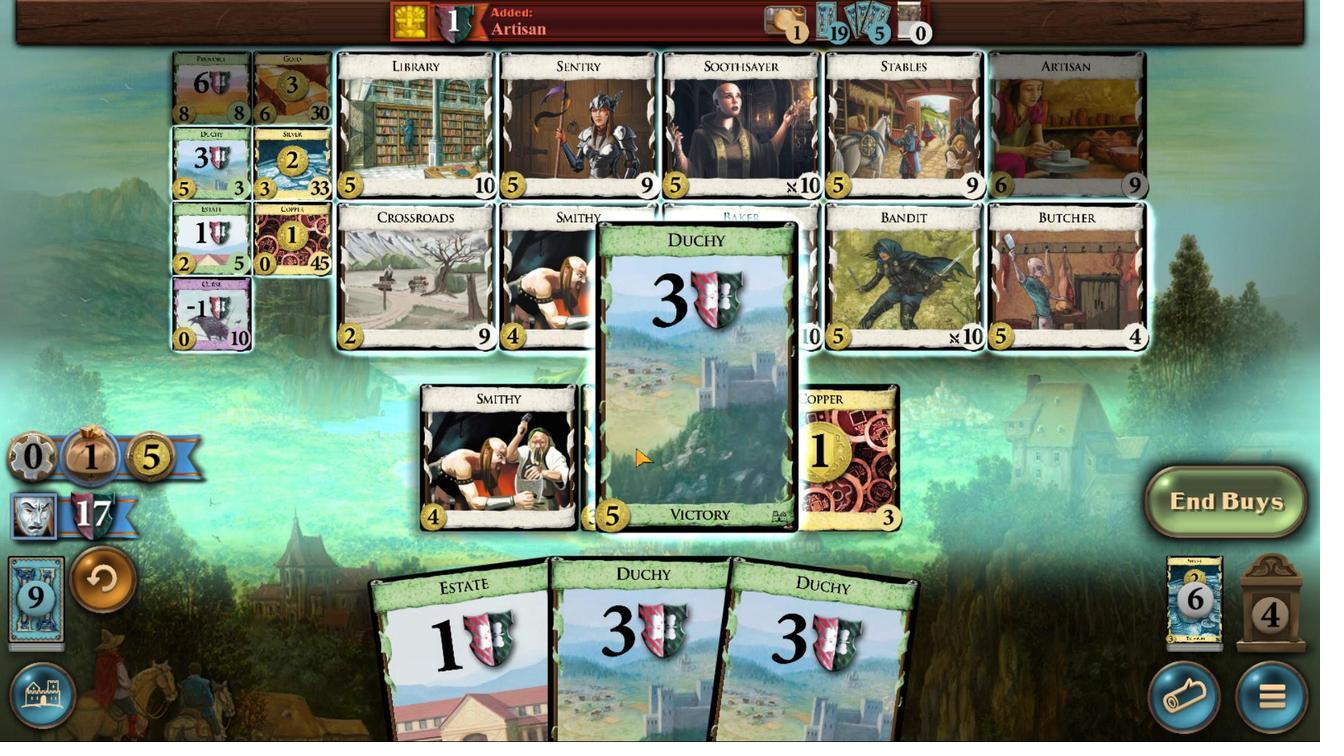 
Action: Mouse moved to (590, 531)
Screenshot: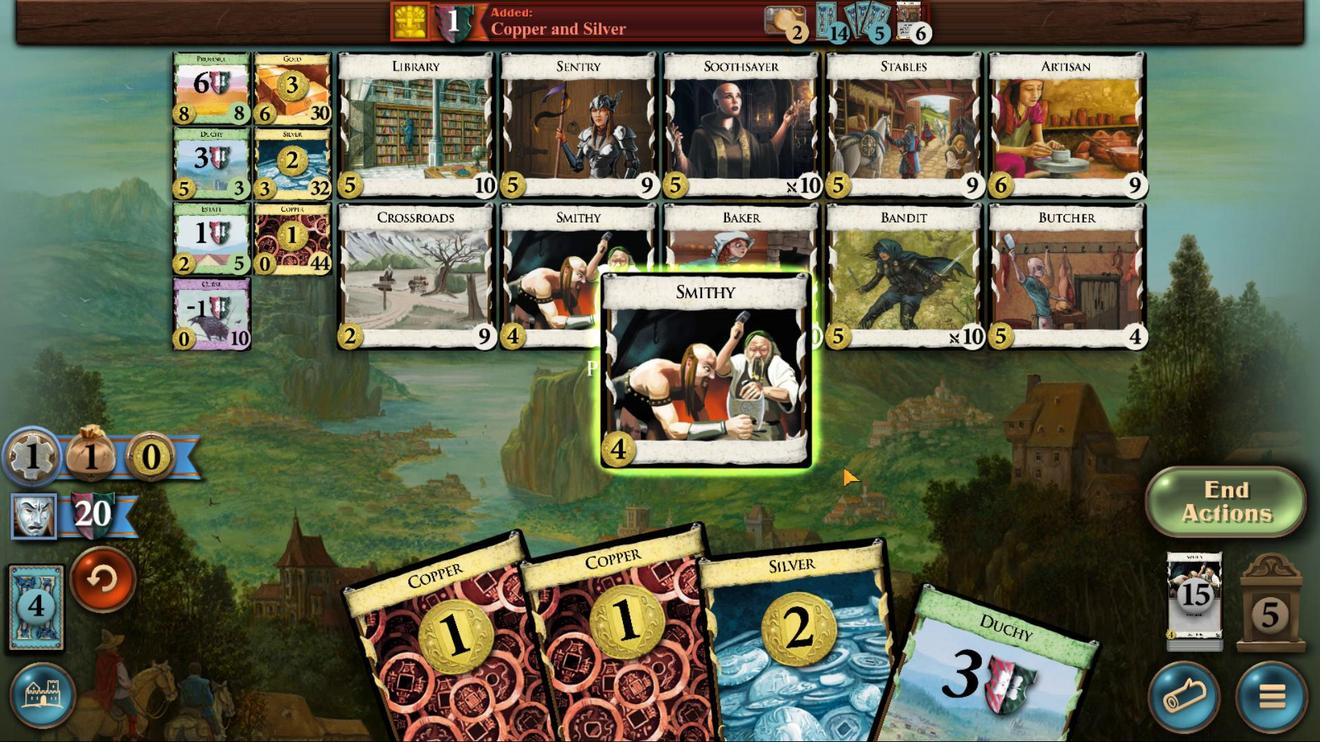 
Action: Mouse pressed left at (590, 531)
Screenshot: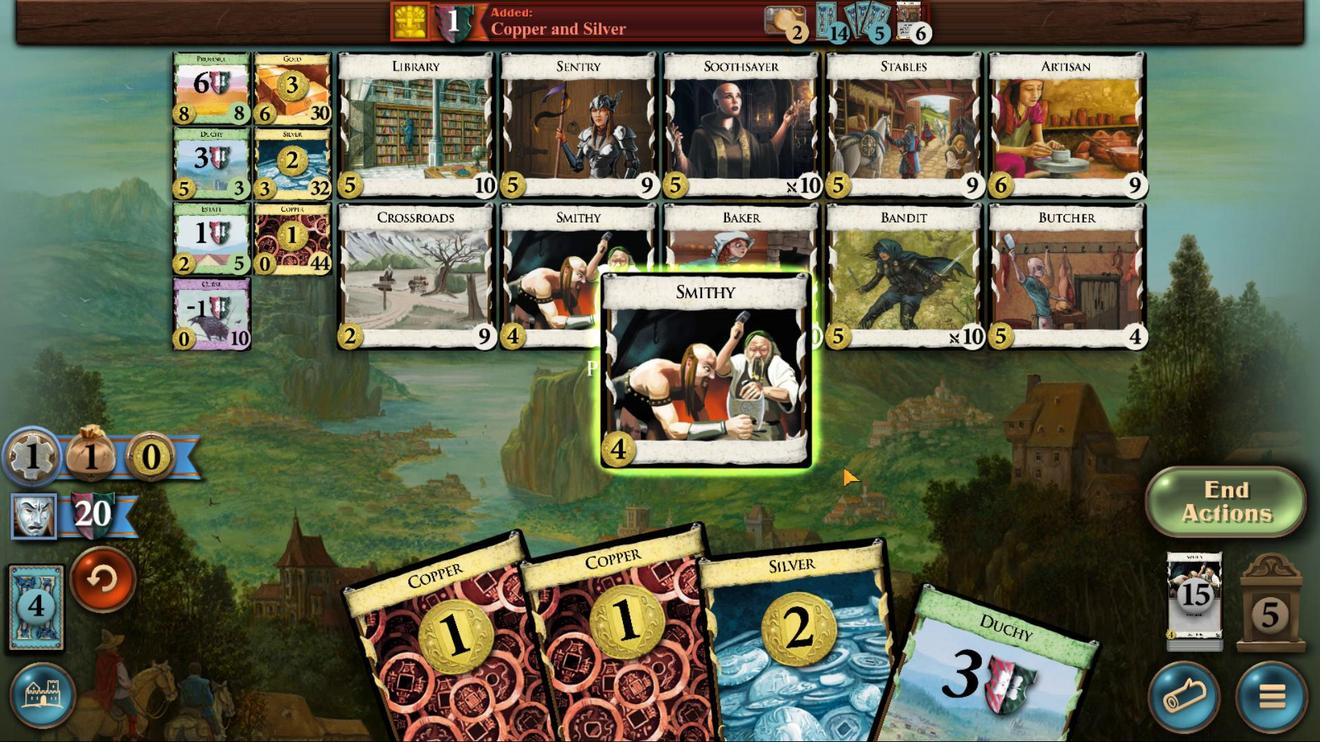 
Action: Mouse moved to (641, 523)
Screenshot: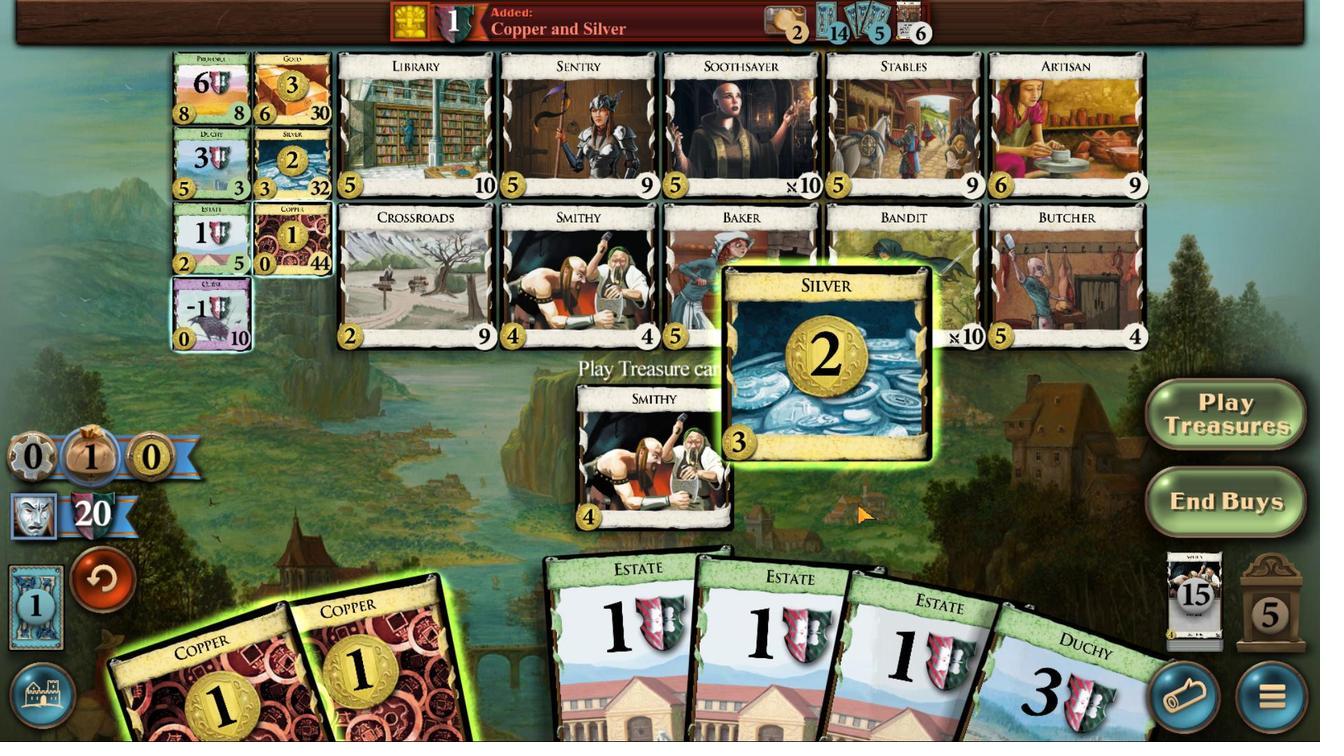 
Action: Mouse pressed left at (641, 523)
Screenshot: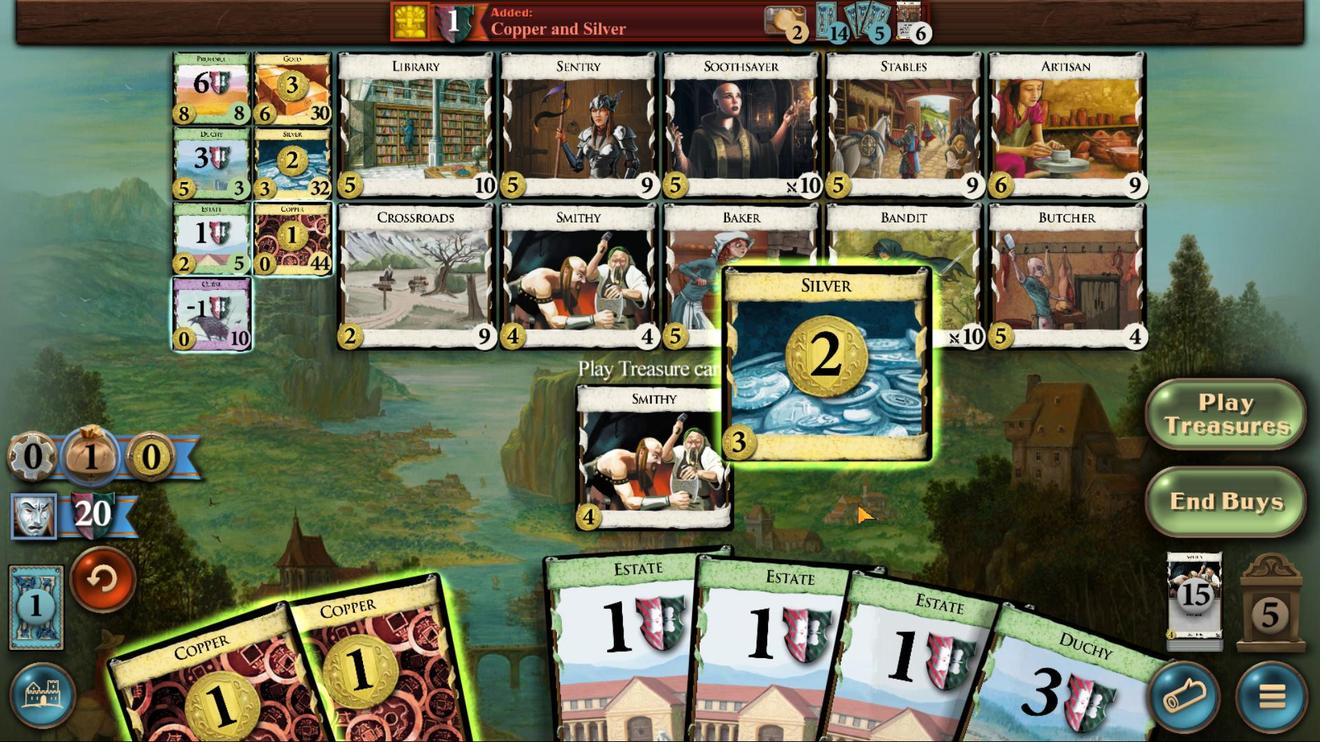 
Action: Mouse moved to (612, 520)
Screenshot: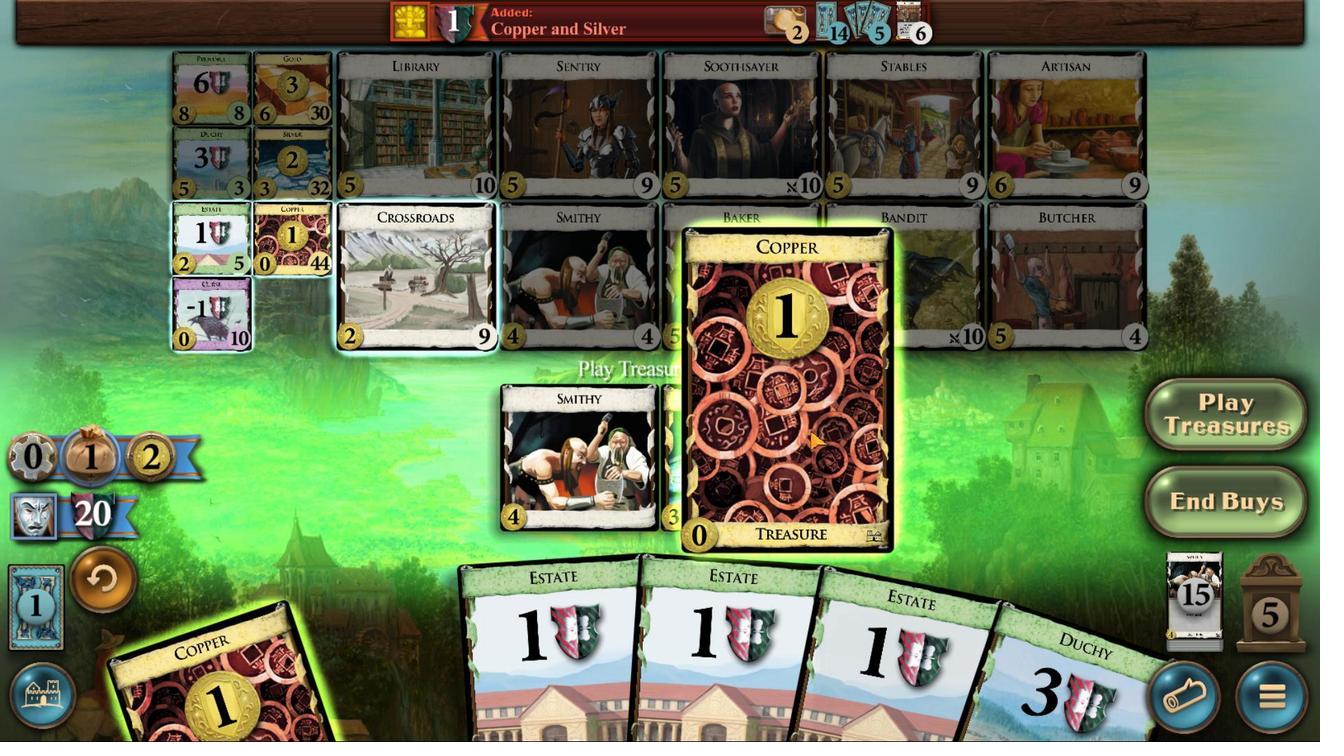 
Action: Mouse pressed left at (612, 520)
Screenshot: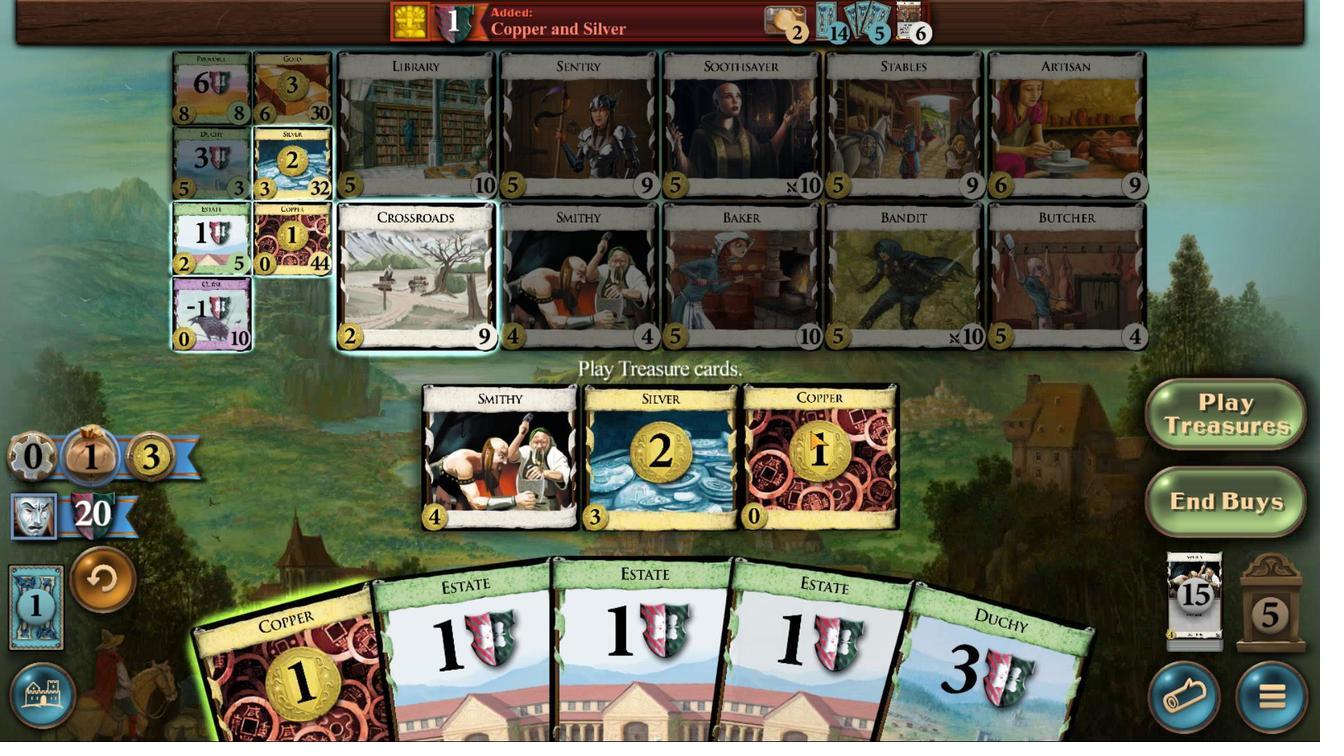 
Action: Mouse moved to (580, 529)
Screenshot: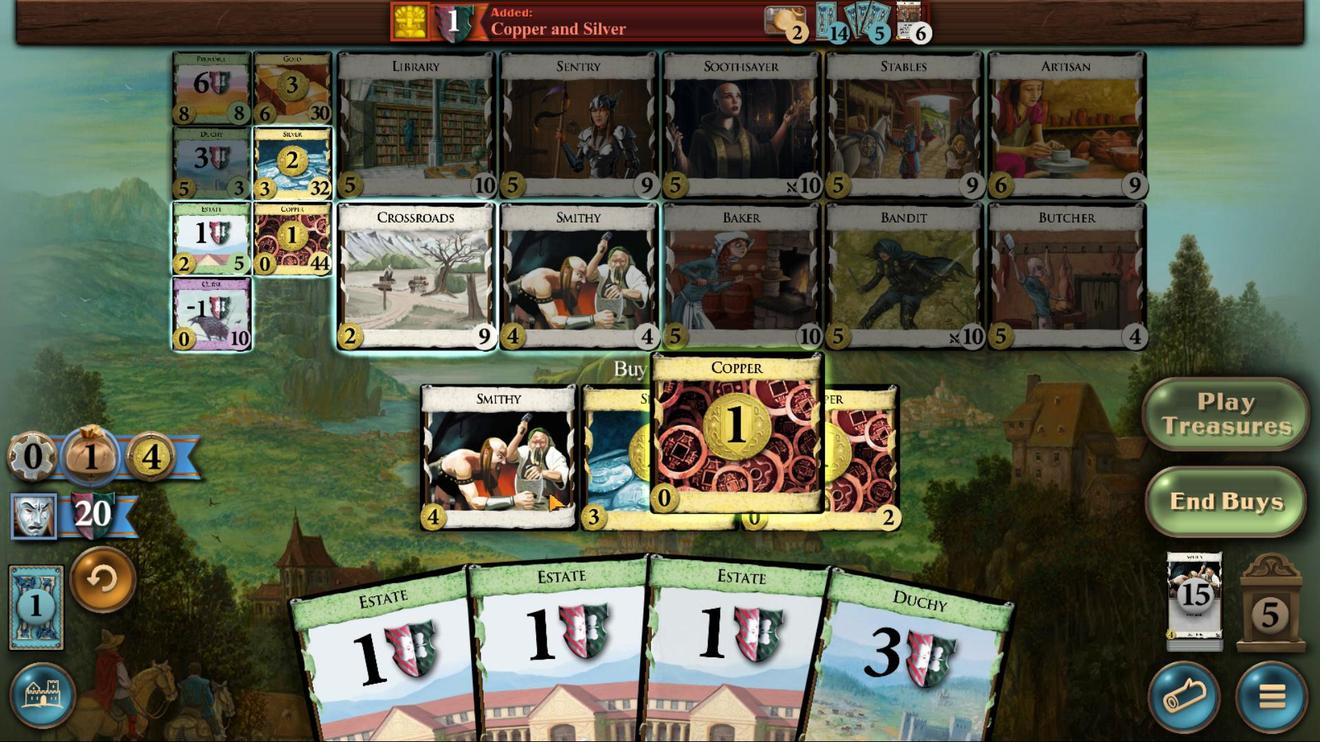 
Action: Mouse pressed left at (580, 529)
Screenshot: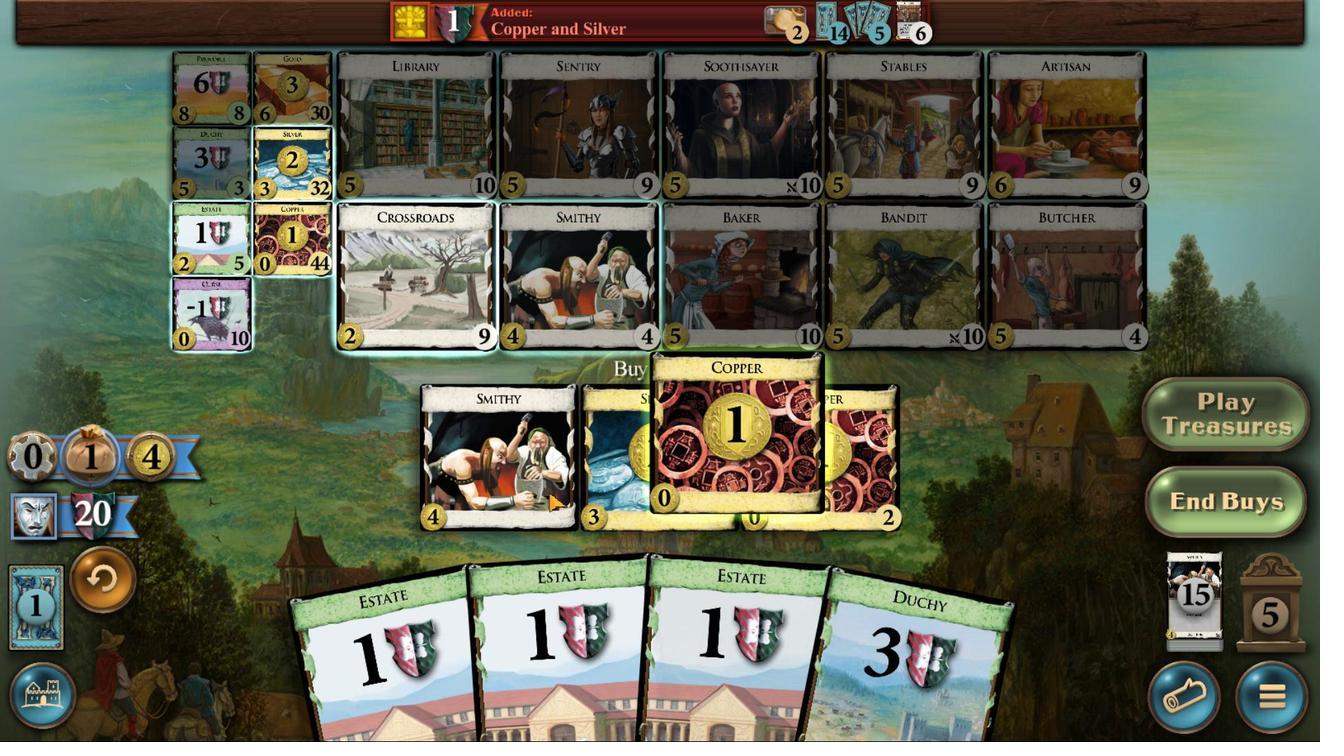 
Action: Mouse moved to (659, 425)
Screenshot: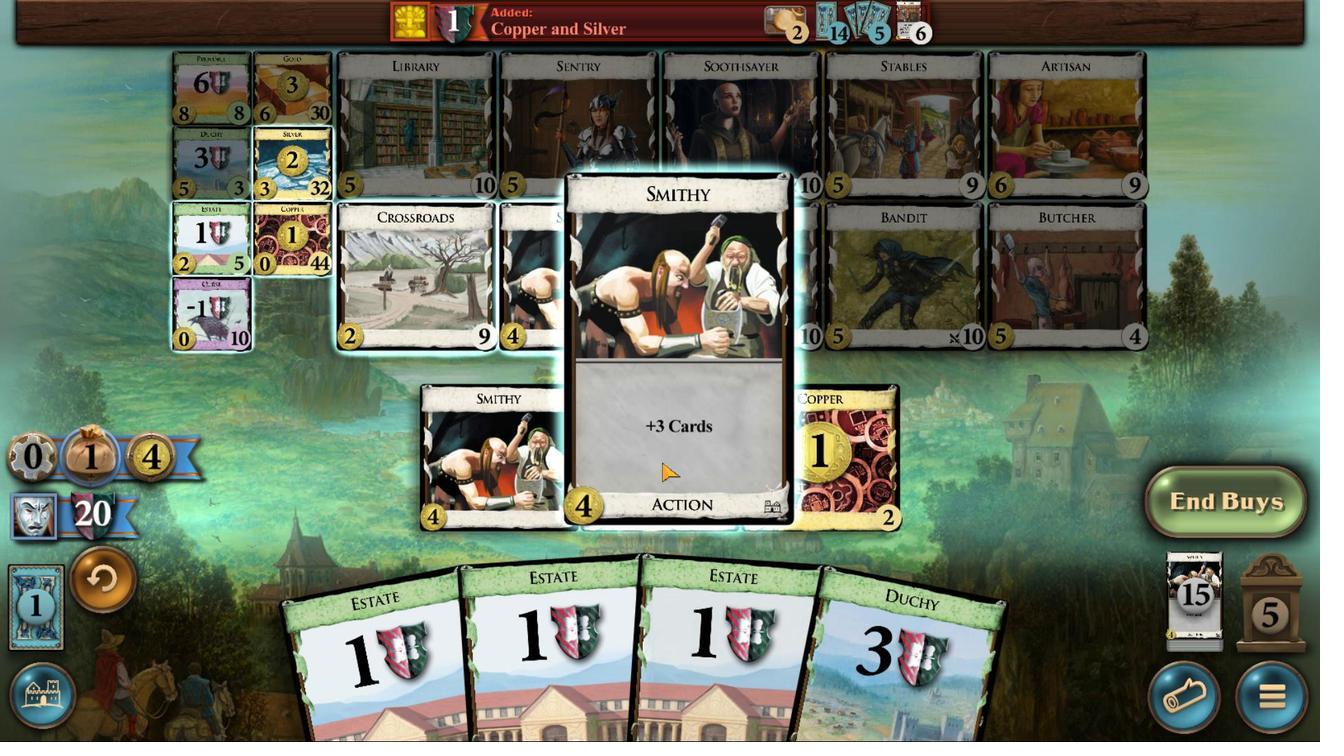 
Action: Mouse pressed left at (659, 425)
Screenshot: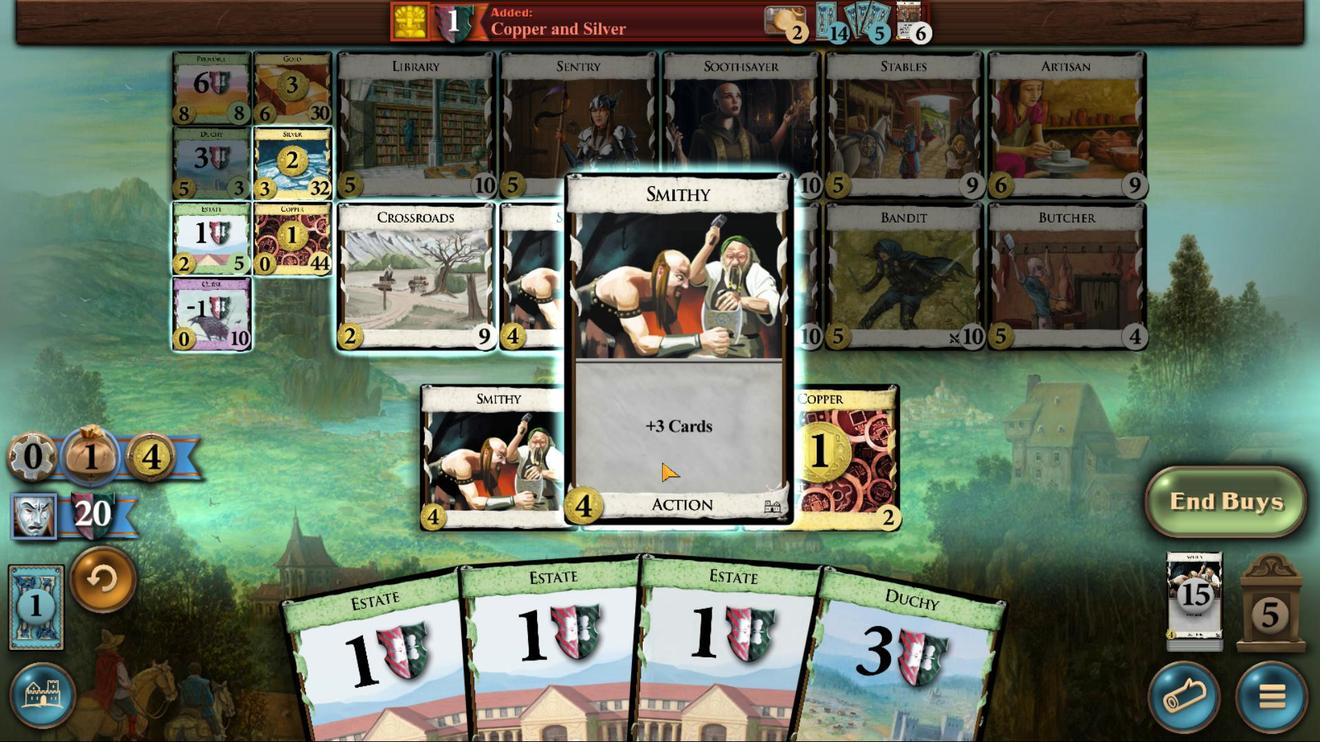 
Action: Mouse moved to (595, 527)
Screenshot: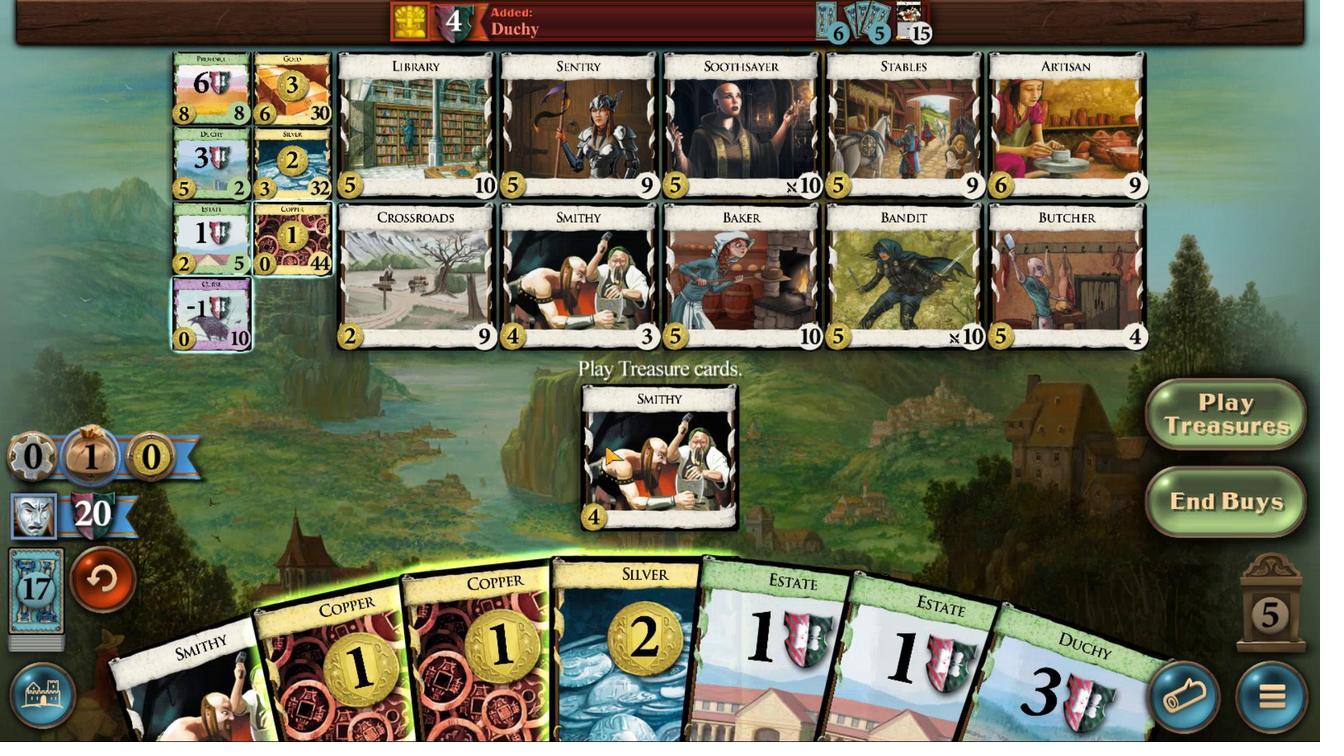 
Action: Mouse pressed left at (595, 527)
Screenshot: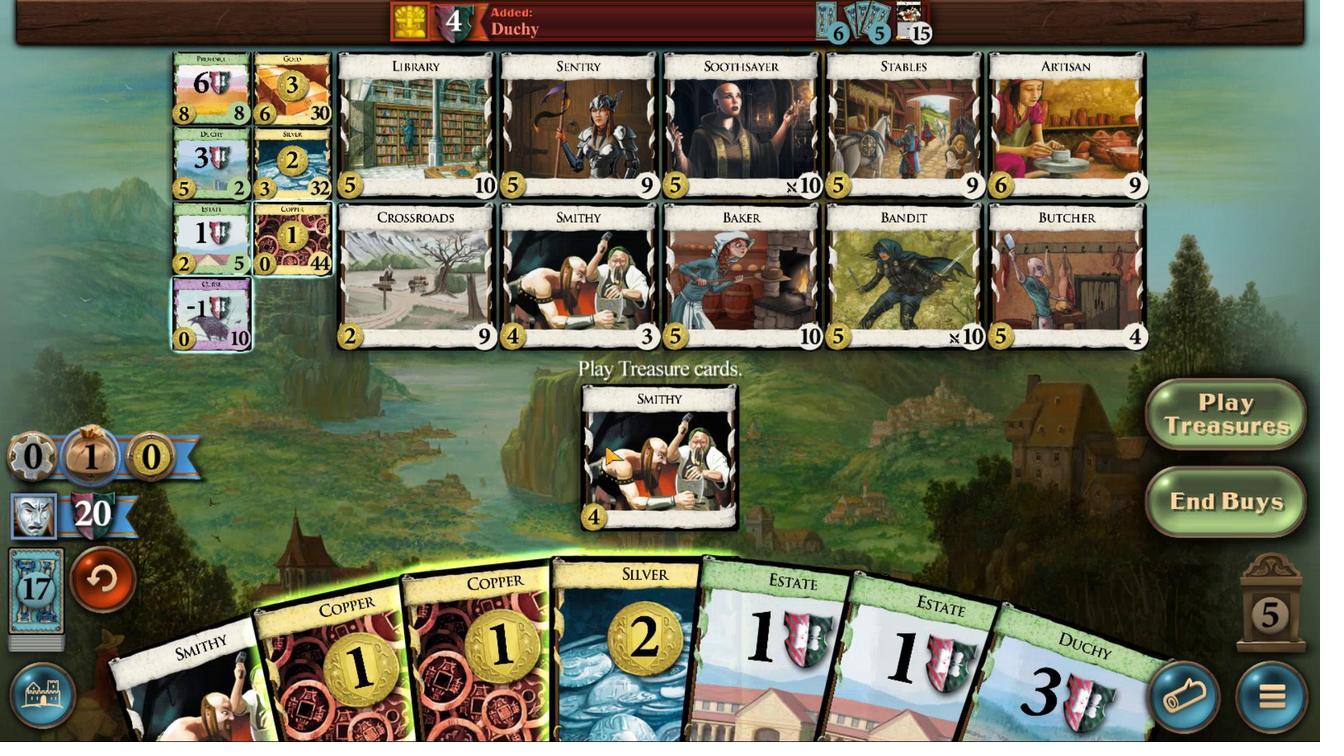 
Action: Mouse moved to (667, 517)
Screenshot: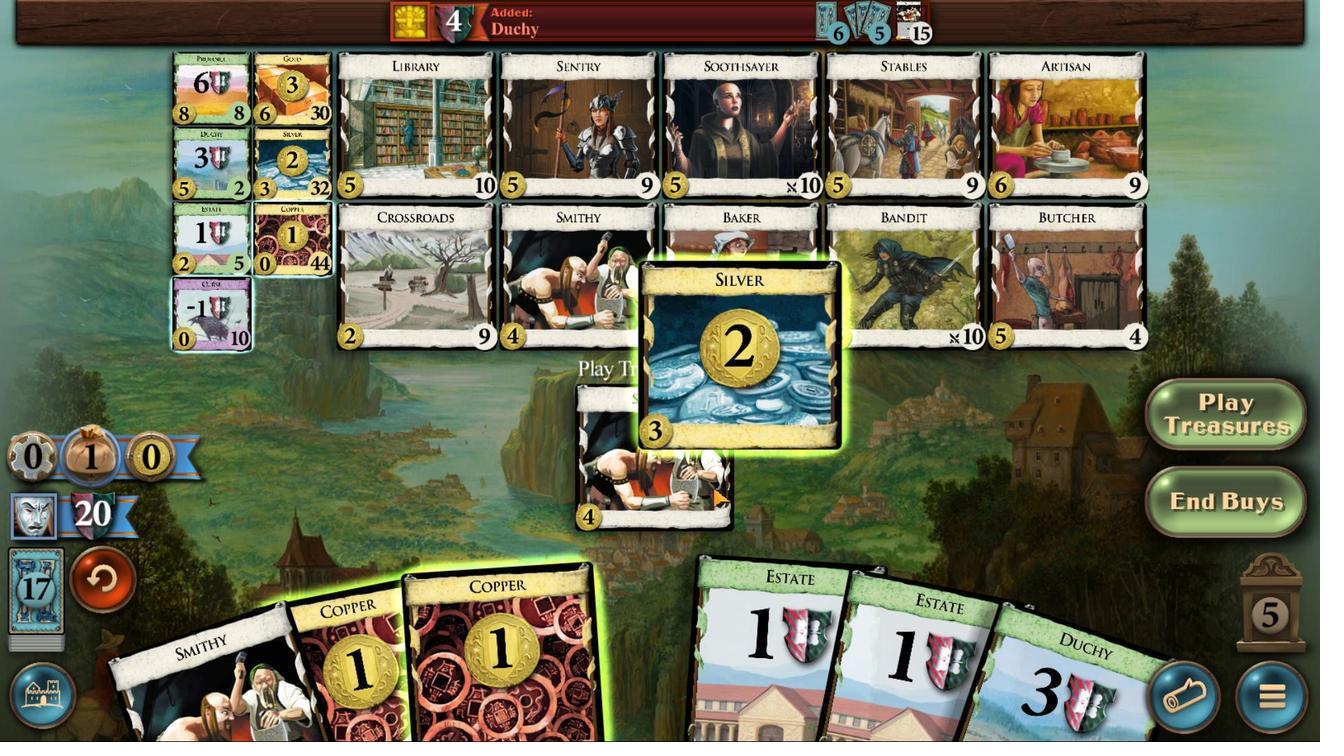 
Action: Mouse pressed left at (667, 517)
Screenshot: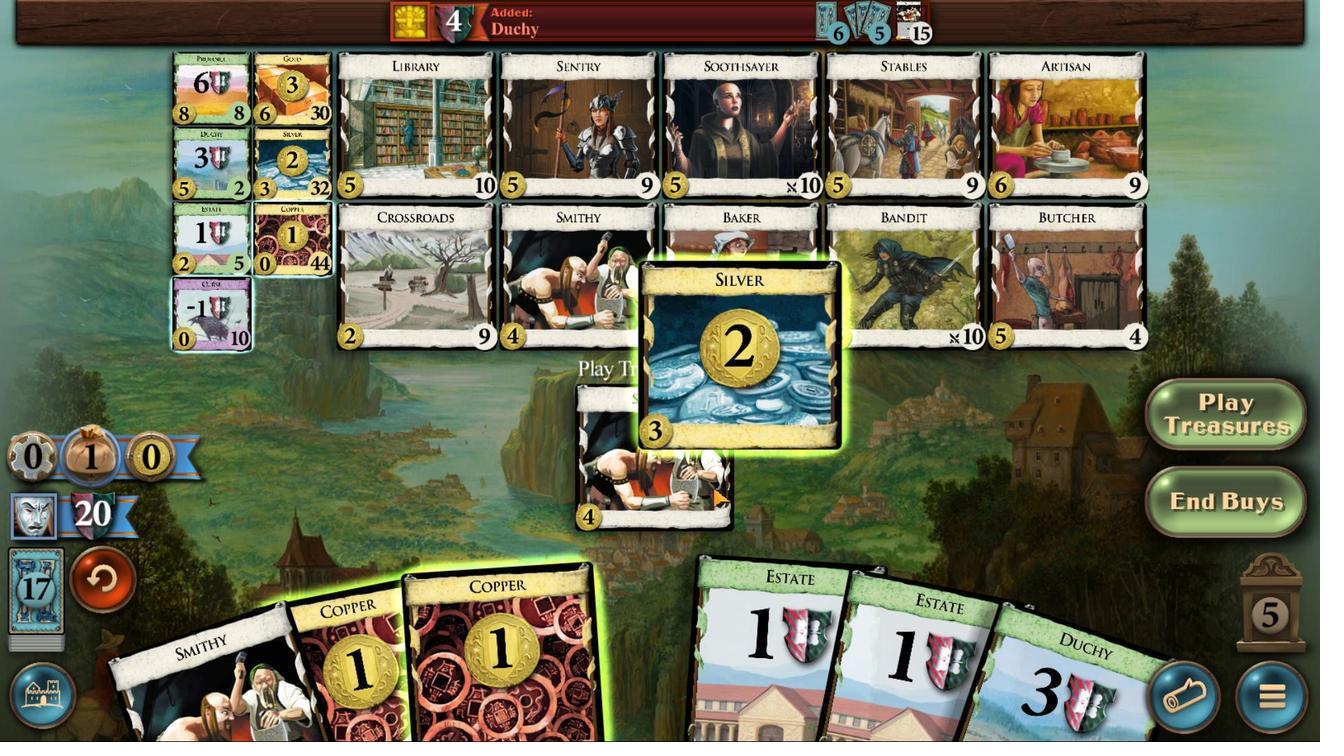 
Action: Mouse moved to (651, 513)
Screenshot: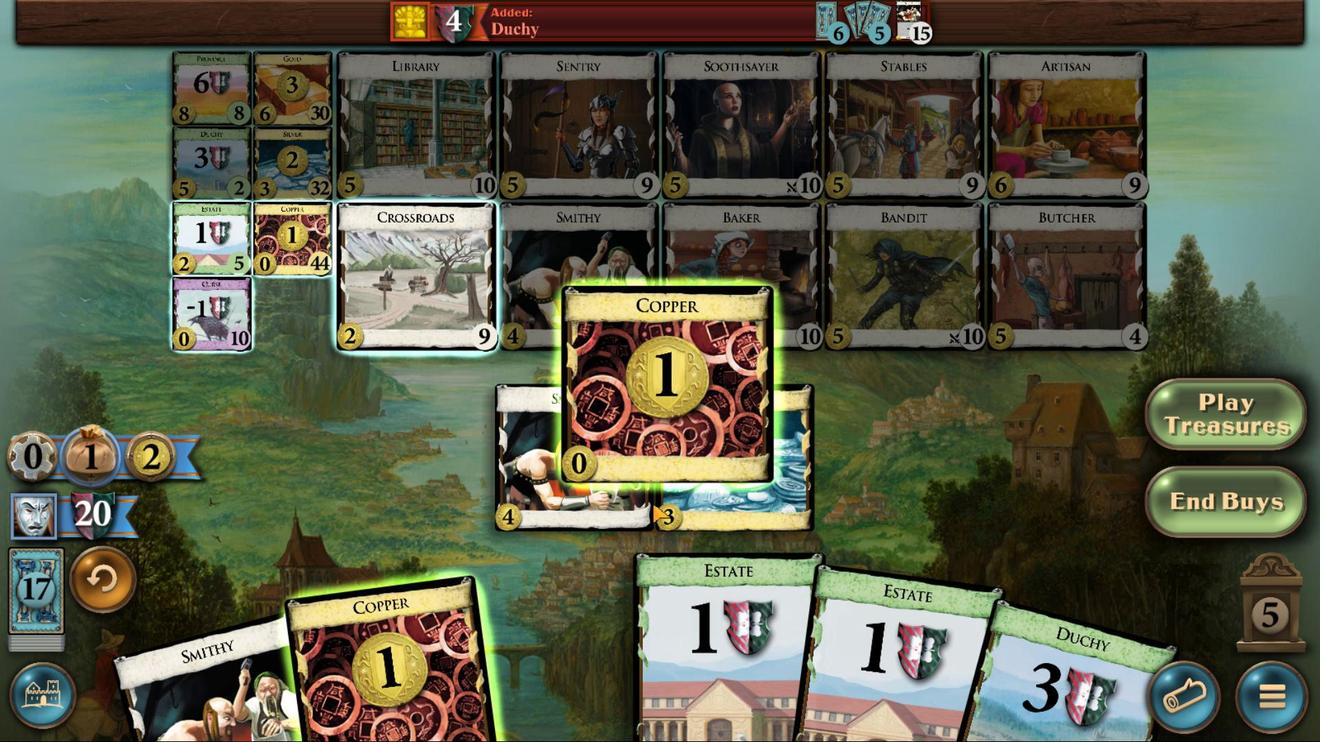 
Action: Mouse pressed left at (651, 513)
Screenshot: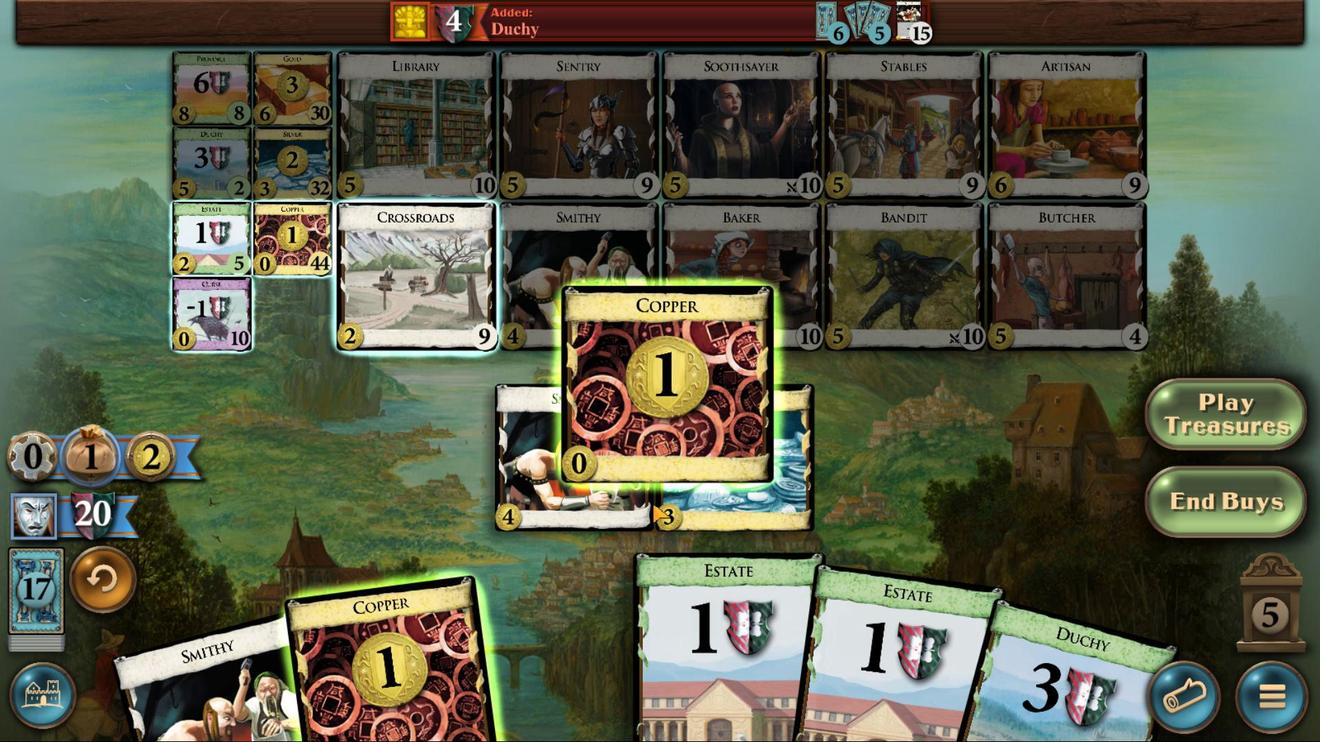
Action: Mouse moved to (630, 520)
Screenshot: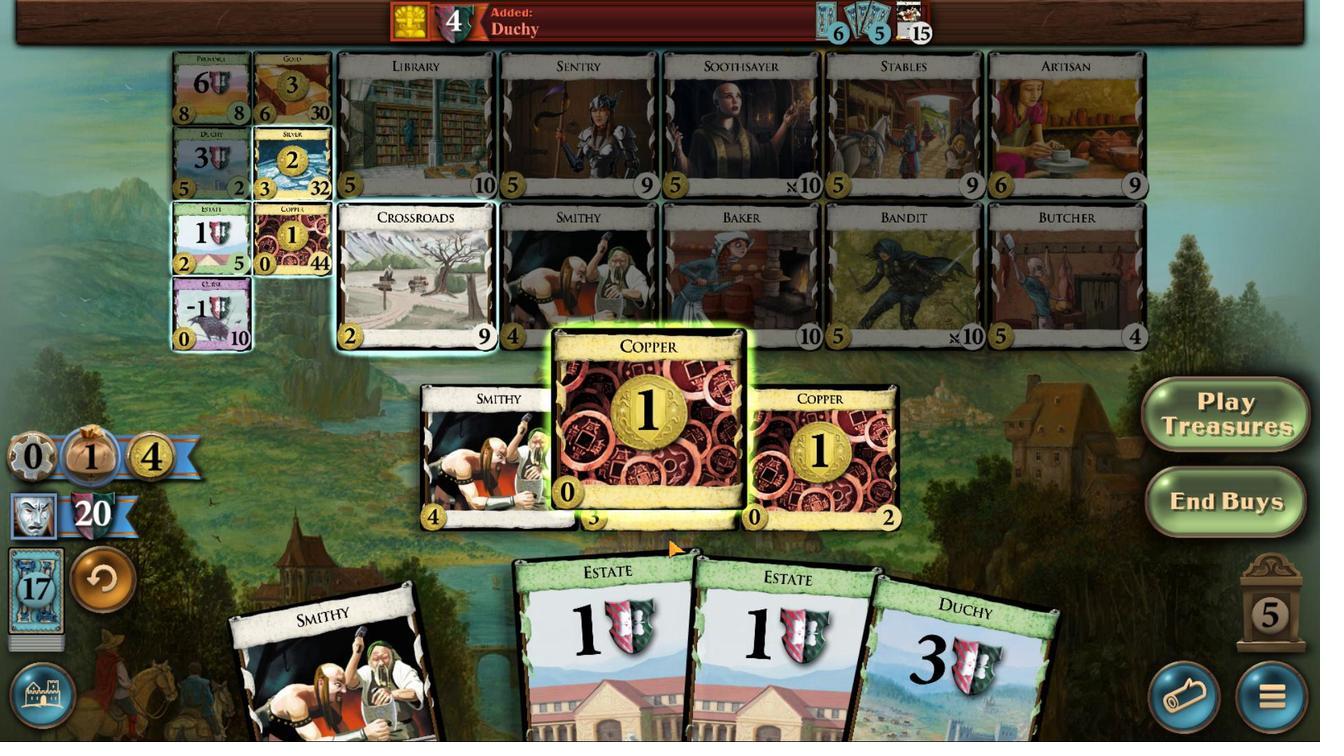 
Action: Mouse pressed left at (630, 520)
Screenshot: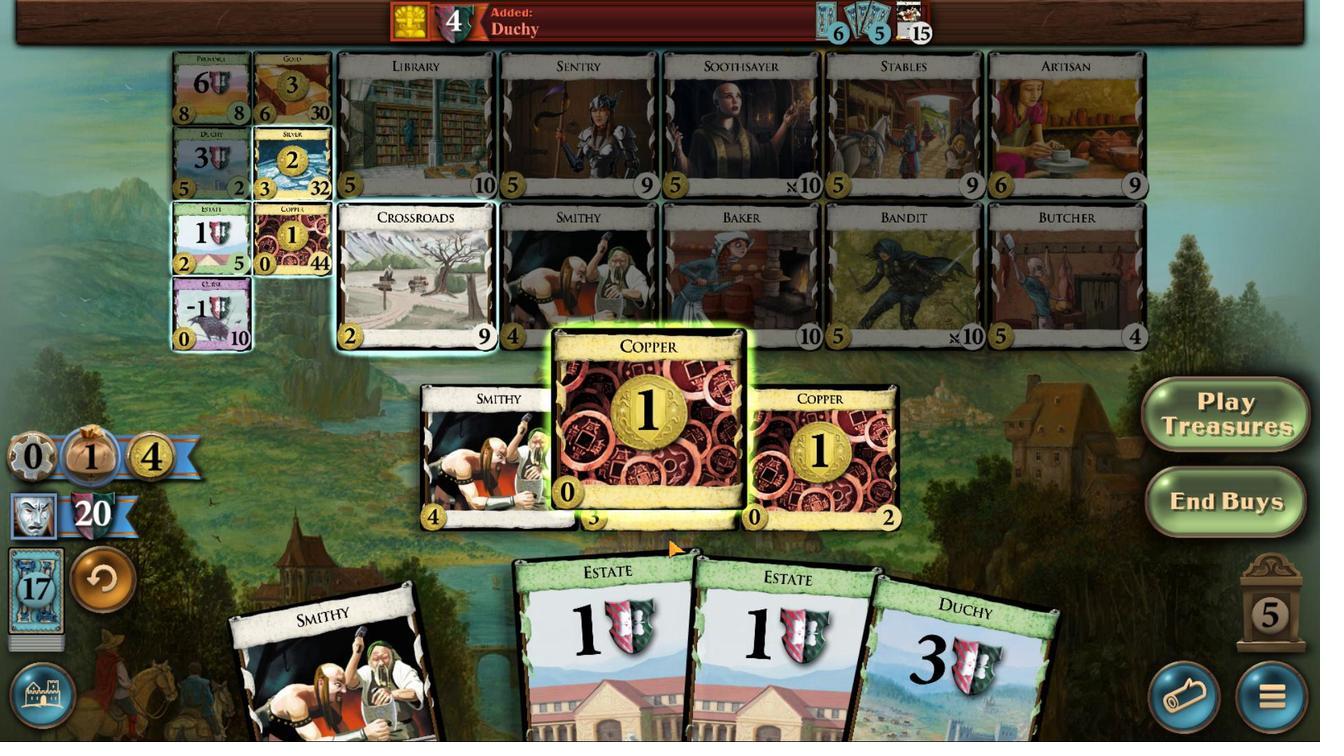 
Action: Mouse moved to (667, 421)
Screenshot: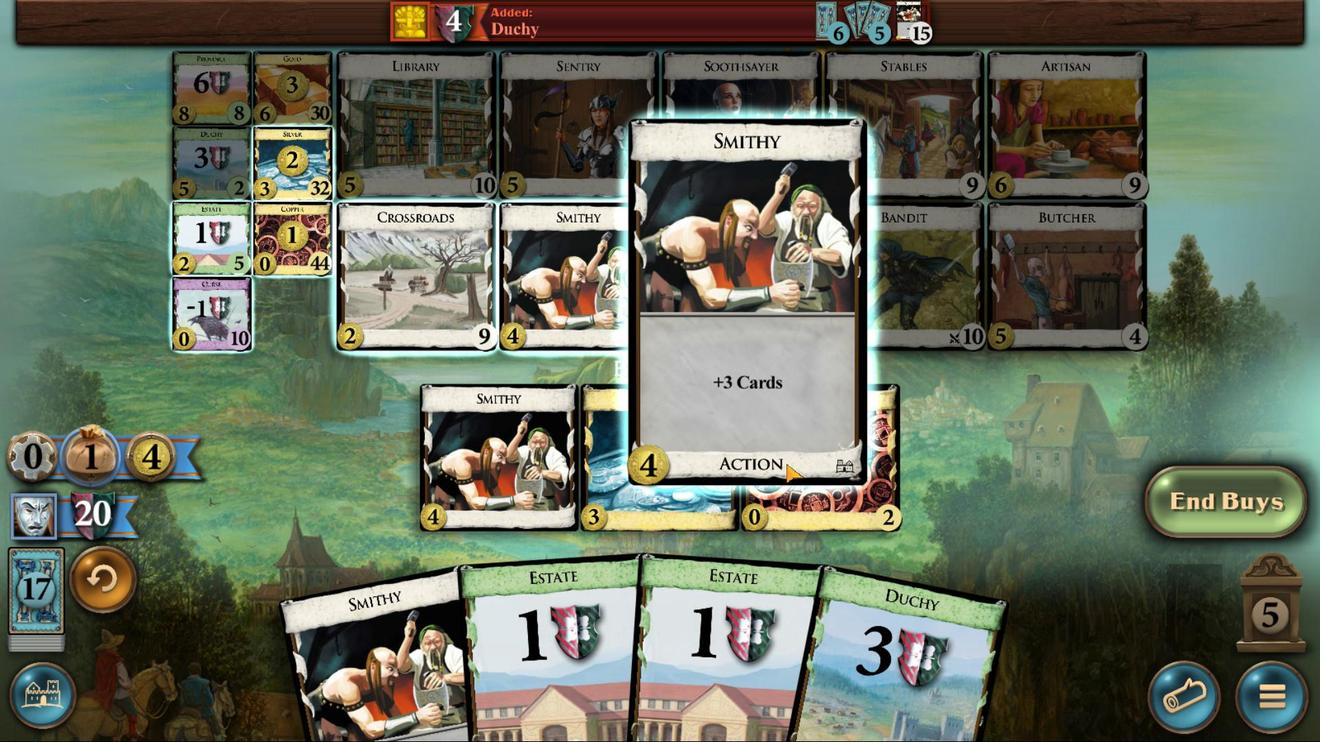 
Action: Mouse pressed left at (667, 421)
Screenshot: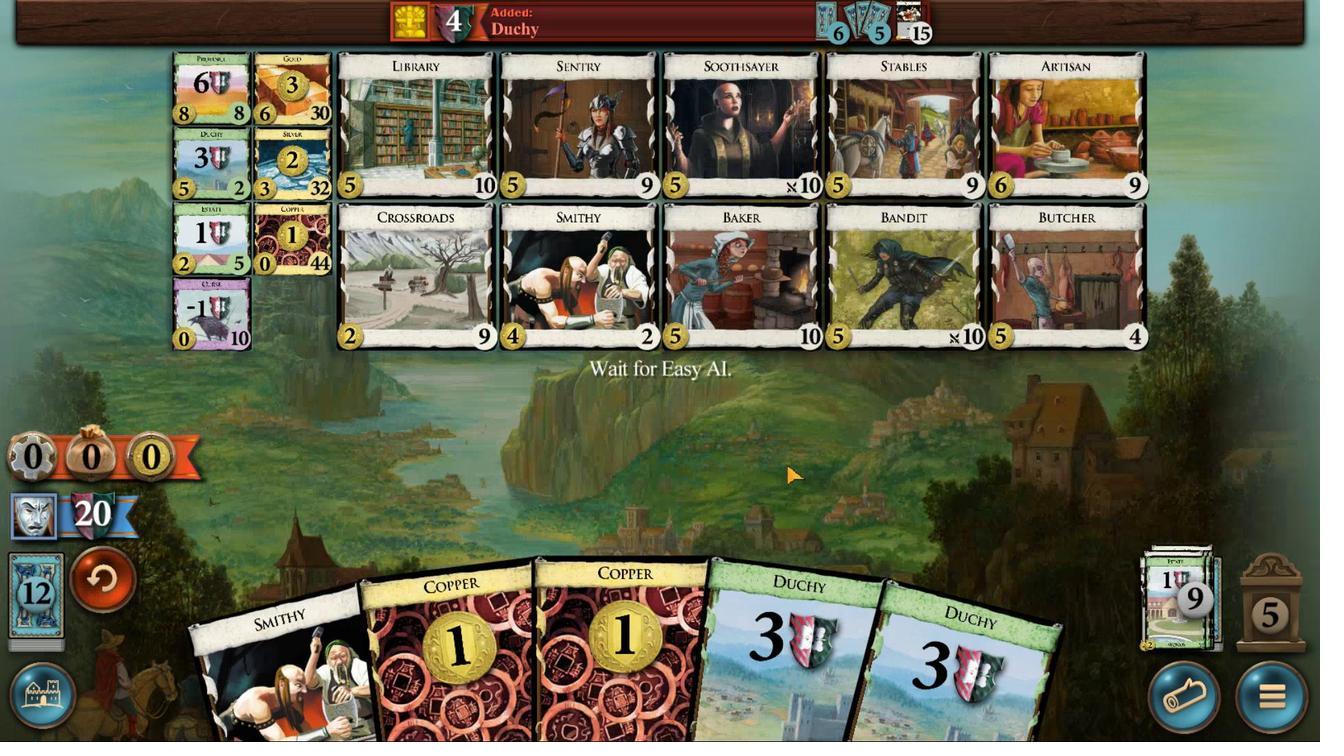 
Action: Mouse moved to (589, 527)
Screenshot: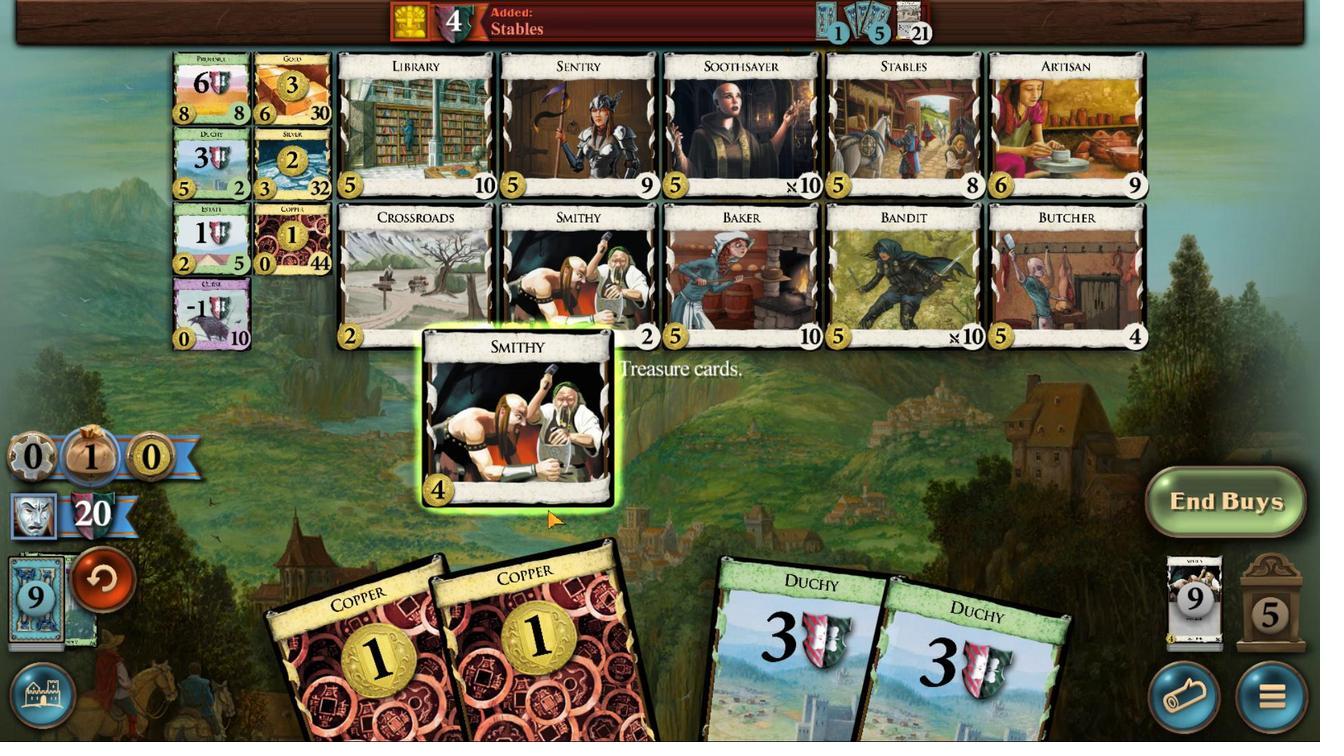 
Action: Mouse pressed left at (589, 527)
Screenshot: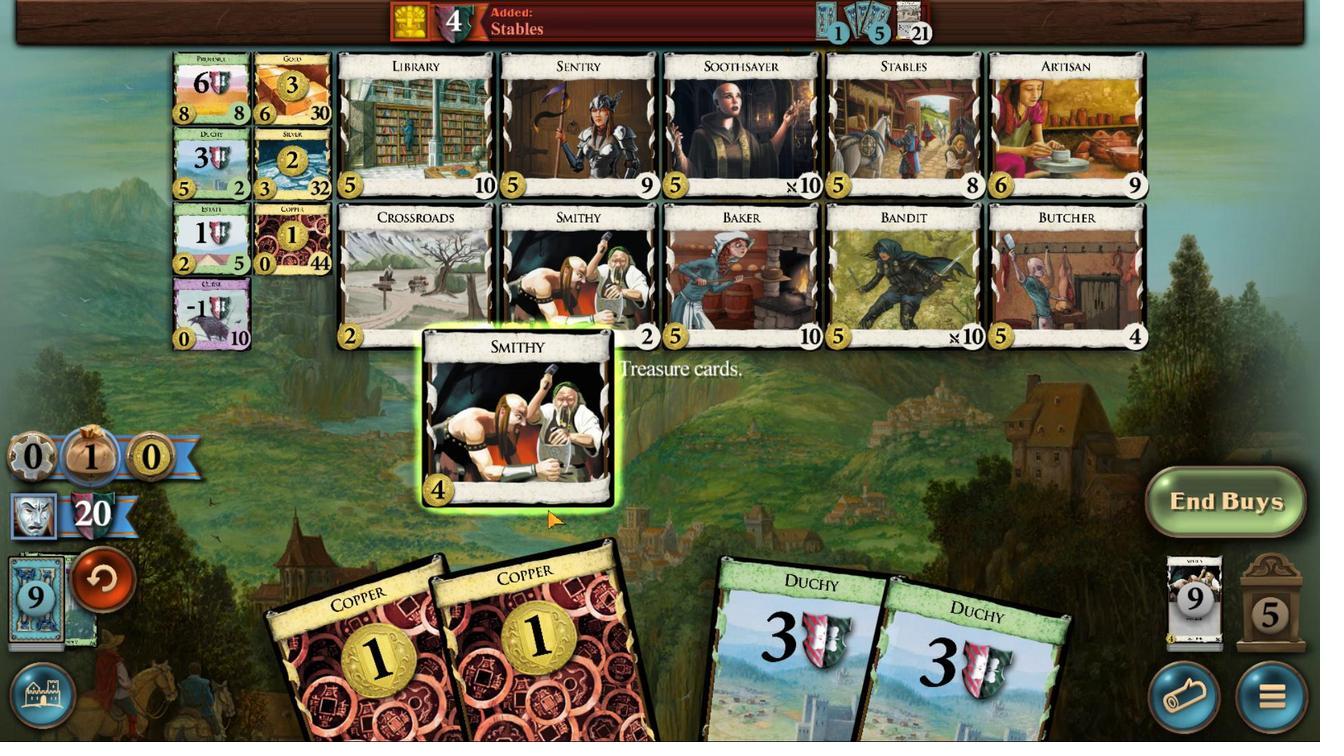 
Action: Mouse moved to (601, 523)
Screenshot: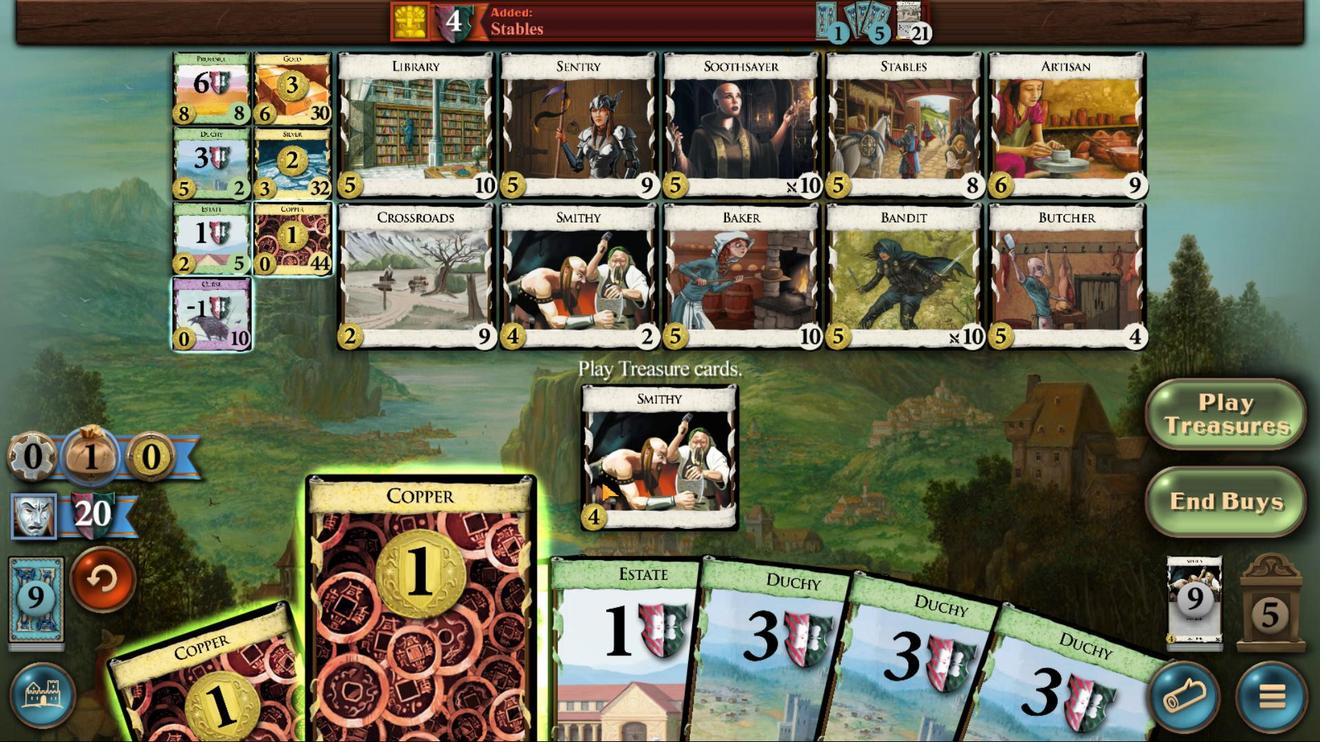 
Action: Mouse pressed left at (601, 523)
Screenshot: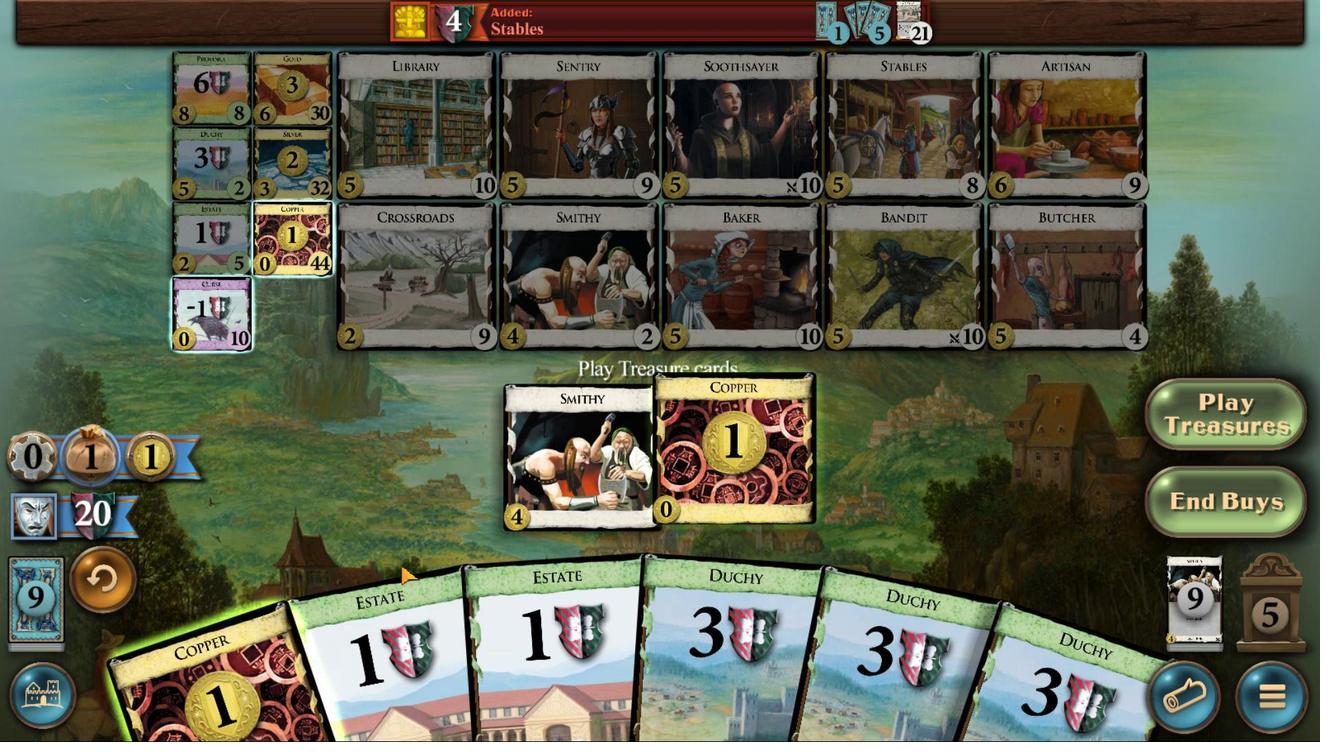 
Action: Mouse moved to (577, 523)
Screenshot: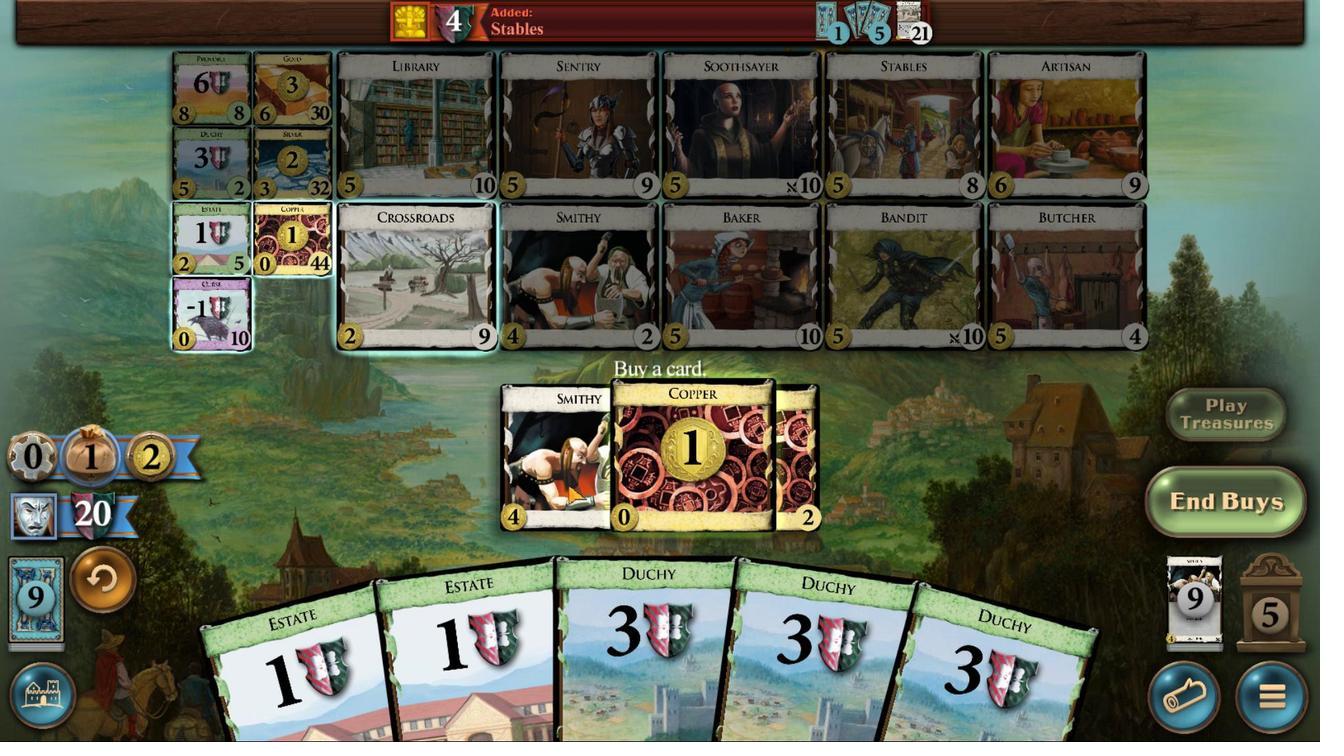 
Action: Mouse pressed left at (577, 523)
Screenshot: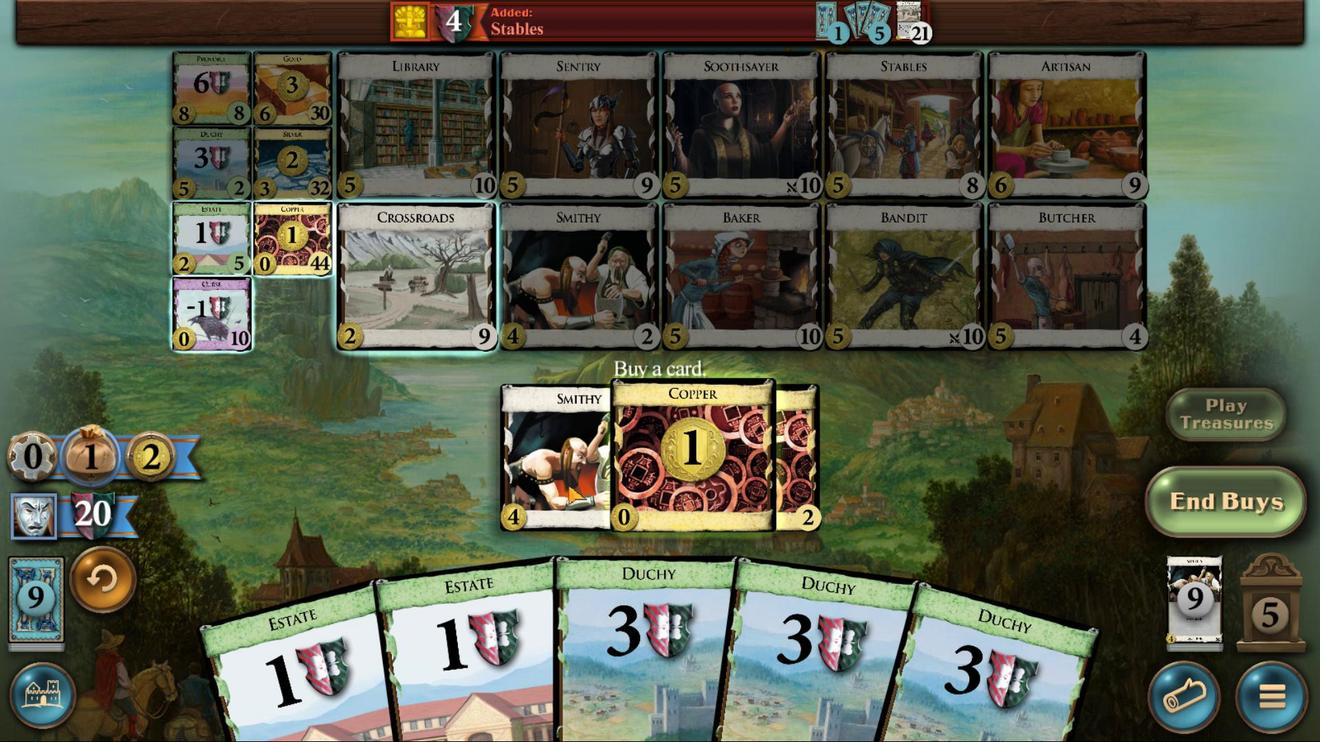 
Action: Mouse moved to (584, 409)
Screenshot: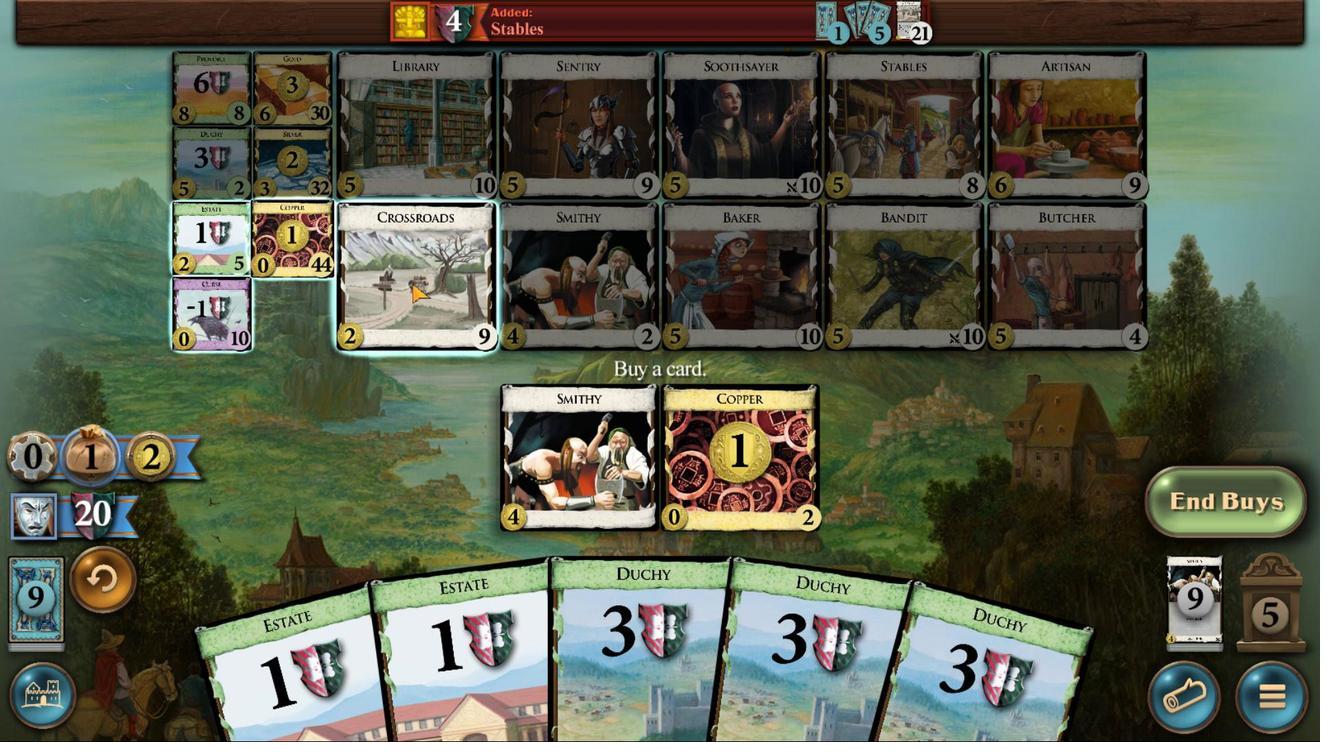 
Action: Mouse pressed left at (584, 409)
Screenshot: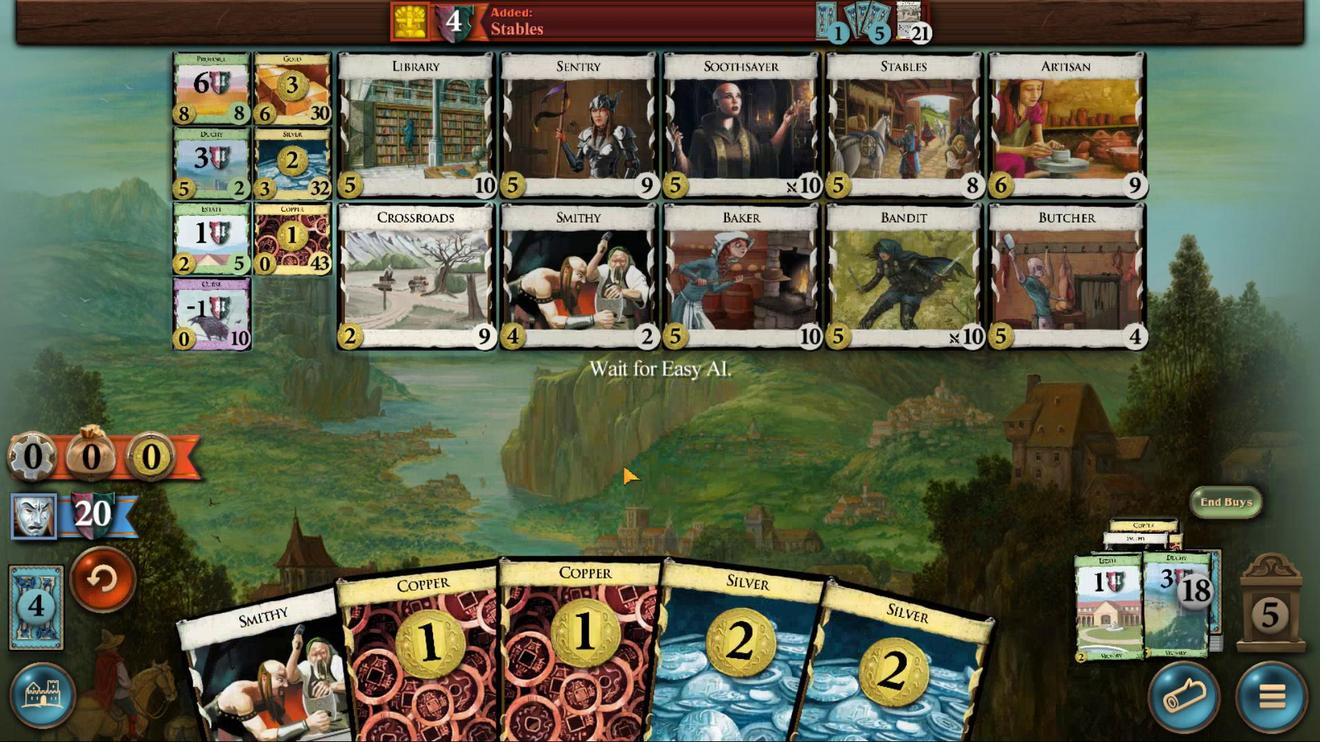 
Action: Mouse moved to (597, 518)
Screenshot: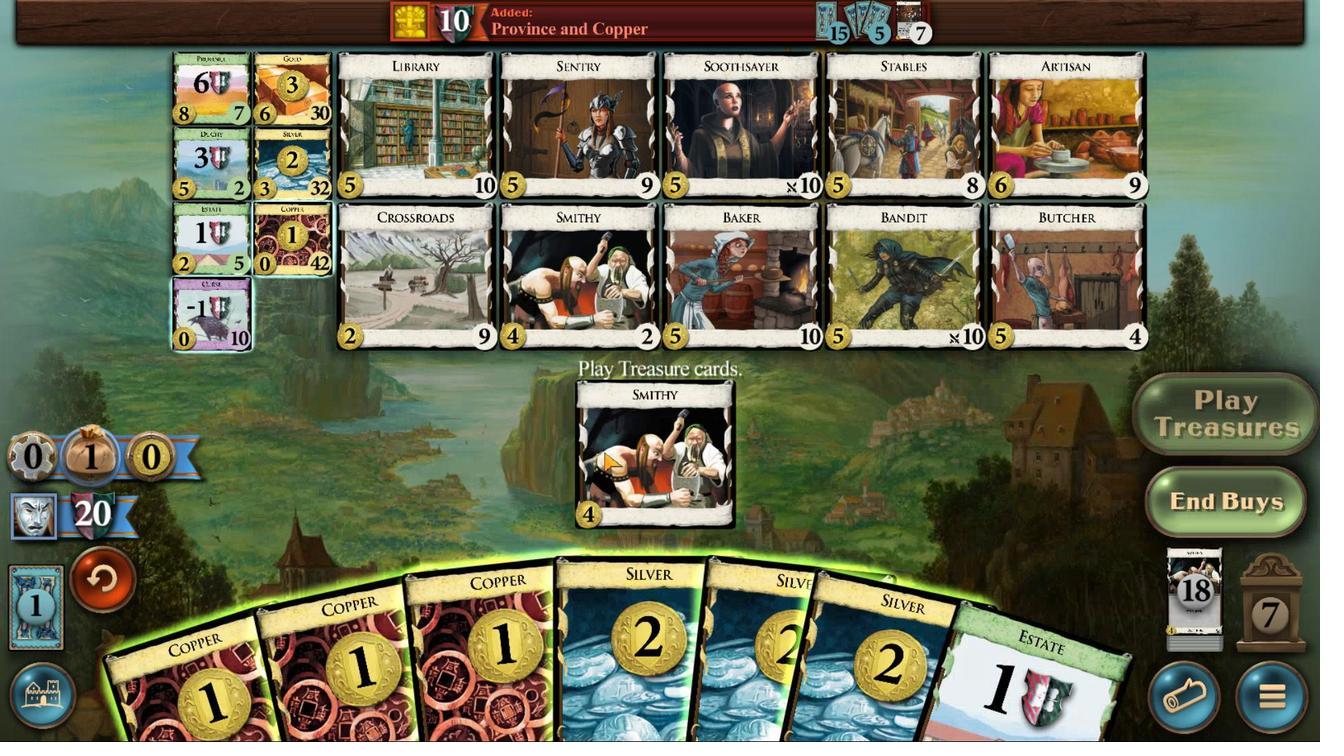 
Action: Mouse pressed left at (597, 518)
Screenshot: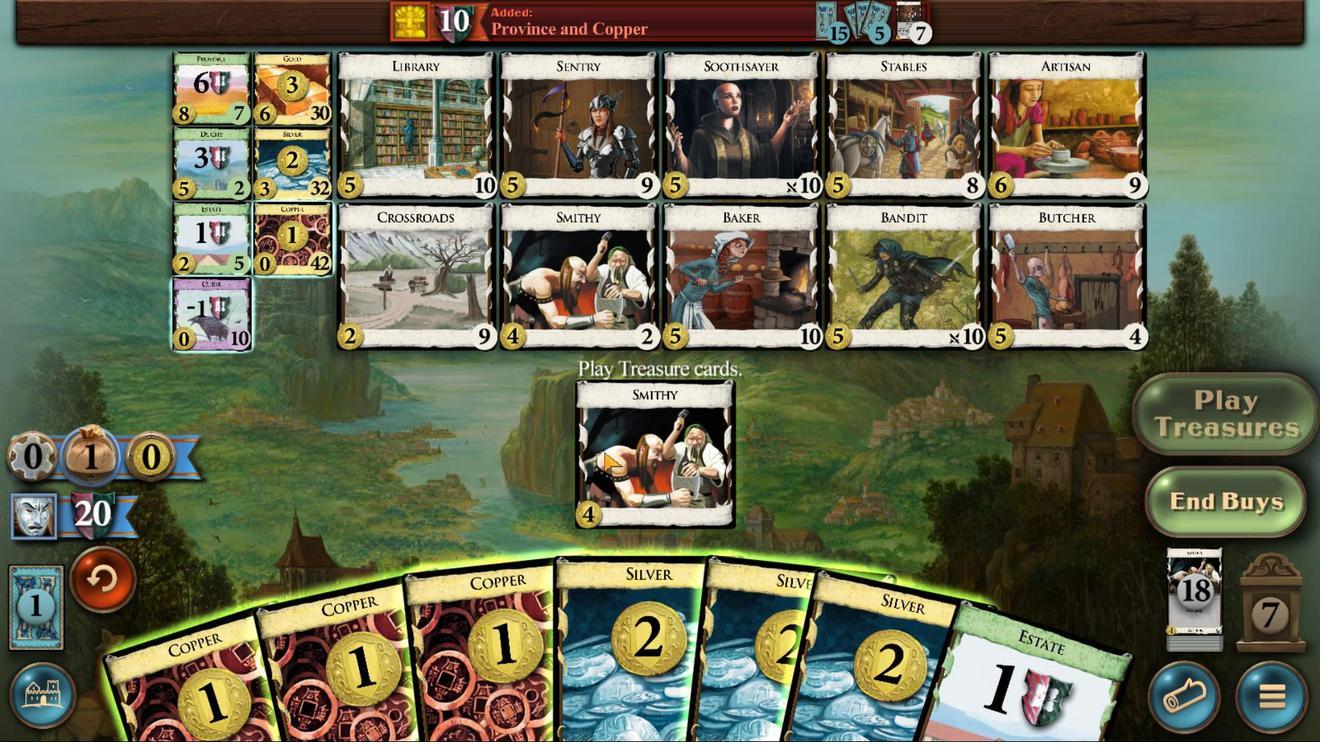 
Action: Mouse moved to (667, 514)
Screenshot: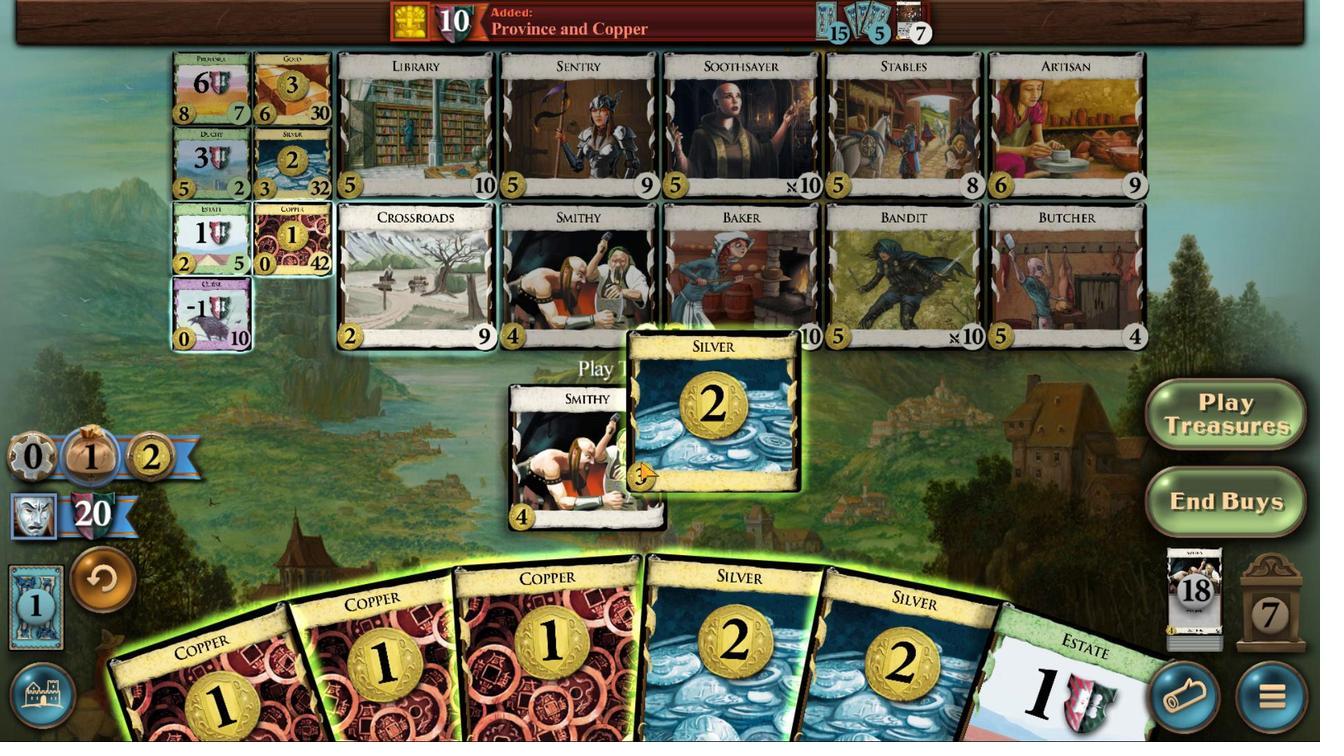 
Action: Mouse pressed left at (667, 514)
Screenshot: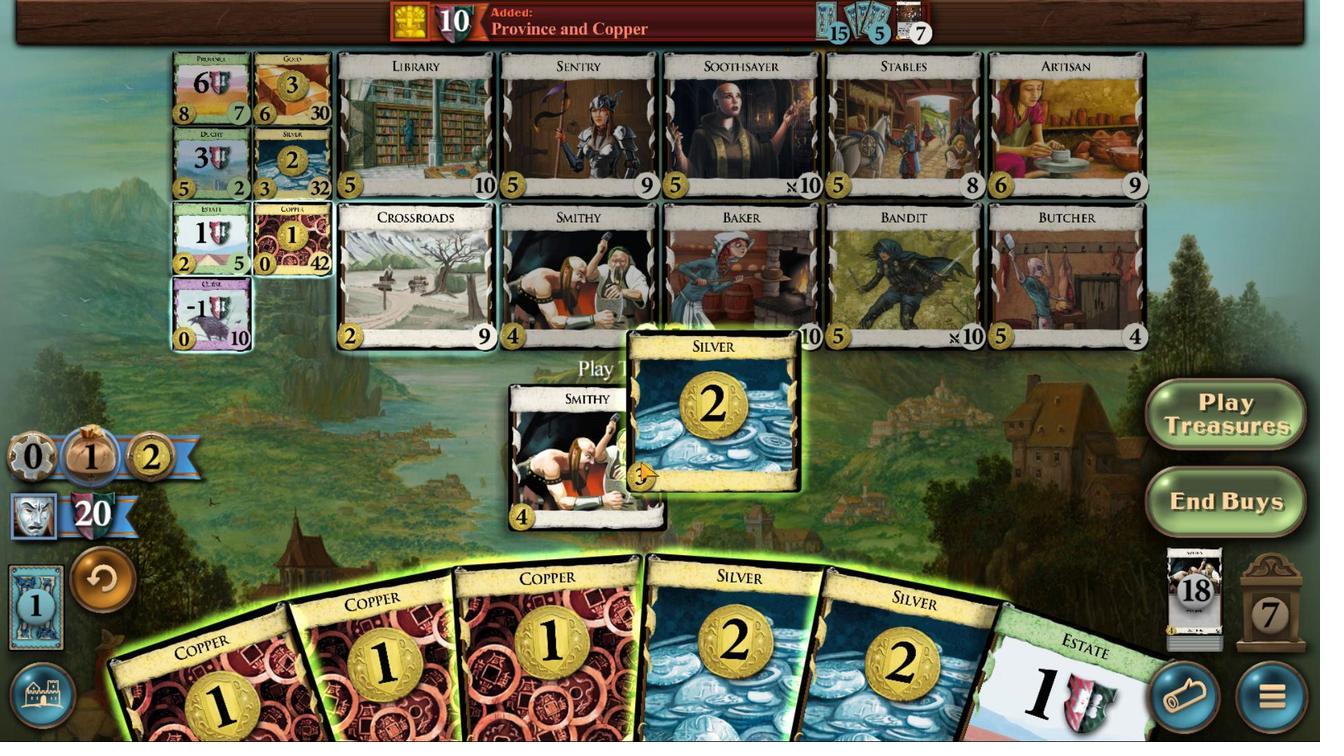 
Action: Mouse moved to (681, 508)
Screenshot: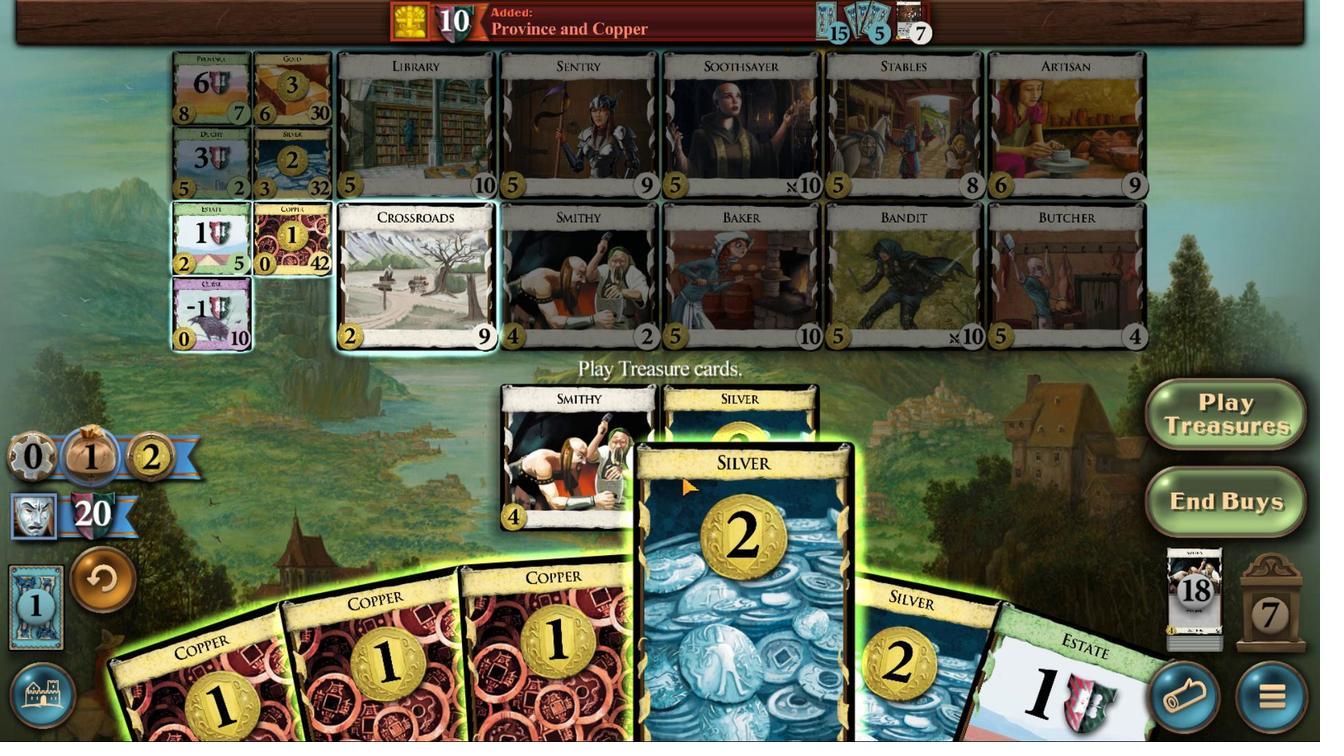 
Action: Mouse pressed left at (681, 508)
Screenshot: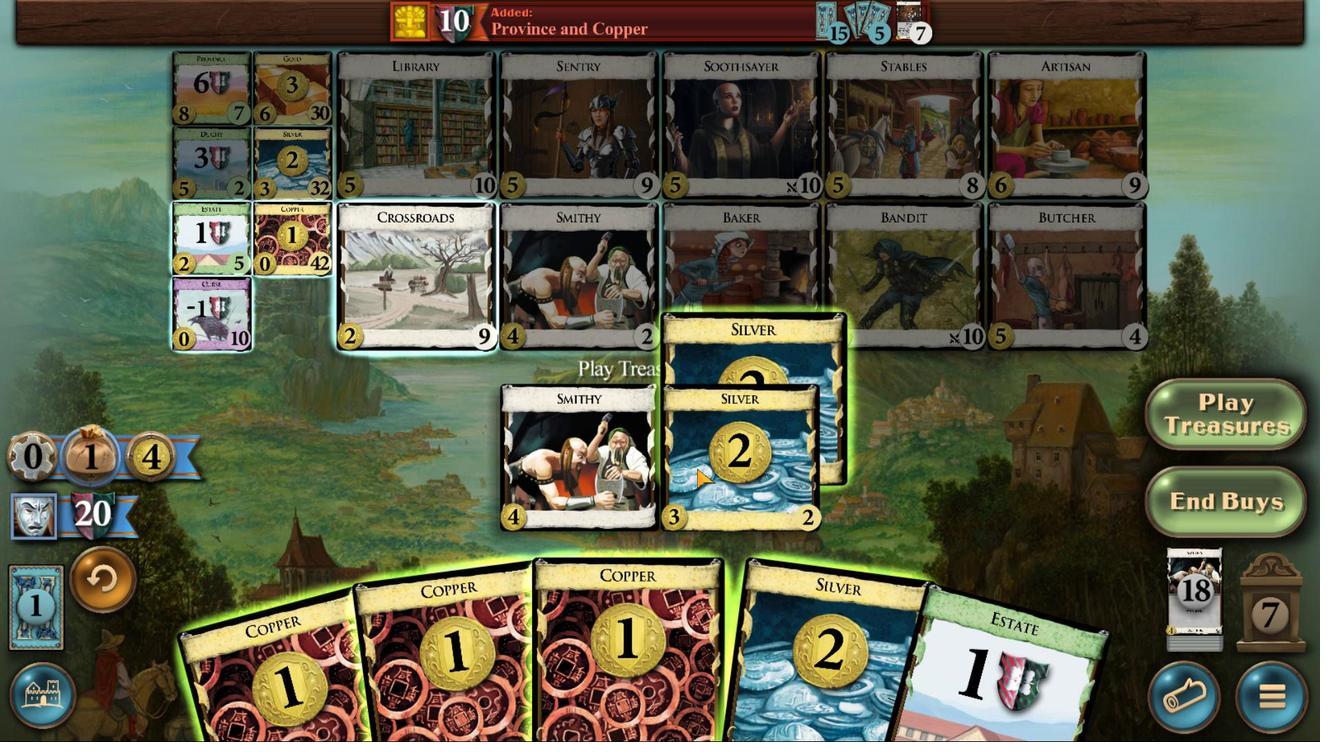 
Action: Mouse moved to (709, 514)
Screenshot: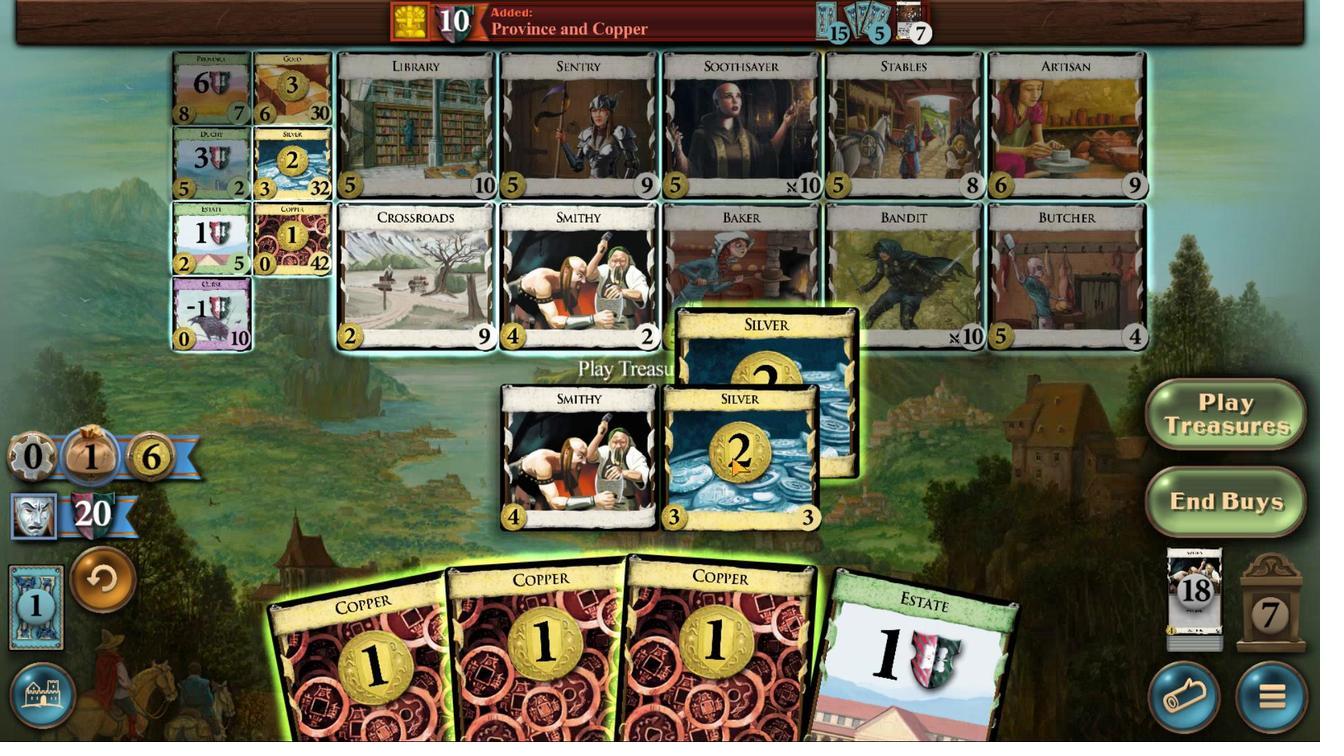 
Action: Mouse pressed left at (709, 514)
Screenshot: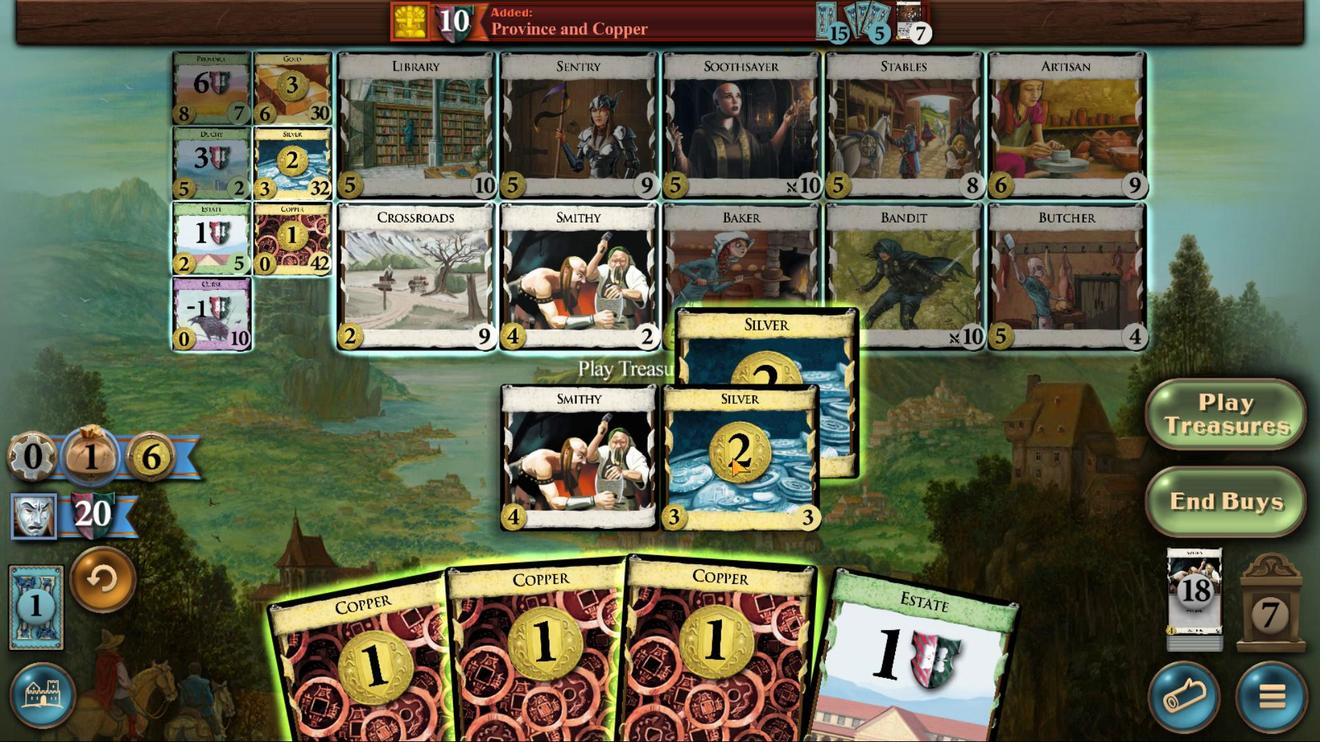 
Action: Mouse moved to (684, 517)
Screenshot: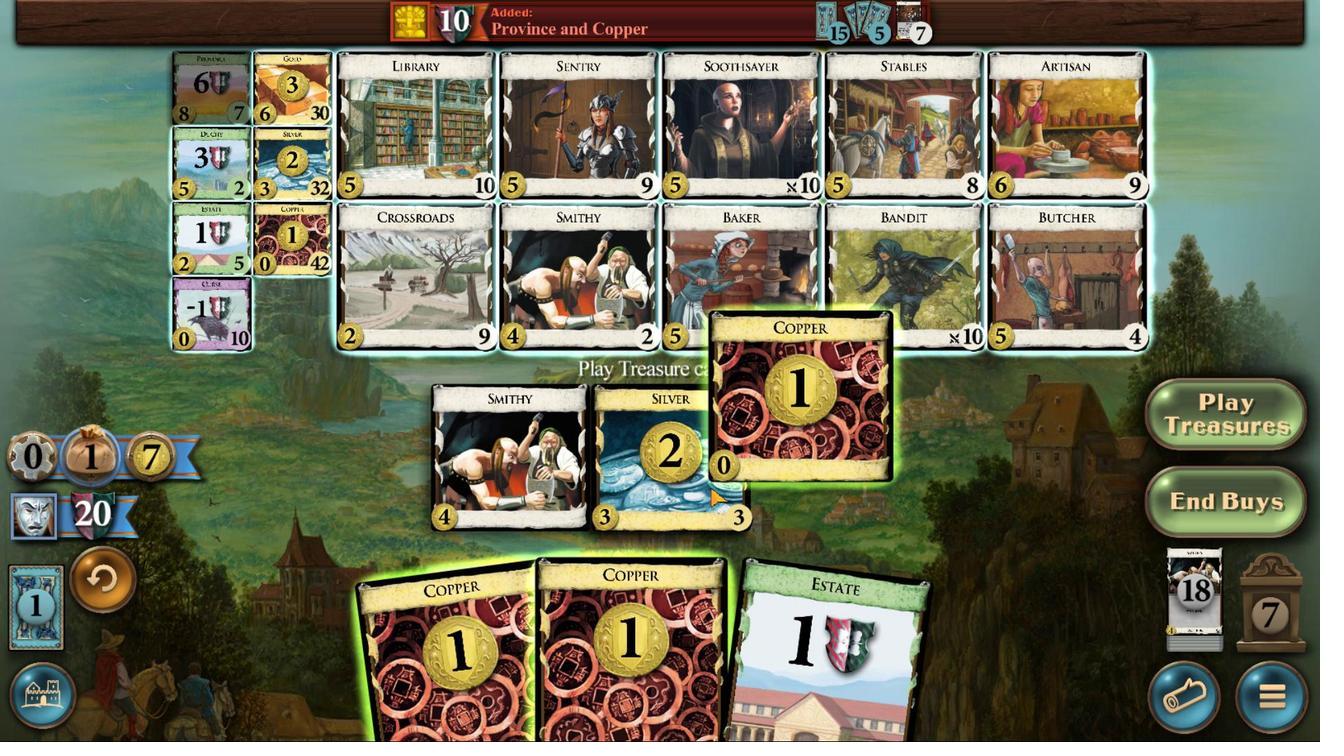 
Action: Mouse pressed left at (684, 517)
Screenshot: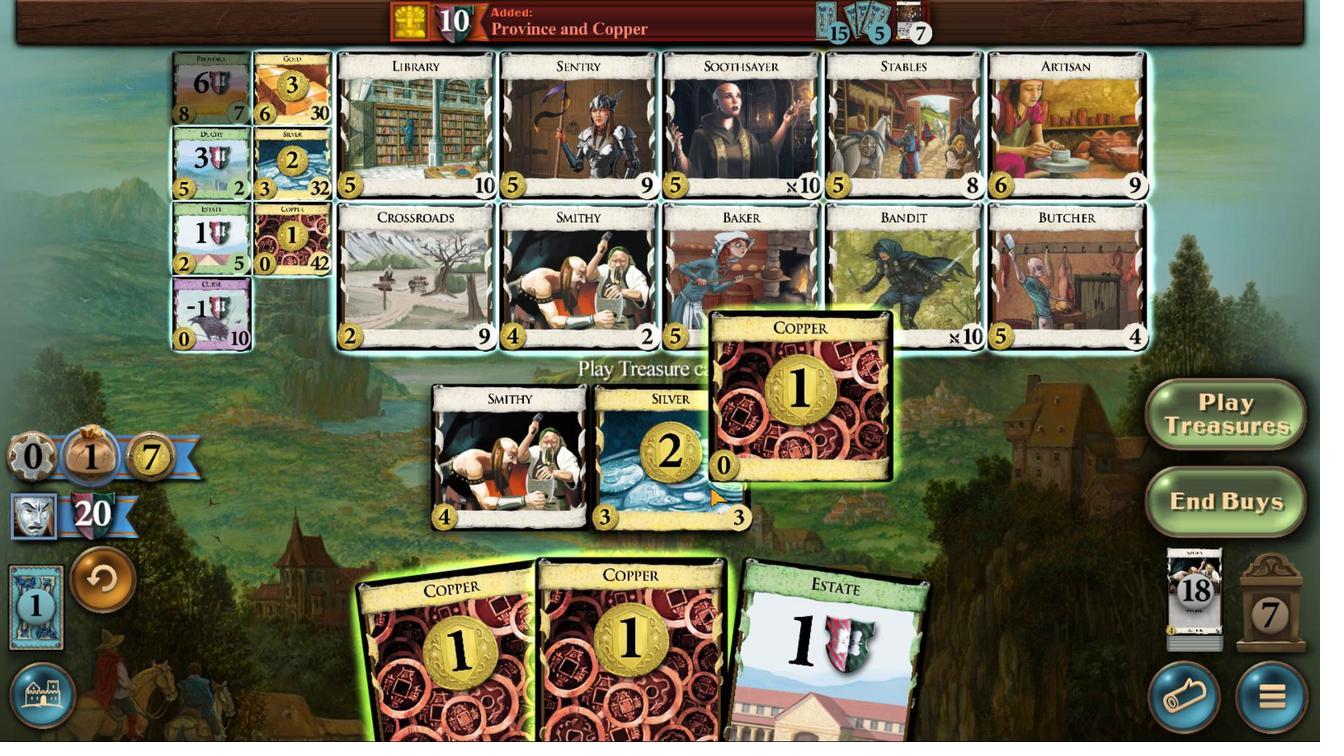 
Action: Mouse moved to (673, 515)
Screenshot: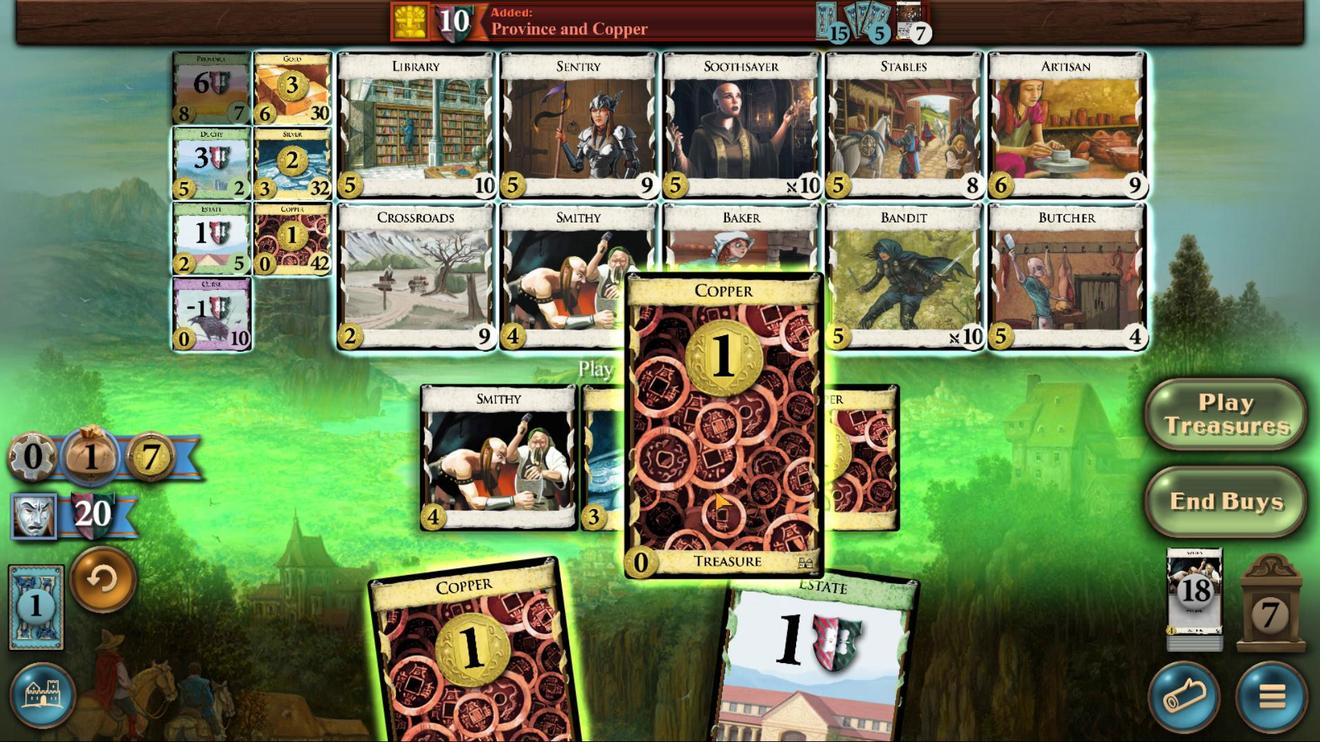 
Action: Mouse pressed left at (673, 515)
Screenshot: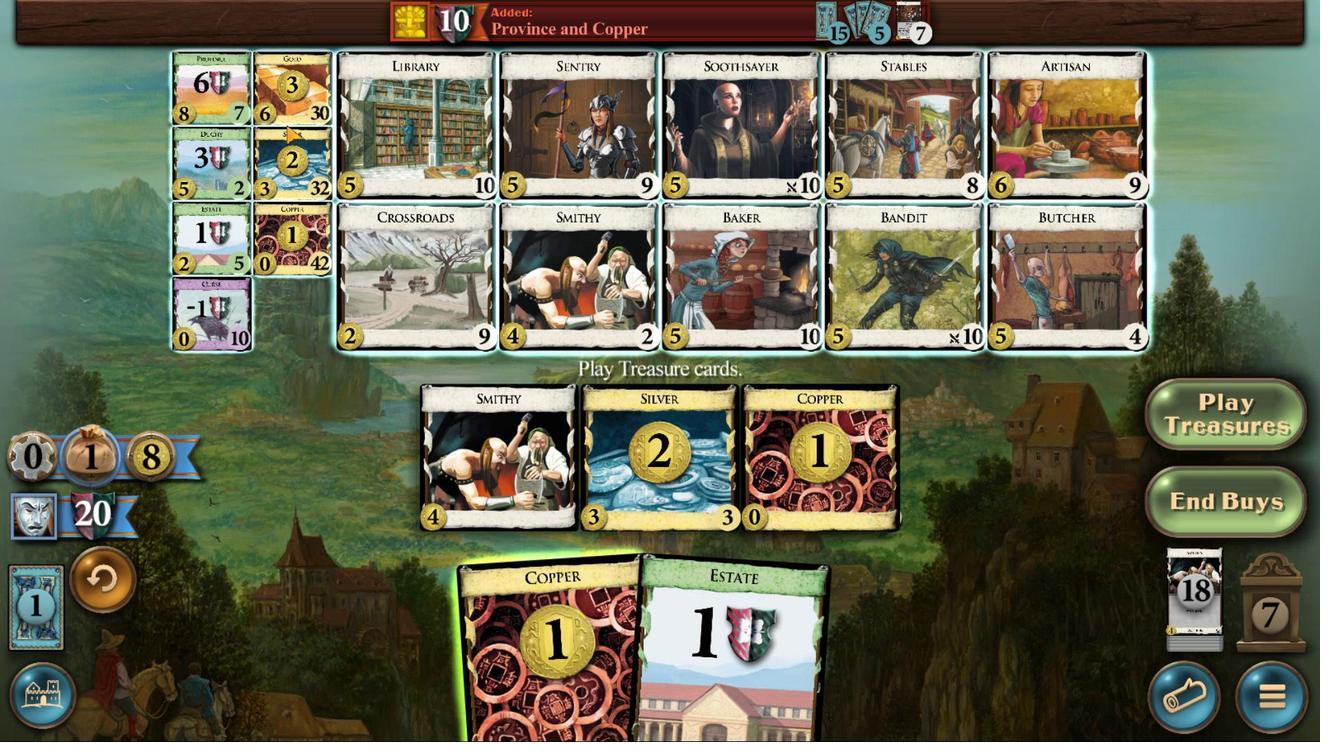 
Action: Mouse moved to (564, 372)
Screenshot: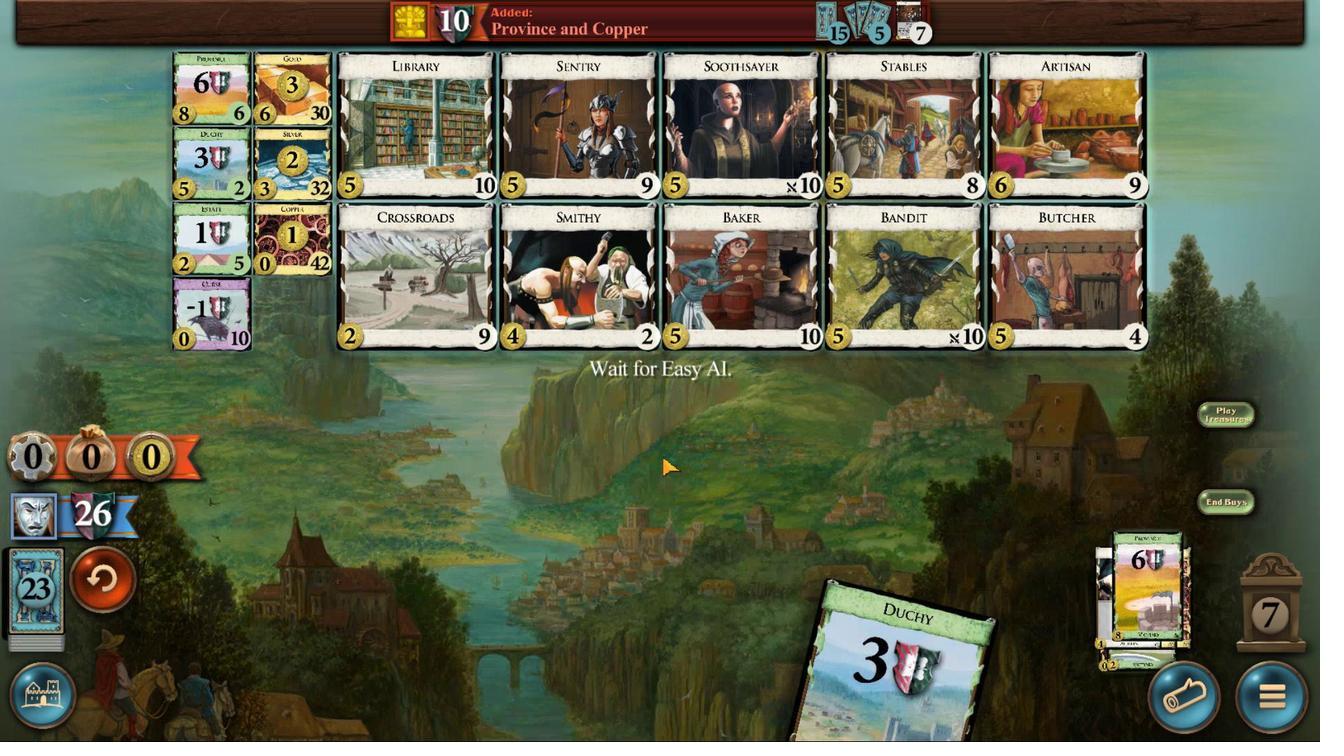 
Action: Mouse pressed left at (564, 372)
Screenshot: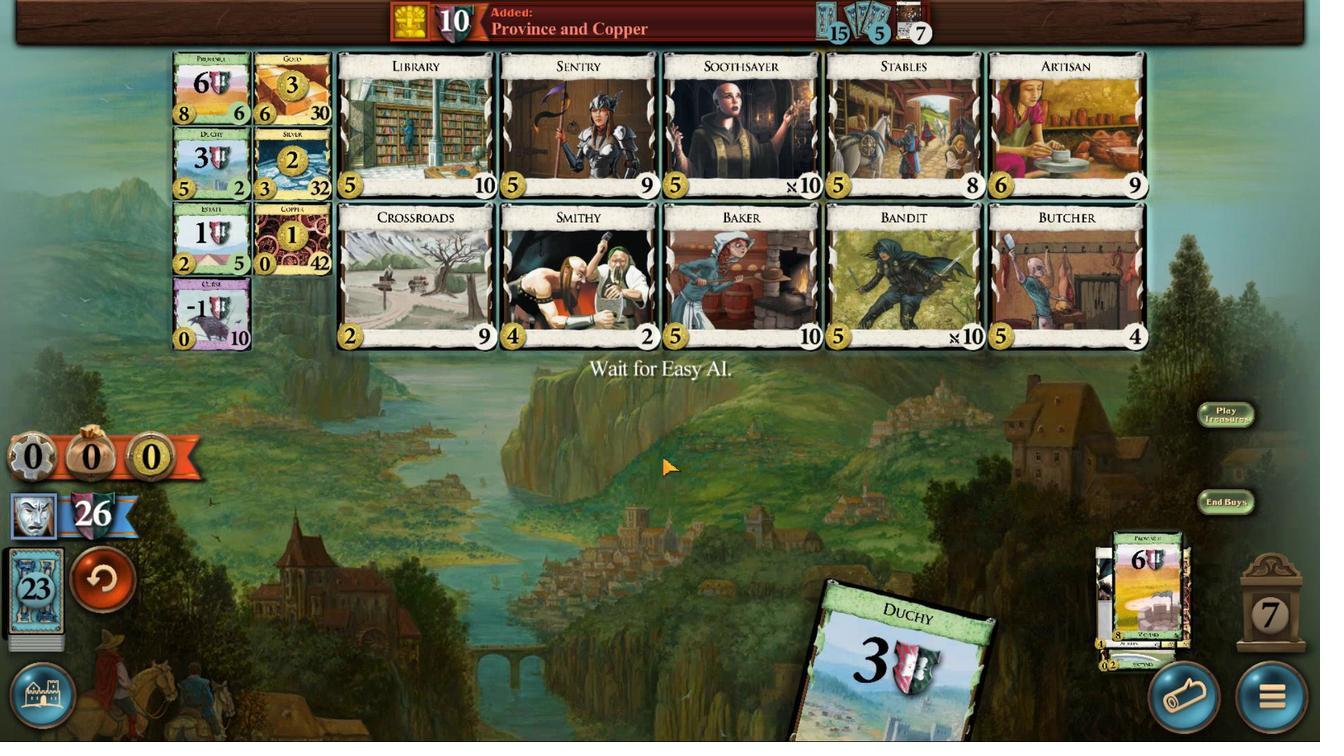 
Action: Mouse moved to (669, 513)
Screenshot: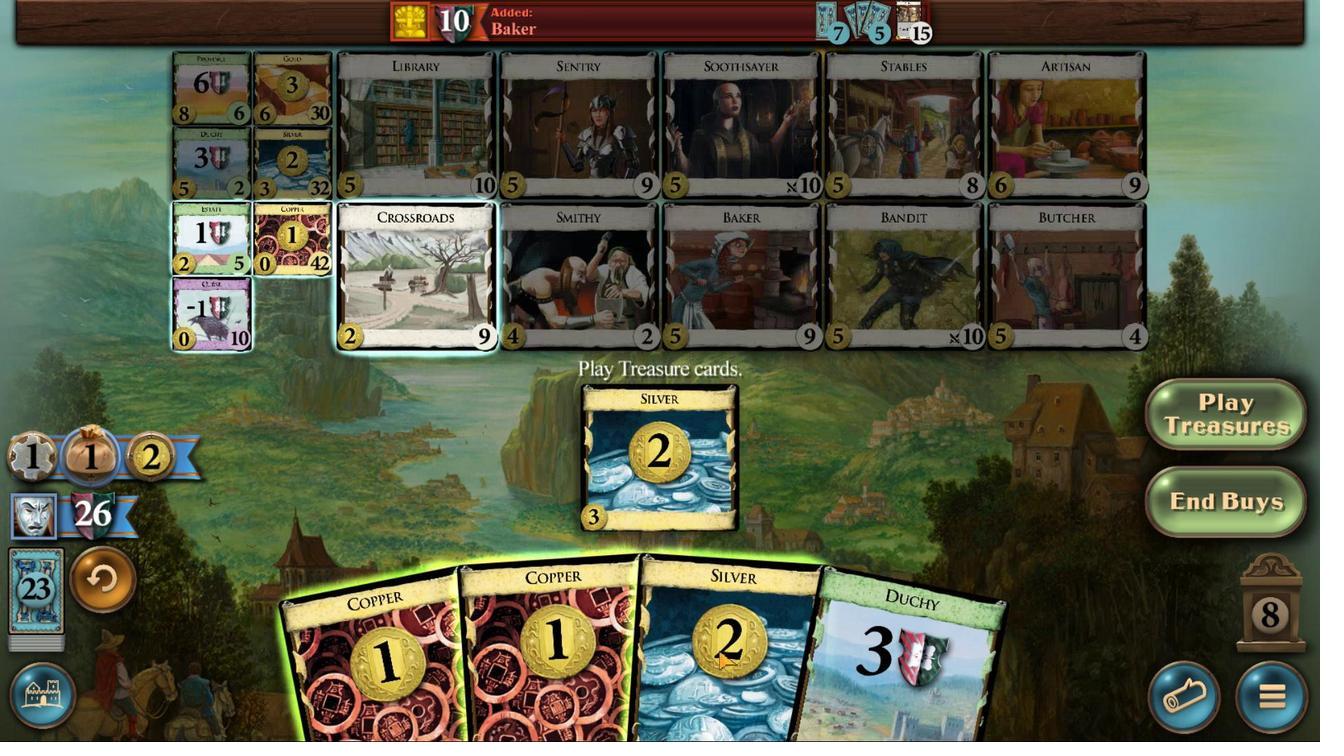 
Action: Mouse pressed left at (669, 513)
Screenshot: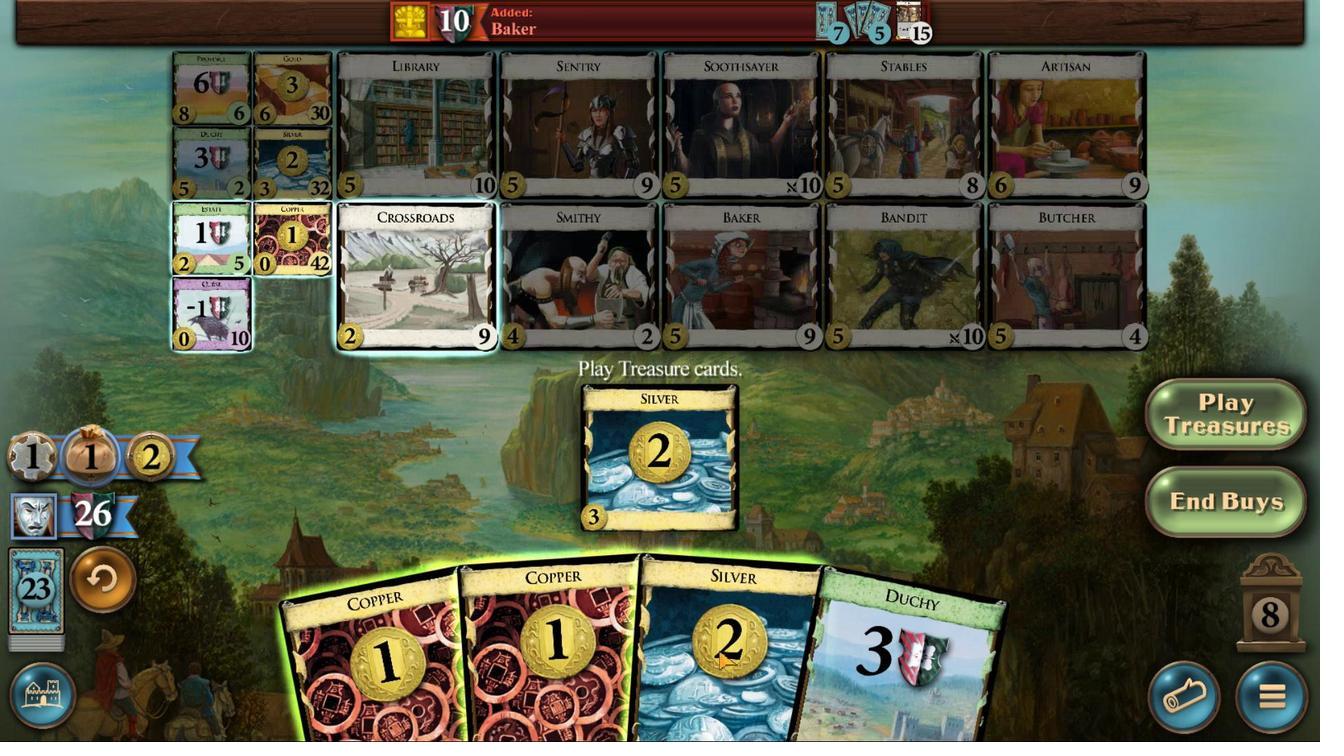 
Action: Mouse moved to (695, 523)
Screenshot: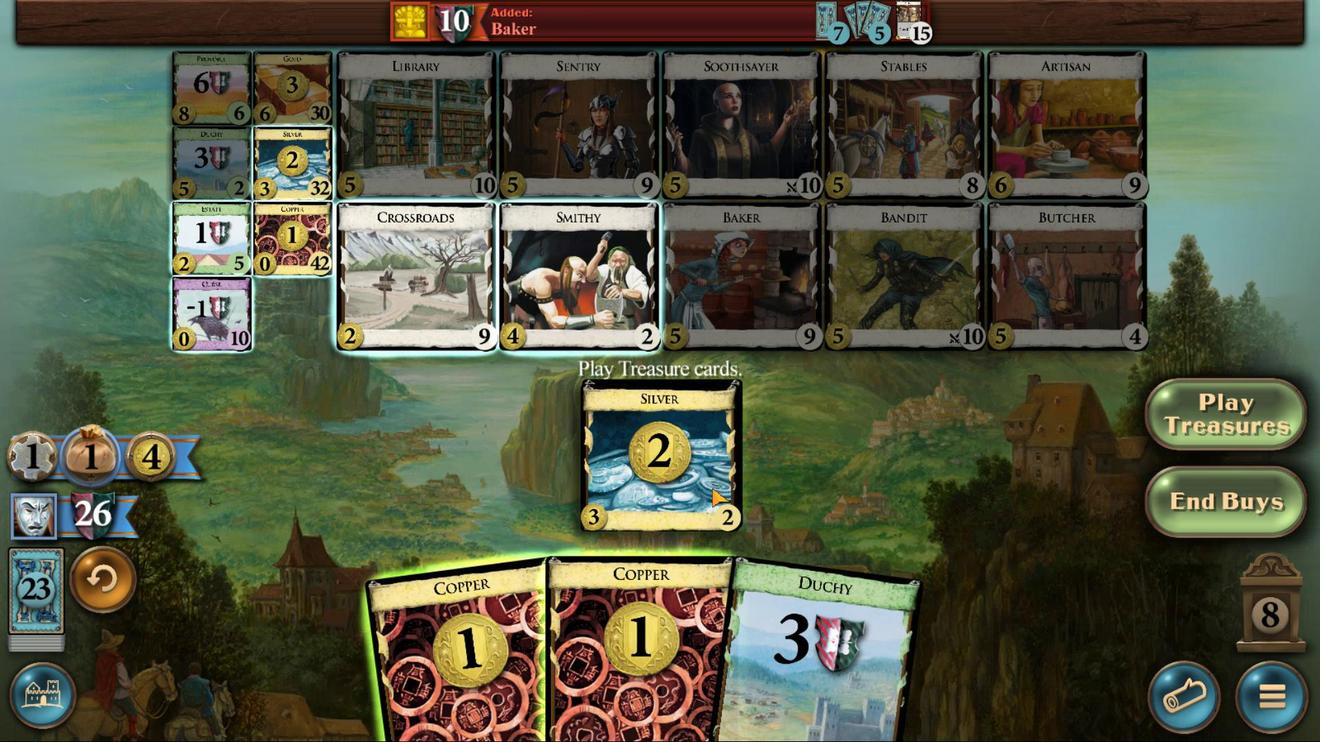
Action: Mouse pressed left at (695, 523)
Screenshot: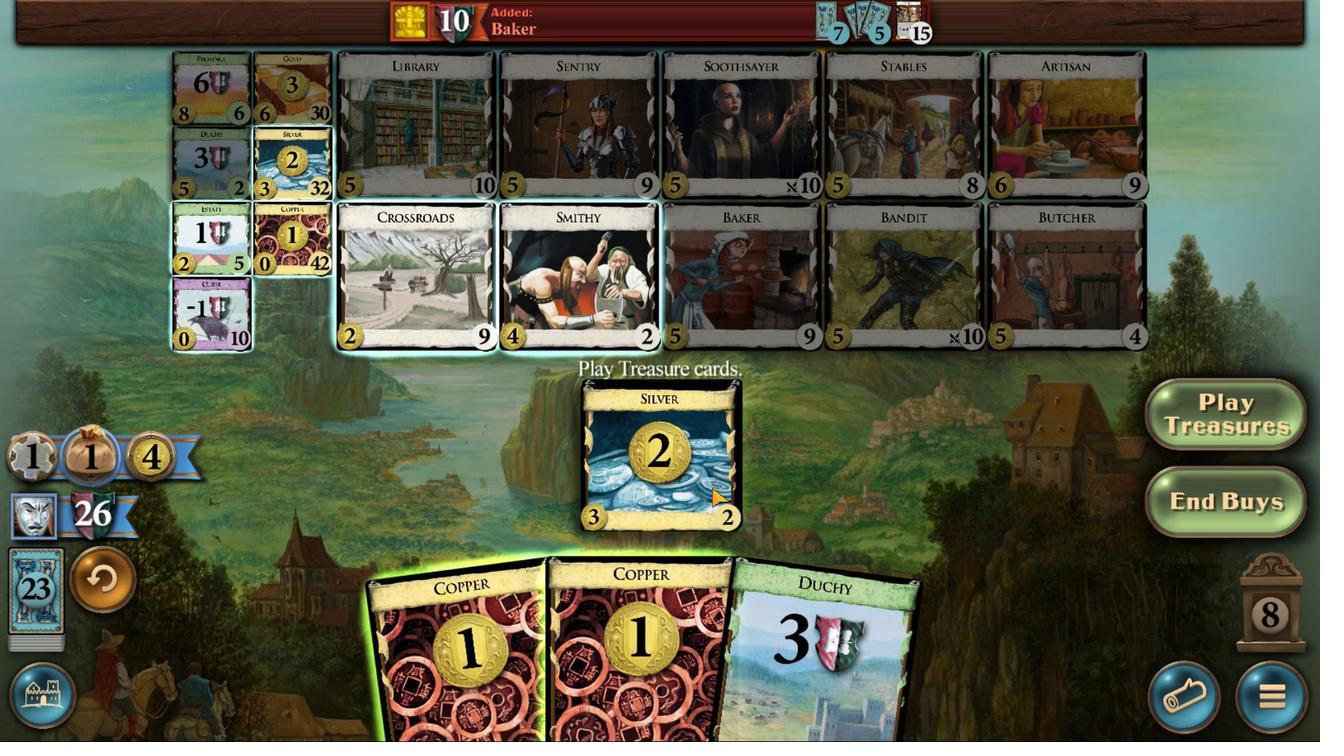 
Action: Mouse moved to (681, 516)
Screenshot: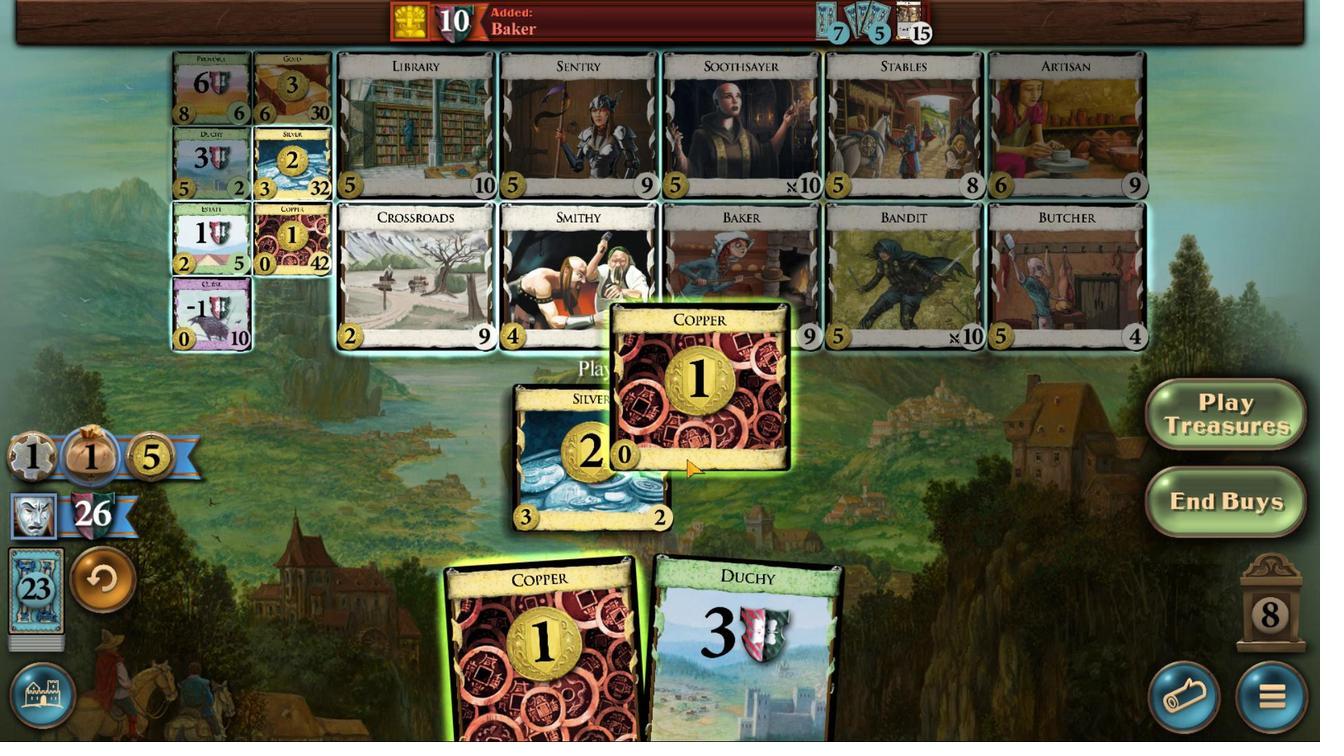 
Action: Mouse pressed left at (681, 516)
Screenshot: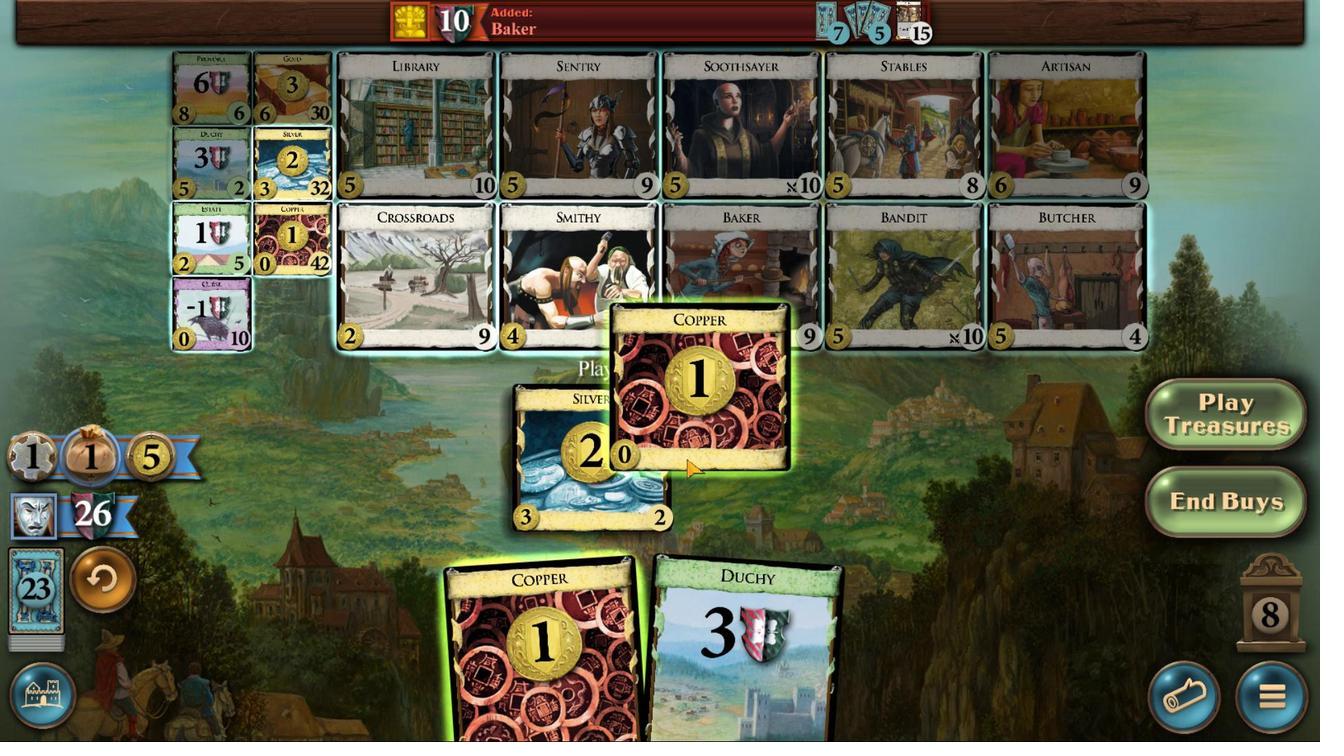 
Action: Mouse moved to (659, 513)
Screenshot: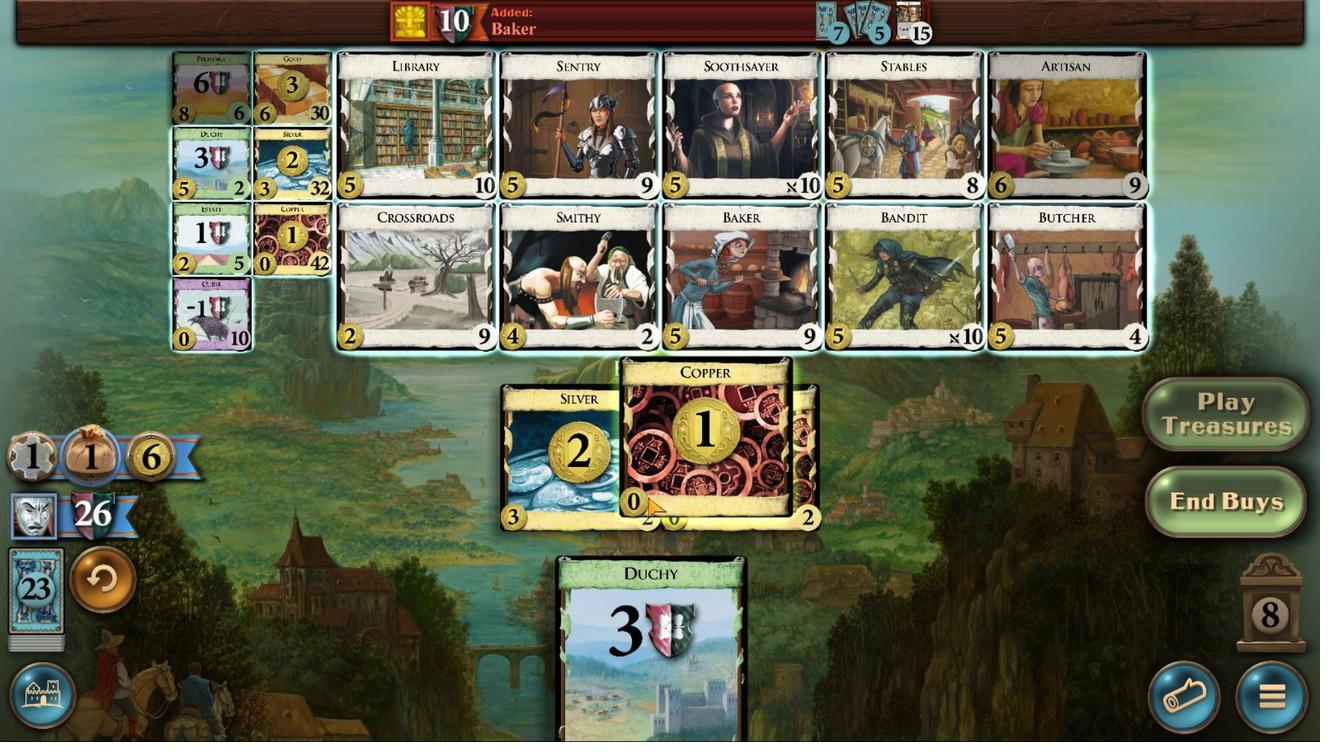 
Action: Mouse pressed left at (659, 513)
Screenshot: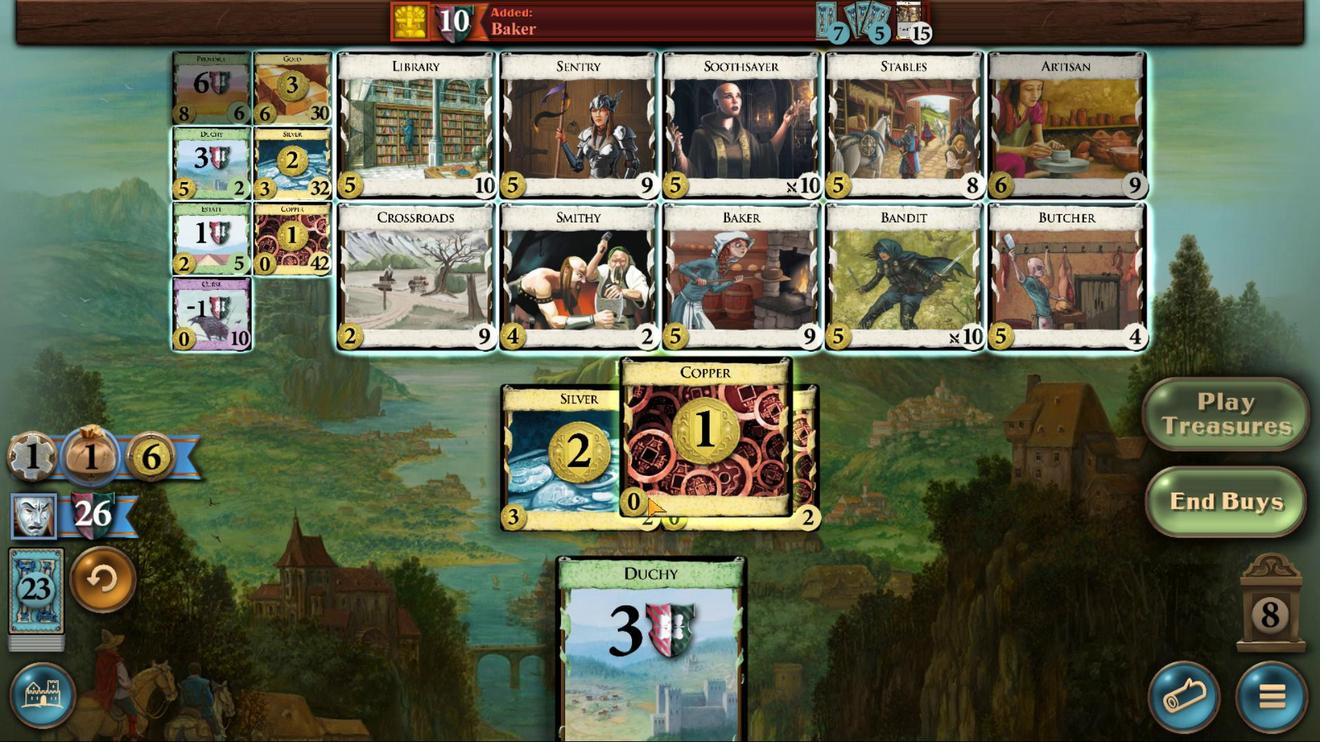 
Action: Mouse moved to (590, 375)
Screenshot: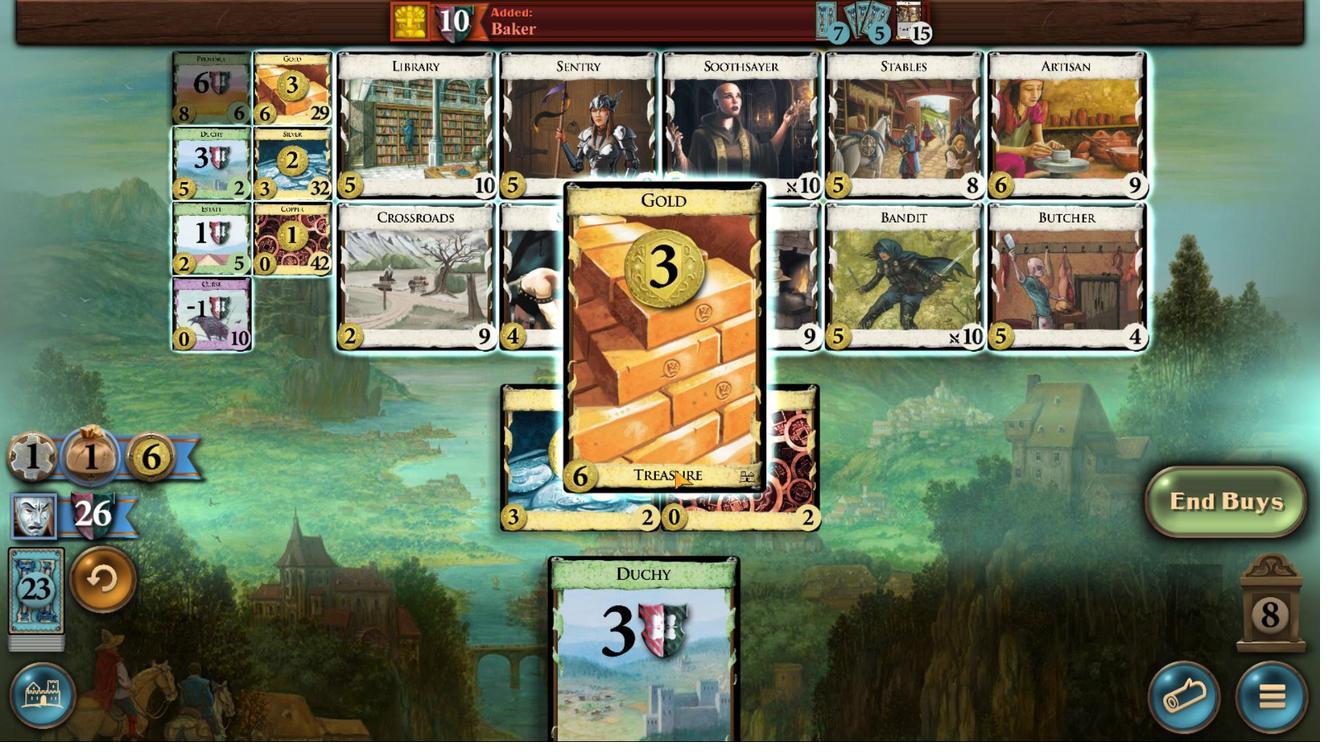 
Action: Mouse pressed left at (590, 375)
Screenshot: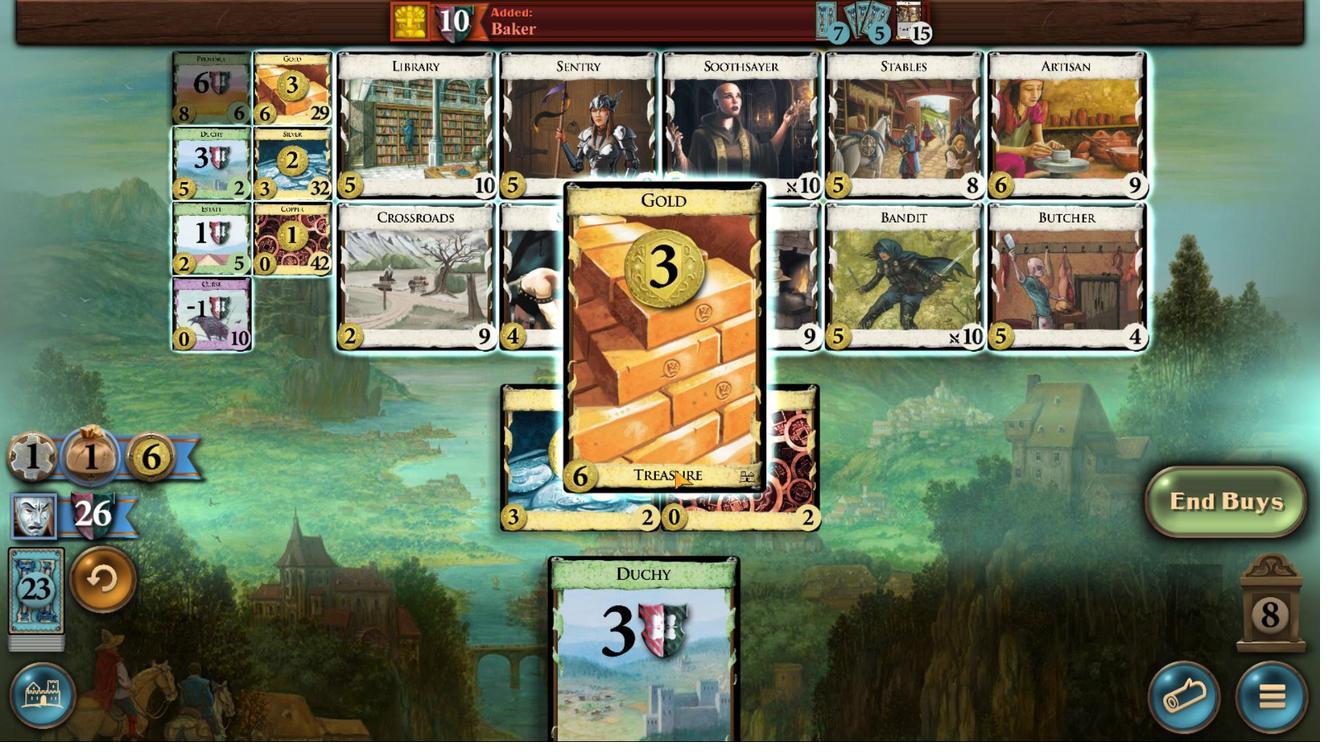 
Action: Mouse moved to (590, 522)
Screenshot: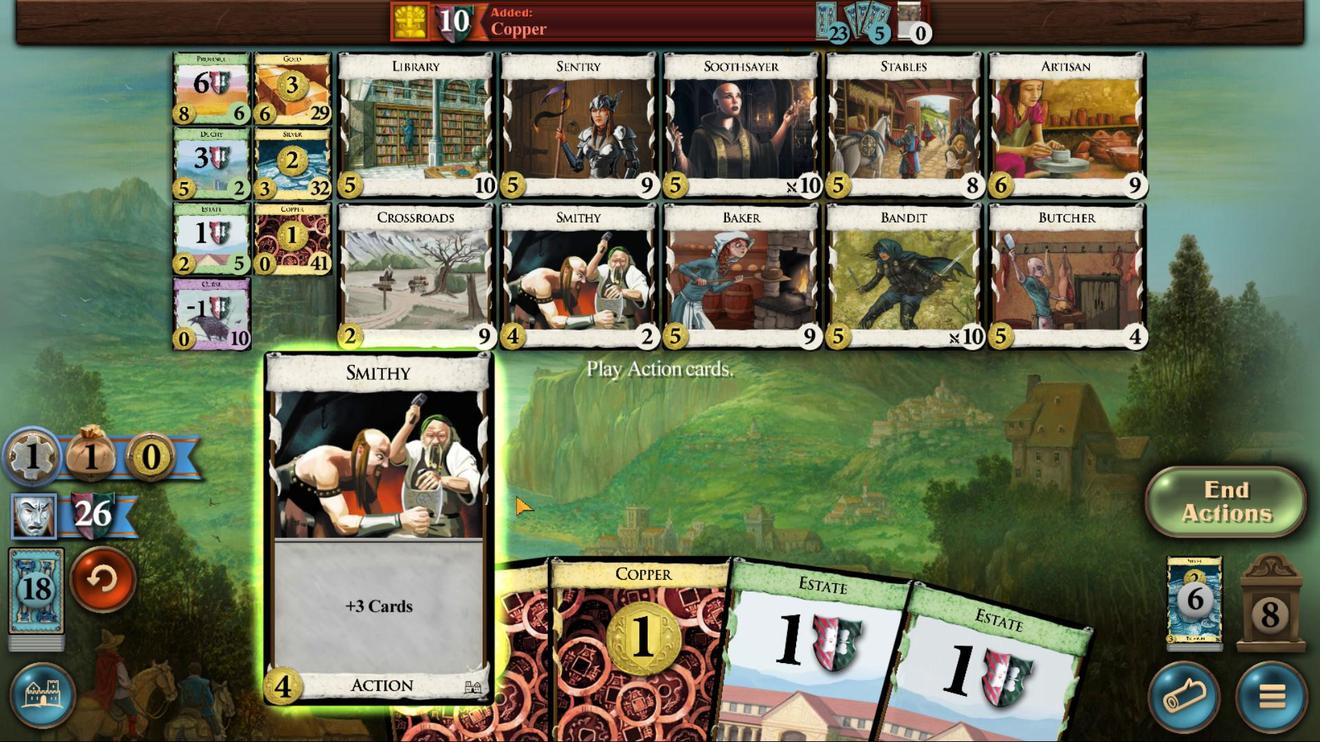 
Action: Mouse pressed left at (590, 522)
Screenshot: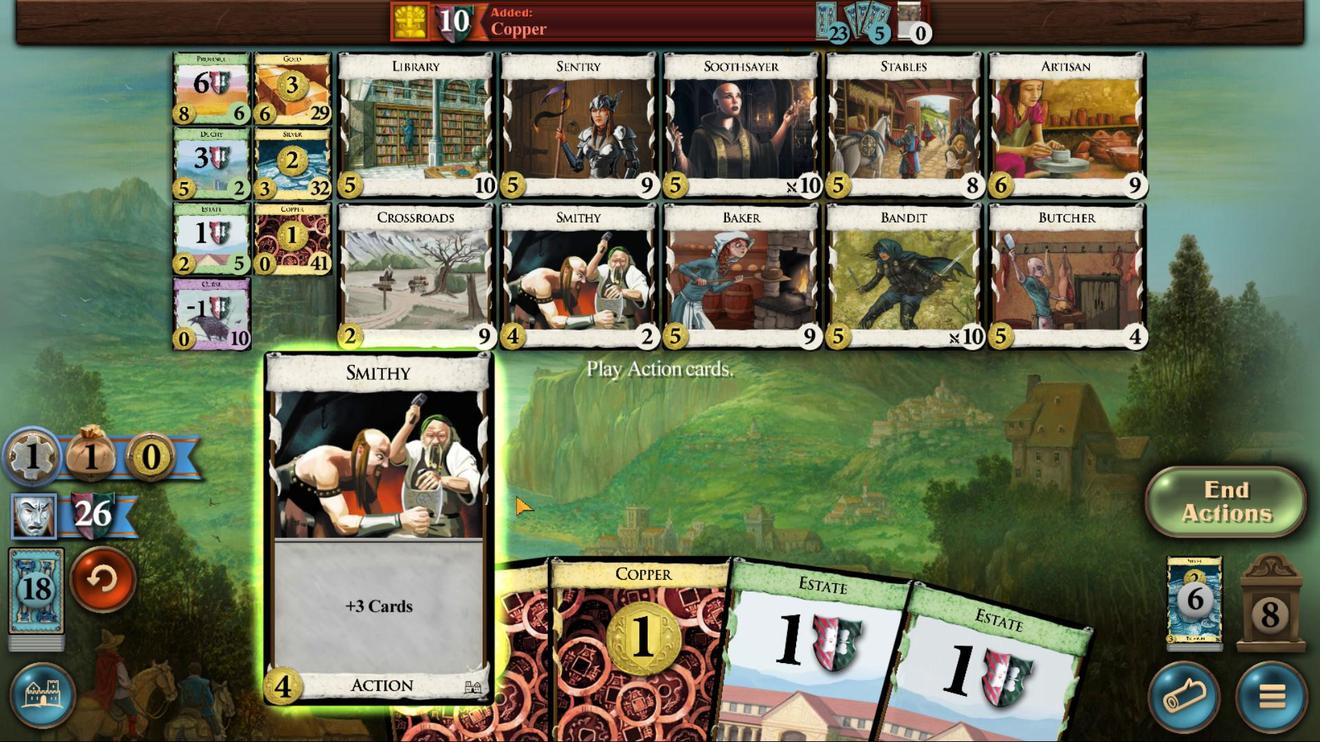 
Action: Mouse moved to (659, 524)
Screenshot: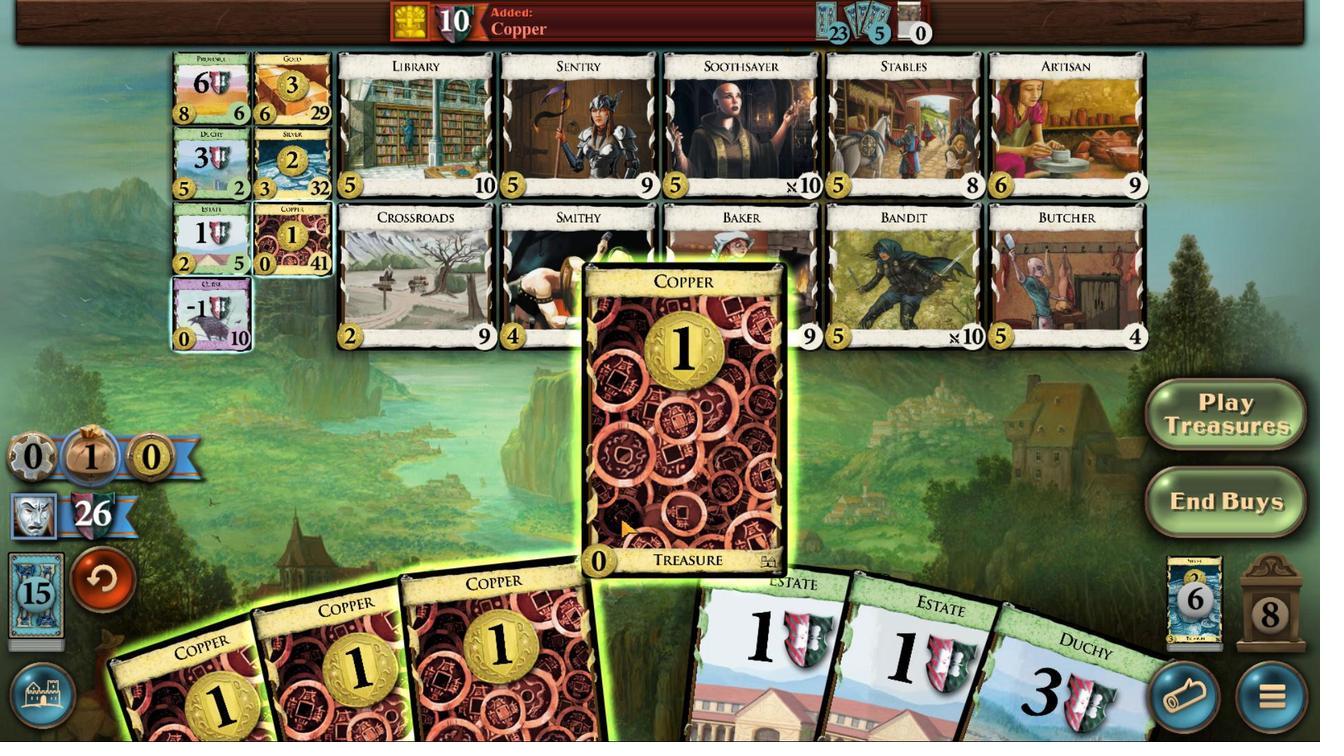 
Action: Mouse pressed left at (659, 524)
Screenshot: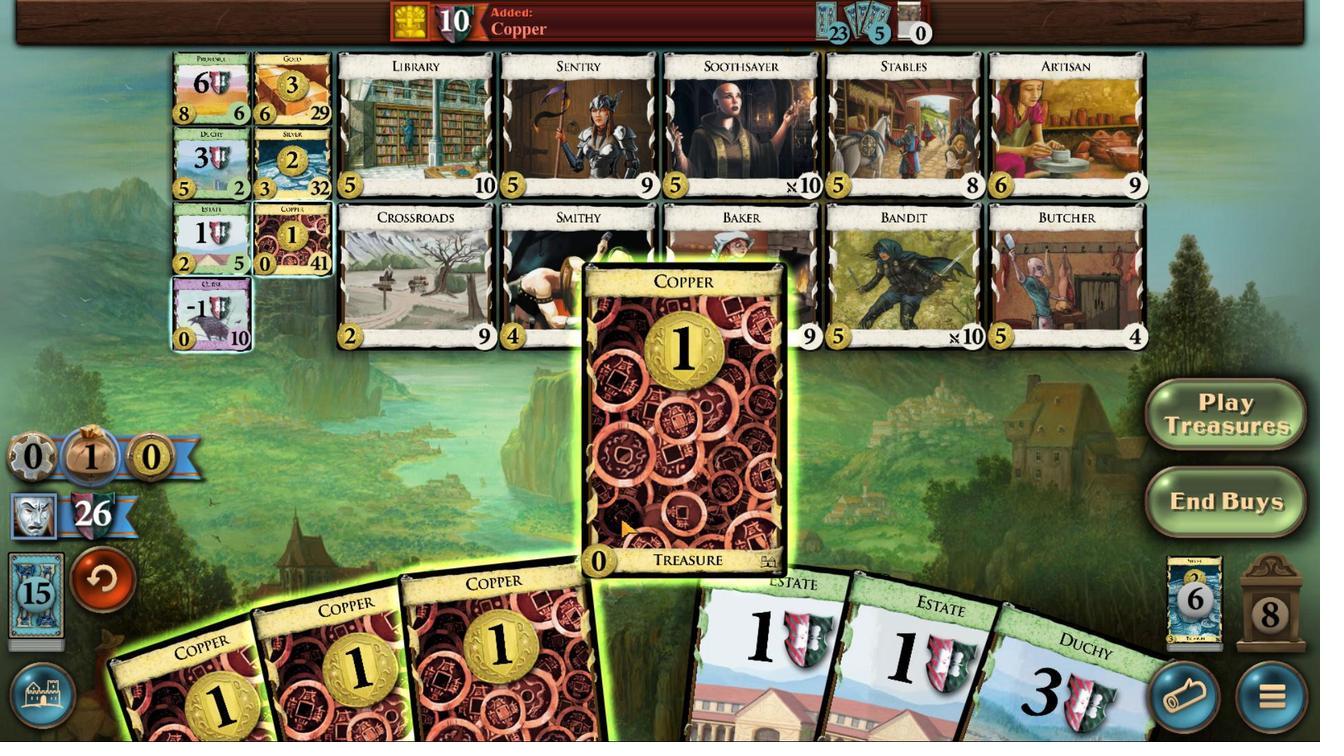 
Action: Mouse moved to (655, 517)
Screenshot: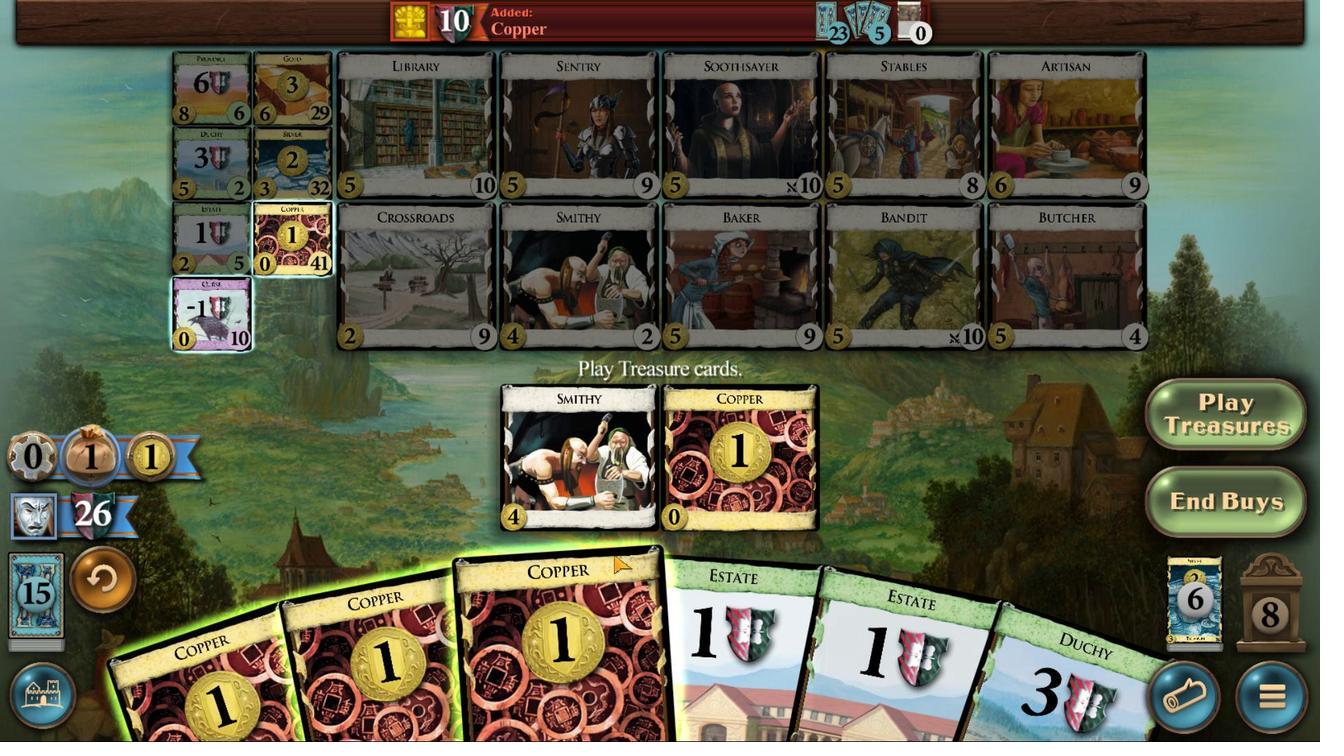 
Action: Mouse pressed left at (655, 517)
Screenshot: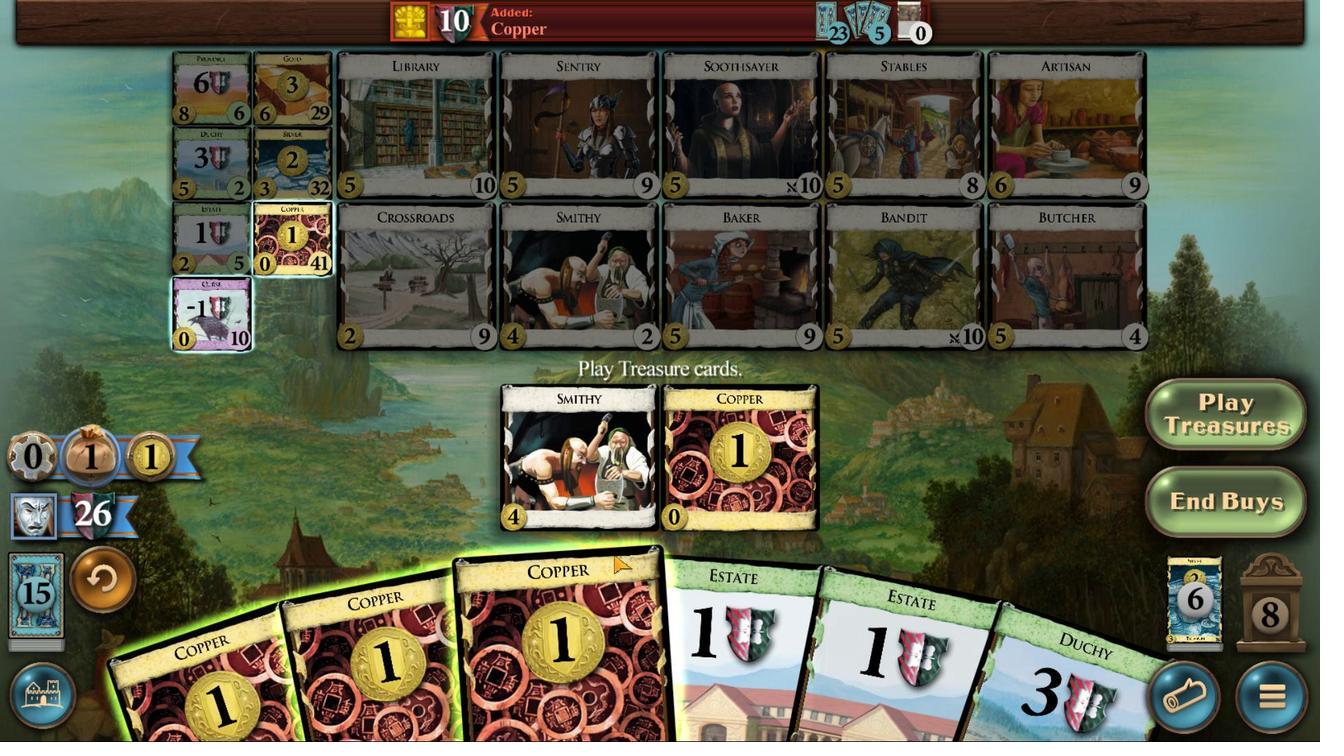 
Action: Mouse moved to (641, 519)
Screenshot: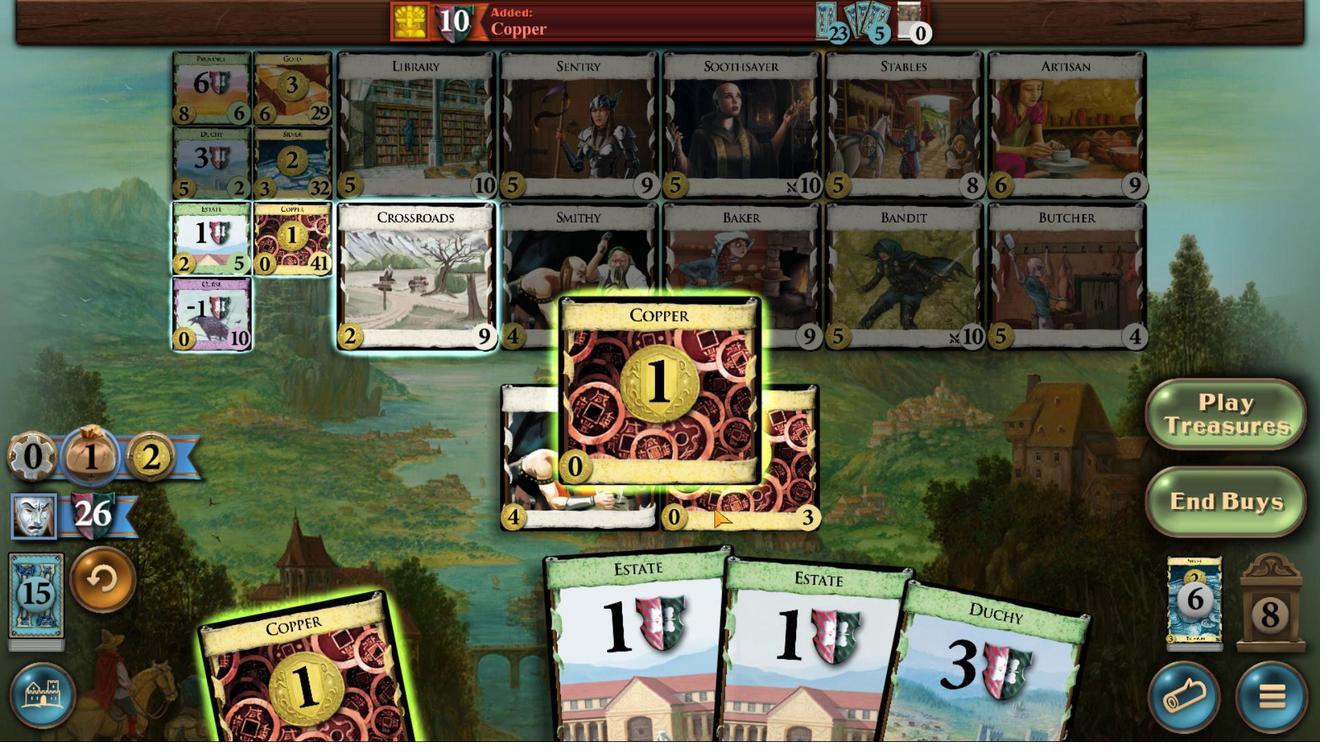 
Action: Mouse pressed left at (641, 519)
Screenshot: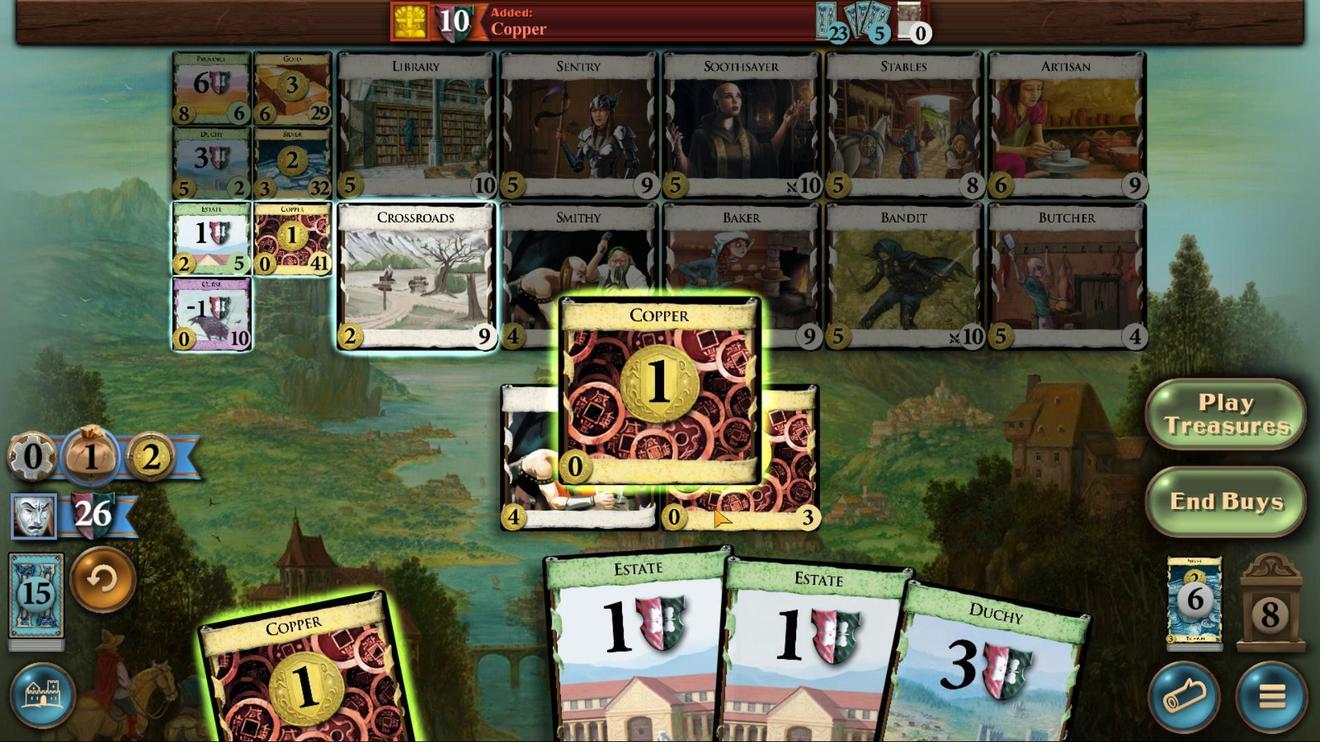 
Action: Mouse moved to (616, 515)
Screenshot: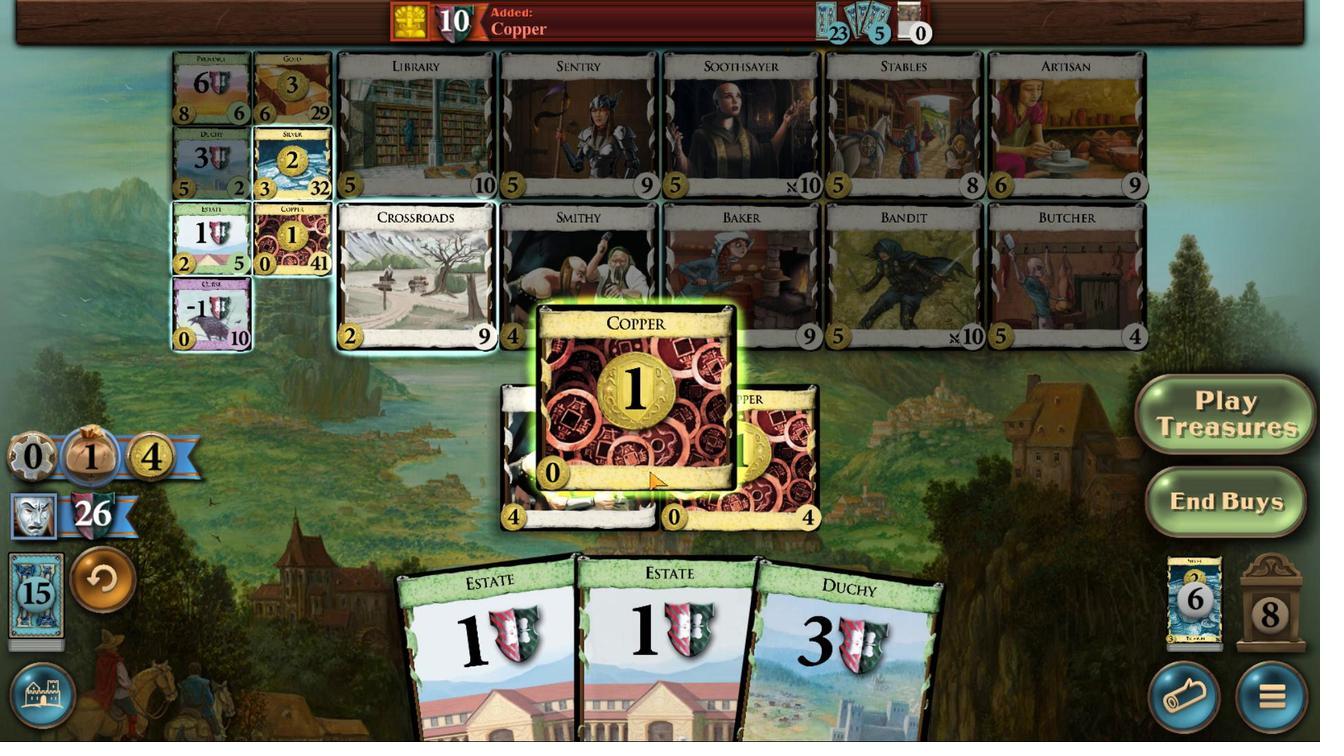 
Action: Mouse pressed left at (616, 515)
Screenshot: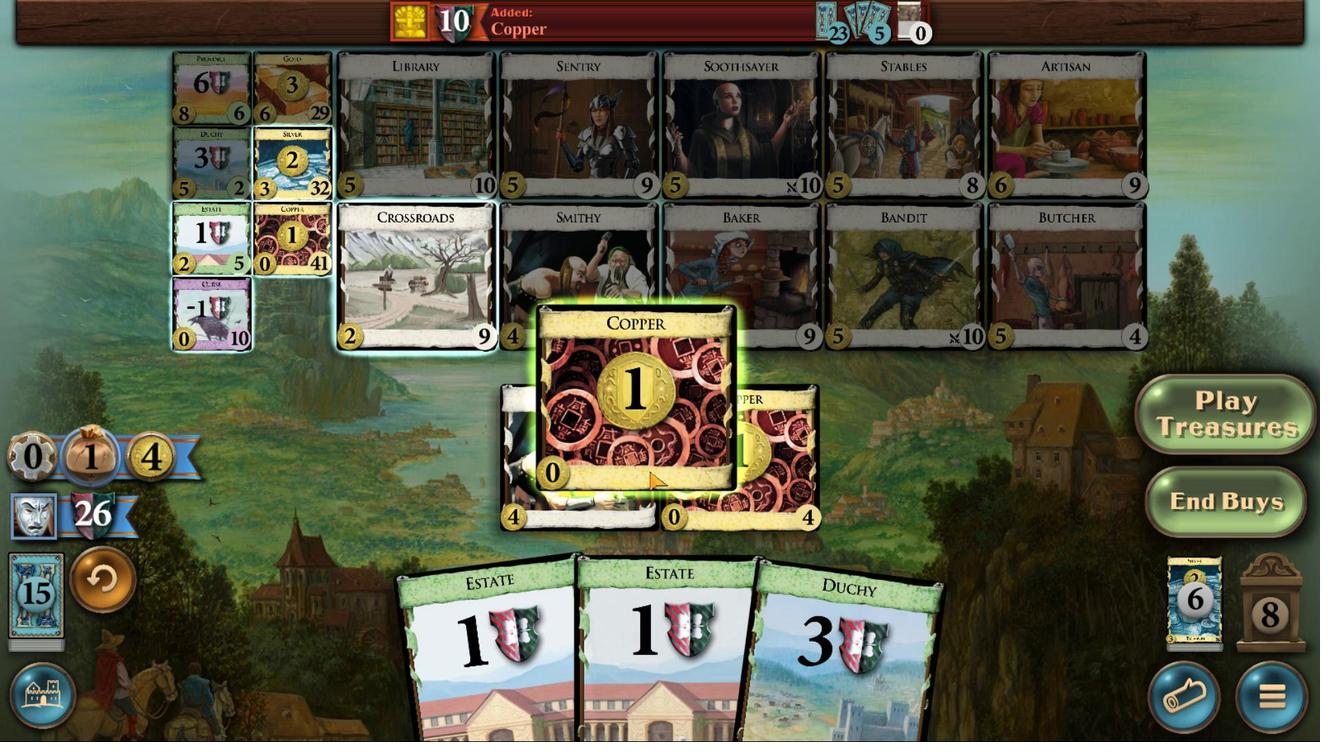 
Action: Mouse moved to (586, 393)
Screenshot: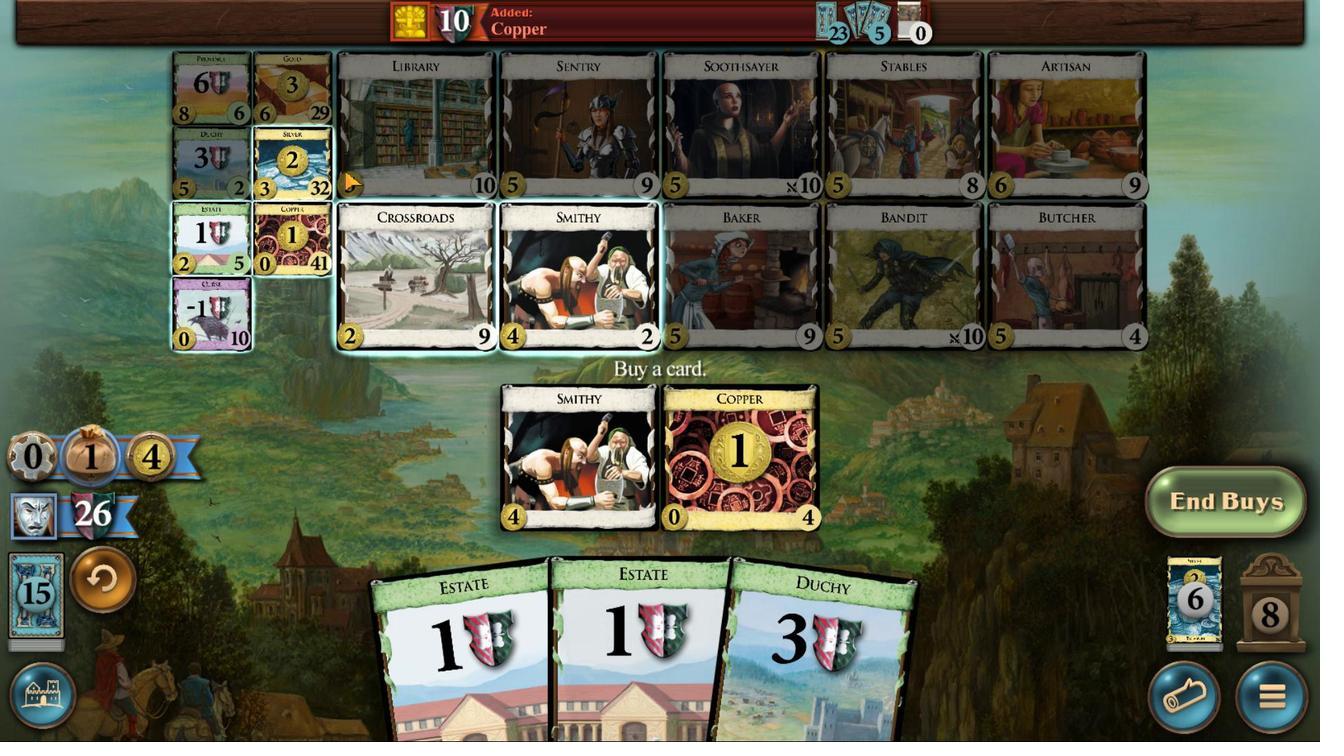
Action: Mouse pressed left at (586, 393)
Screenshot: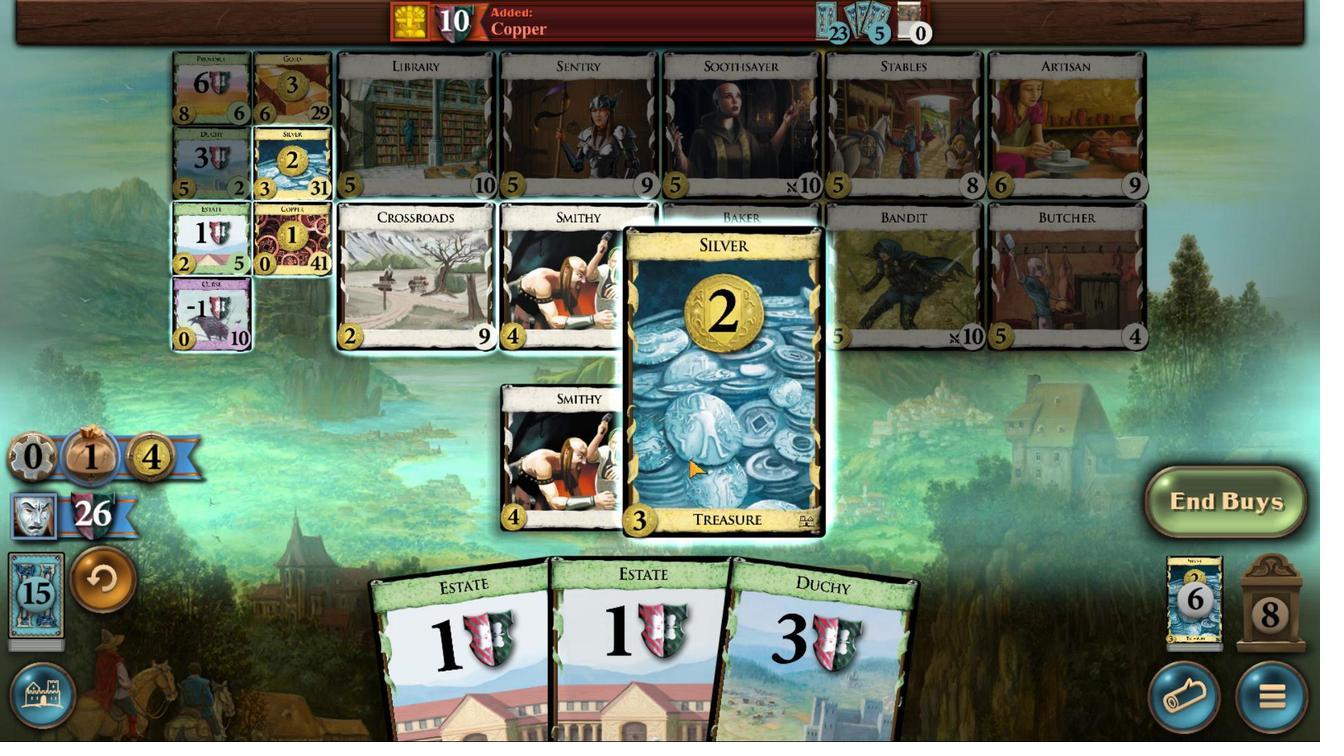 
Action: Mouse moved to (584, 524)
Screenshot: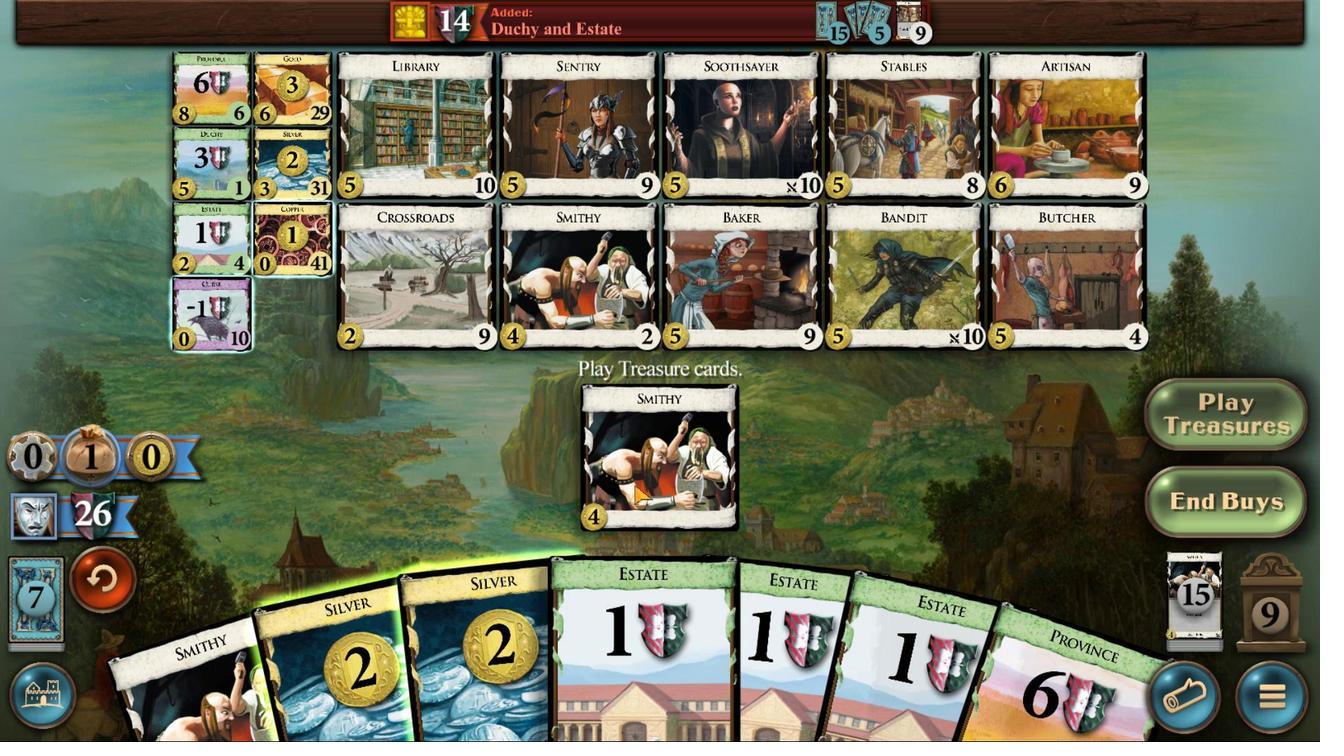 
Action: Mouse pressed left at (584, 524)
Screenshot: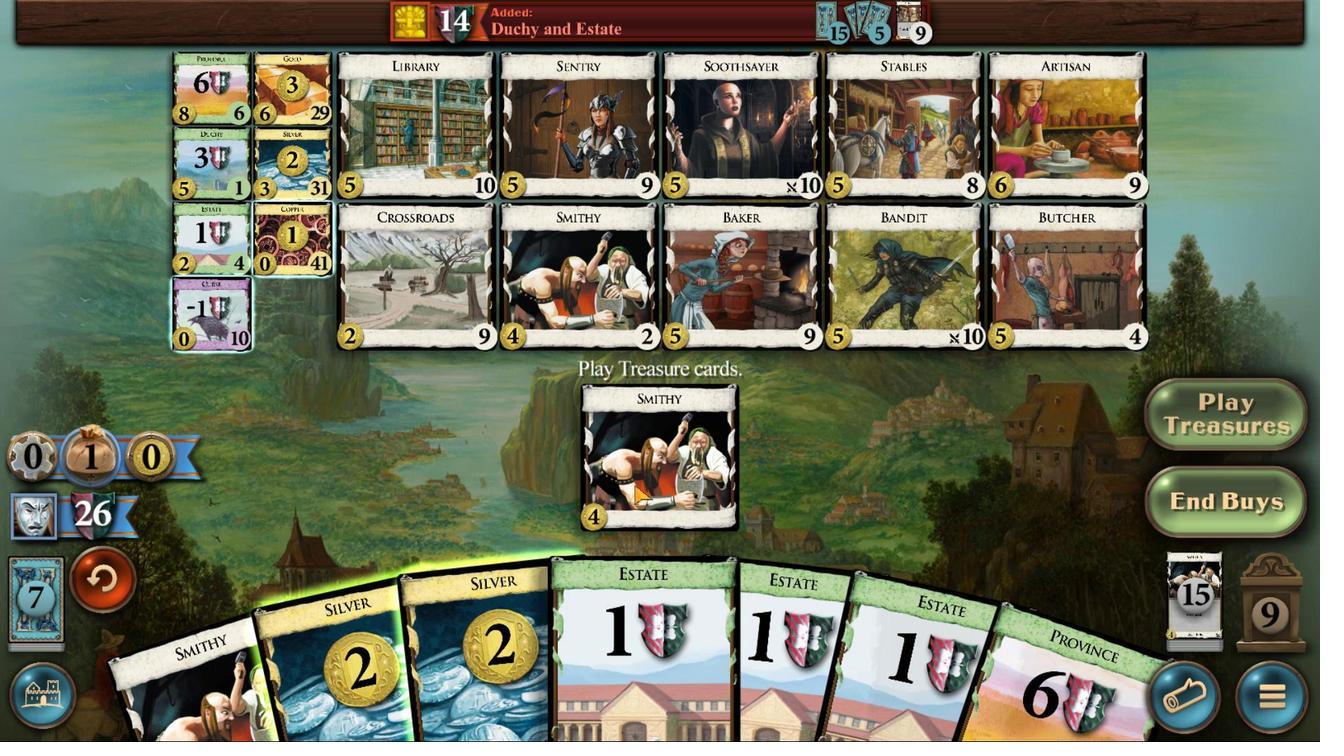 
Action: Mouse moved to (640, 521)
Screenshot: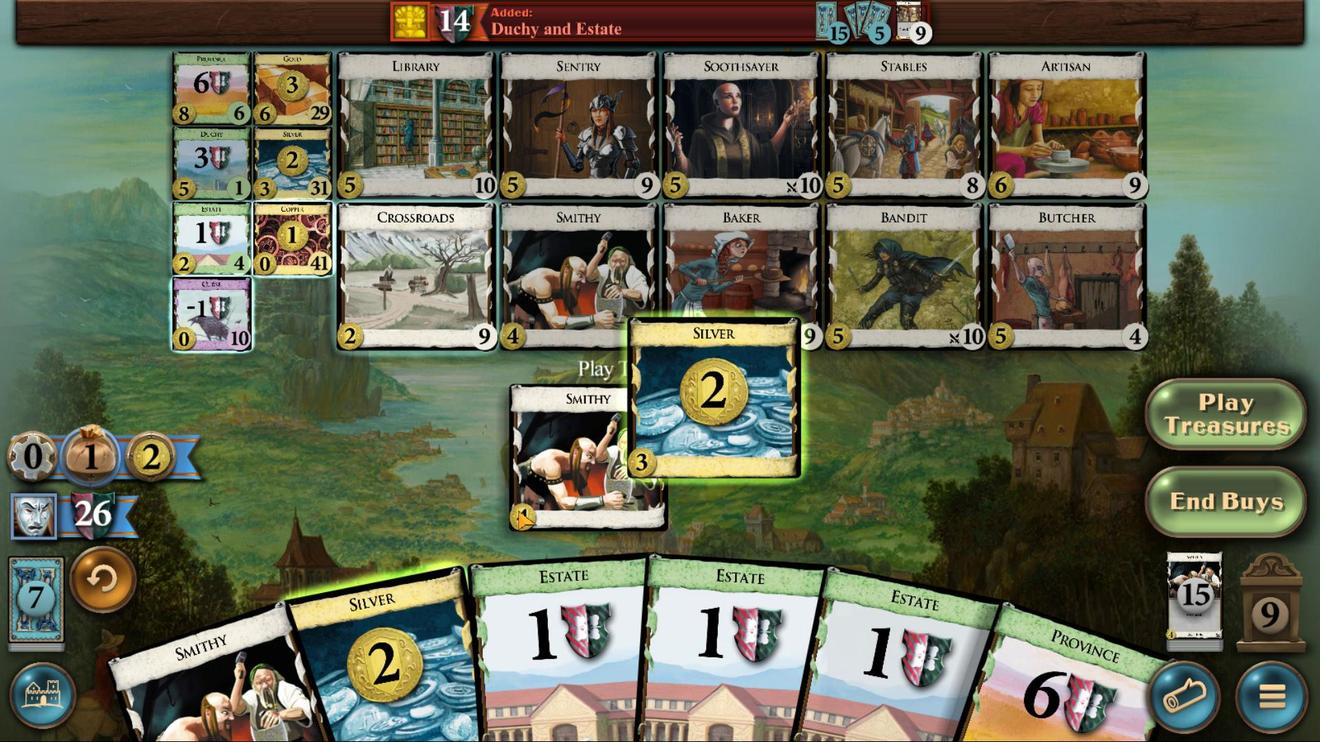 
Action: Mouse pressed left at (640, 521)
Screenshot: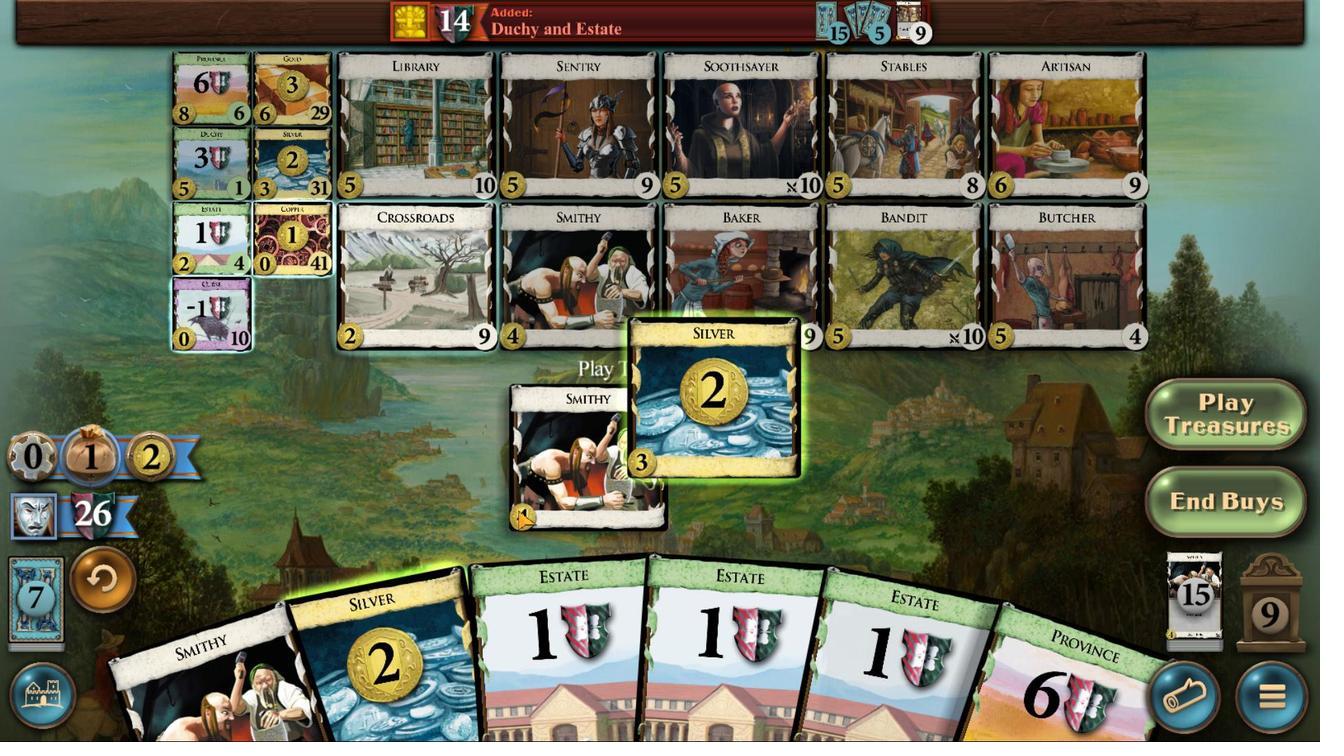 
Action: Mouse moved to (617, 521)
Screenshot: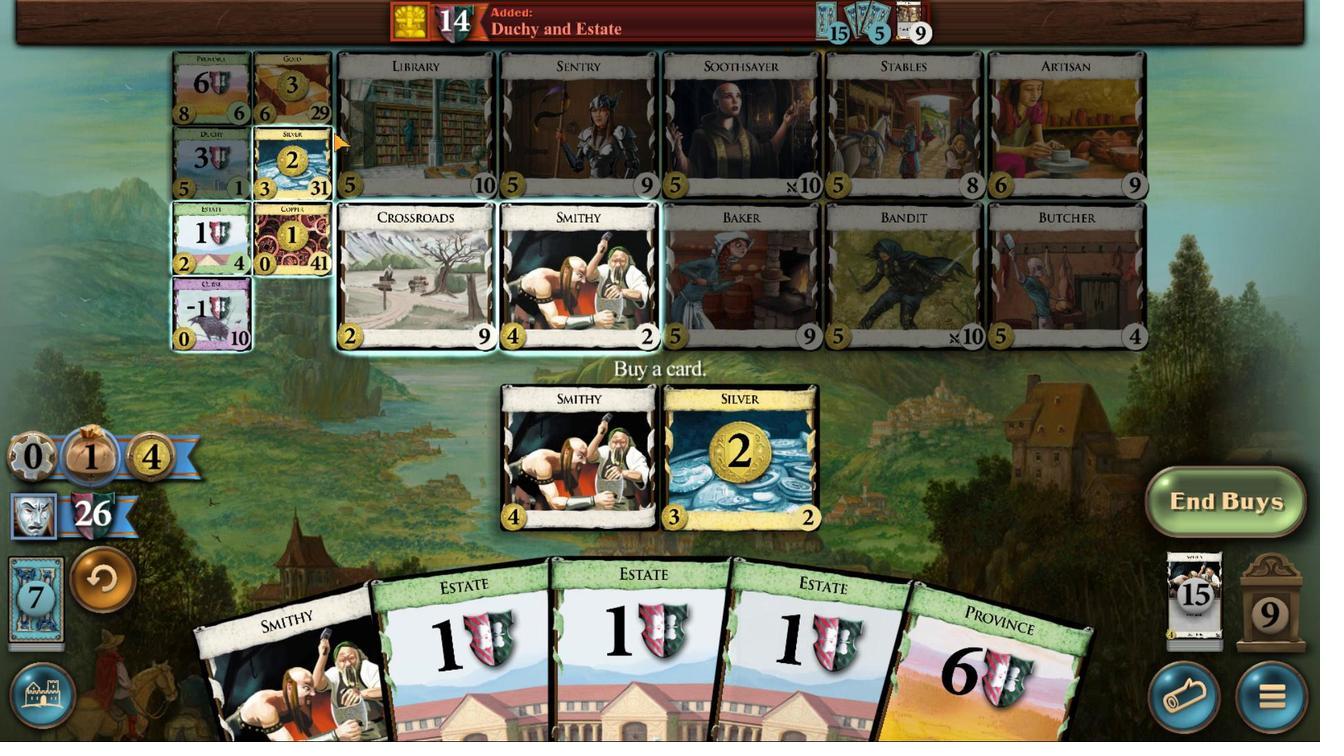 
Action: Mouse pressed left at (617, 521)
Screenshot: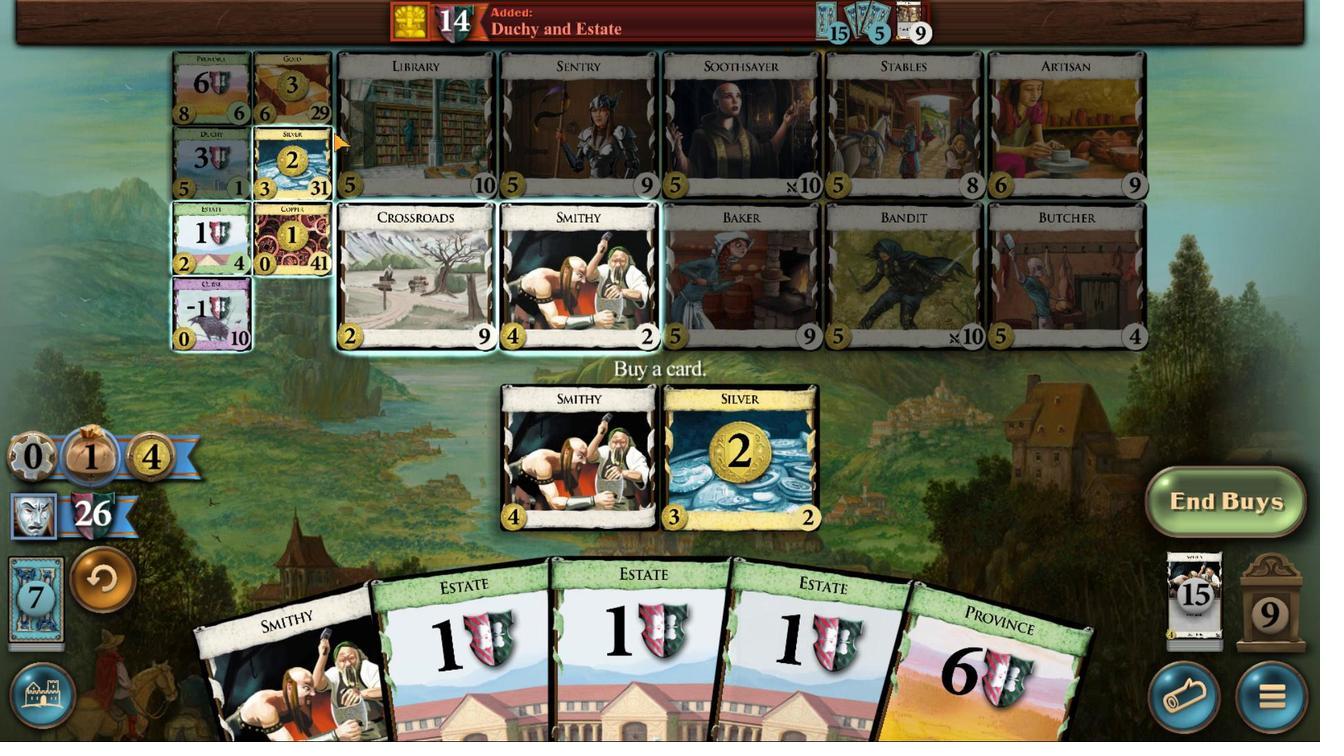 
Action: Mouse moved to (590, 385)
Screenshot: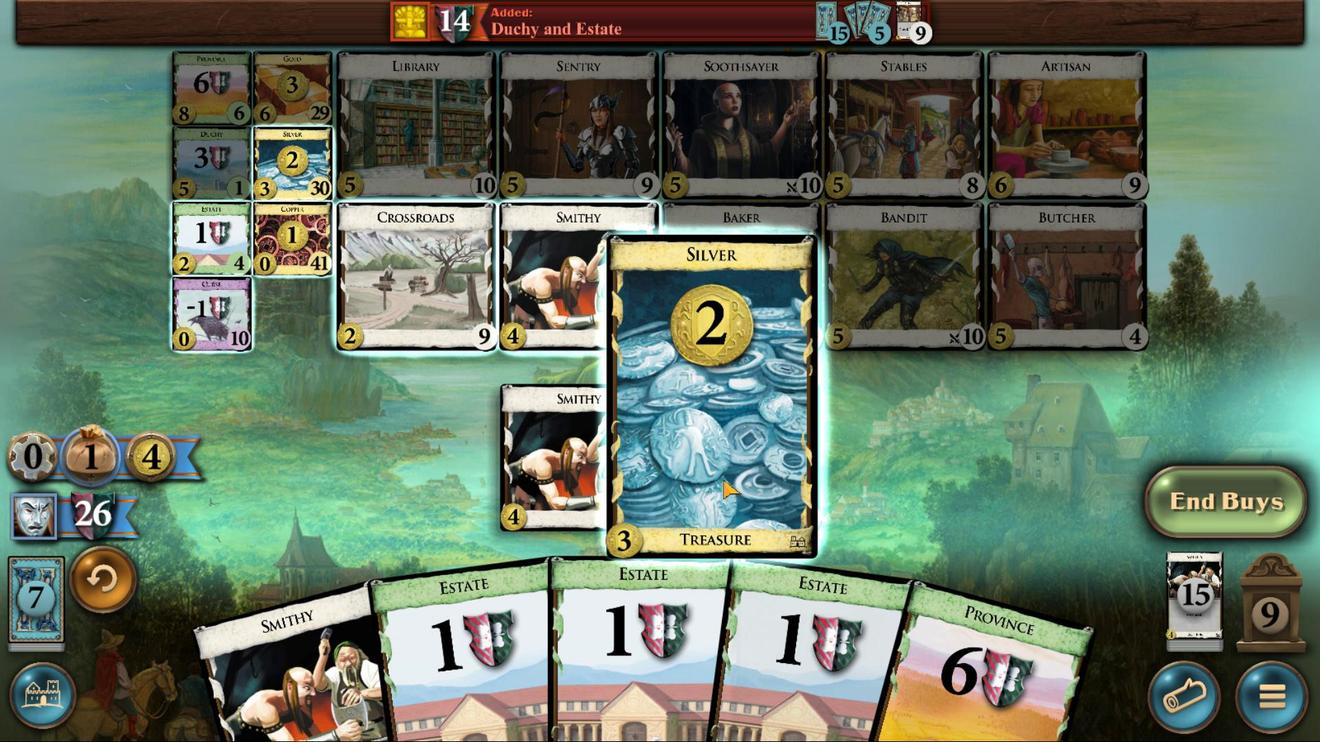 
Action: Mouse pressed left at (590, 385)
Screenshot: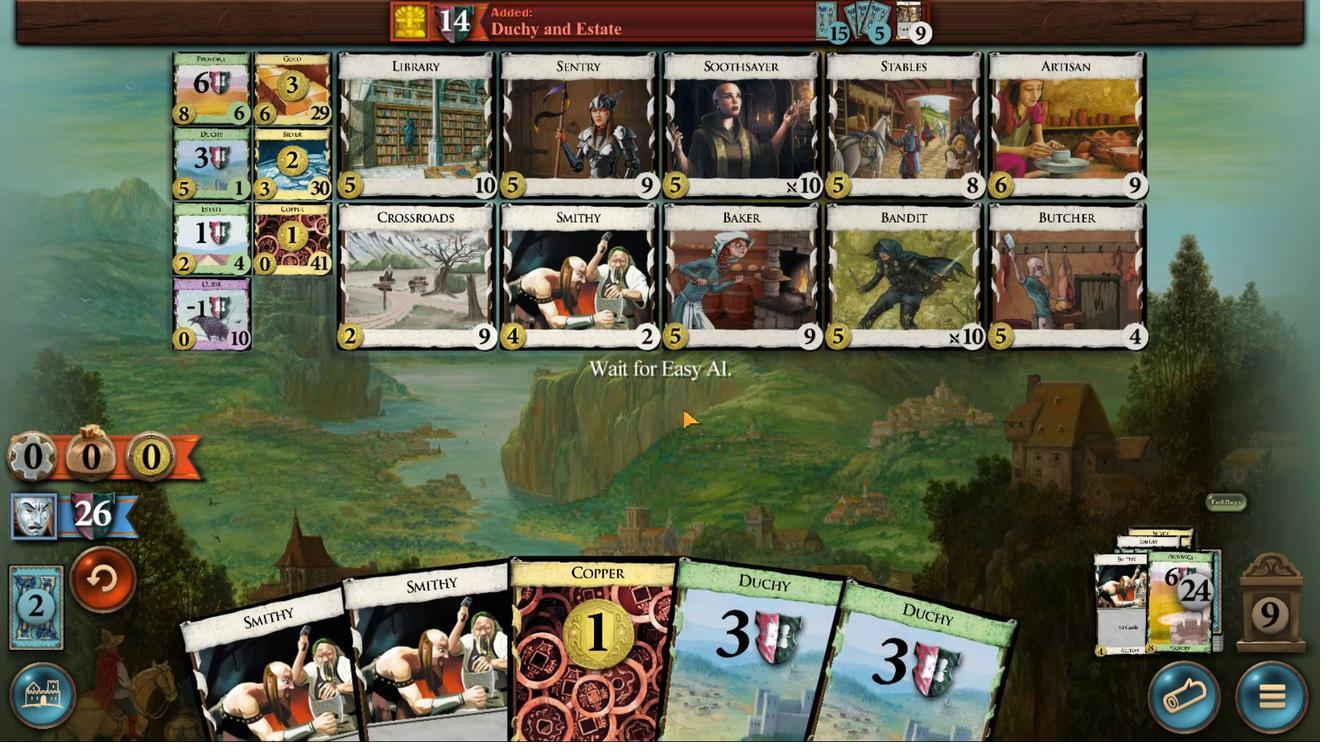 
Action: Mouse moved to (631, 523)
Screenshot: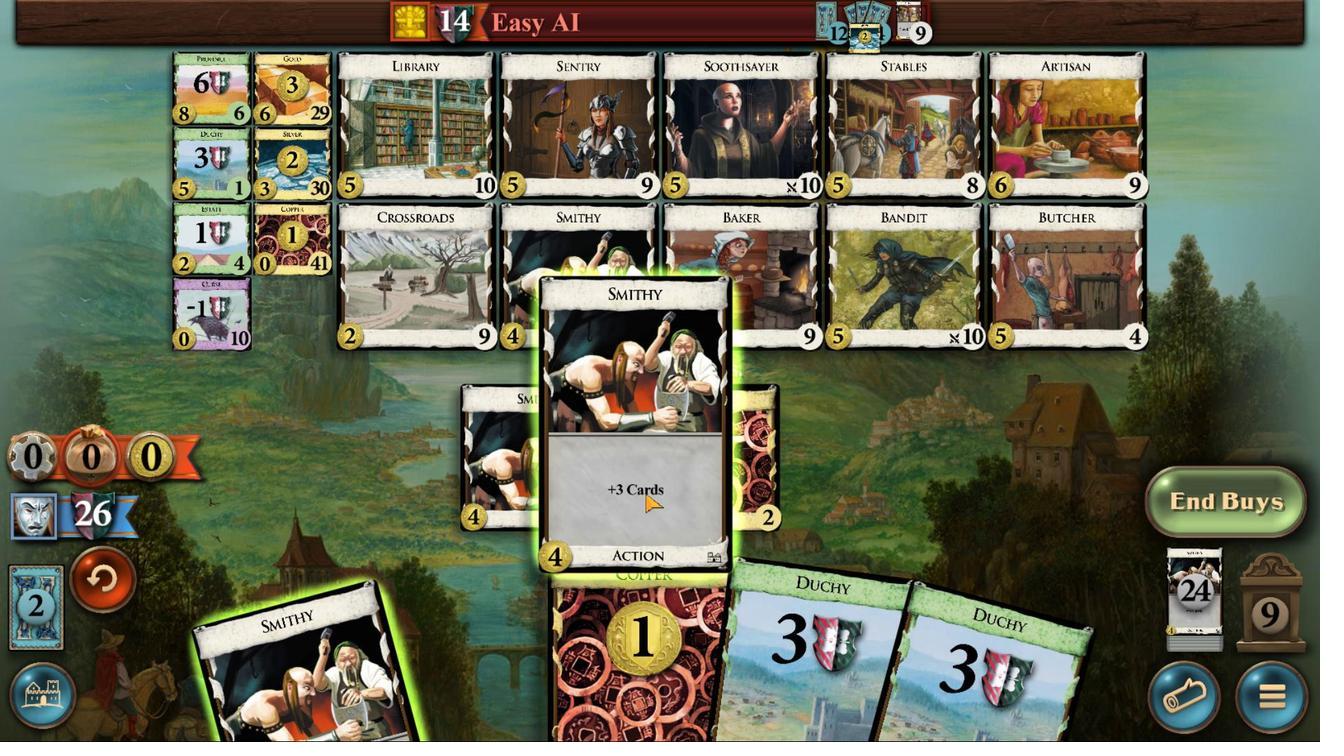
Action: Mouse pressed left at (631, 523)
Screenshot: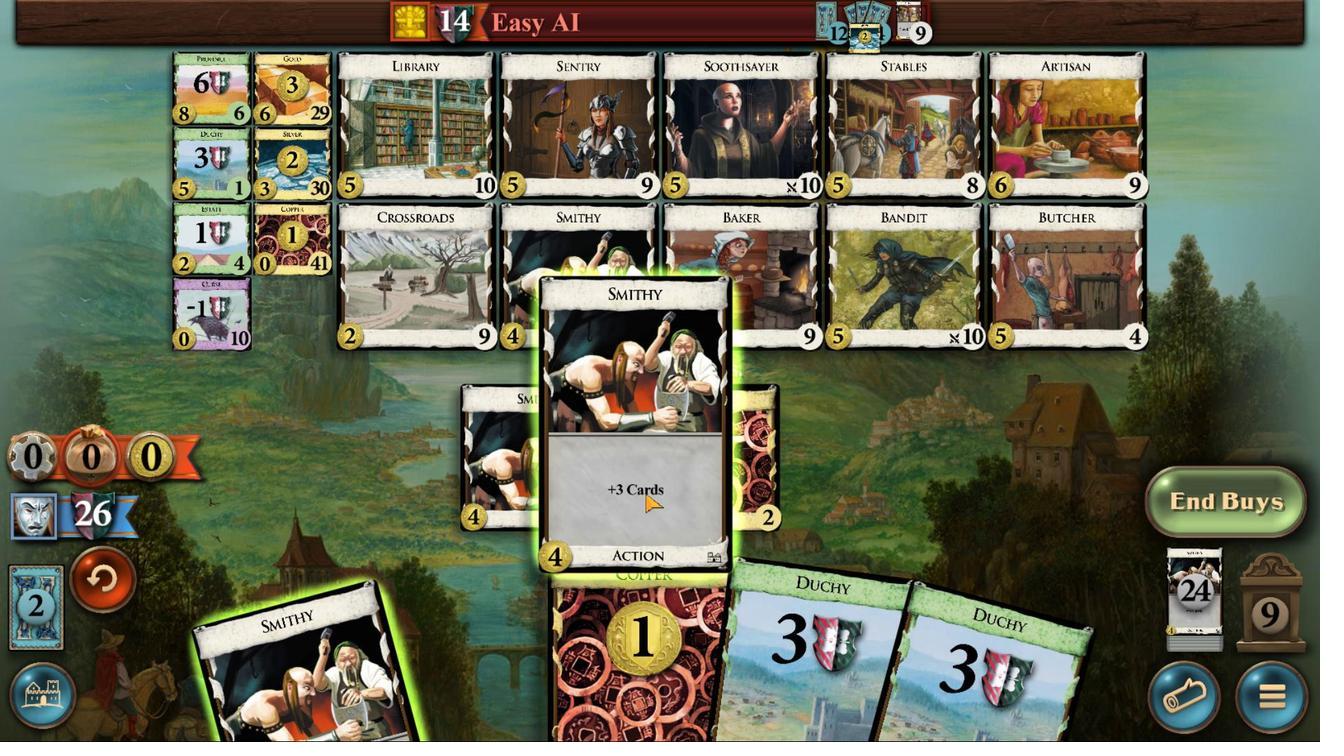 
Action: Mouse moved to (629, 529)
Screenshot: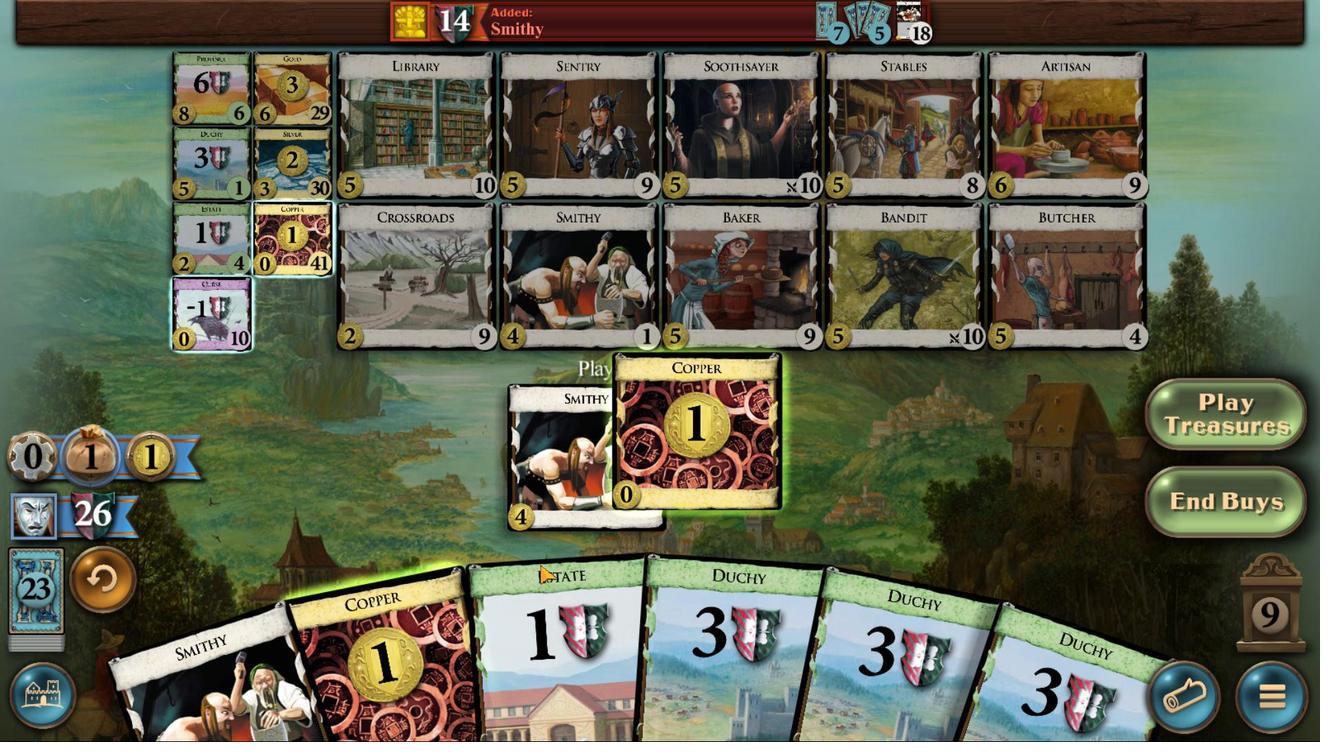 
Action: Mouse pressed left at (629, 529)
Screenshot: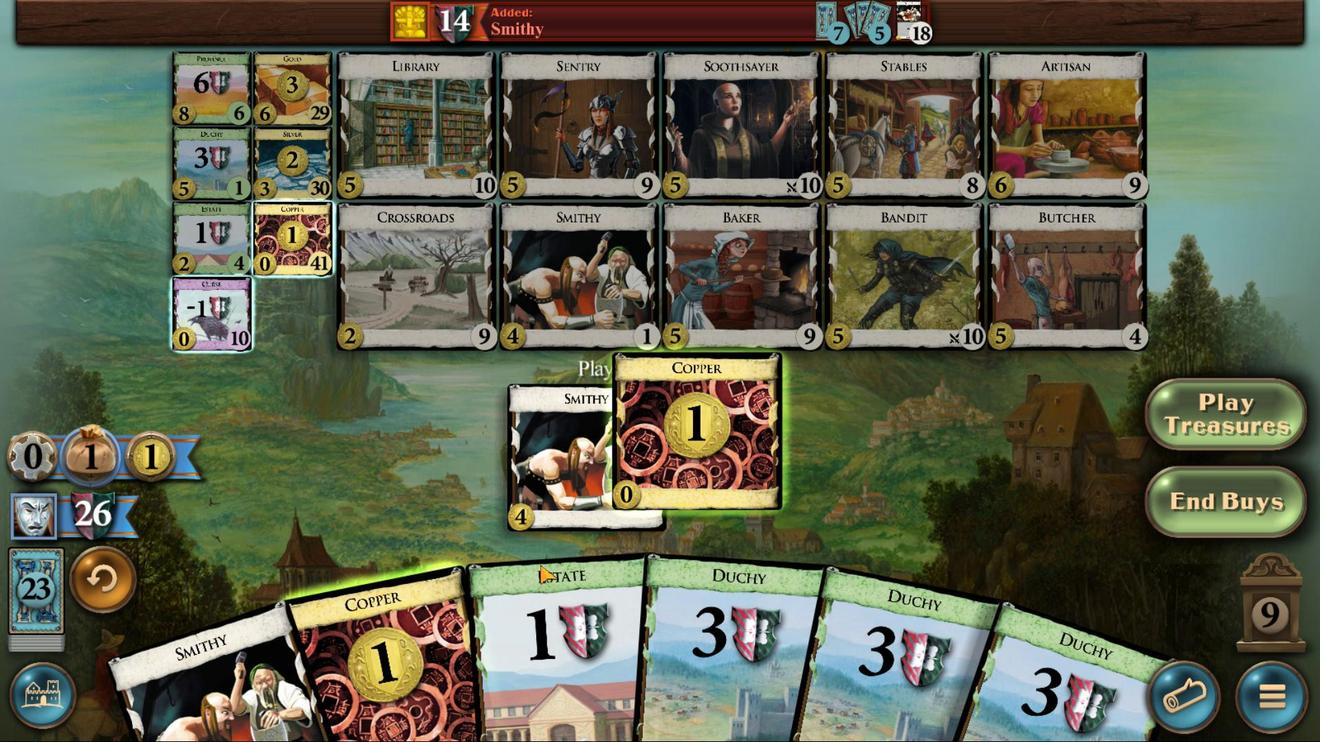 
Action: Mouse moved to (619, 522)
Screenshot: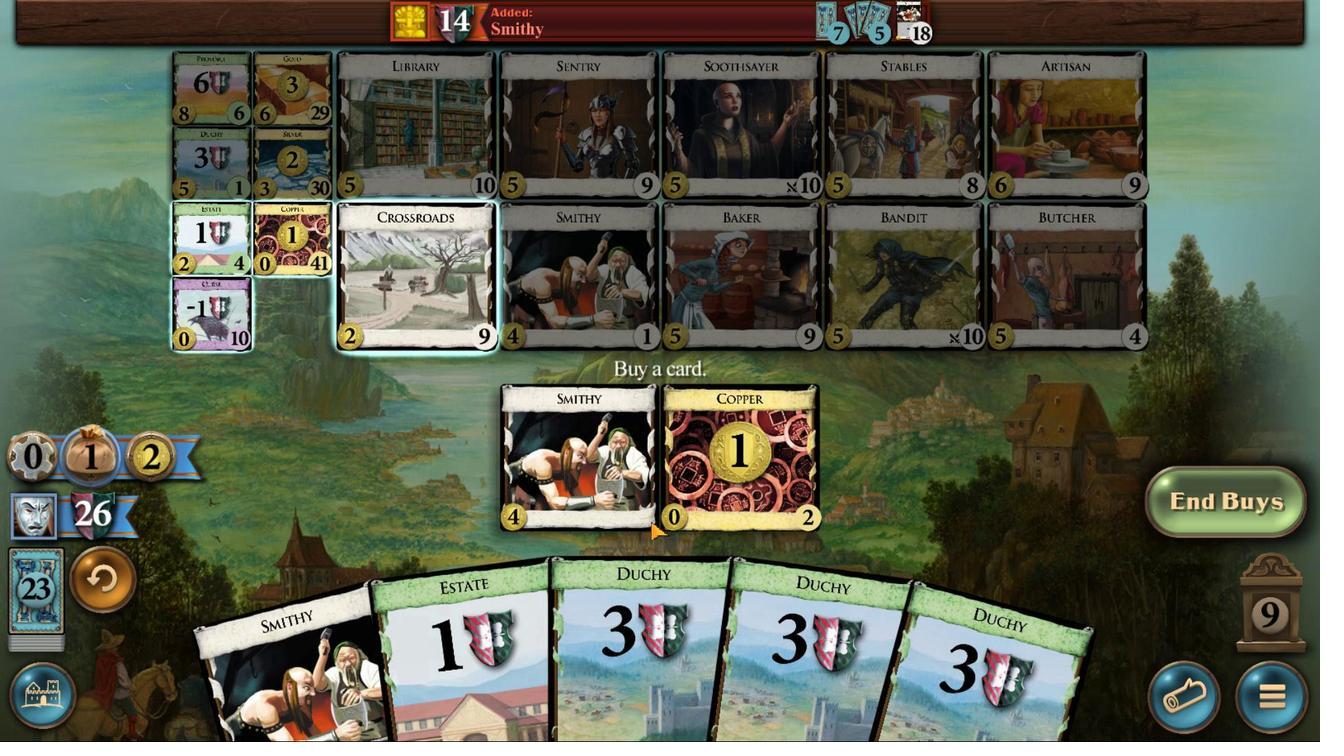 
Action: Mouse pressed left at (619, 522)
Screenshot: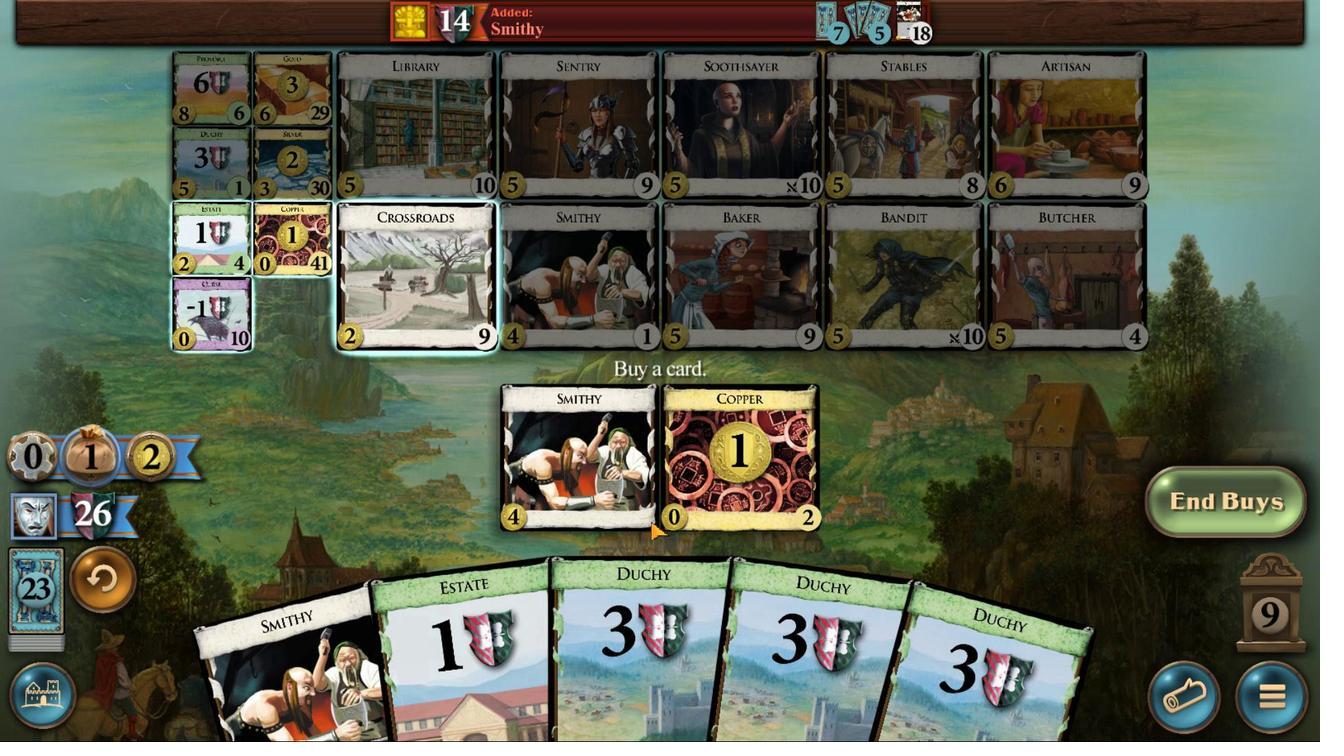
Action: Mouse moved to (569, 413)
Screenshot: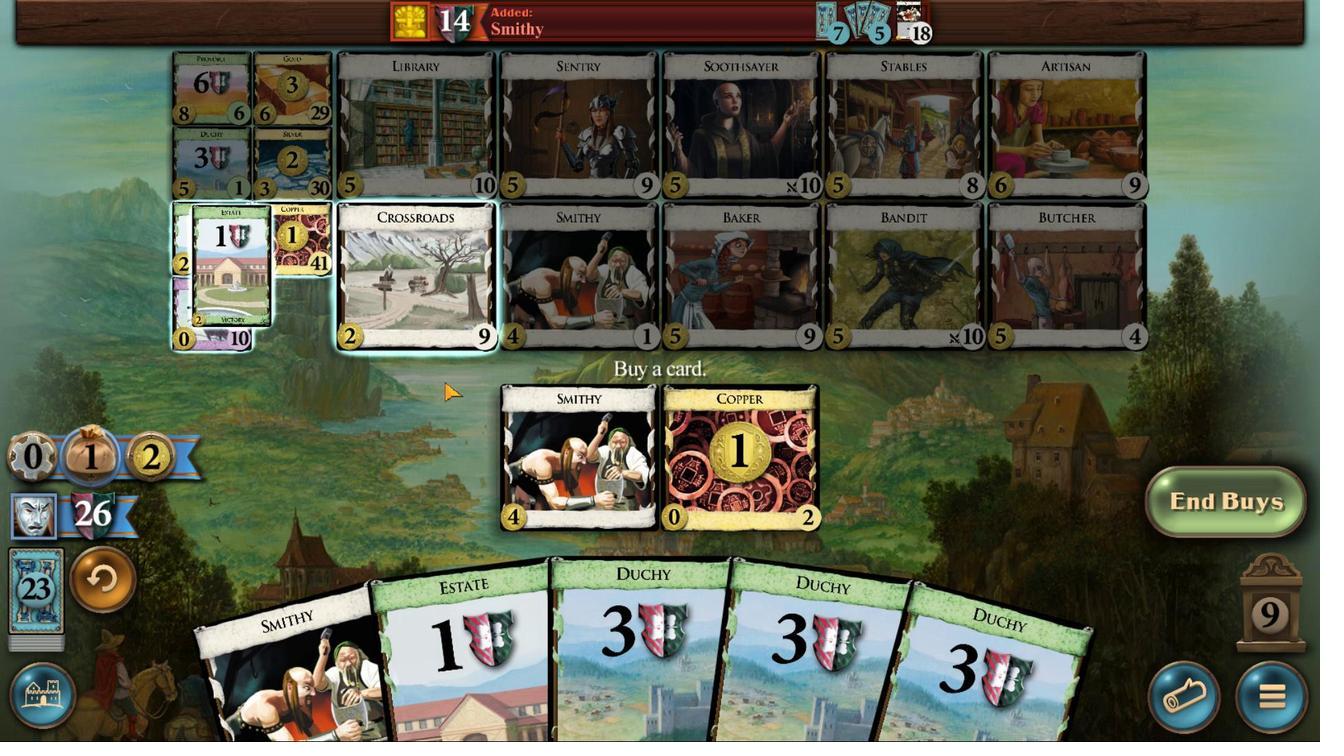 
Action: Mouse pressed left at (569, 413)
Screenshot: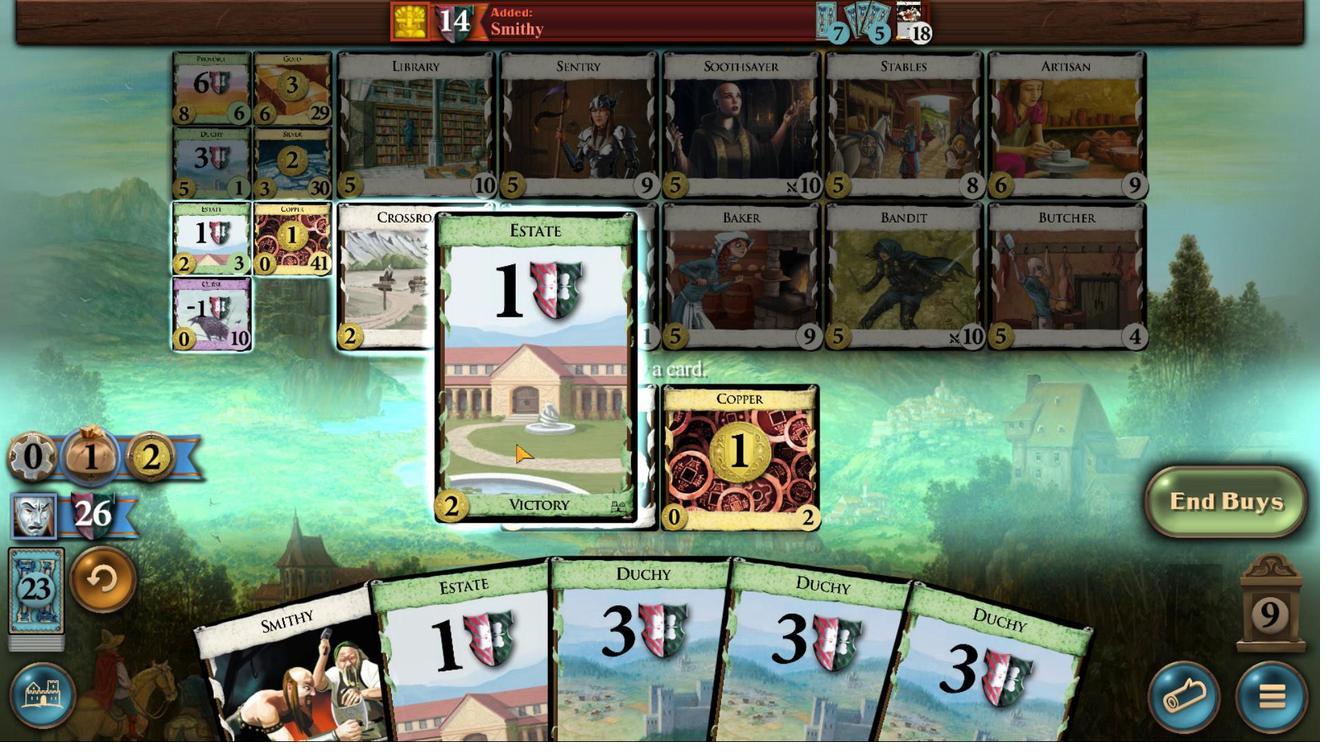 
Action: Mouse moved to (670, 510)
Screenshot: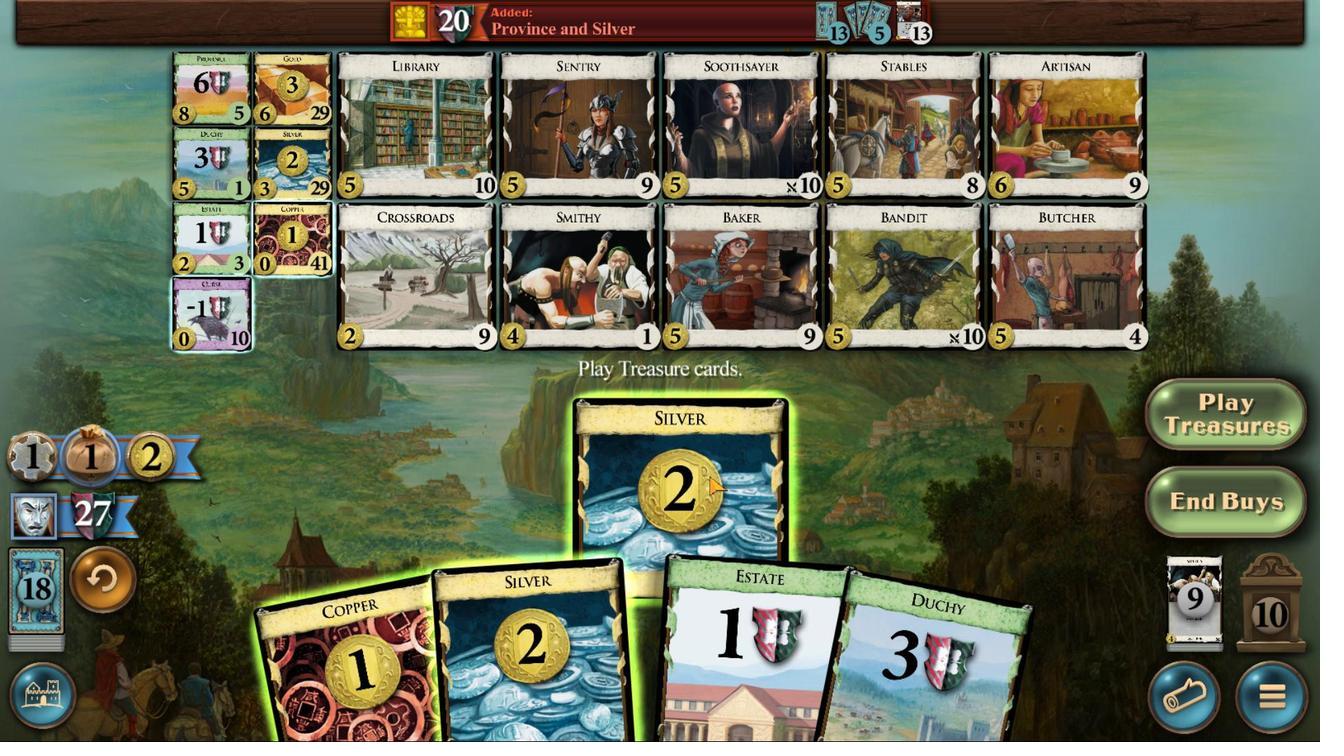 
Action: Mouse pressed left at (670, 510)
Screenshot: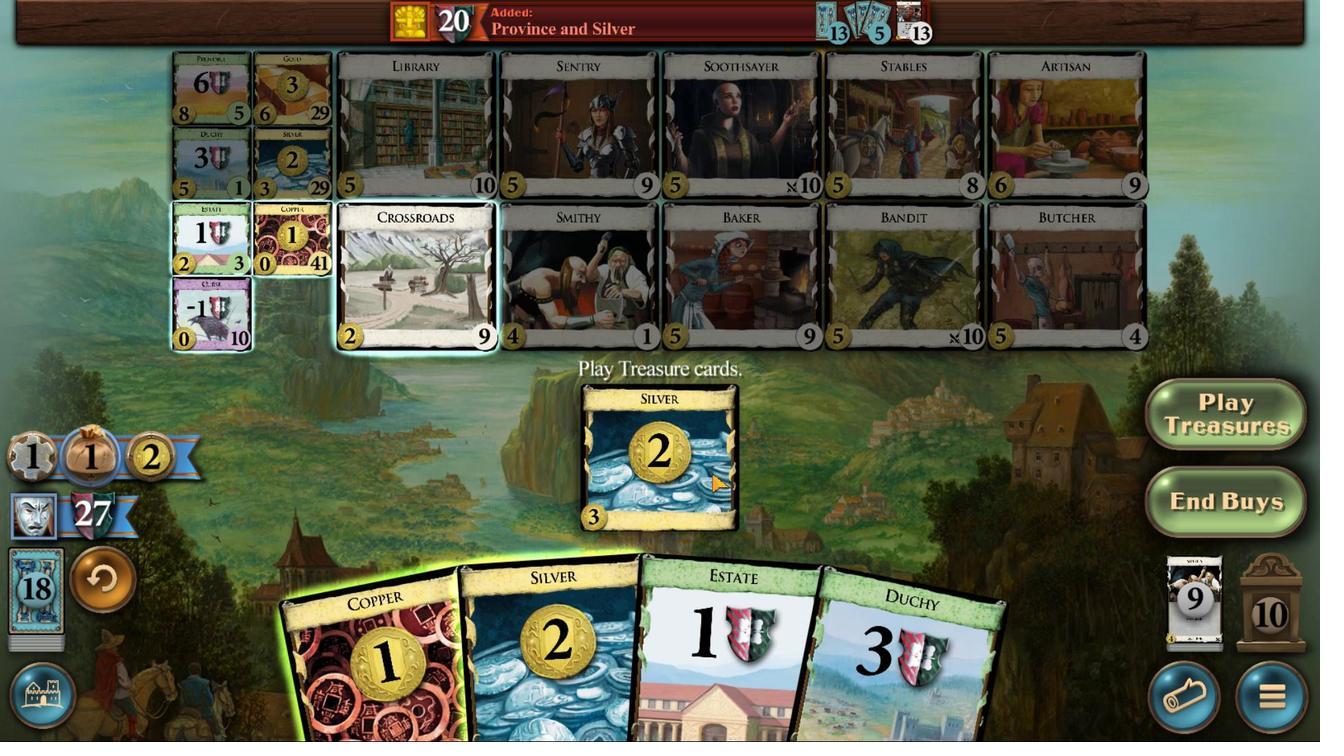 
Action: Mouse moved to (665, 506)
Screenshot: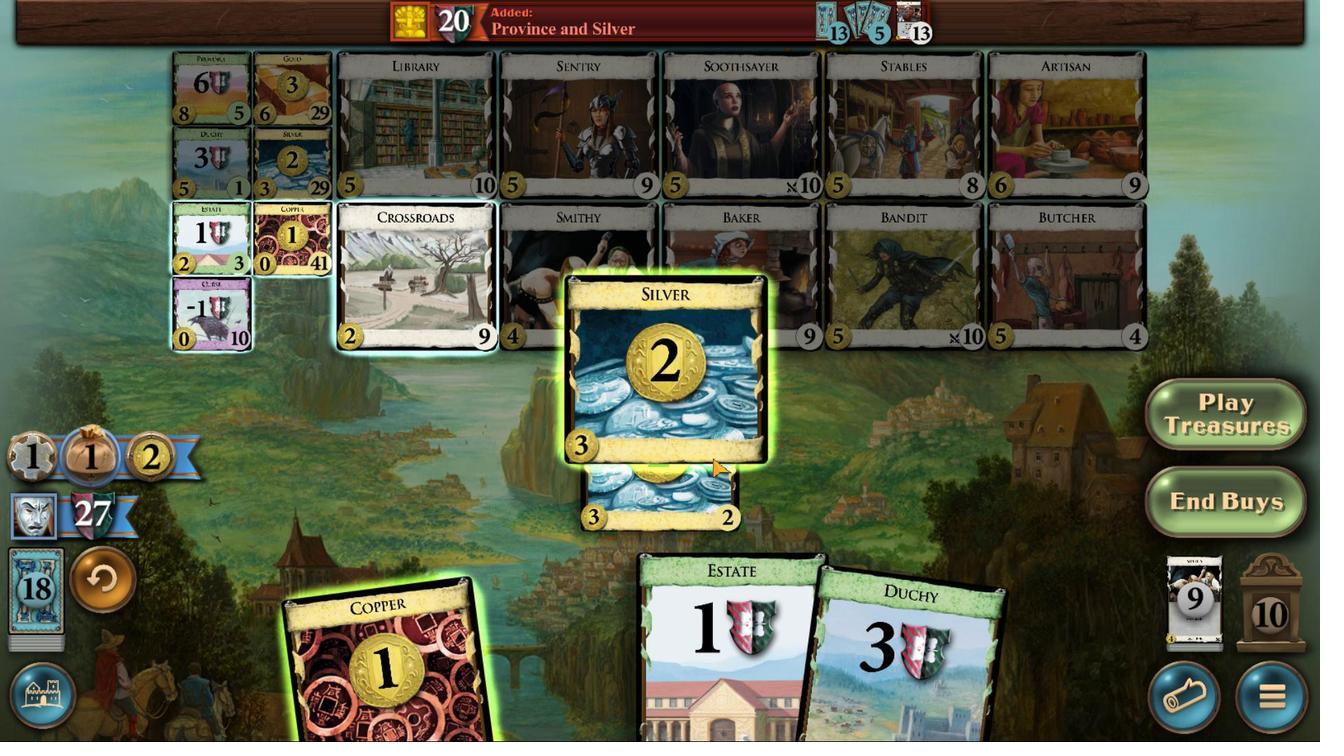 
Action: Mouse pressed left at (665, 506)
Screenshot: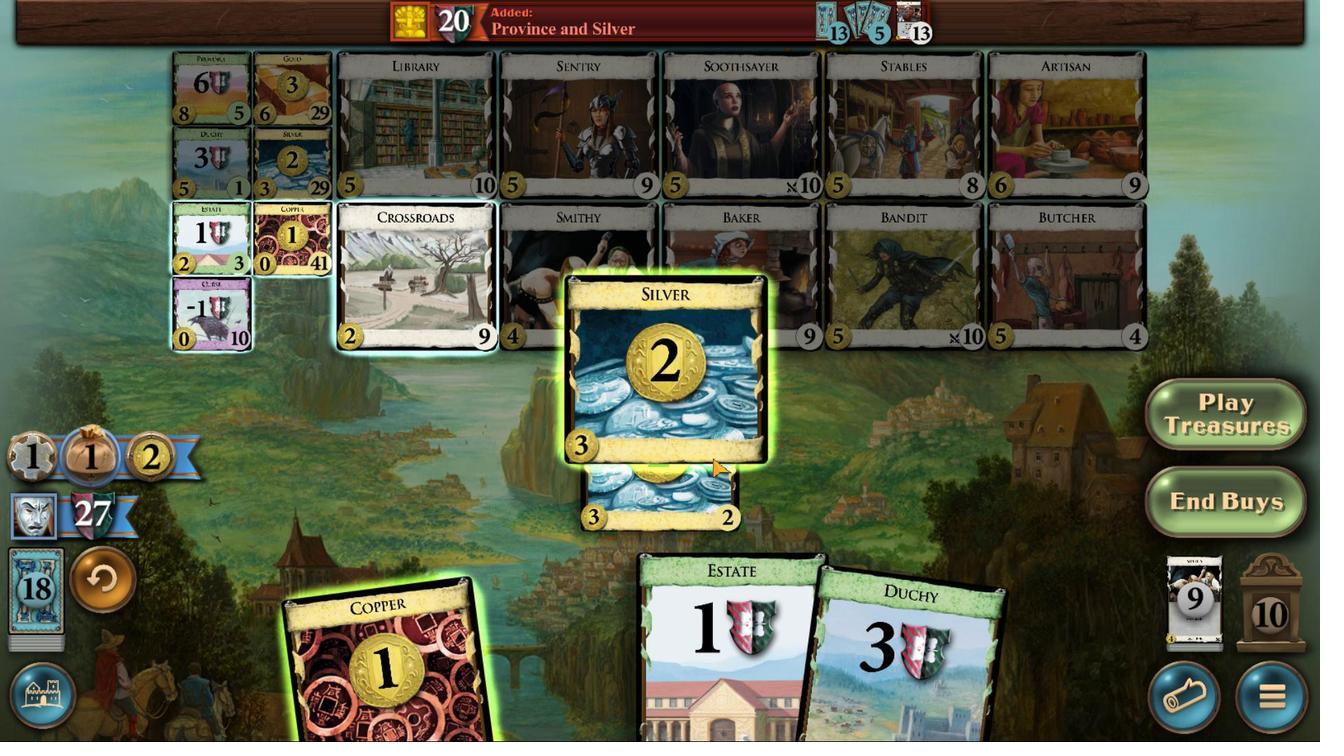 
Action: Mouse moved to (590, 390)
Screenshot: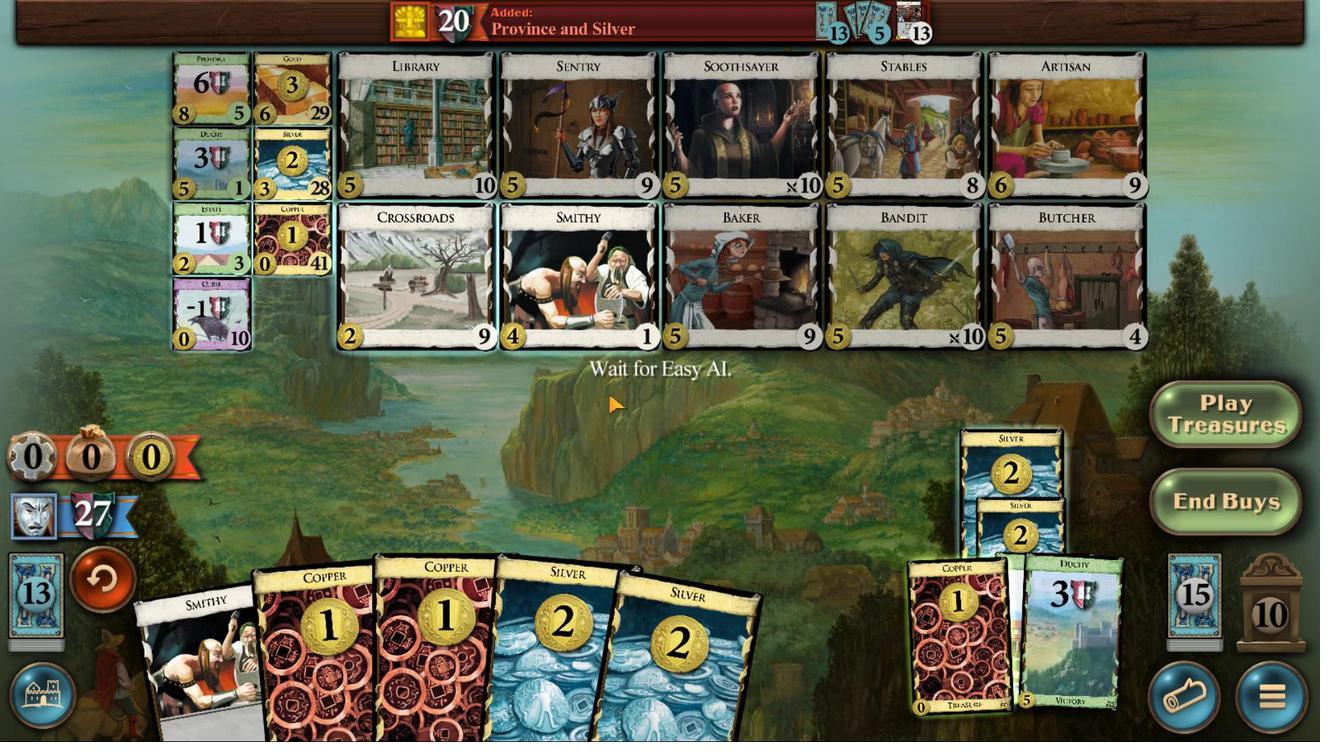
Action: Mouse pressed left at (590, 390)
Screenshot: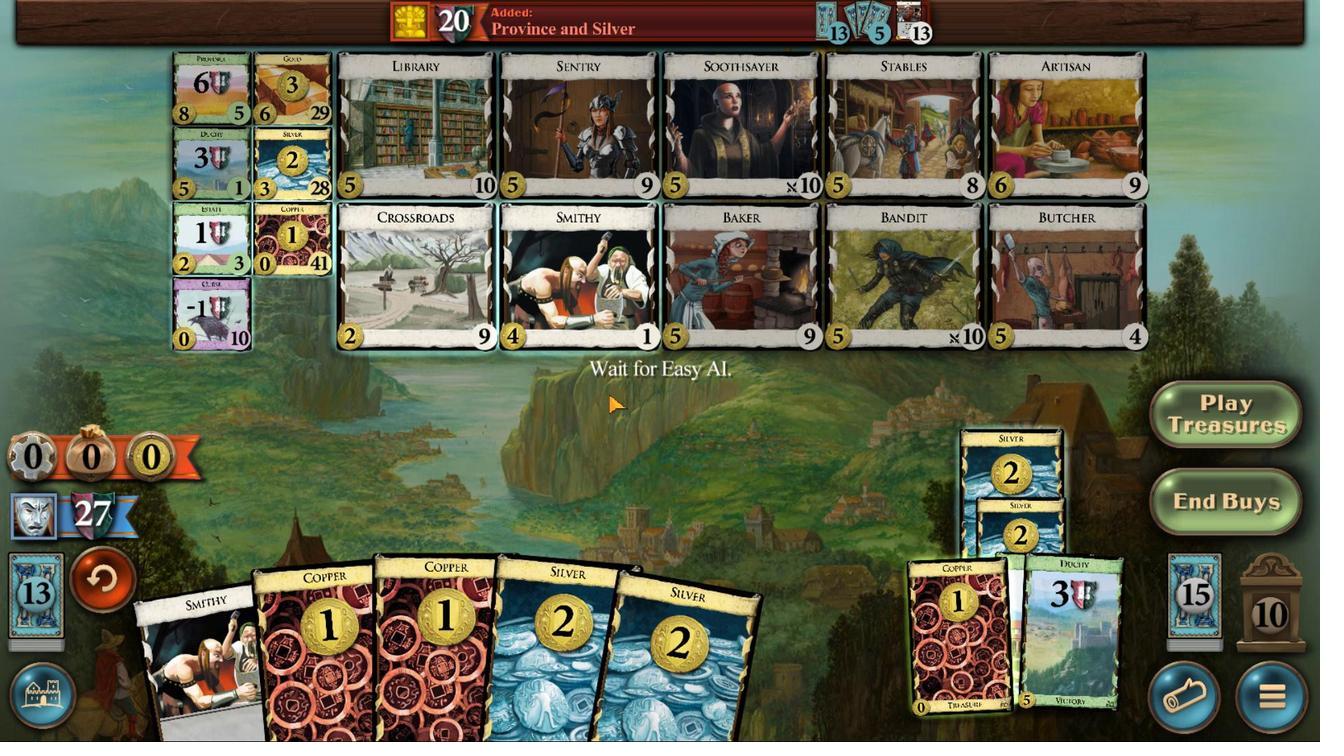 
Action: Mouse moved to (592, 520)
Screenshot: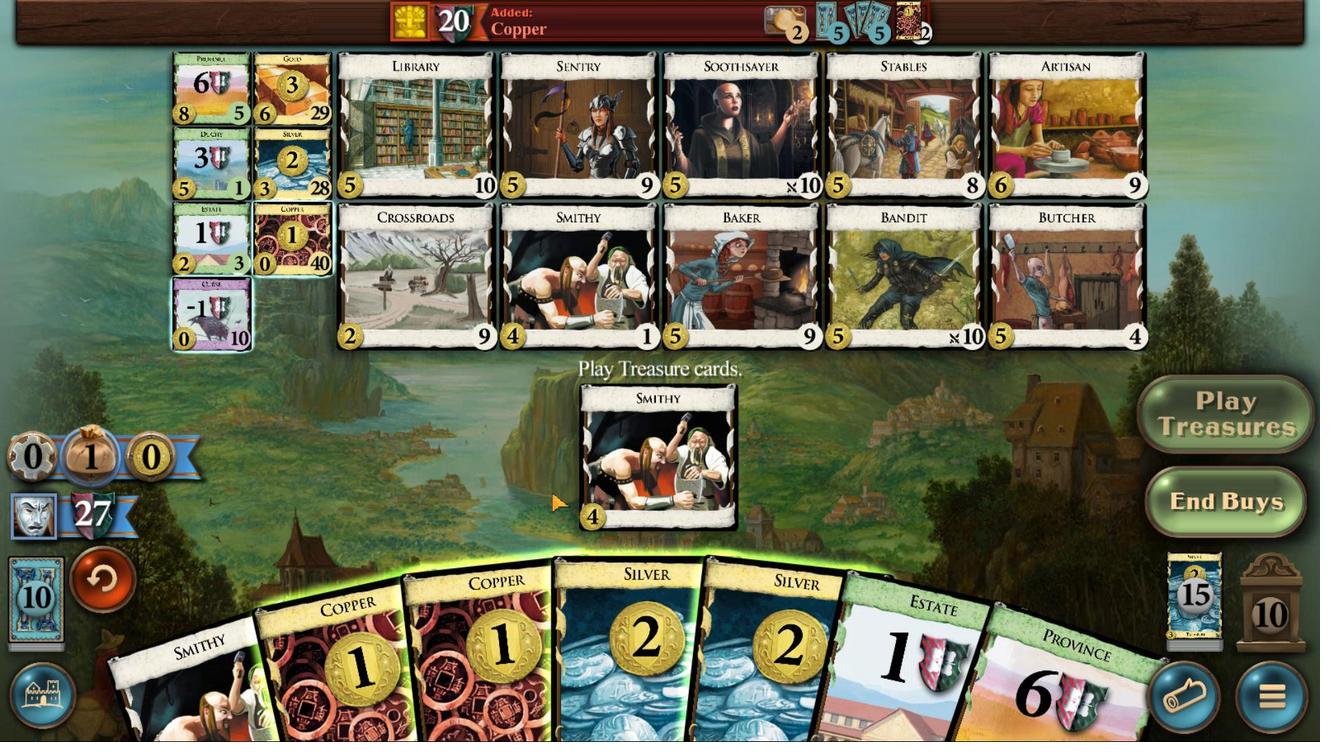 
Action: Mouse pressed left at (592, 520)
Screenshot: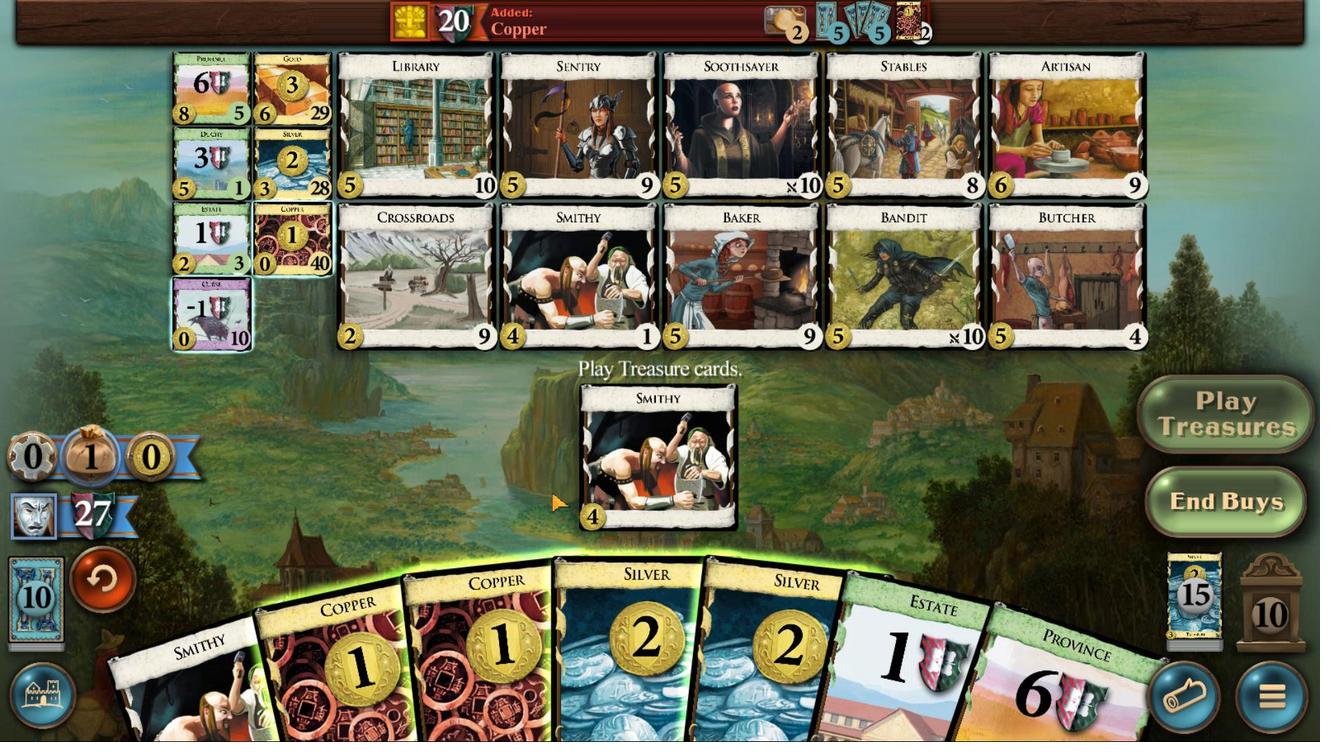 
Action: Mouse moved to (666, 524)
Screenshot: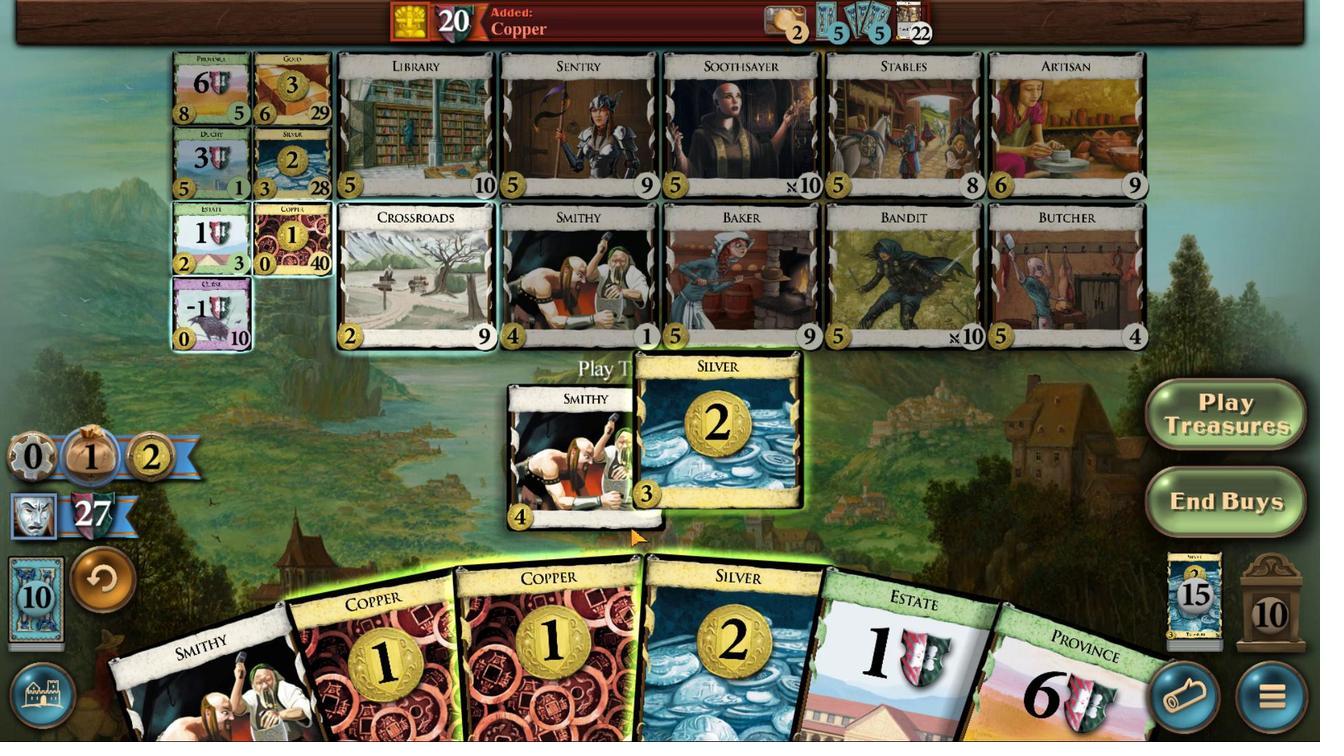 
Action: Mouse pressed left at (666, 524)
Screenshot: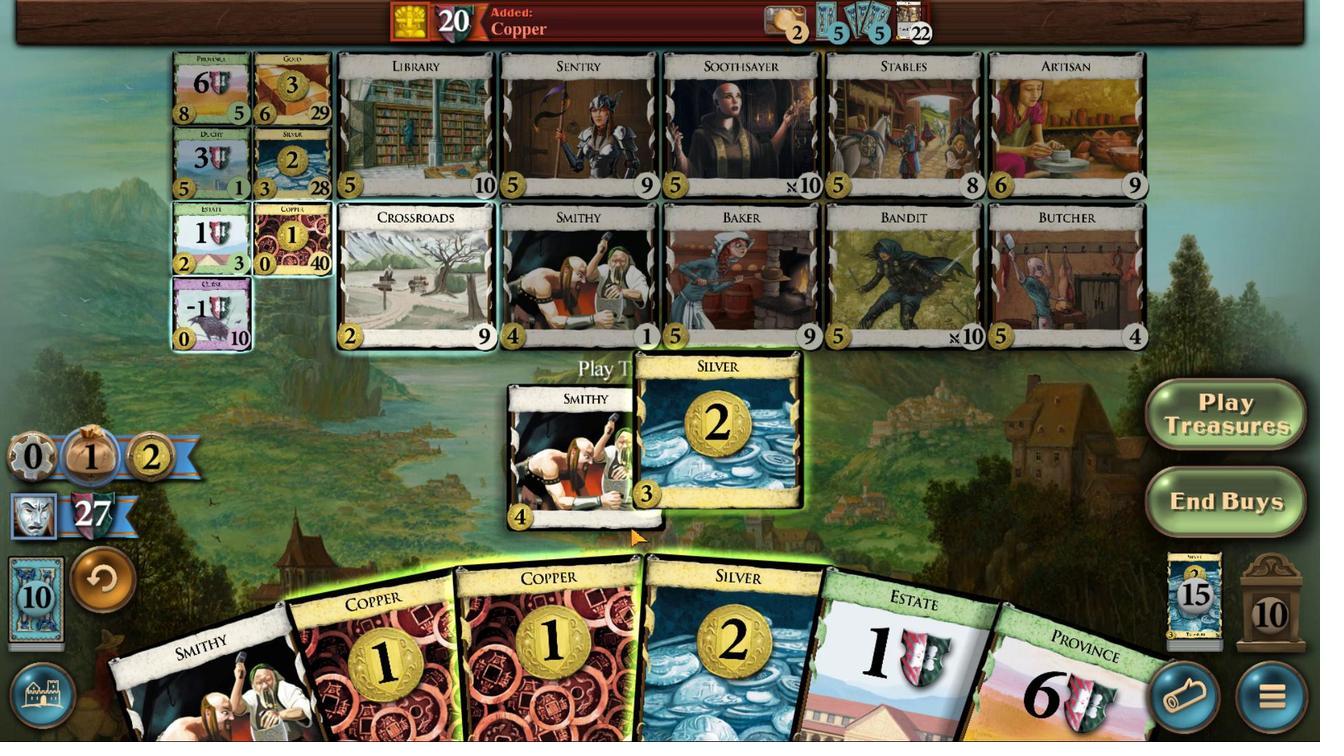 
Action: Mouse moved to (681, 522)
Screenshot: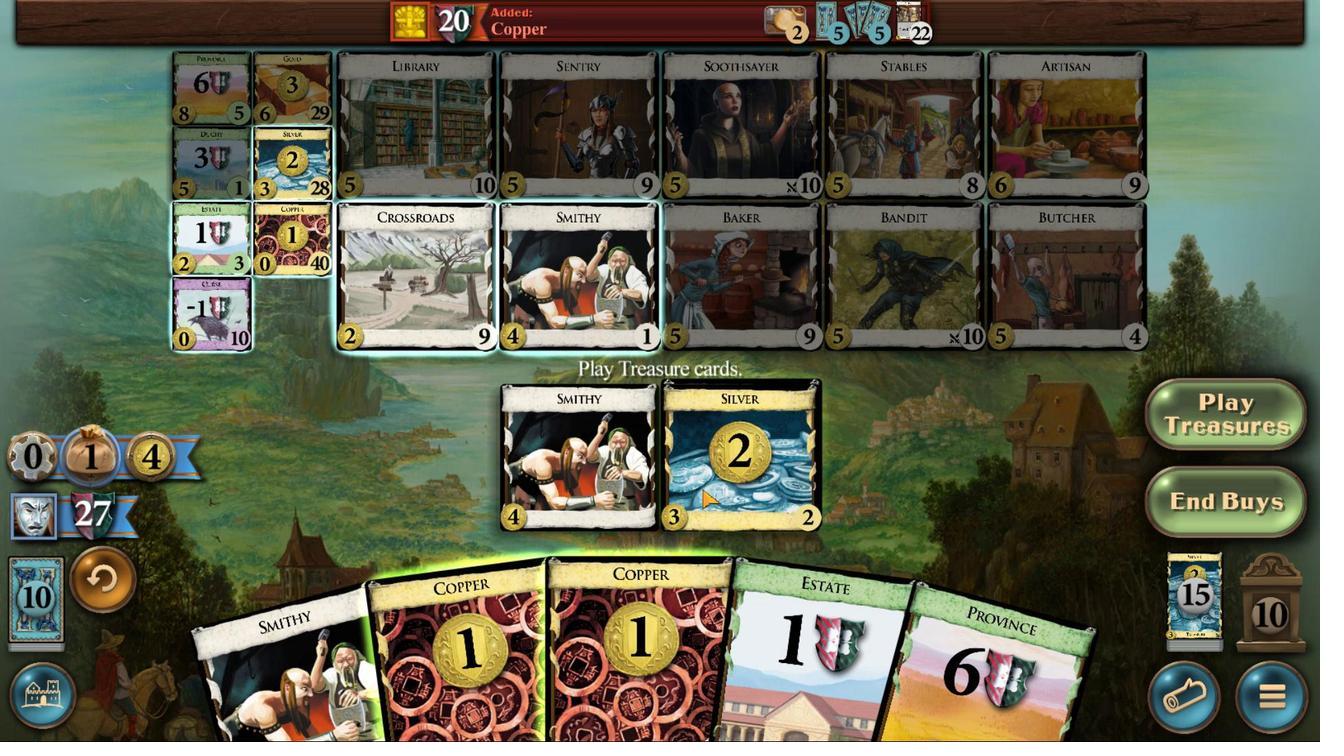 
Action: Mouse pressed left at (681, 522)
Screenshot: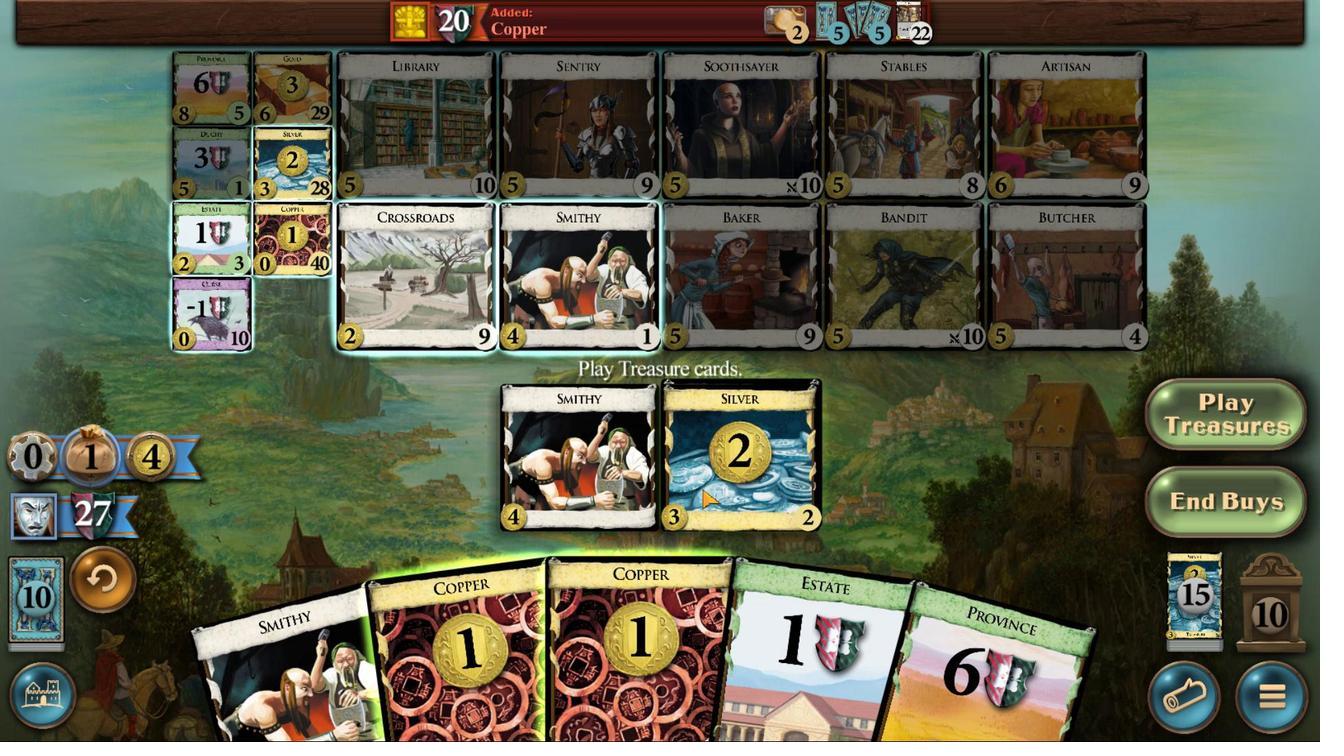 
Action: Mouse moved to (669, 523)
Screenshot: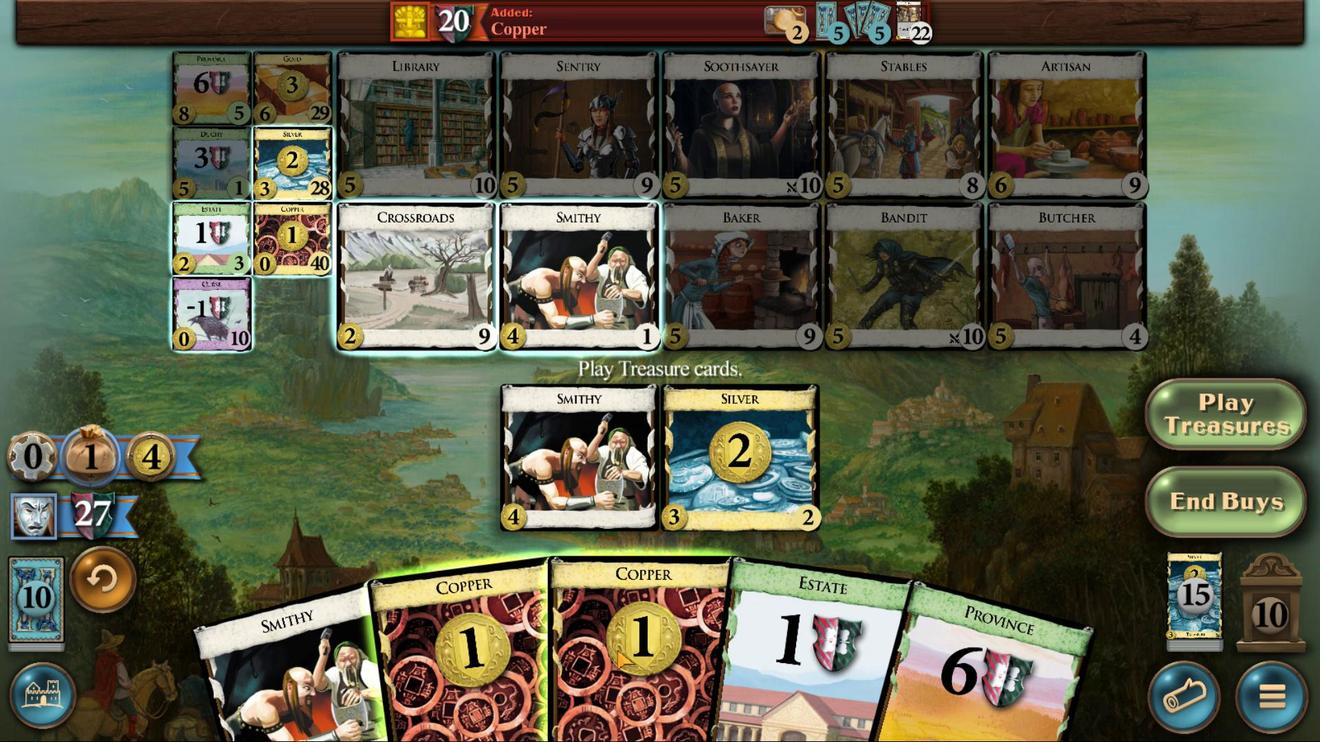 
Action: Mouse pressed left at (669, 523)
Screenshot: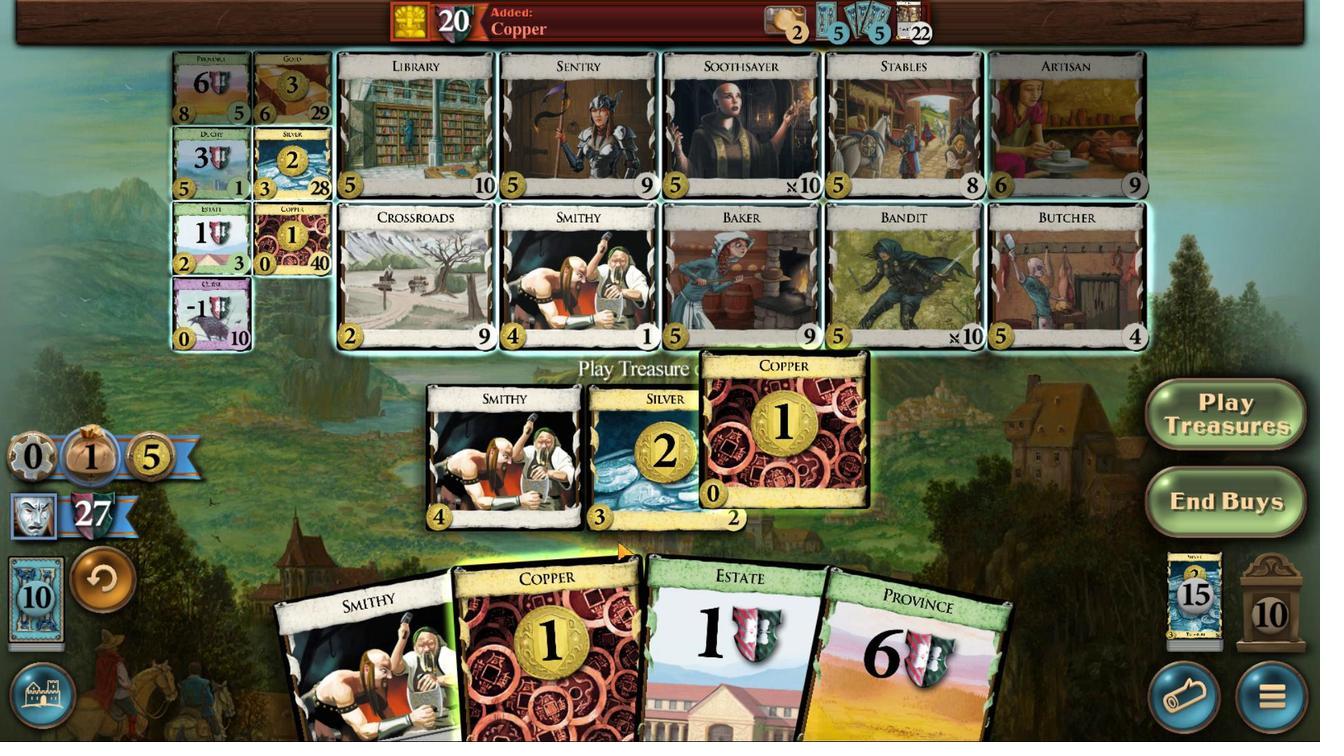 
Action: Mouse moved to (651, 517)
Screenshot: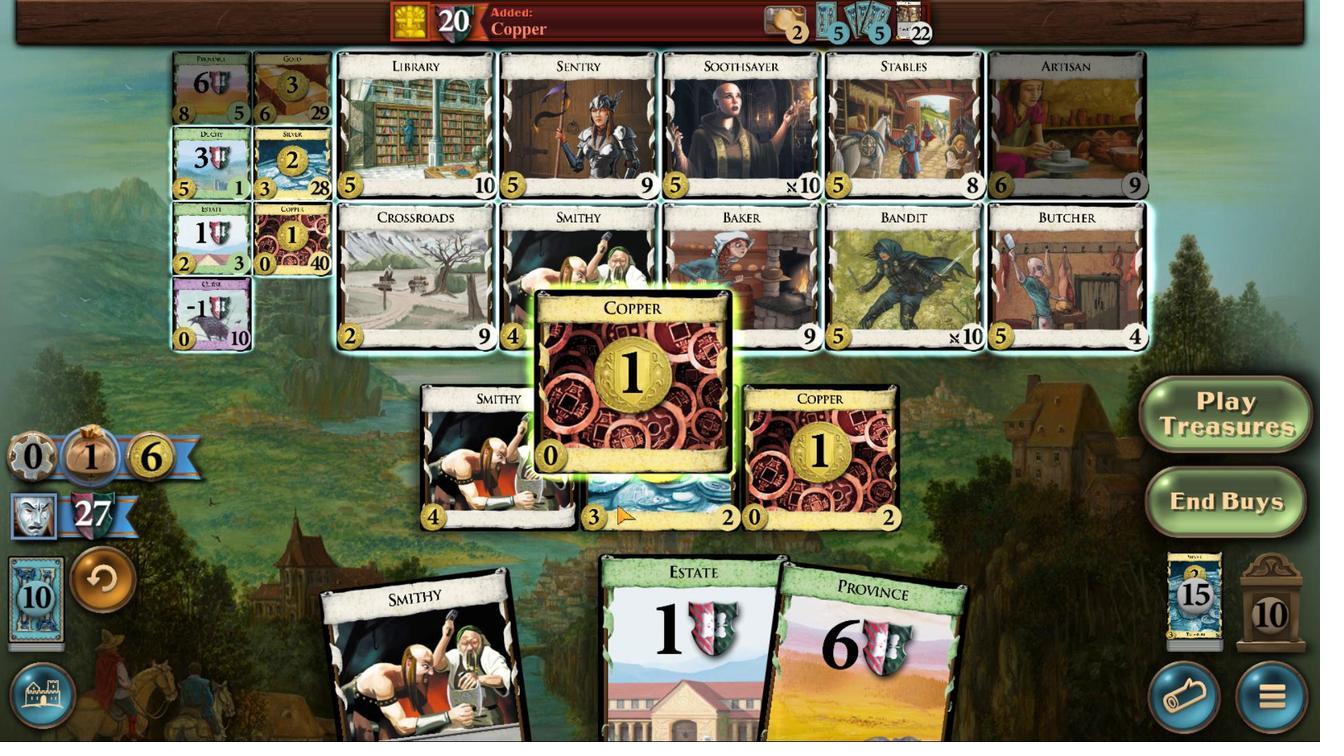
Action: Mouse pressed left at (651, 517)
Screenshot: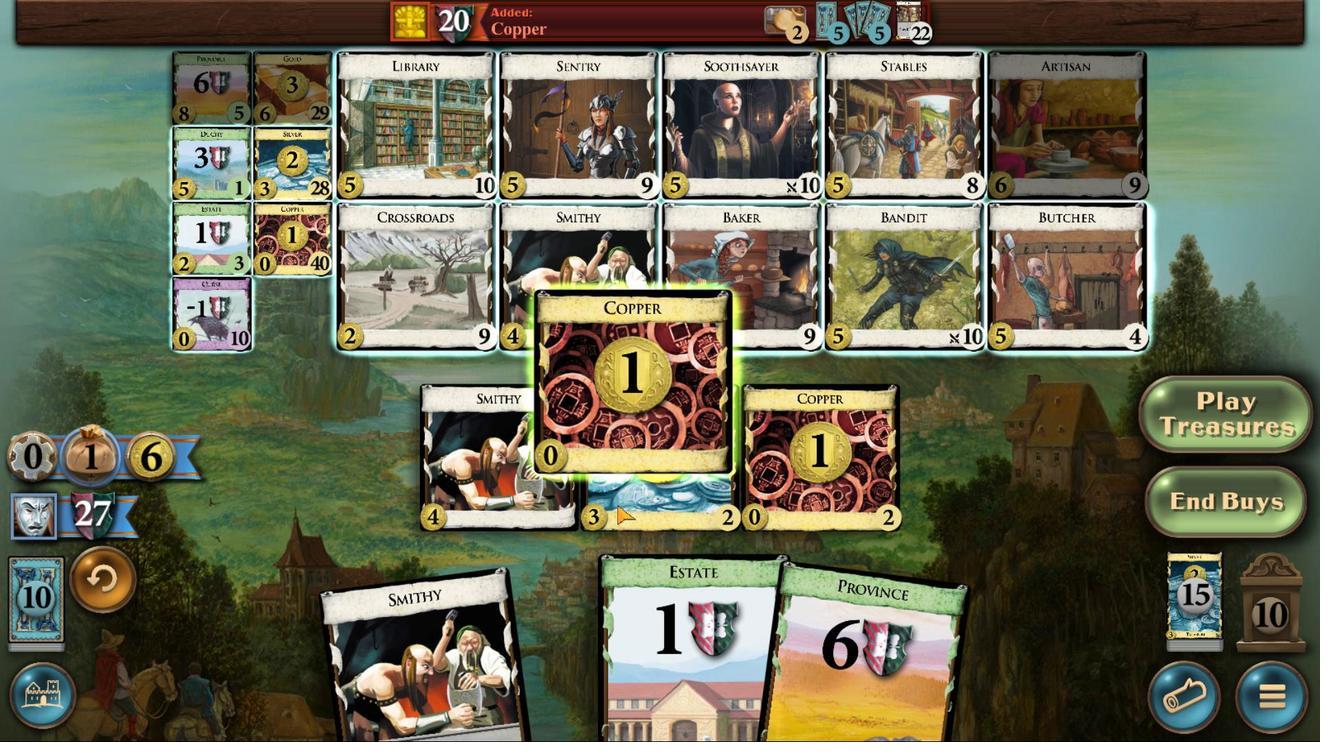 
Action: Mouse moved to (586, 376)
Screenshot: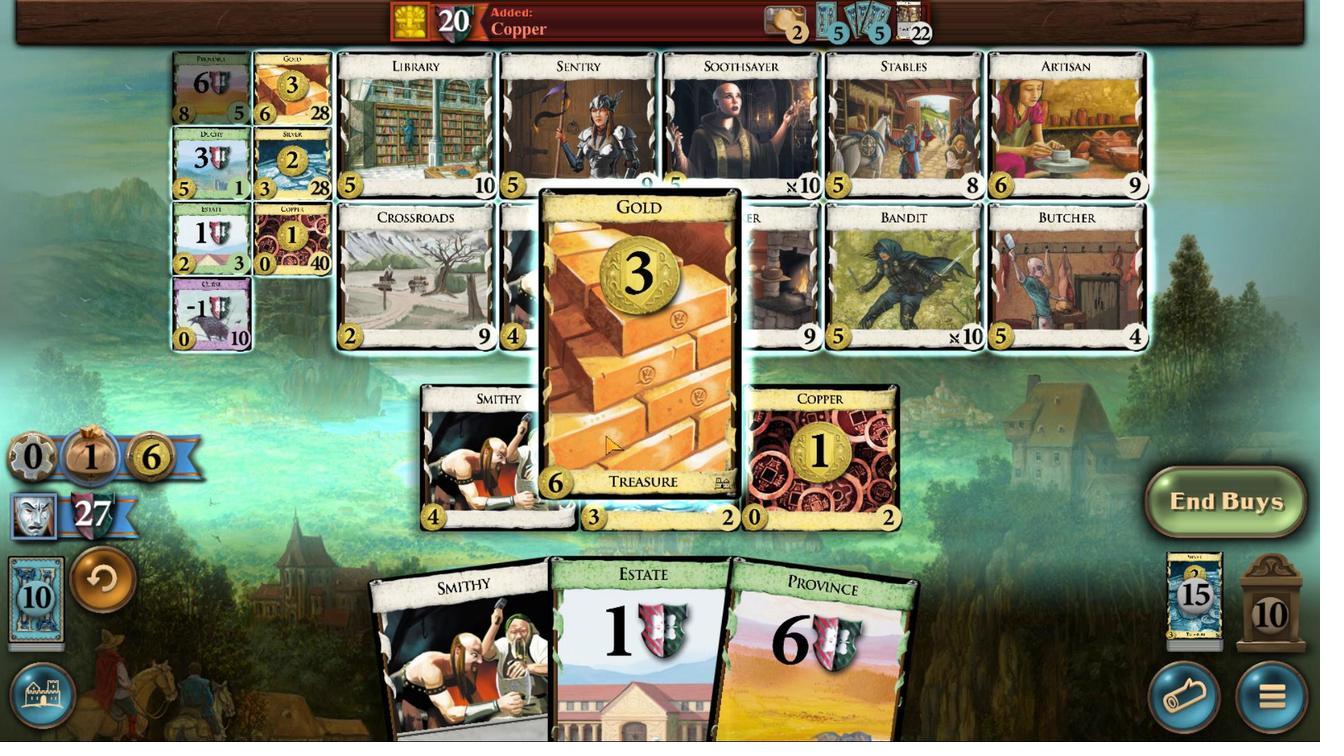 
Action: Mouse pressed left at (586, 376)
Screenshot: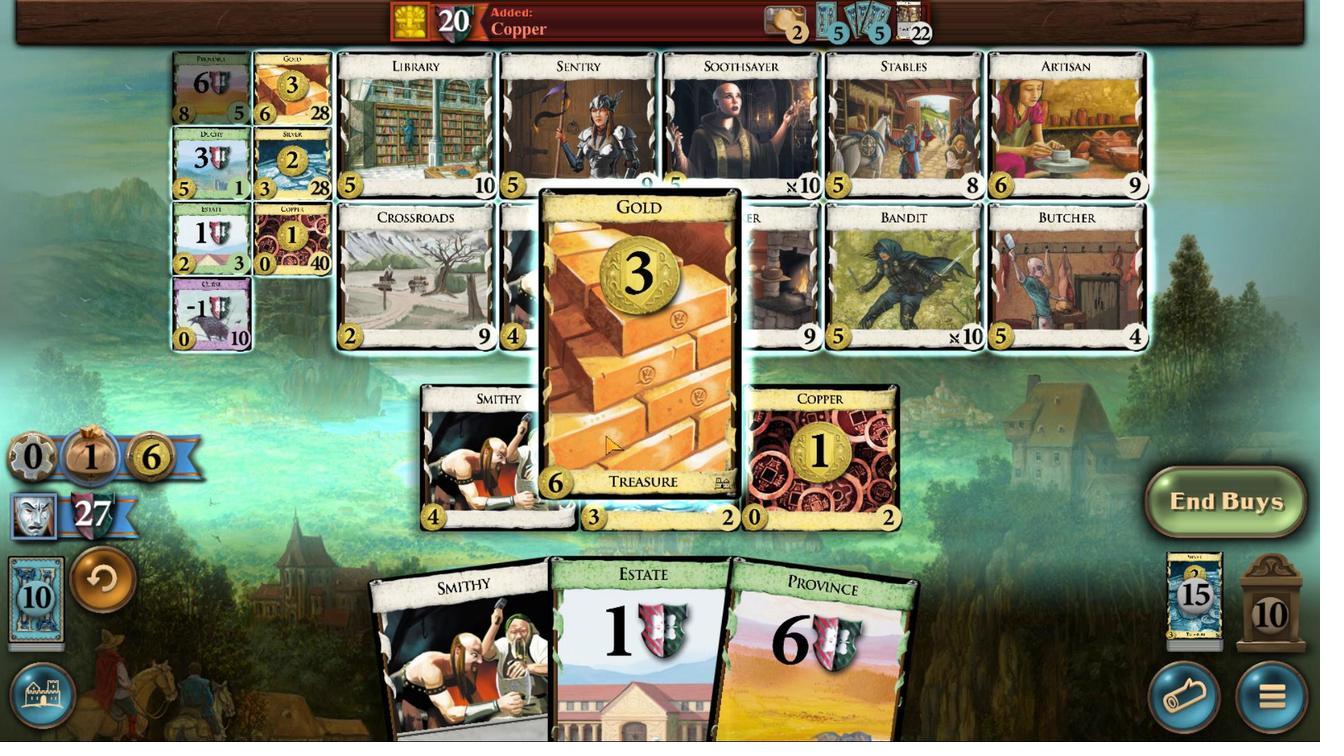 
Action: Mouse moved to (673, 517)
Screenshot: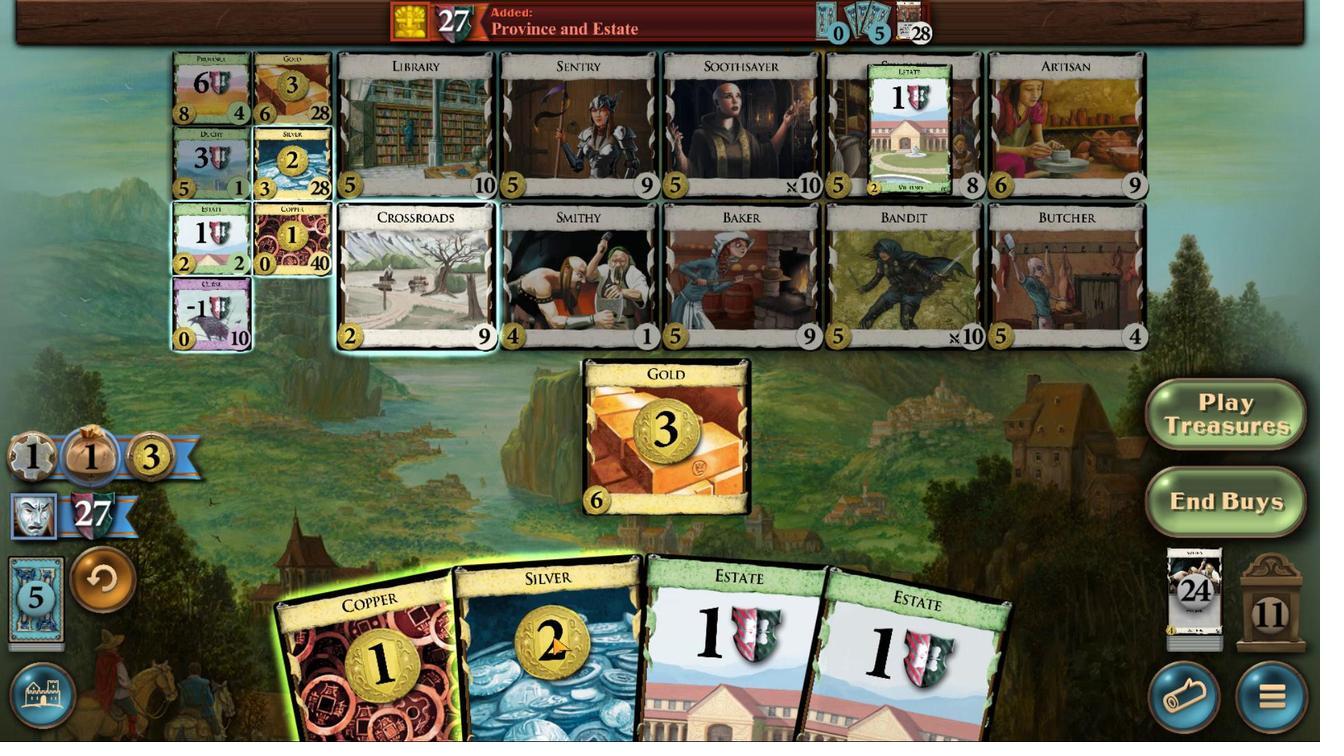 
Action: Mouse pressed left at (673, 517)
Screenshot: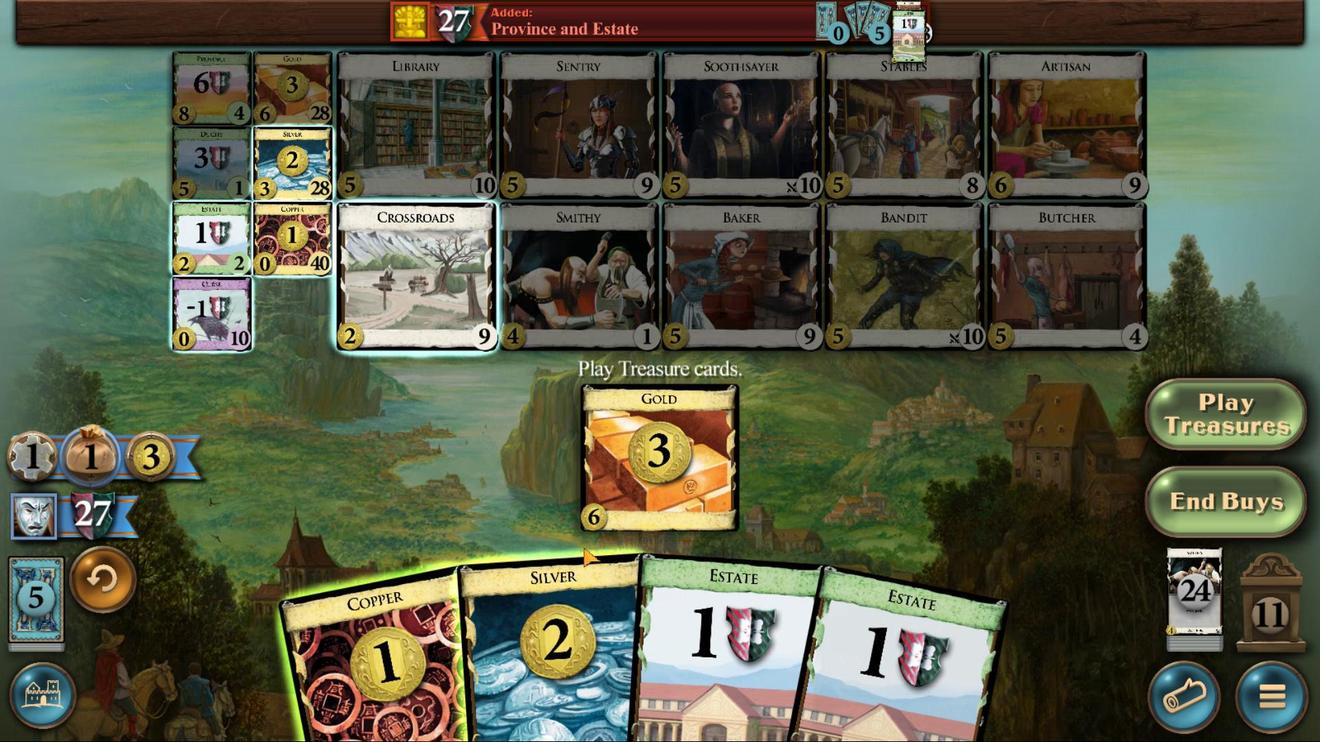 
Action: Mouse moved to (652, 520)
Screenshot: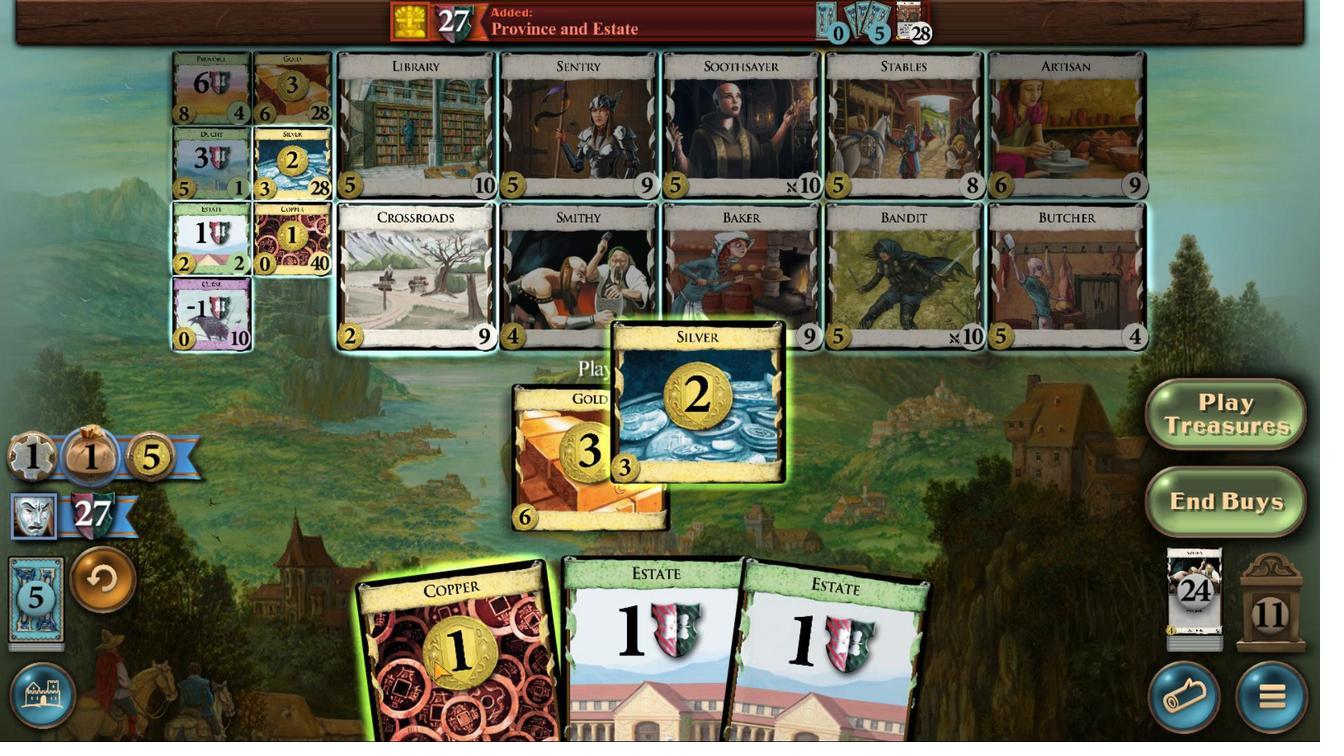 
Action: Mouse pressed left at (652, 520)
Screenshot: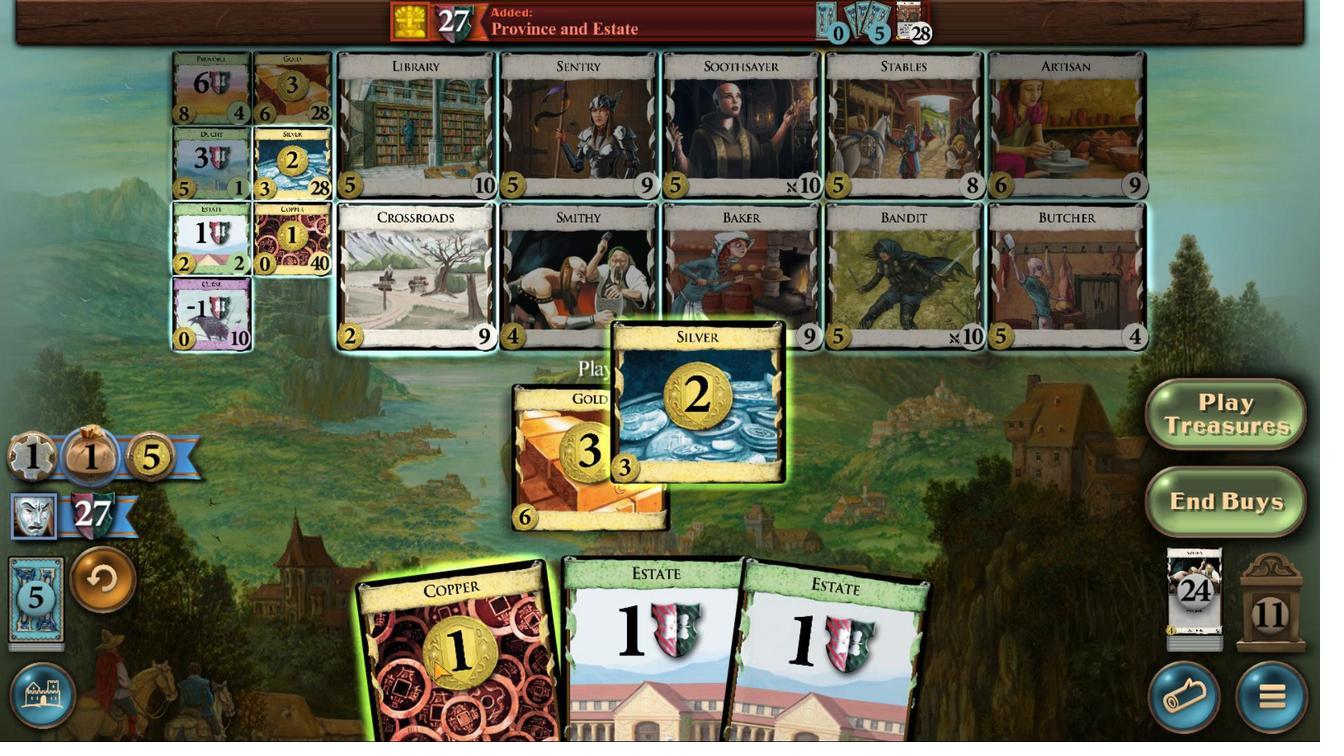 
Action: Mouse moved to (621, 525)
Screenshot: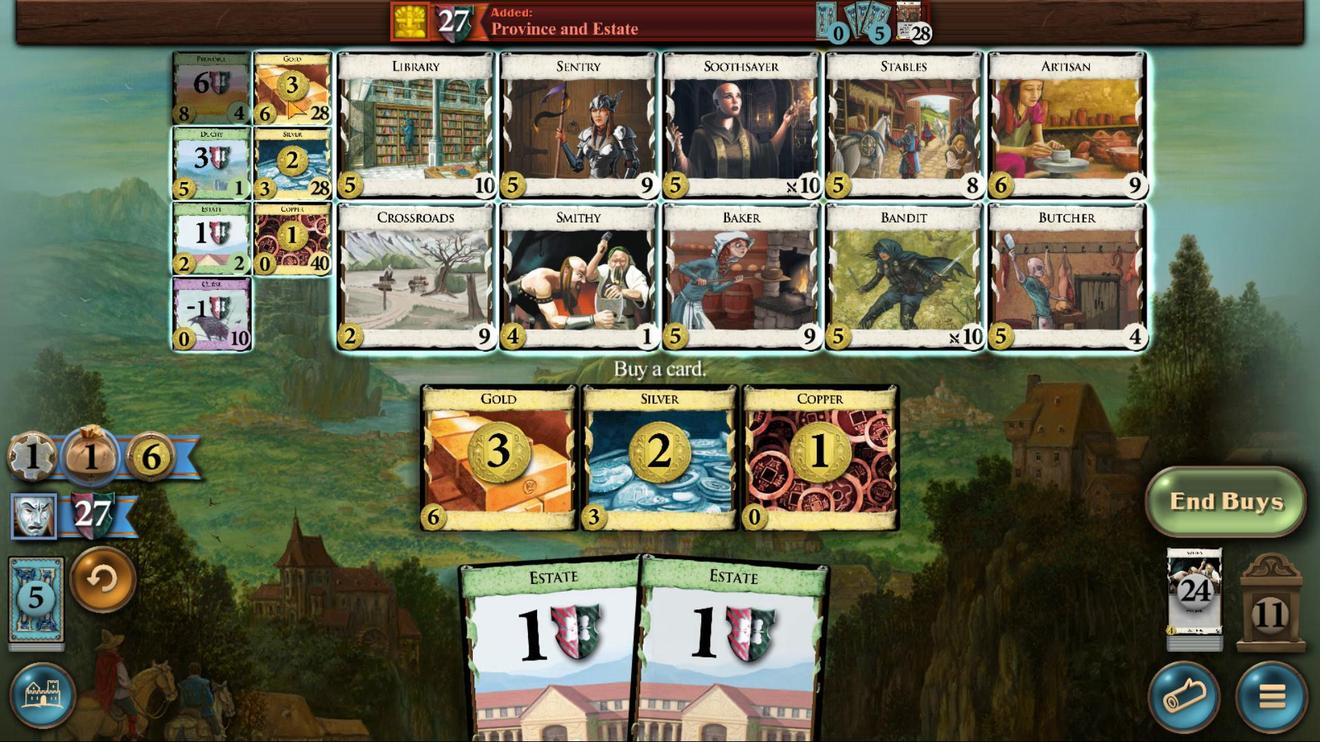 
Action: Mouse pressed left at (621, 525)
Screenshot: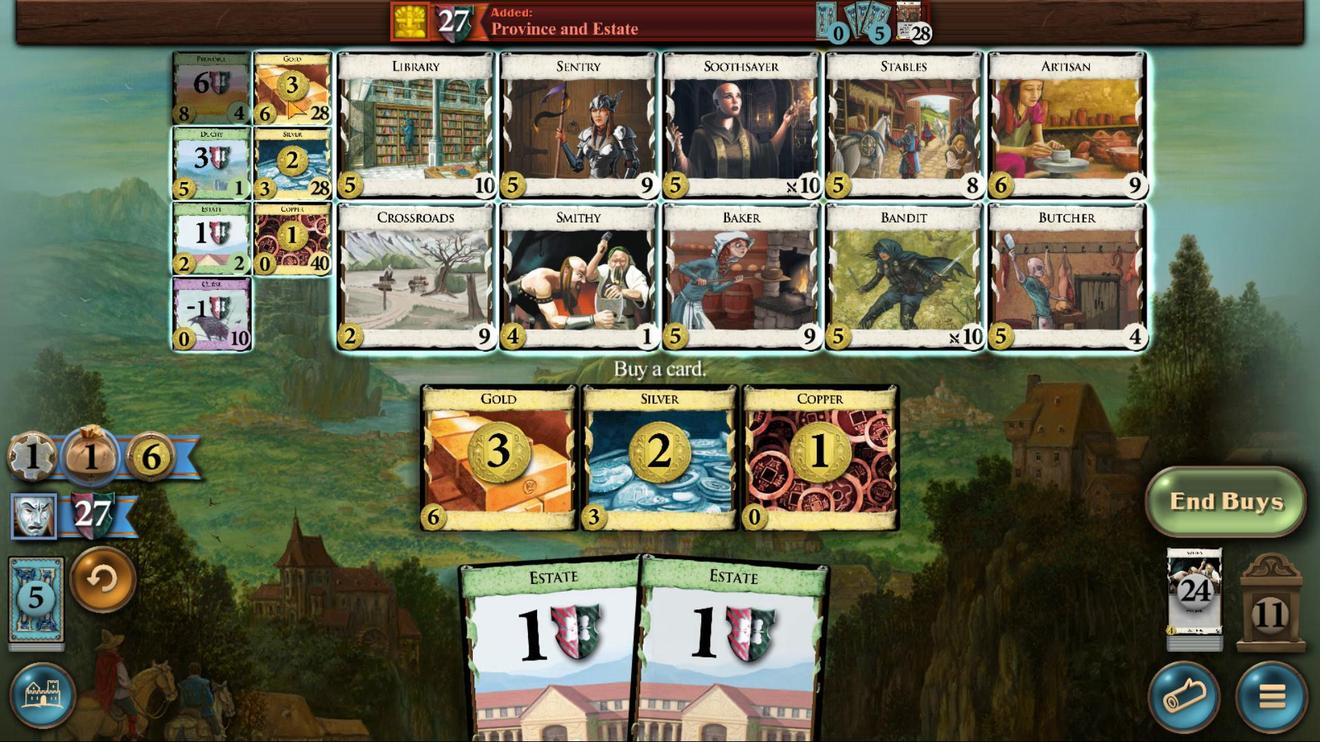 
Action: Mouse moved to (584, 375)
Screenshot: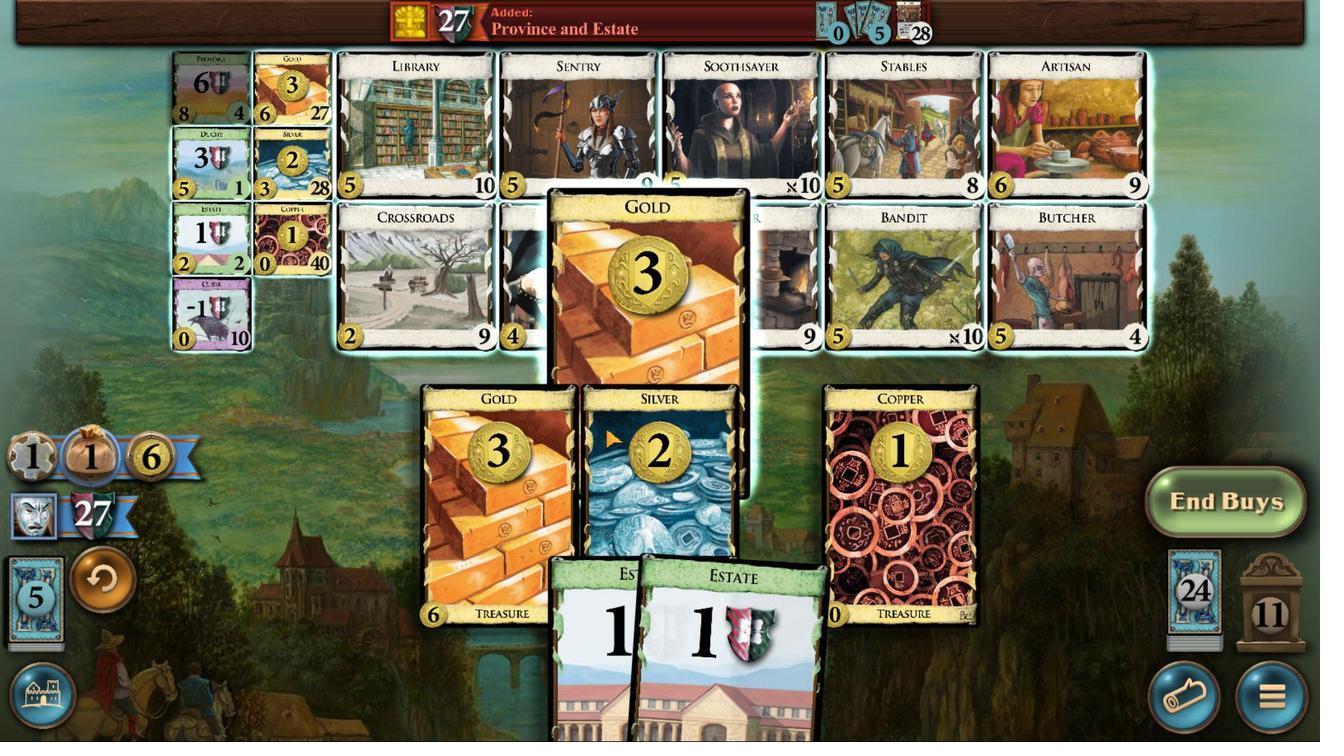 
Action: Mouse pressed left at (584, 375)
Screenshot: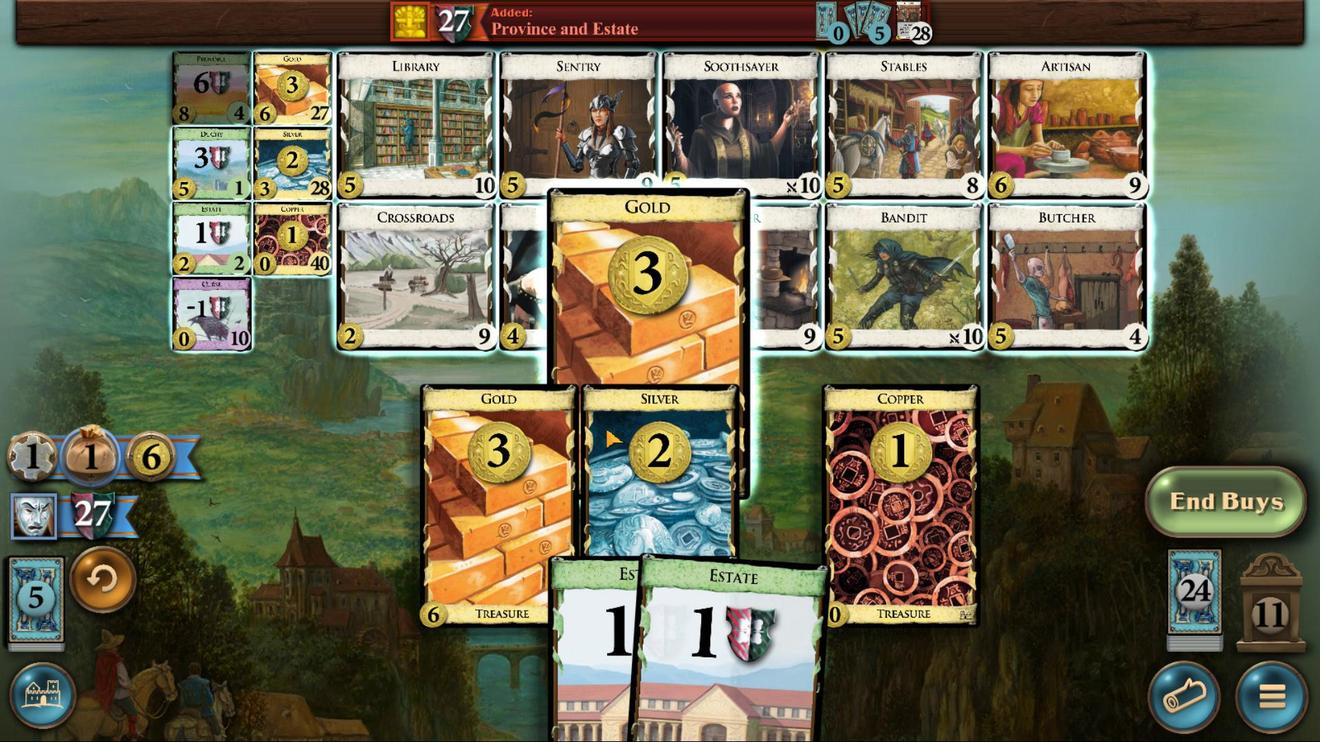 
Action: Mouse moved to (590, 526)
Screenshot: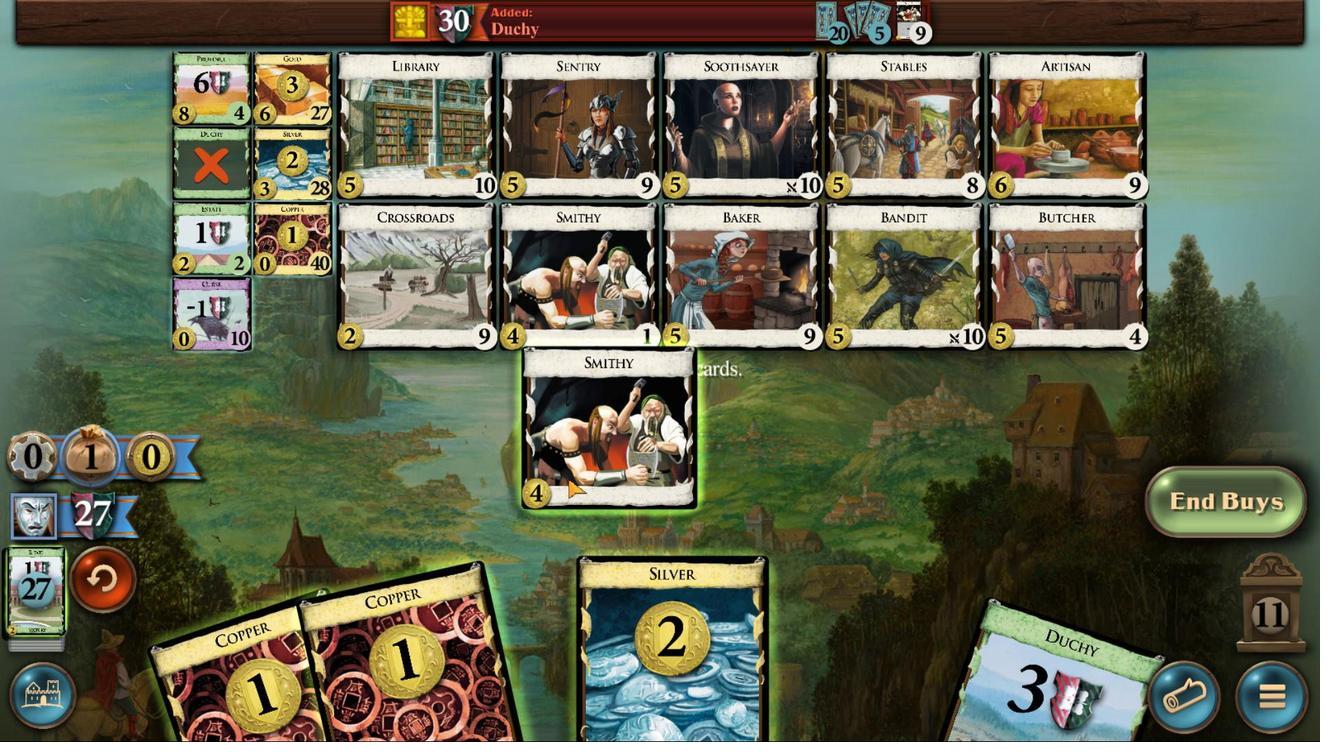
Action: Mouse pressed left at (590, 526)
